 Task: Buy 3 Sleeve Stabilizers from Brake System section under best seller category for shipping address: Anna Garcia, 149 Hardman Road, Brattleboro, Vermont 05301, Cell Number 8028188313. Pay from credit card ending with 6010, CVV 682
Action: Mouse moved to (3, 97)
Screenshot: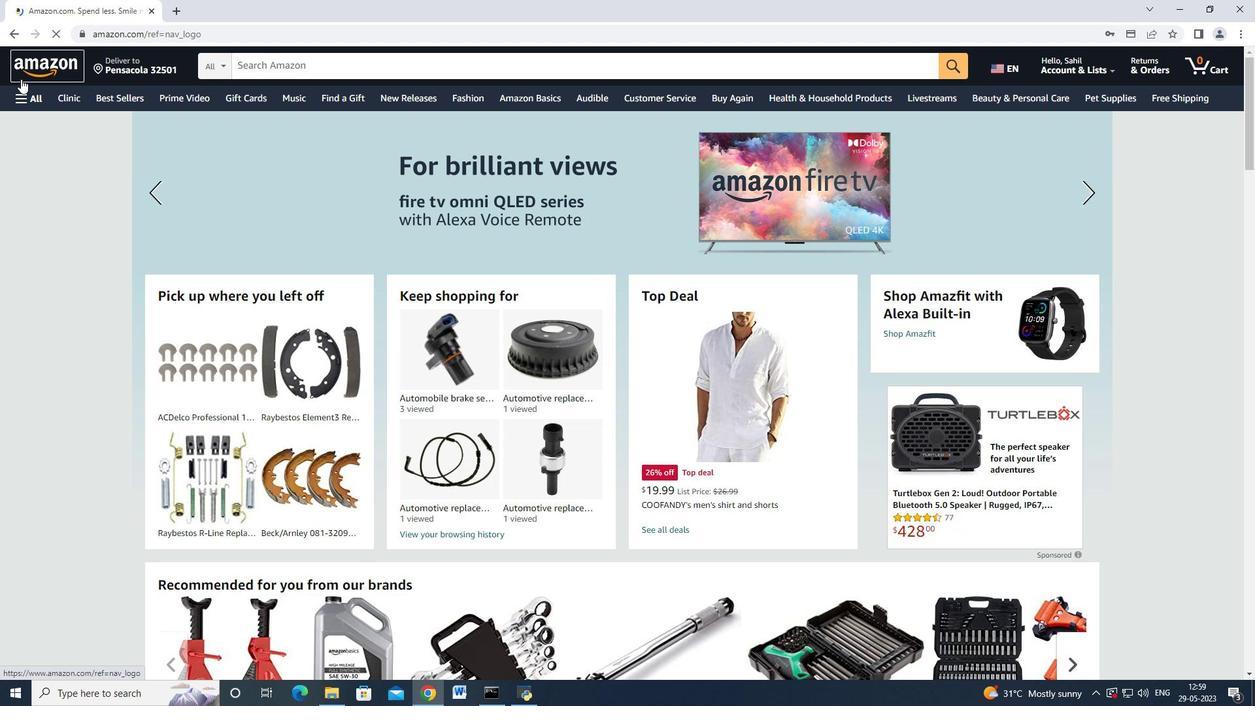 
Action: Mouse pressed left at (3, 97)
Screenshot: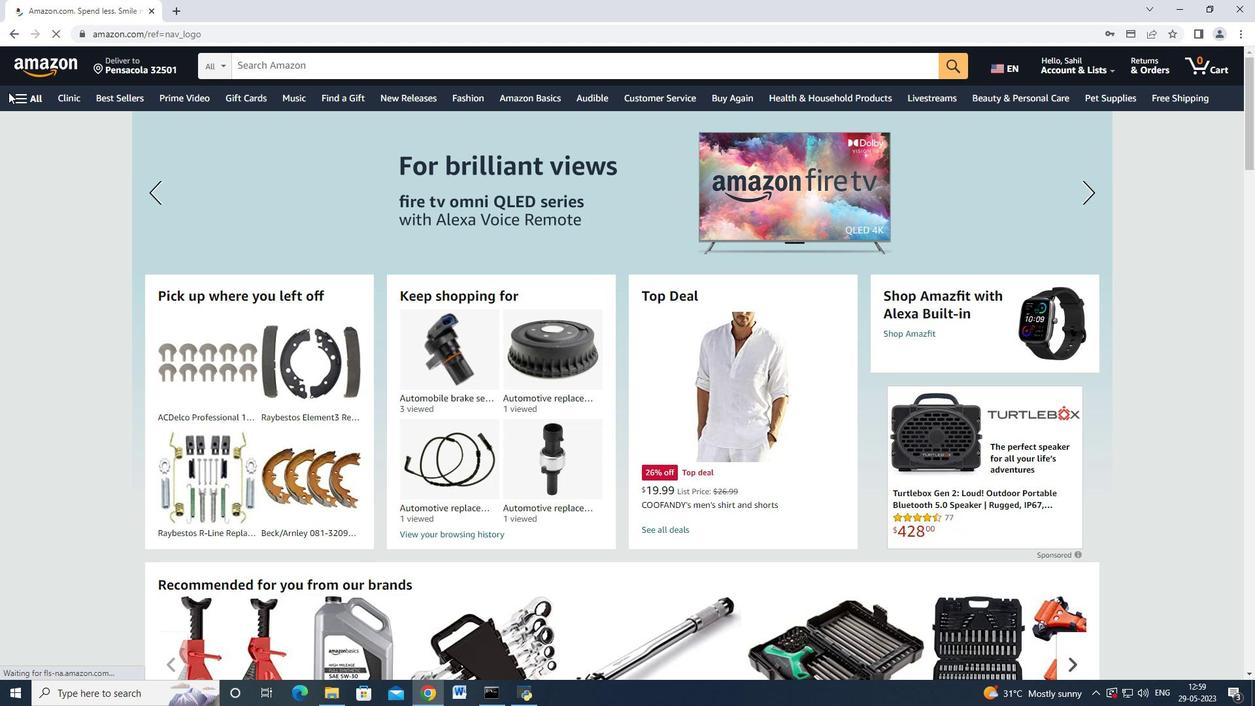 
Action: Mouse moved to (11, 96)
Screenshot: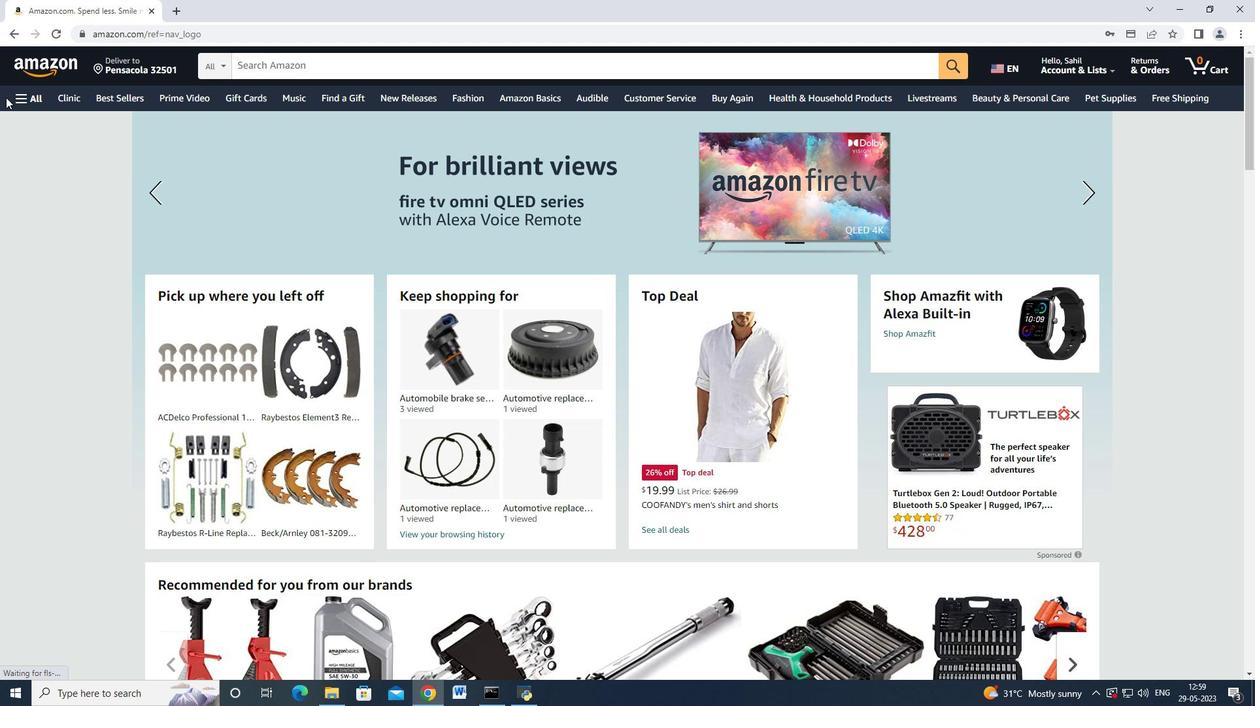 
Action: Mouse pressed left at (11, 96)
Screenshot: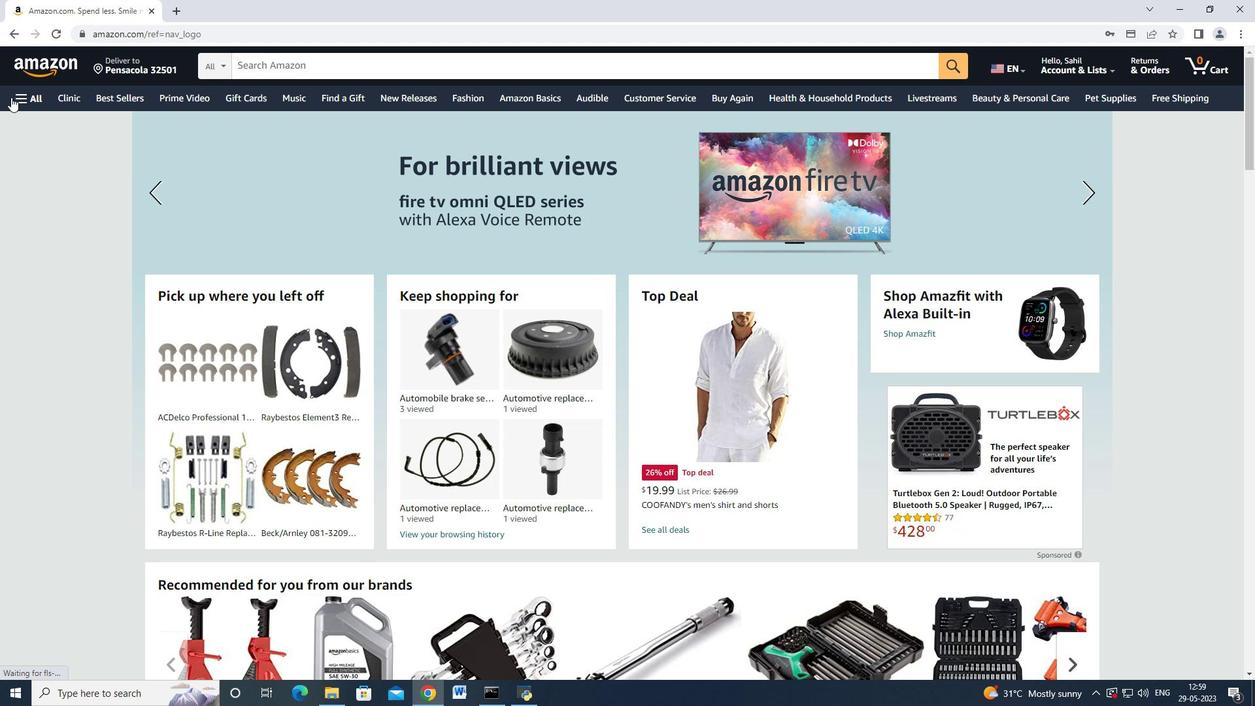 
Action: Mouse moved to (100, 274)
Screenshot: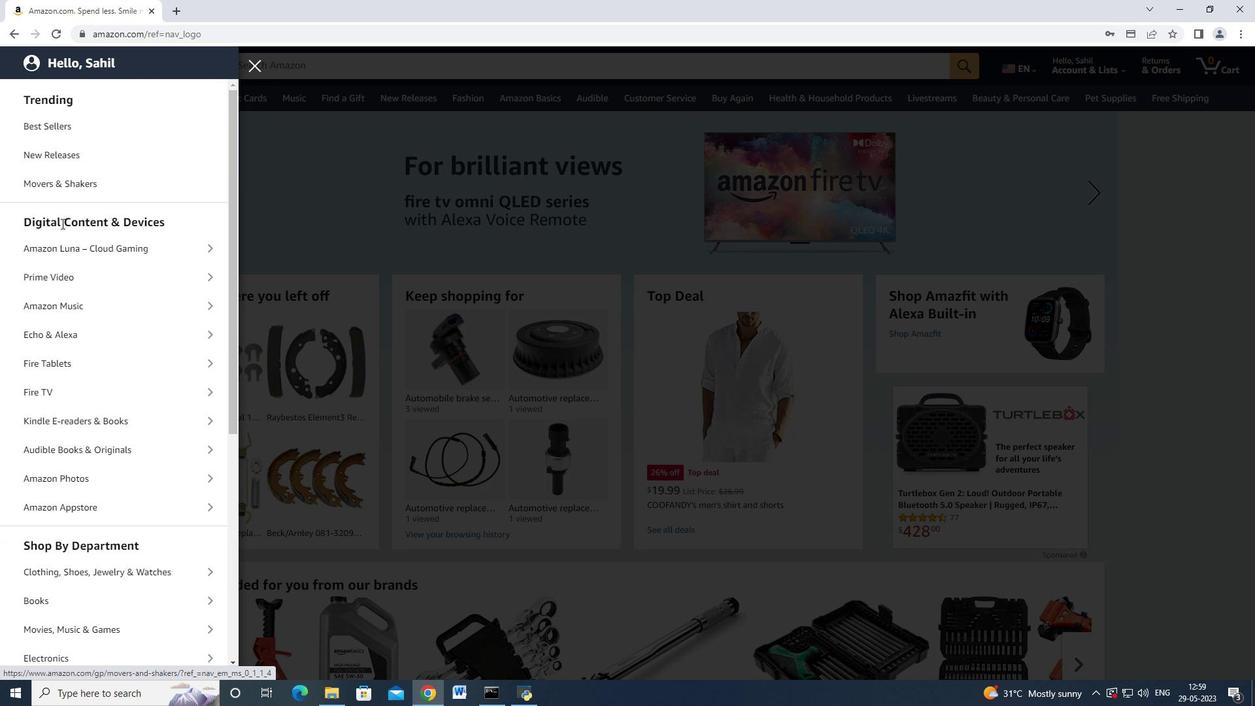 
Action: Mouse scrolled (101, 272) with delta (0, 0)
Screenshot: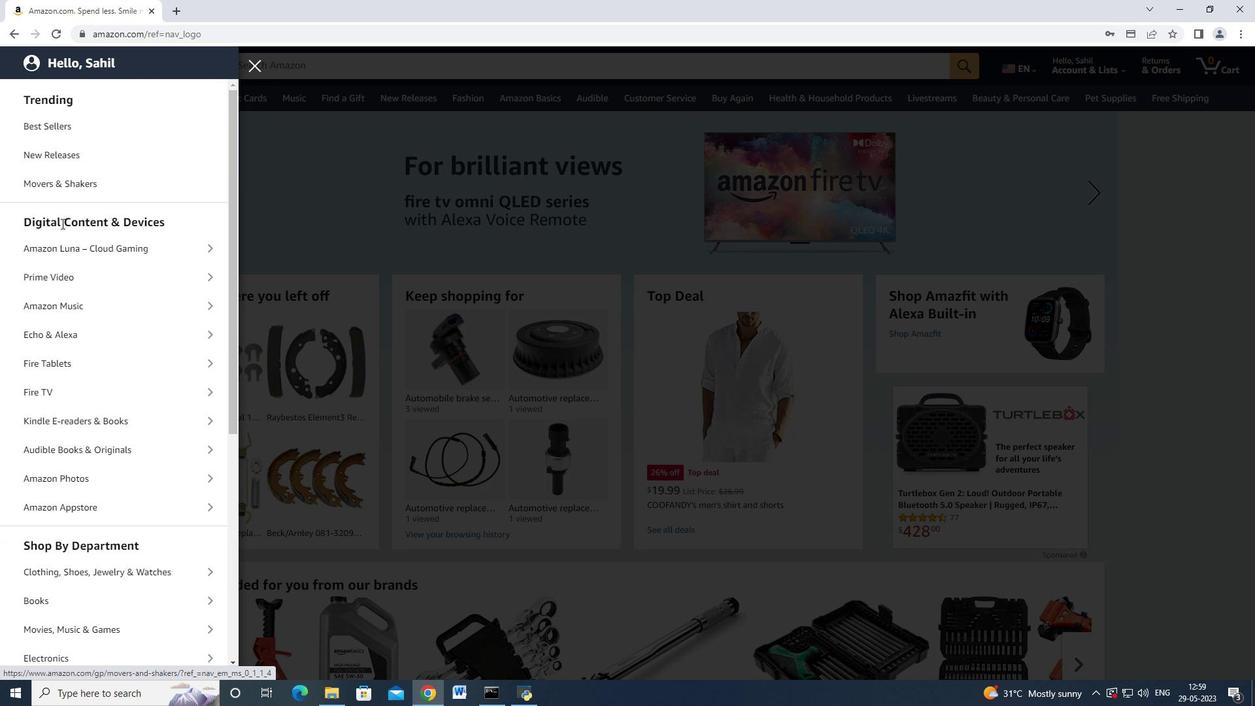 
Action: Mouse moved to (100, 274)
Screenshot: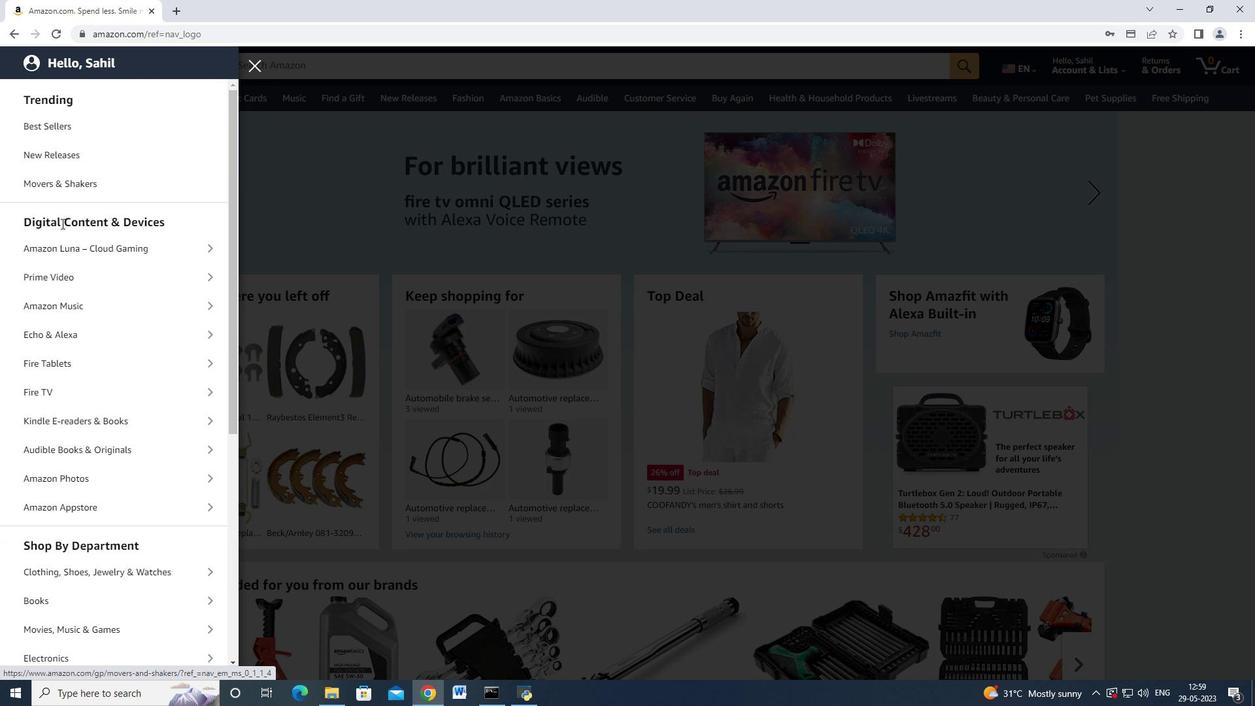 
Action: Mouse scrolled (100, 273) with delta (0, 0)
Screenshot: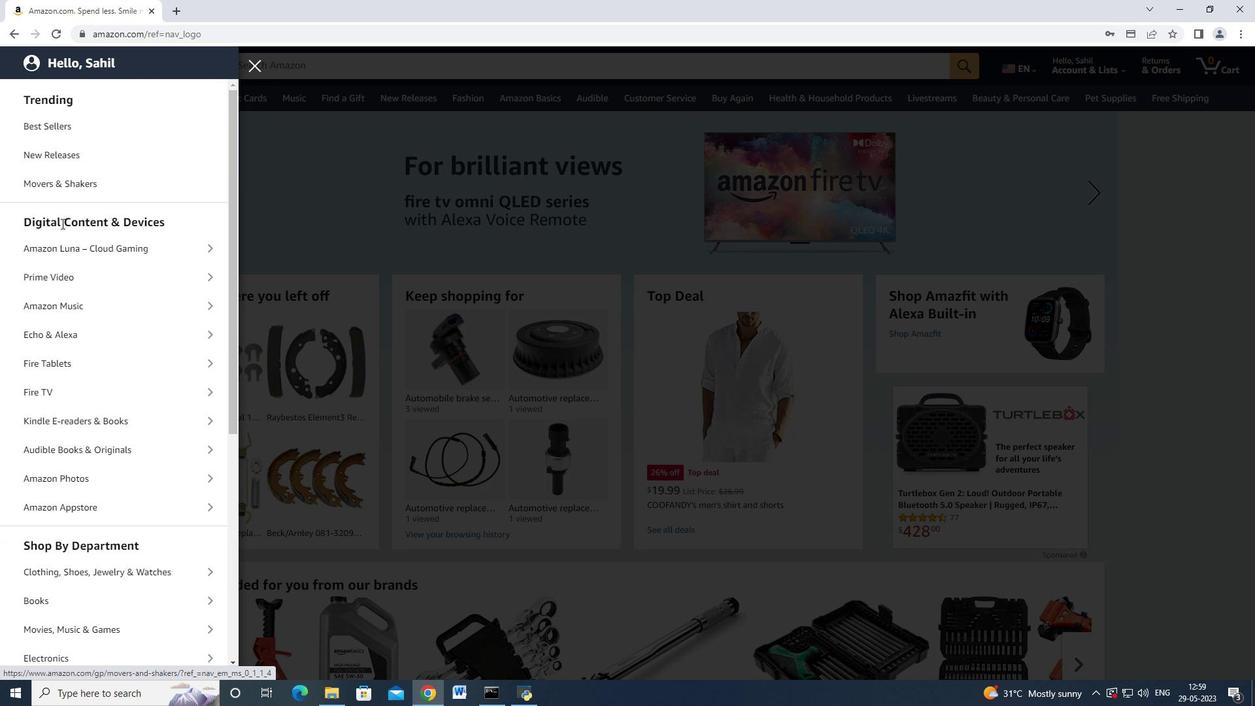 
Action: Mouse moved to (100, 275)
Screenshot: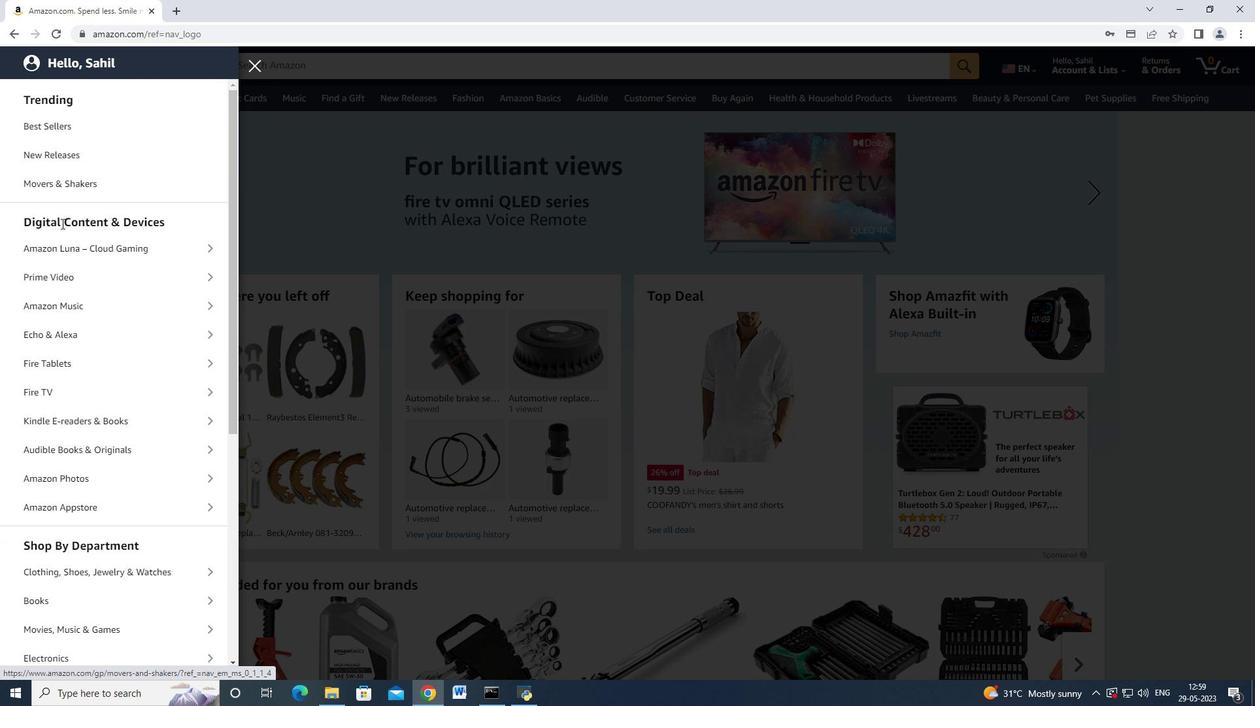 
Action: Mouse scrolled (100, 274) with delta (0, 0)
Screenshot: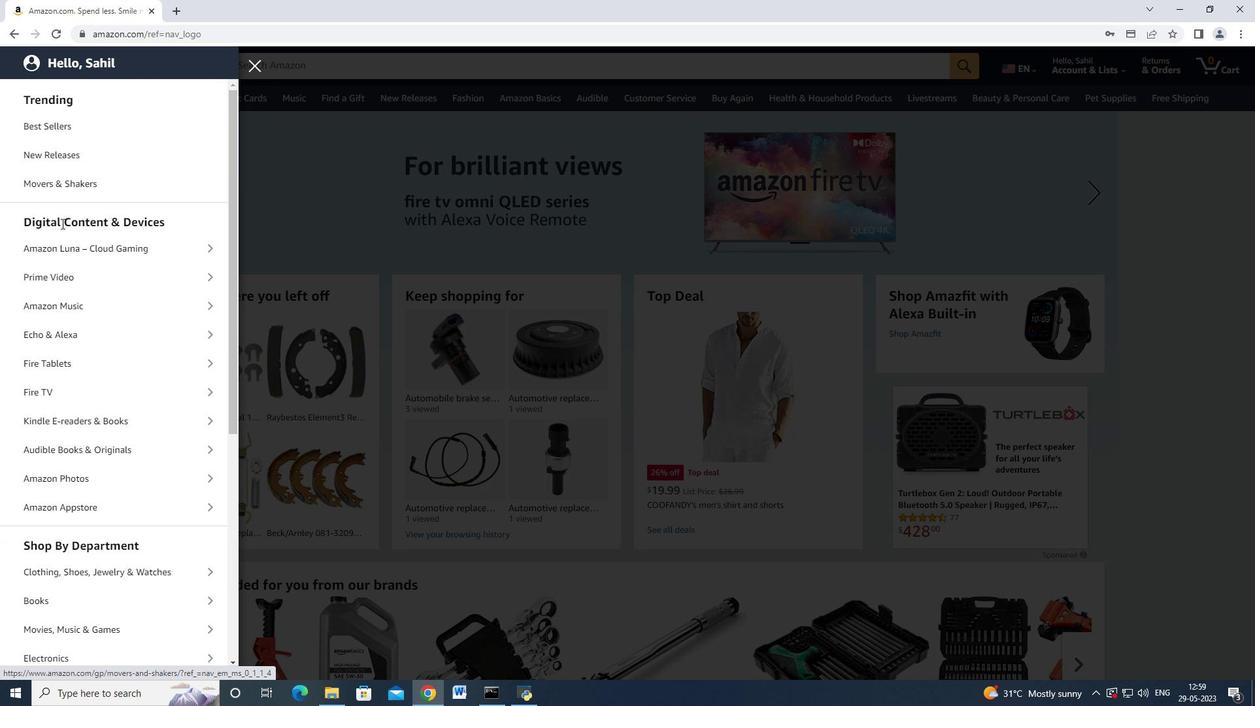 
Action: Mouse moved to (67, 332)
Screenshot: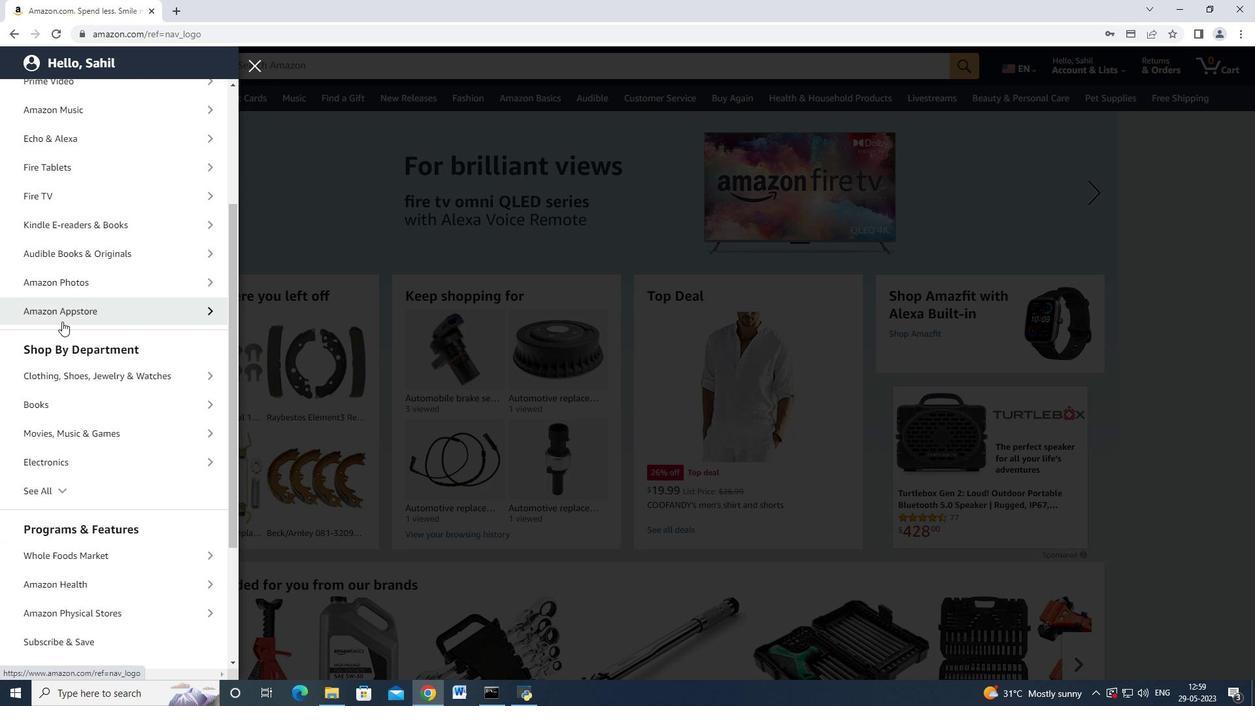 
Action: Mouse scrolled (67, 332) with delta (0, 0)
Screenshot: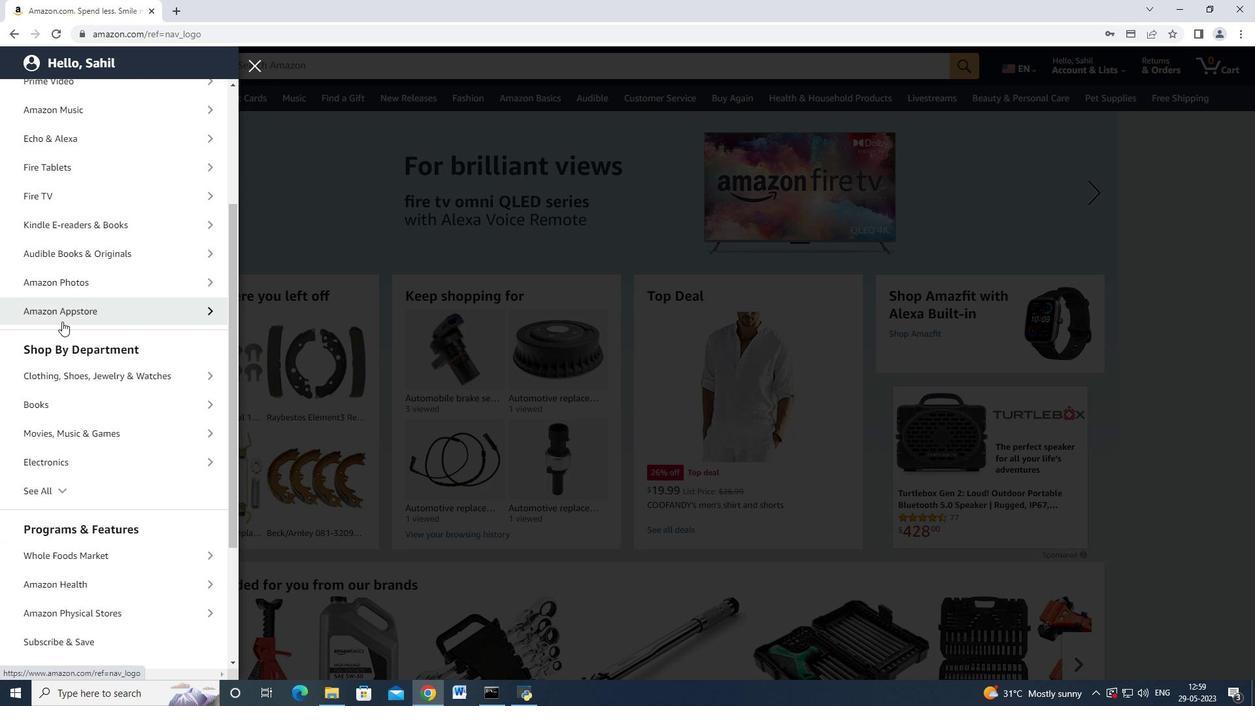 
Action: Mouse moved to (40, 431)
Screenshot: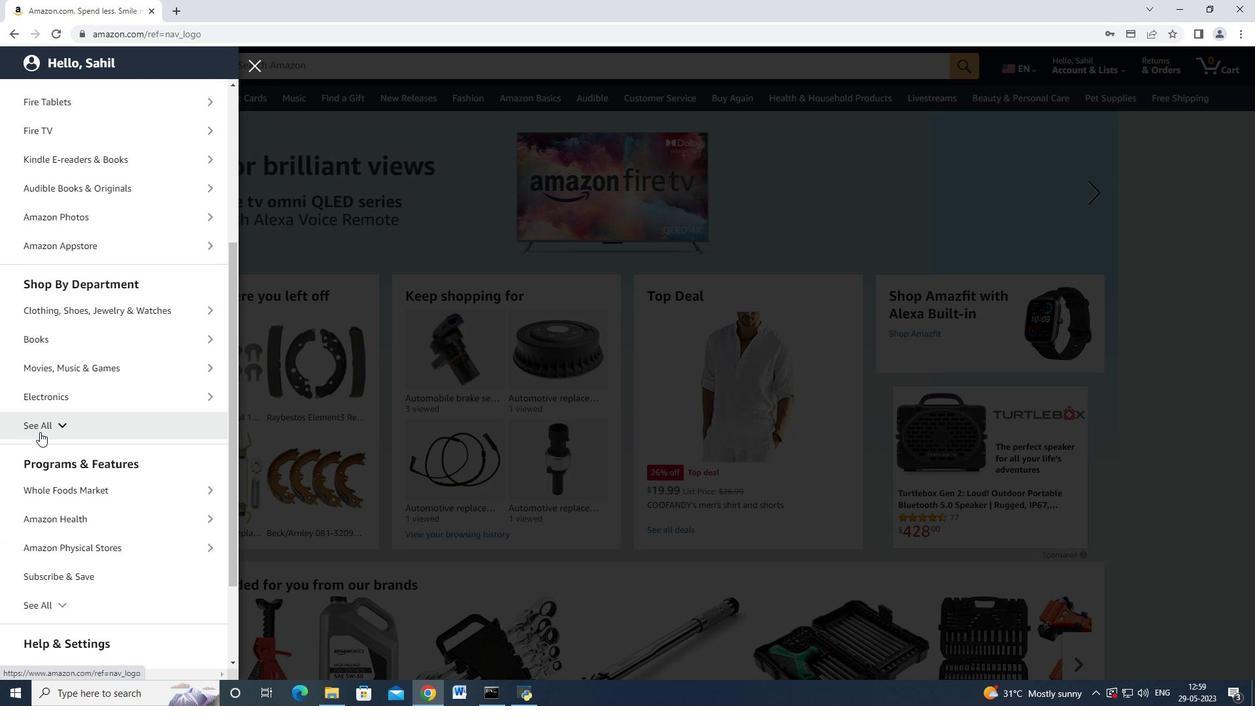 
Action: Mouse pressed left at (40, 431)
Screenshot: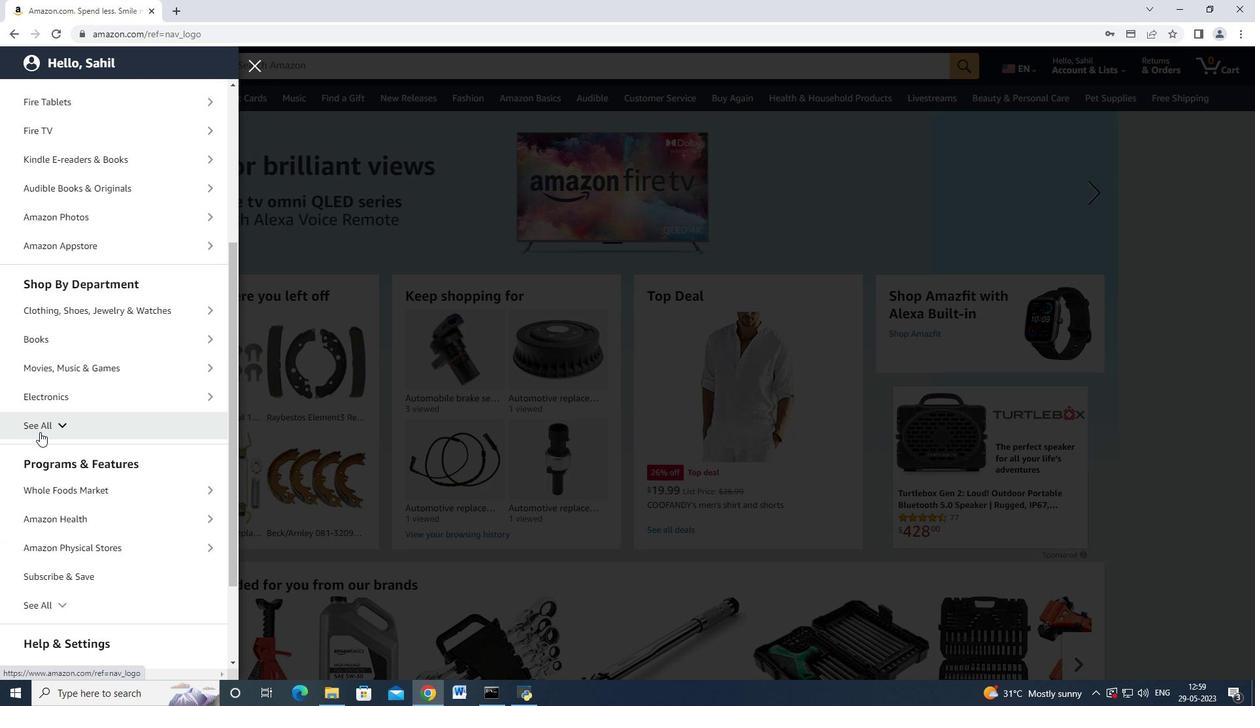 
Action: Mouse moved to (56, 423)
Screenshot: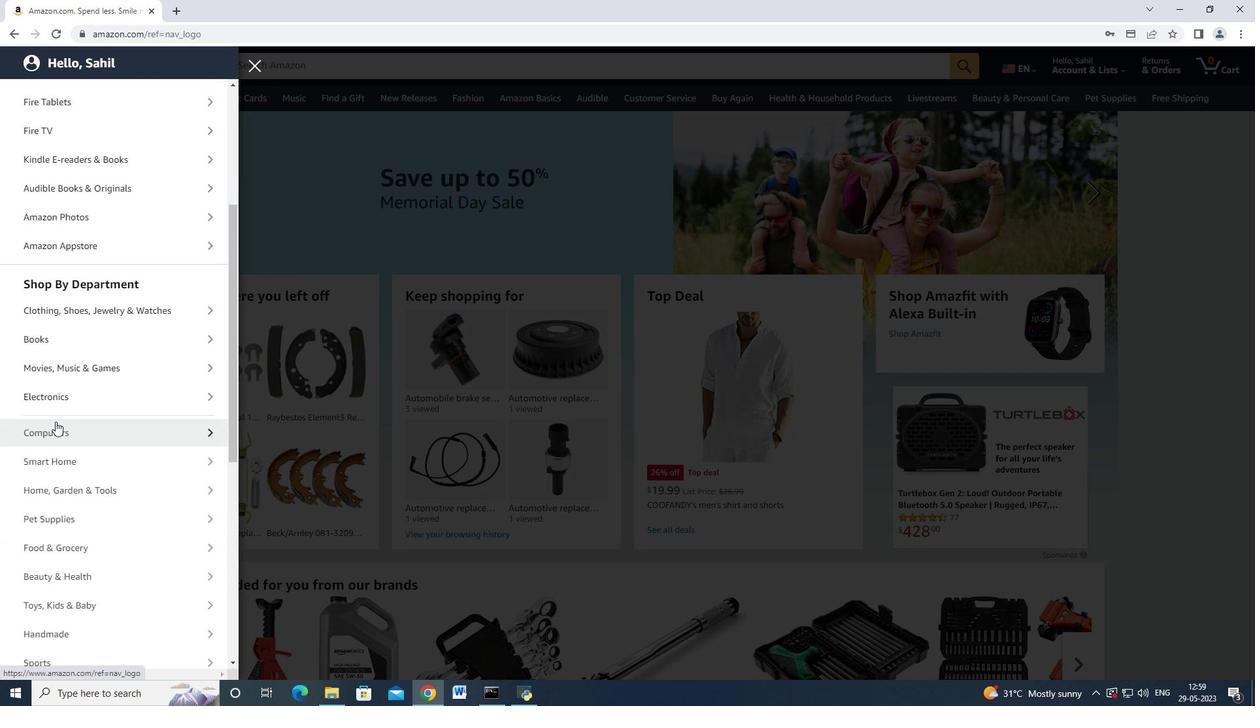 
Action: Mouse scrolled (56, 422) with delta (0, 0)
Screenshot: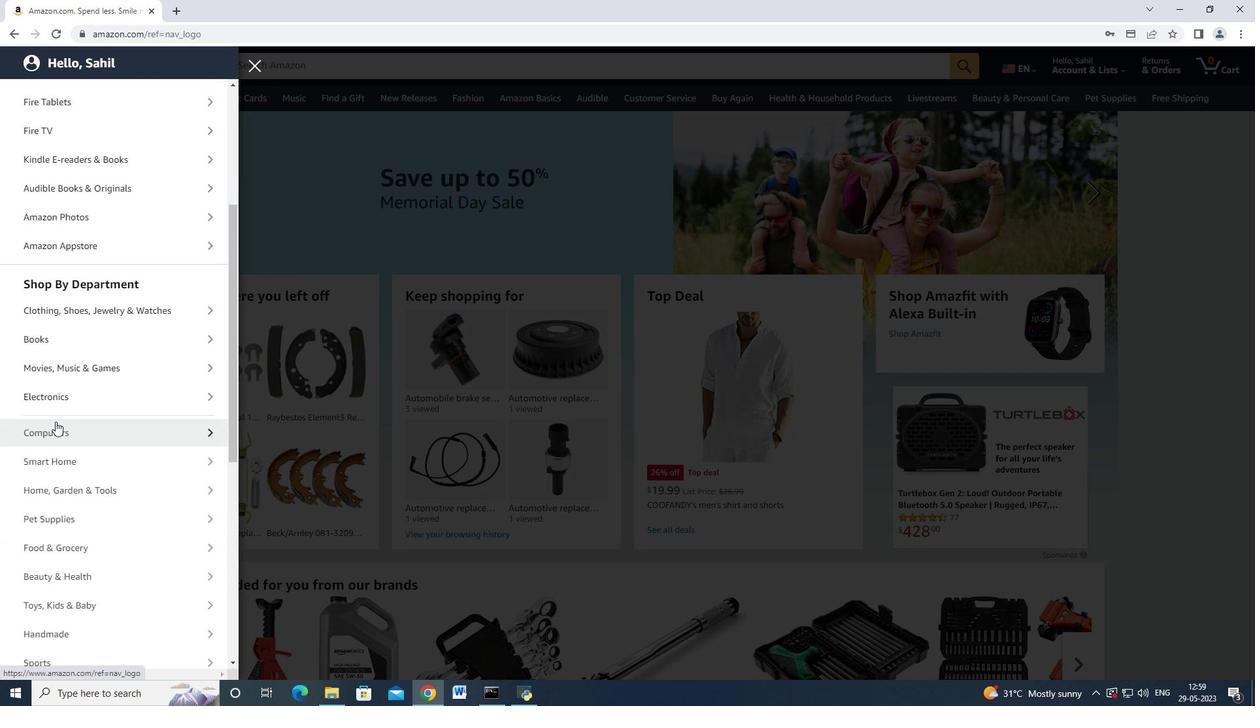 
Action: Mouse moved to (56, 424)
Screenshot: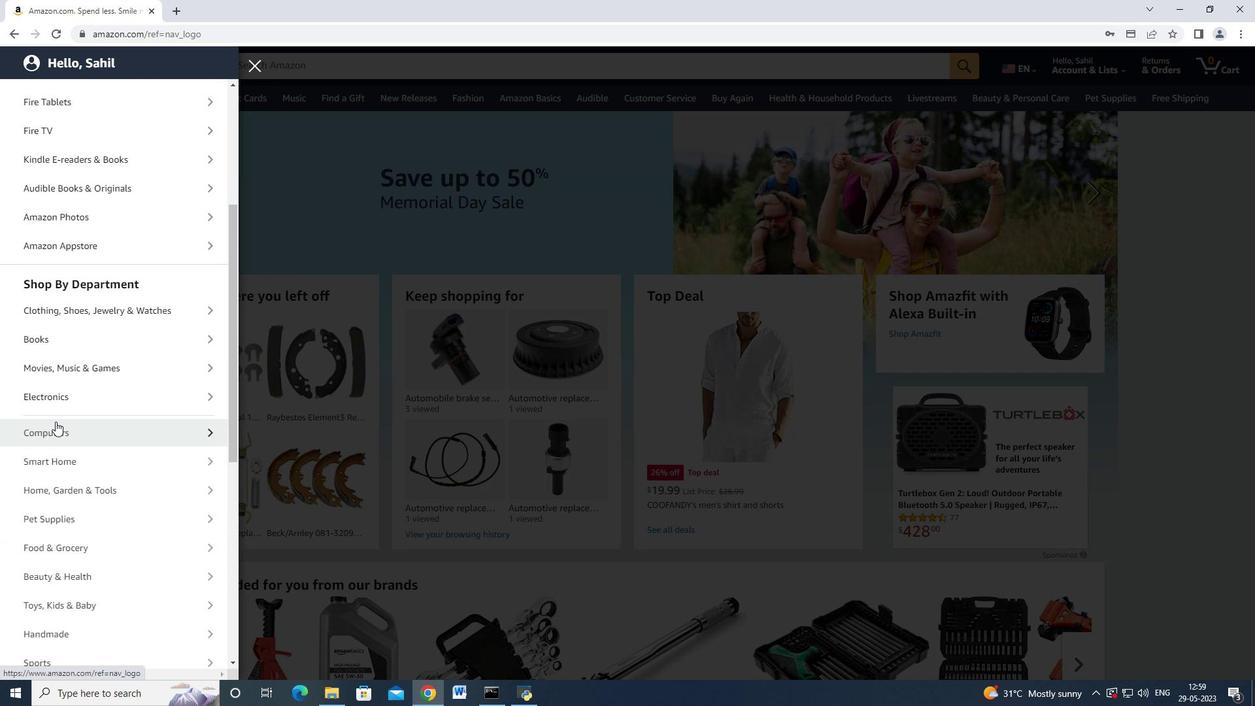 
Action: Mouse scrolled (56, 423) with delta (0, 0)
Screenshot: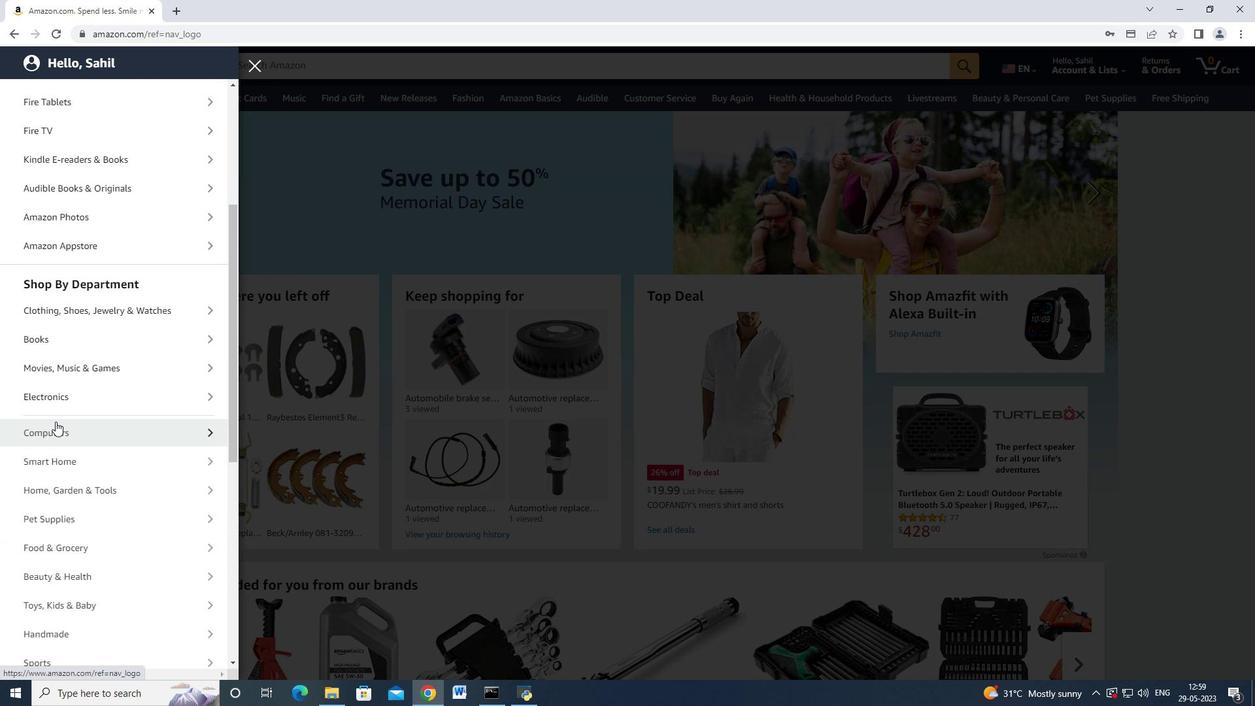 
Action: Mouse moved to (56, 425)
Screenshot: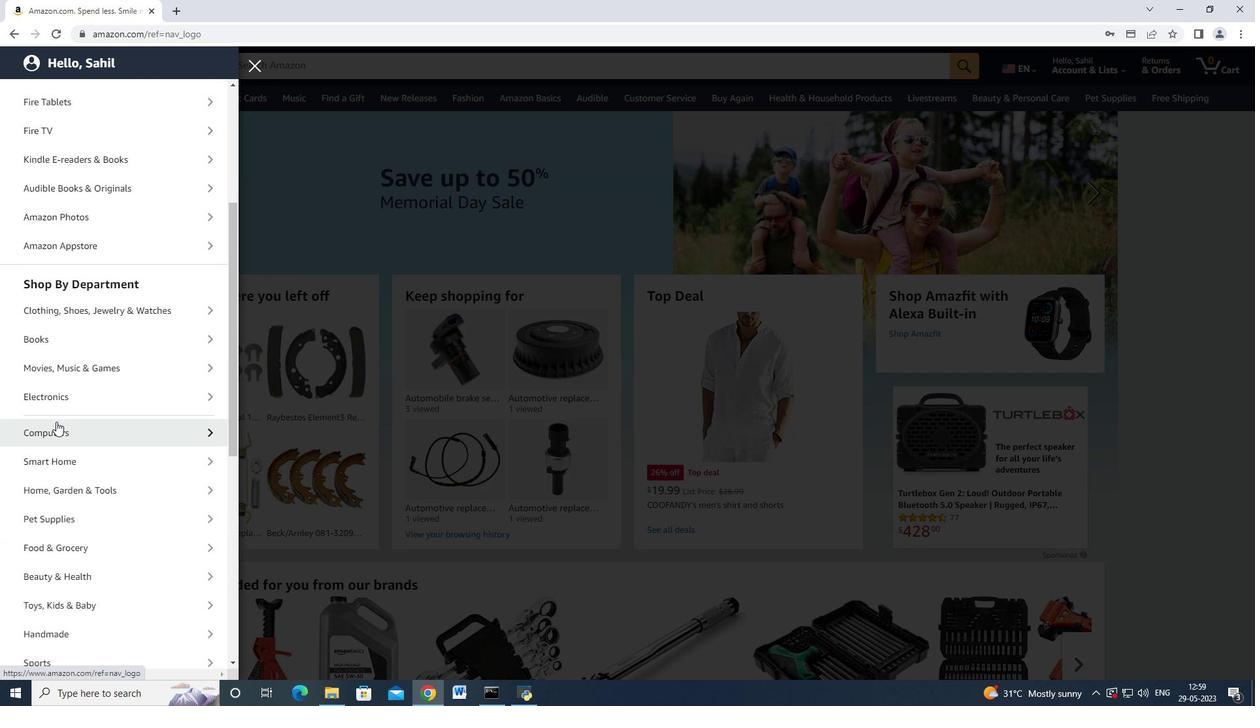 
Action: Mouse scrolled (56, 425) with delta (0, 0)
Screenshot: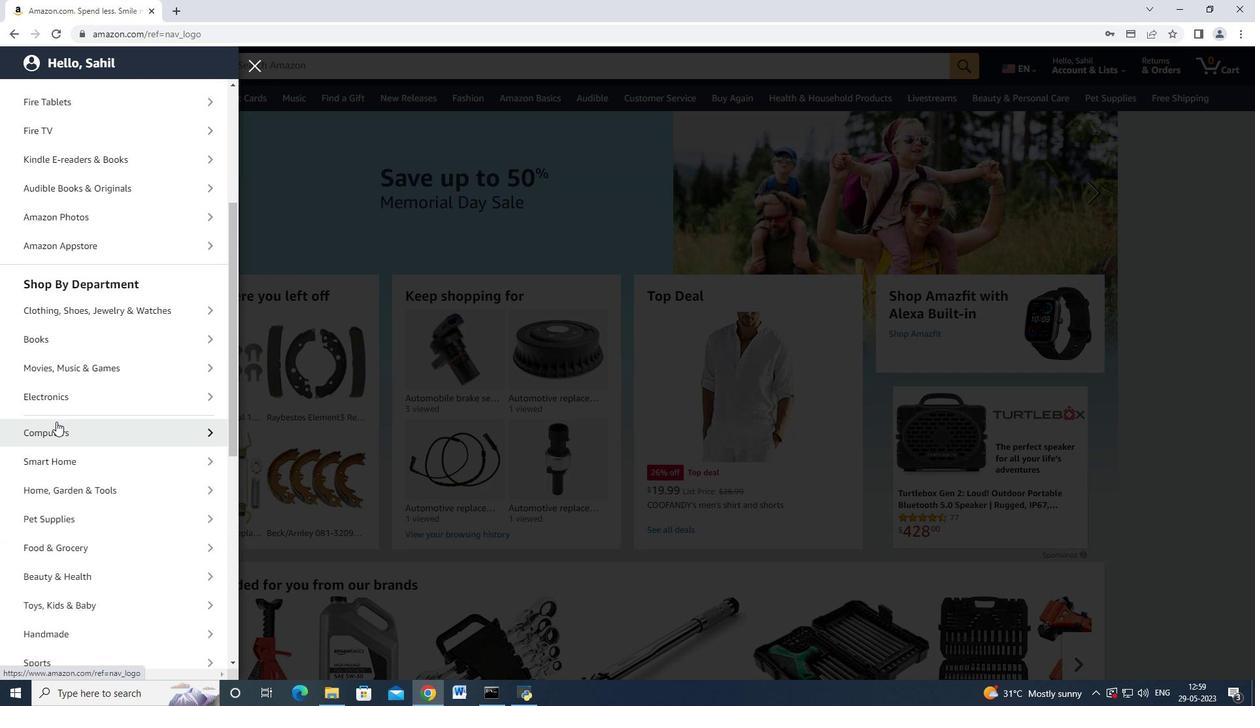
Action: Mouse moved to (57, 427)
Screenshot: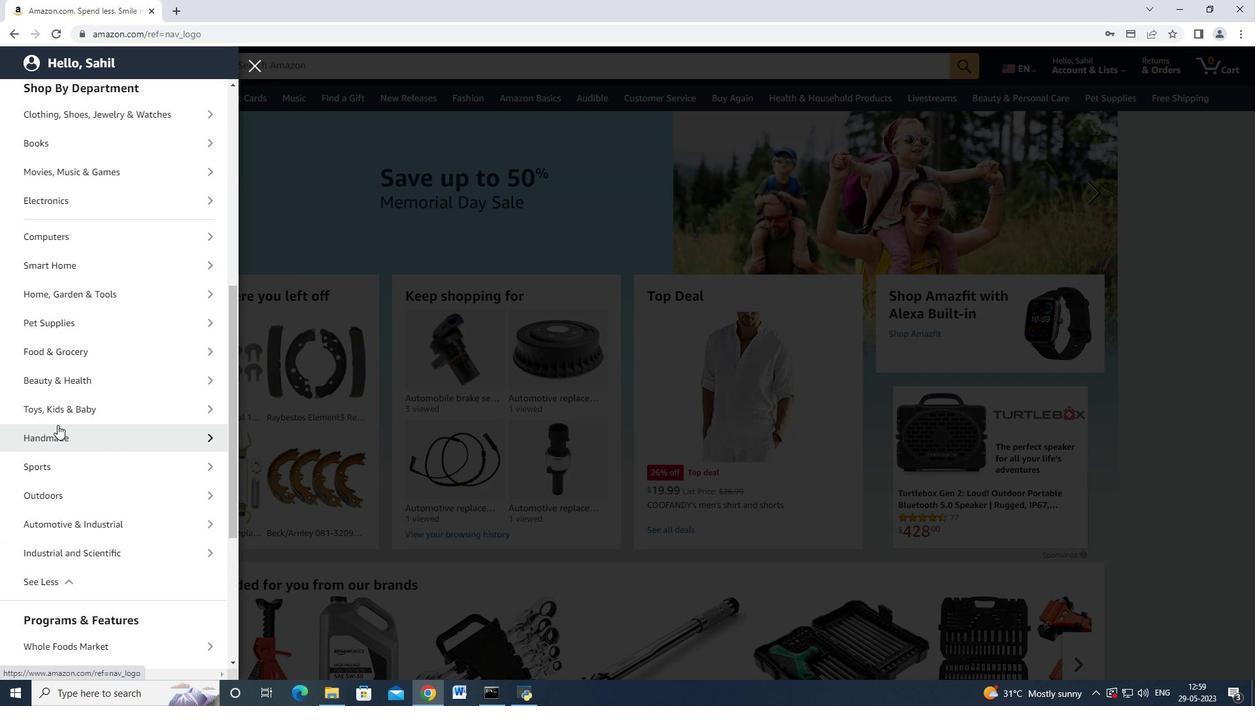 
Action: Mouse scrolled (57, 426) with delta (0, 0)
Screenshot: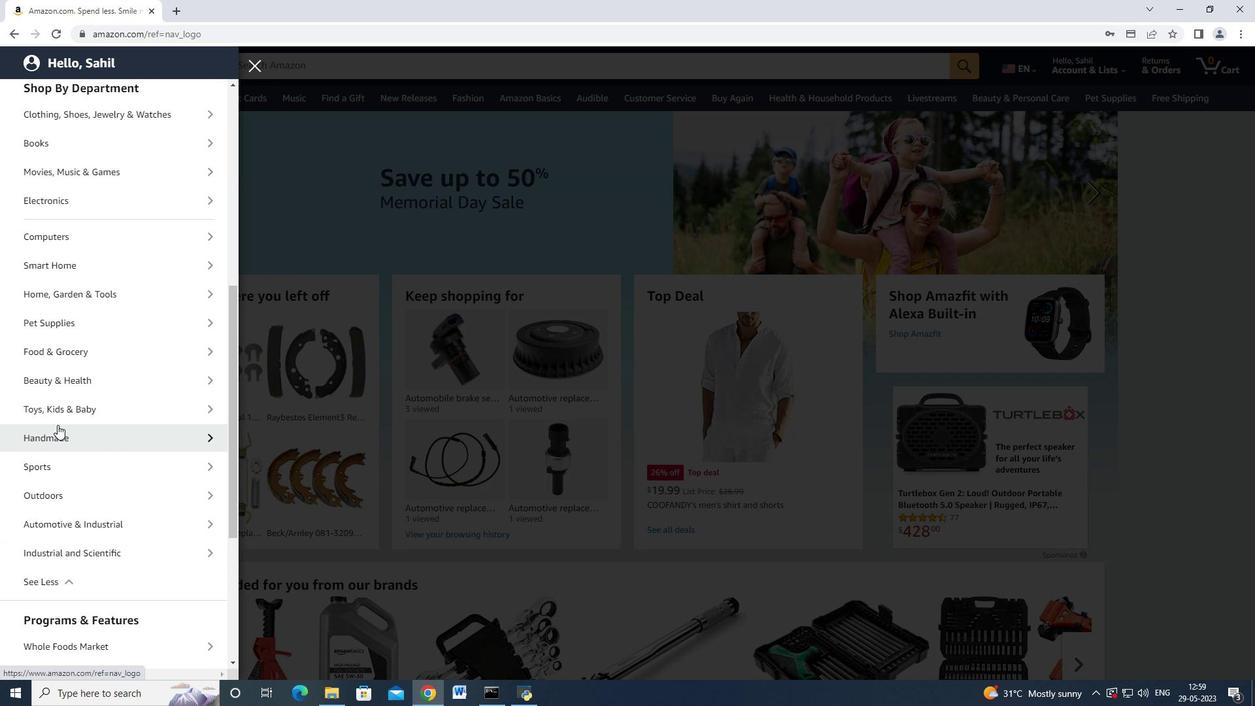 
Action: Mouse moved to (57, 427)
Screenshot: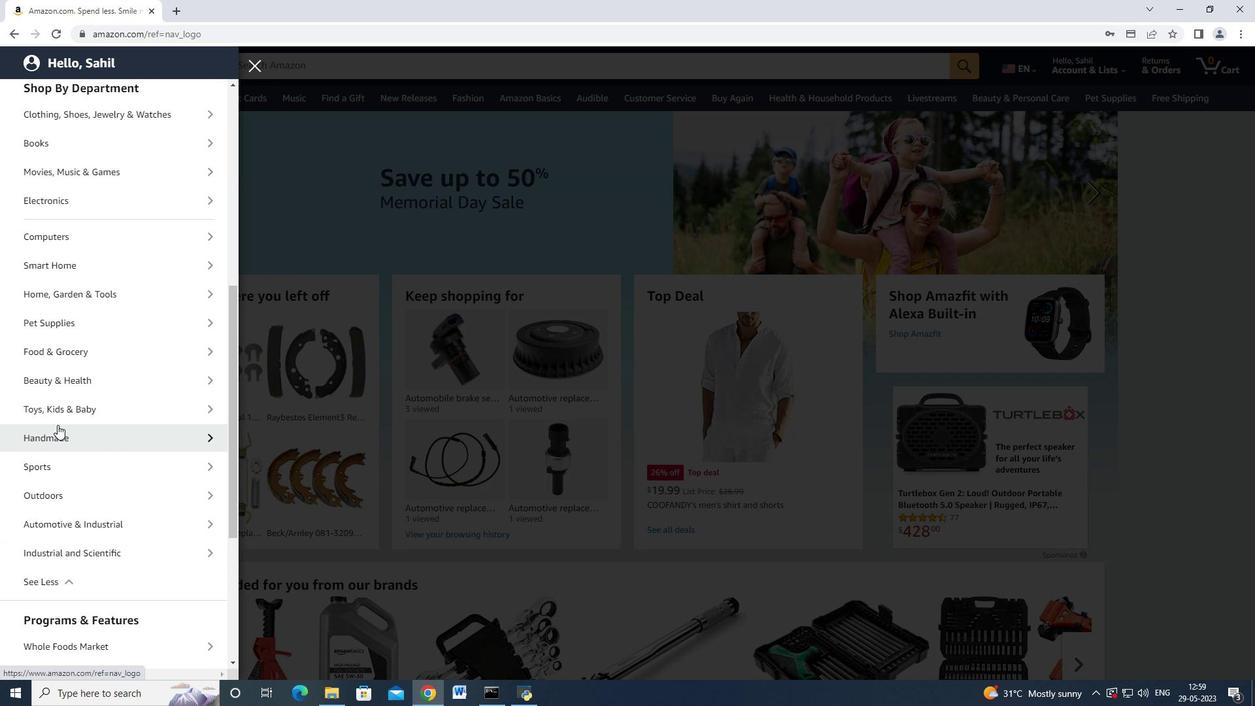 
Action: Mouse scrolled (57, 426) with delta (0, 0)
Screenshot: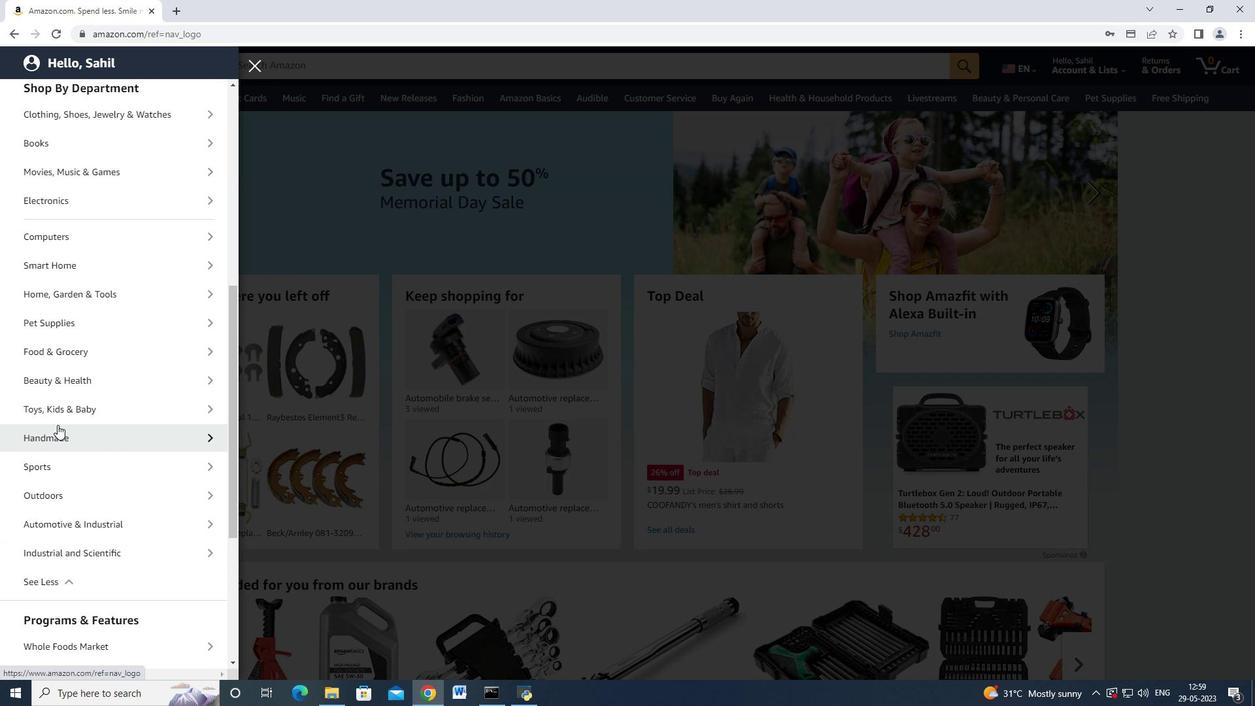 
Action: Mouse moved to (98, 396)
Screenshot: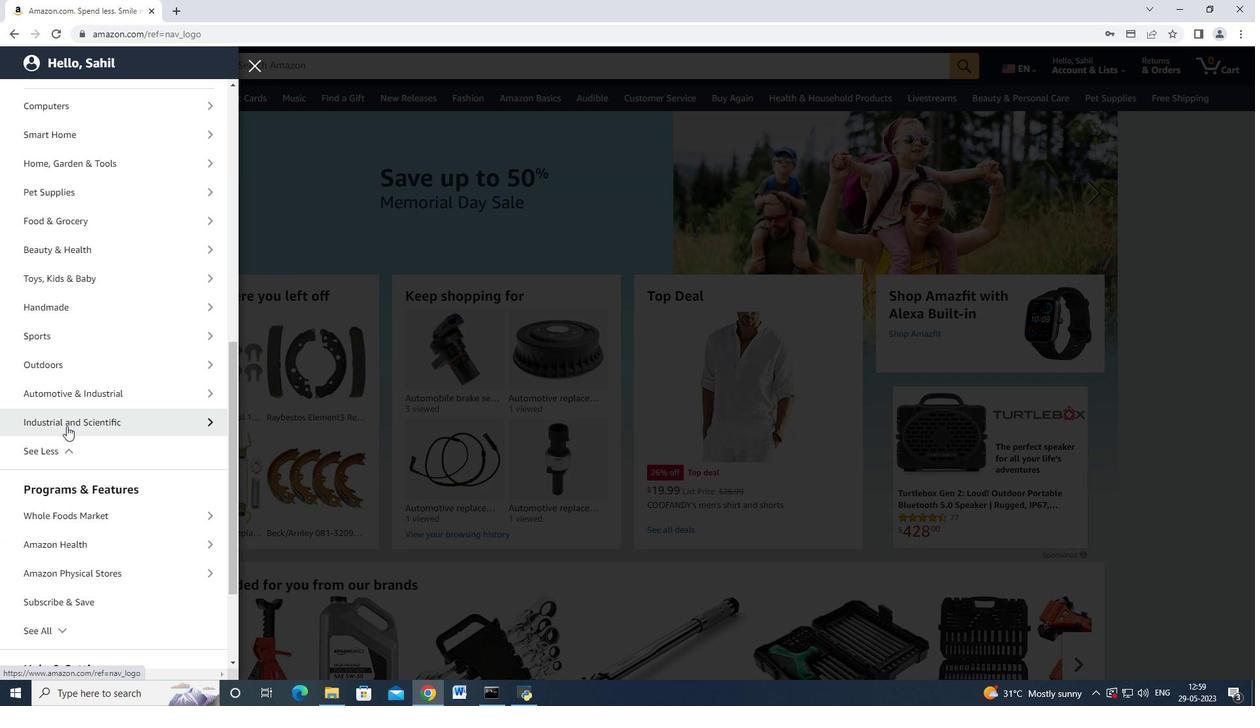 
Action: Mouse pressed left at (98, 396)
Screenshot: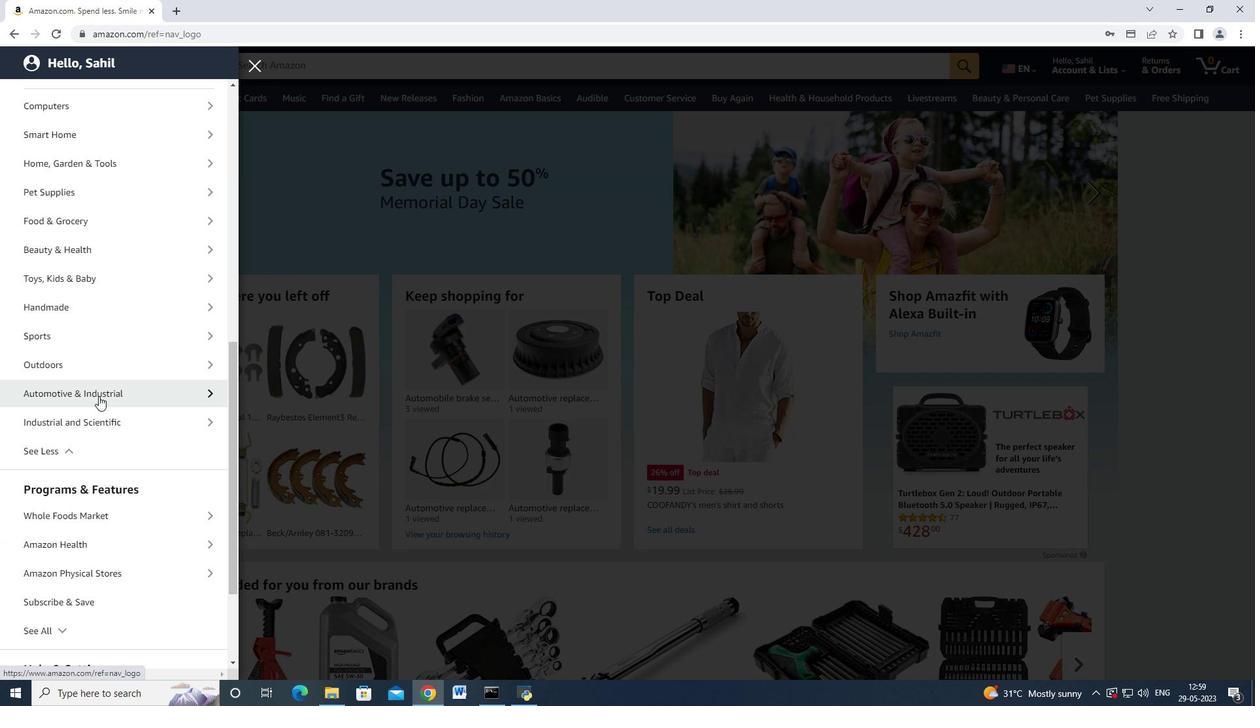 
Action: Mouse moved to (193, 368)
Screenshot: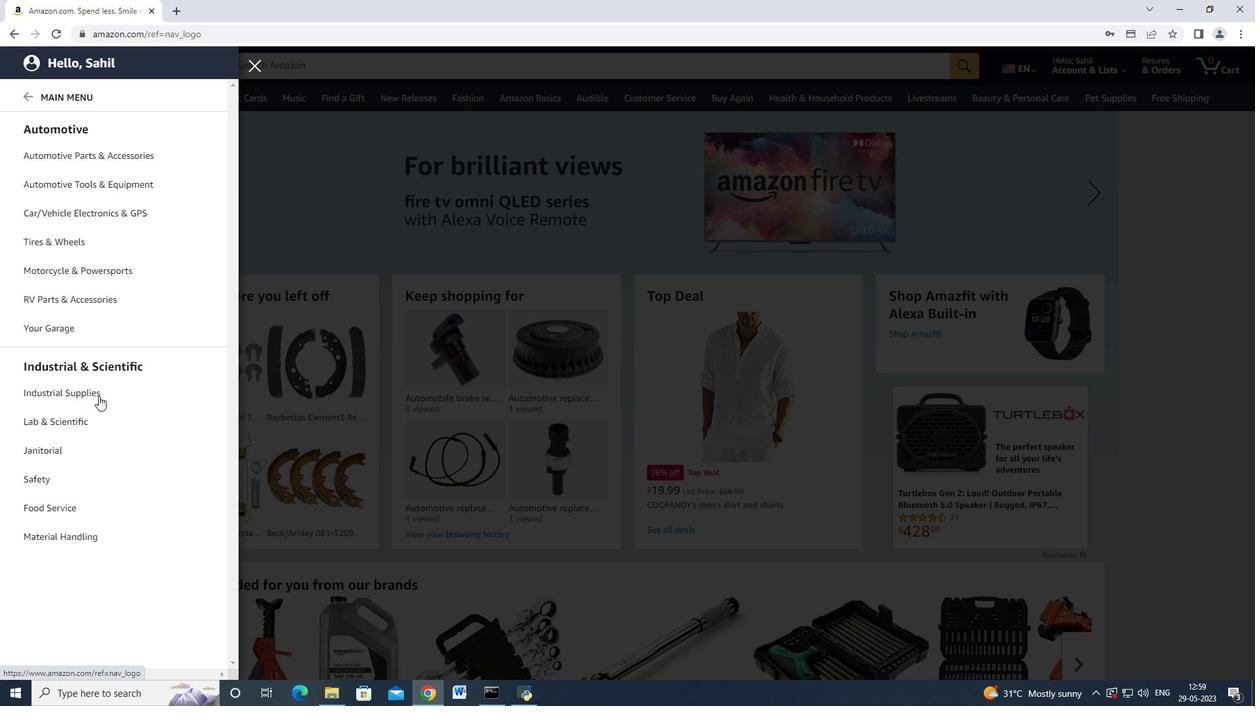 
Action: Mouse scrolled (193, 367) with delta (0, 0)
Screenshot: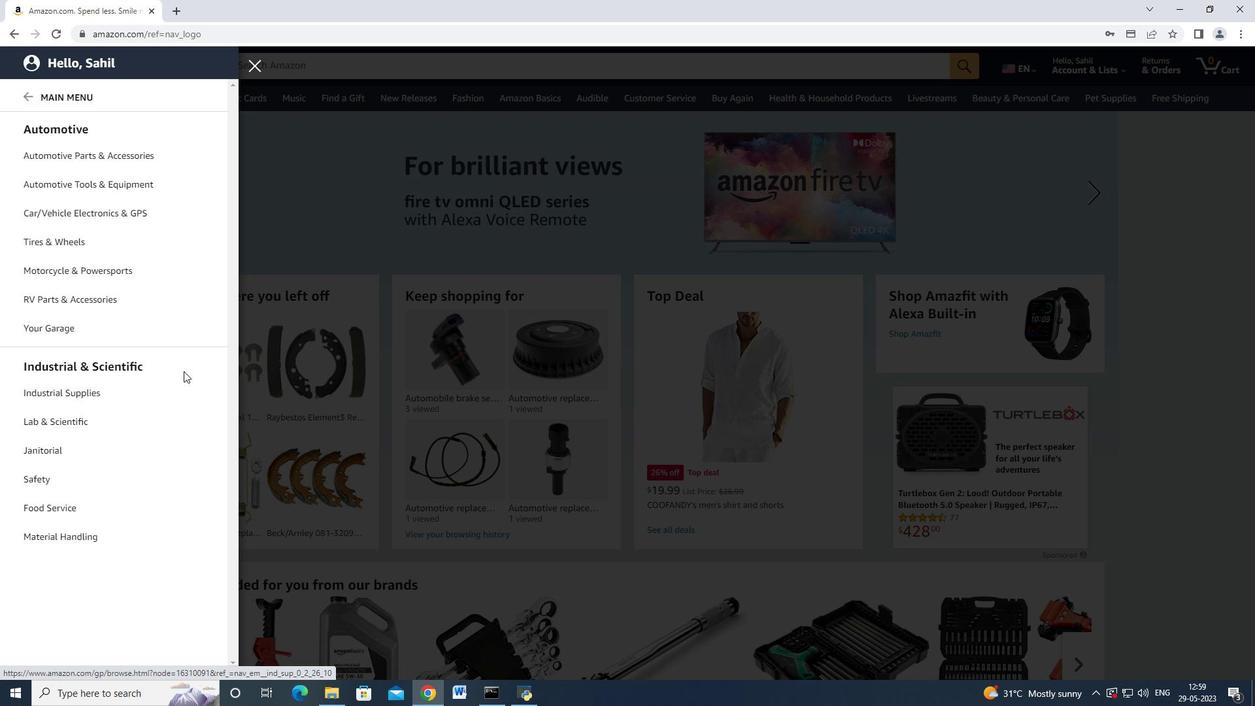 
Action: Mouse scrolled (193, 367) with delta (0, 0)
Screenshot: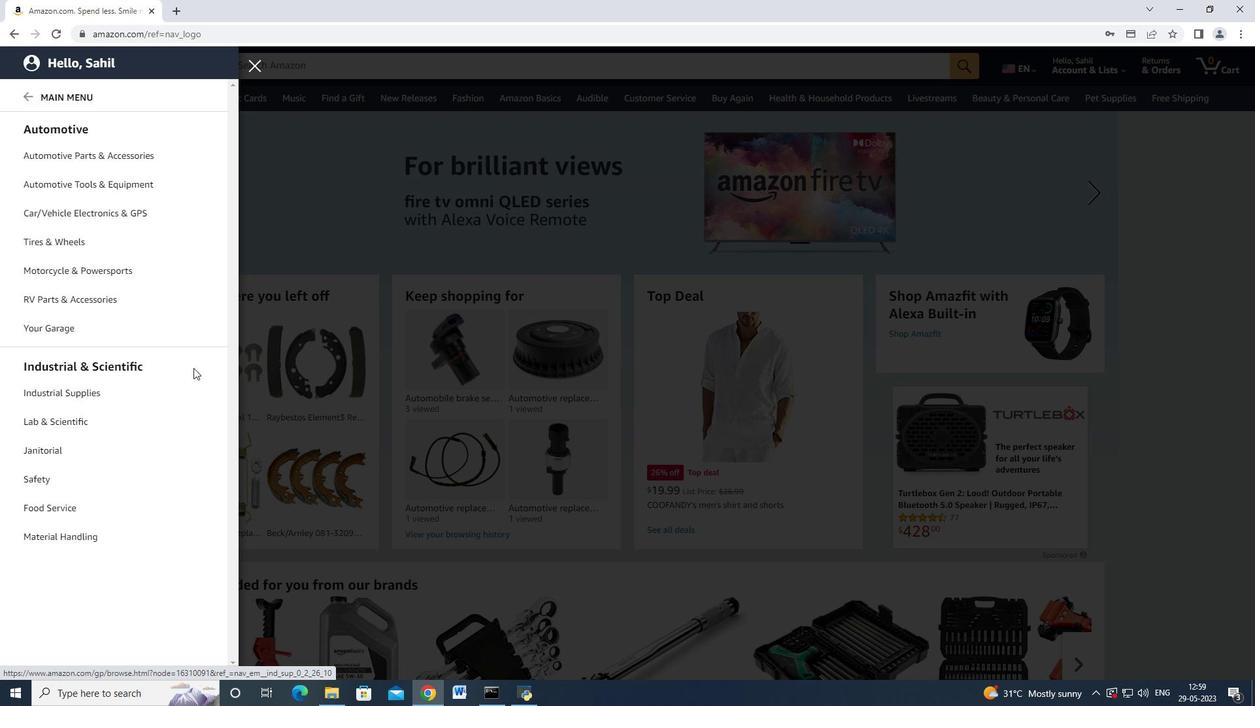 
Action: Mouse moved to (136, 357)
Screenshot: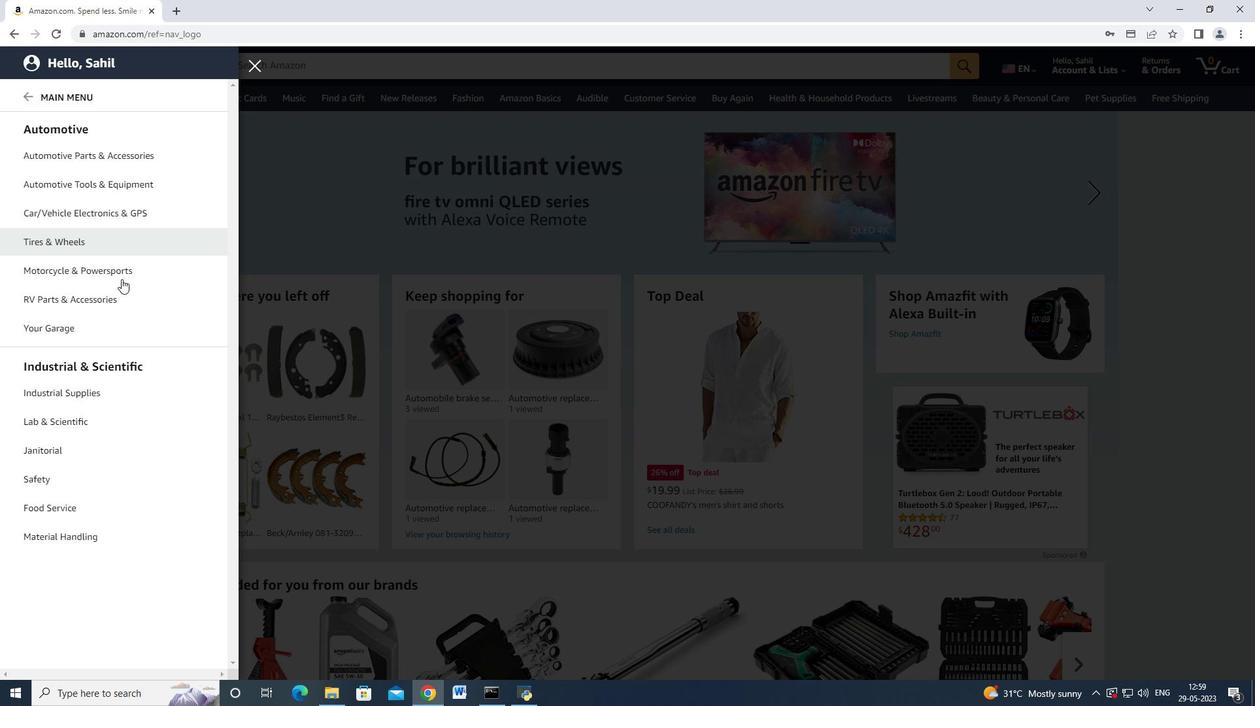 
Action: Mouse scrolled (136, 357) with delta (0, 0)
Screenshot: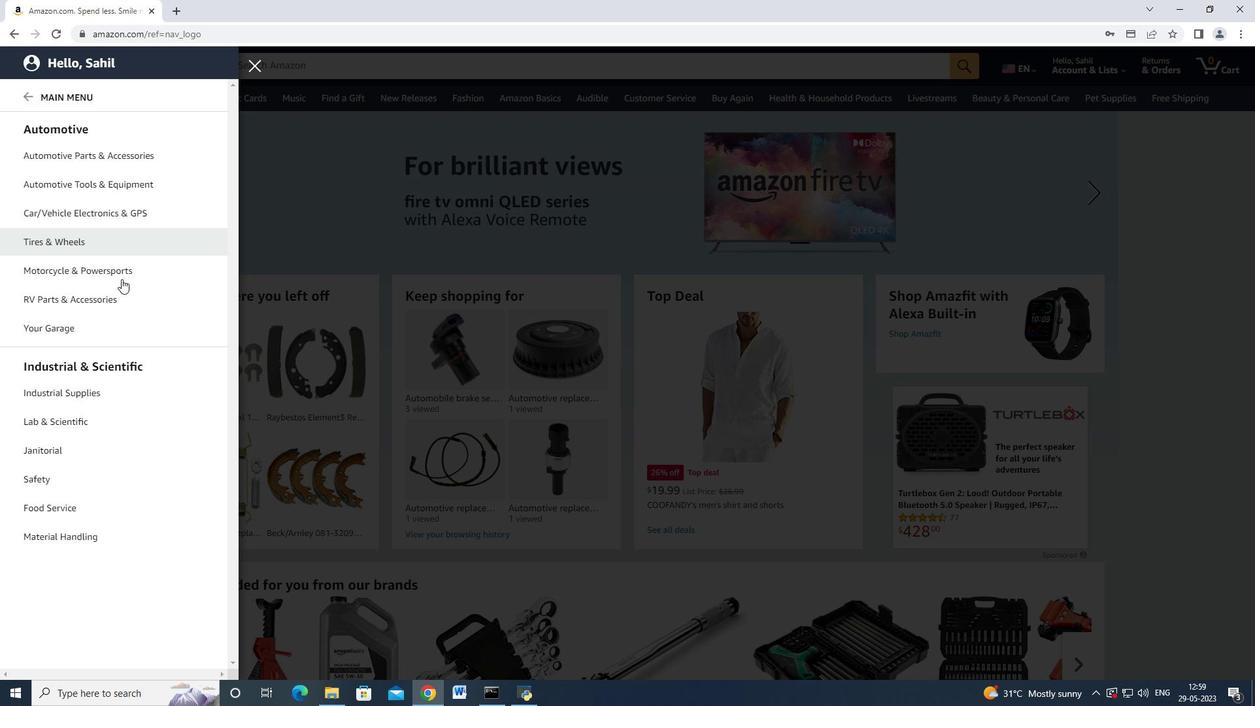 
Action: Mouse moved to (68, 153)
Screenshot: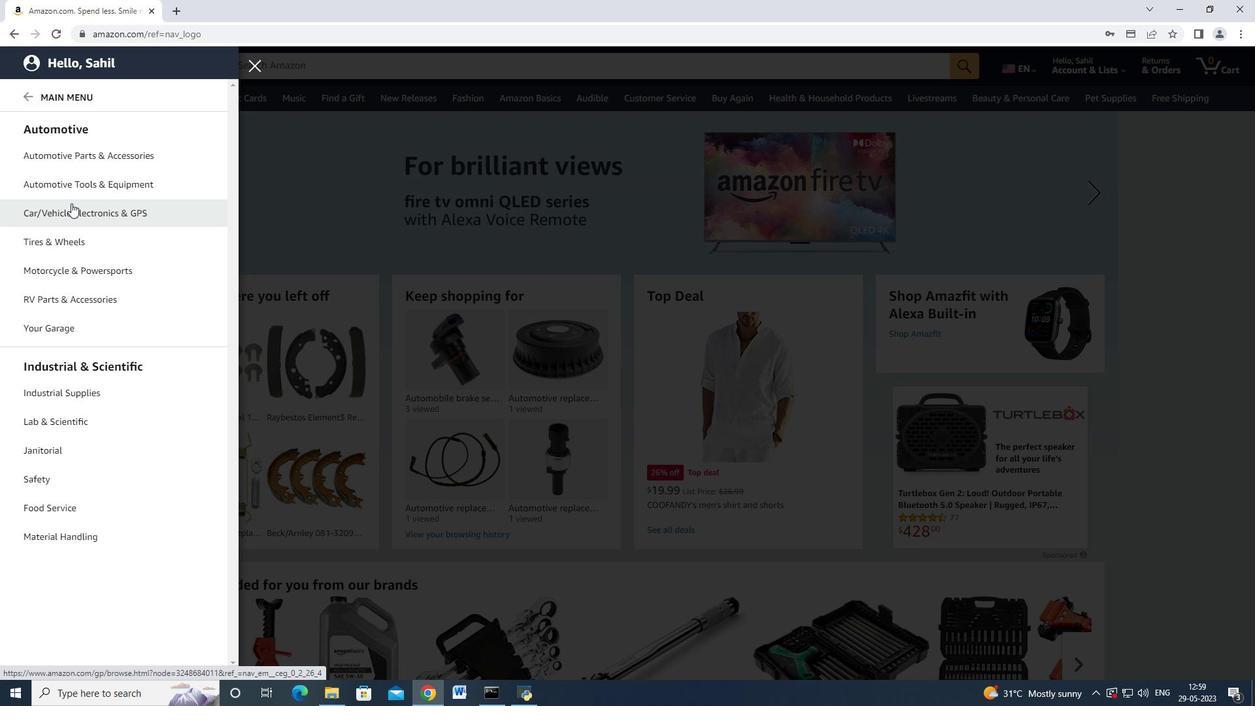 
Action: Mouse pressed left at (68, 153)
Screenshot: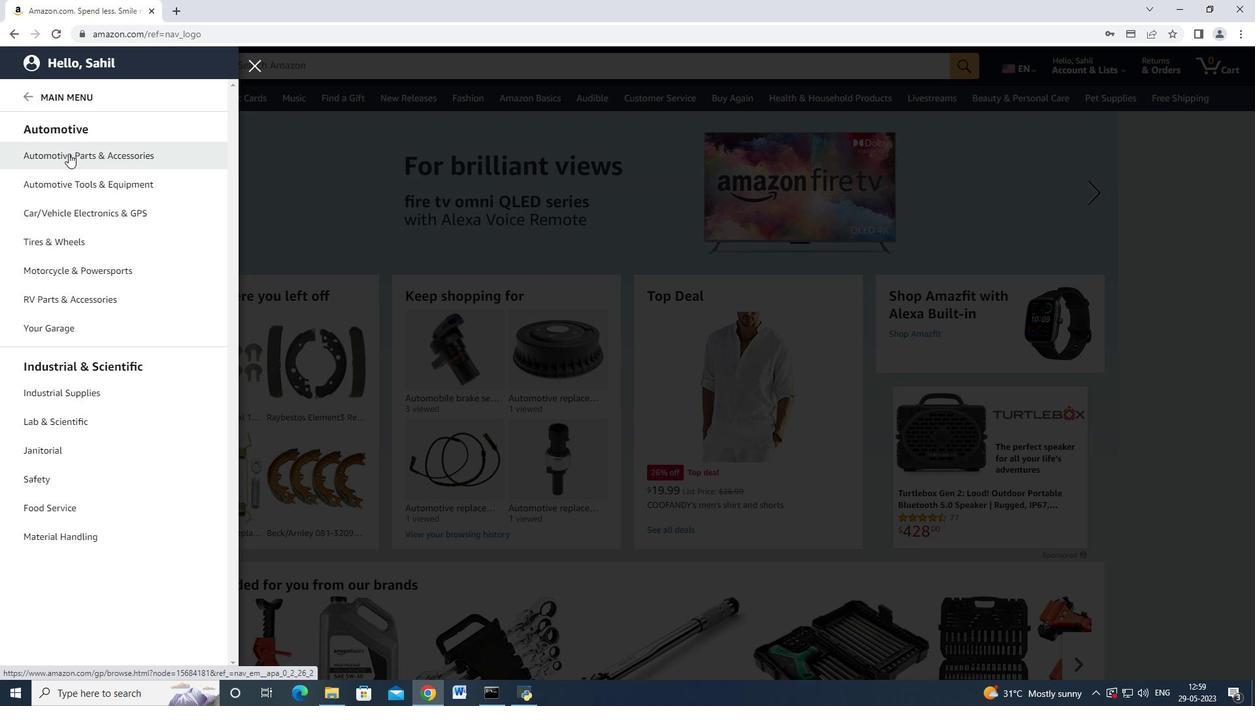 
Action: Mouse moved to (96, 143)
Screenshot: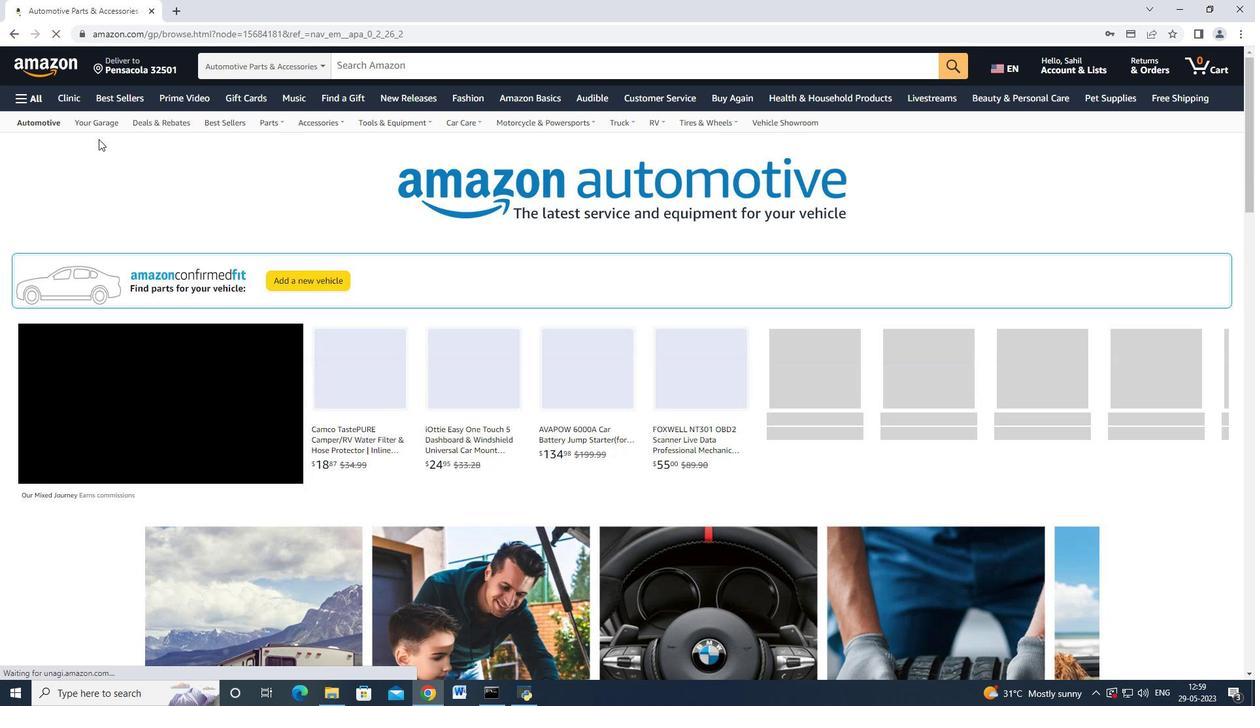 
Action: Mouse scrolled (96, 143) with delta (0, 0)
Screenshot: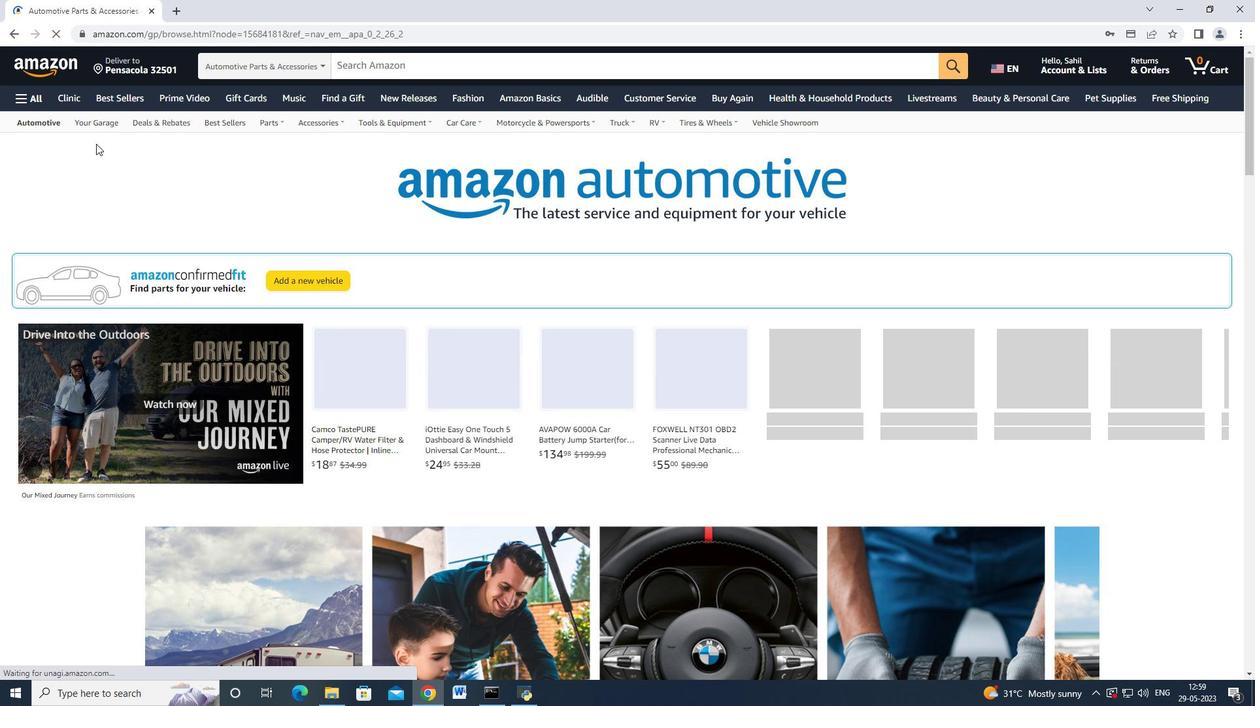 
Action: Mouse scrolled (96, 143) with delta (0, 0)
Screenshot: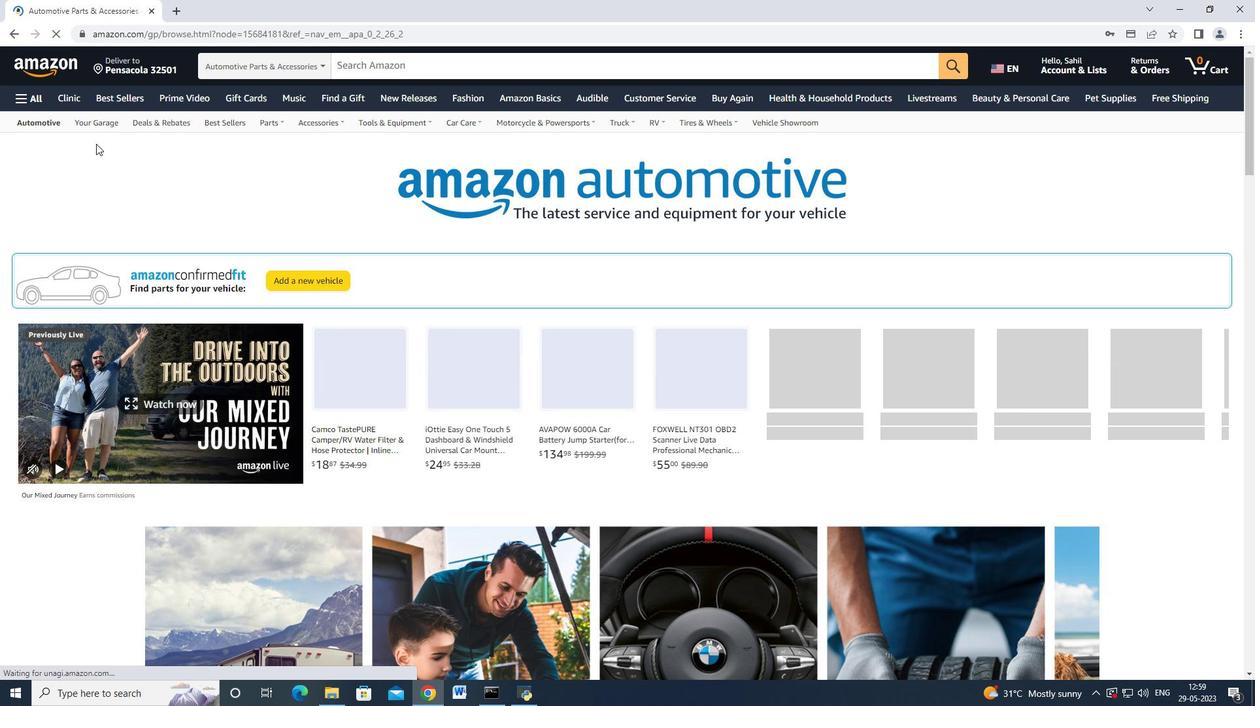 
Action: Mouse moved to (96, 143)
Screenshot: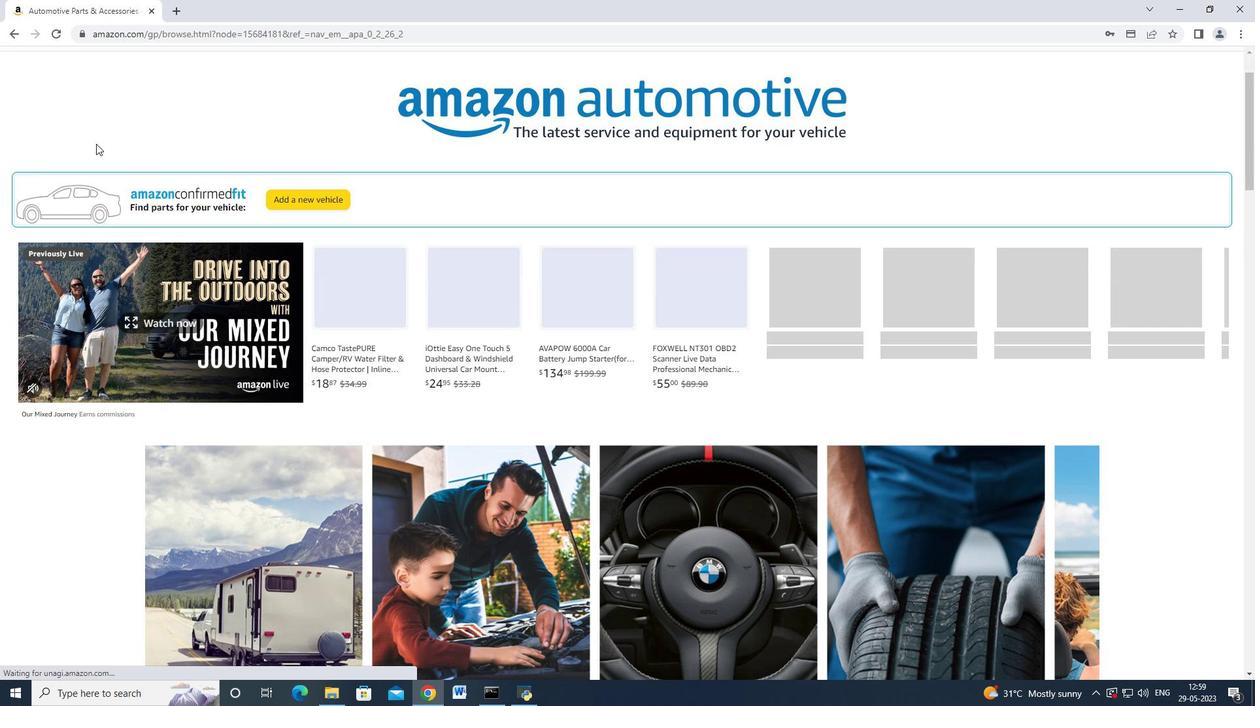 
Action: Mouse scrolled (96, 144) with delta (0, 0)
Screenshot: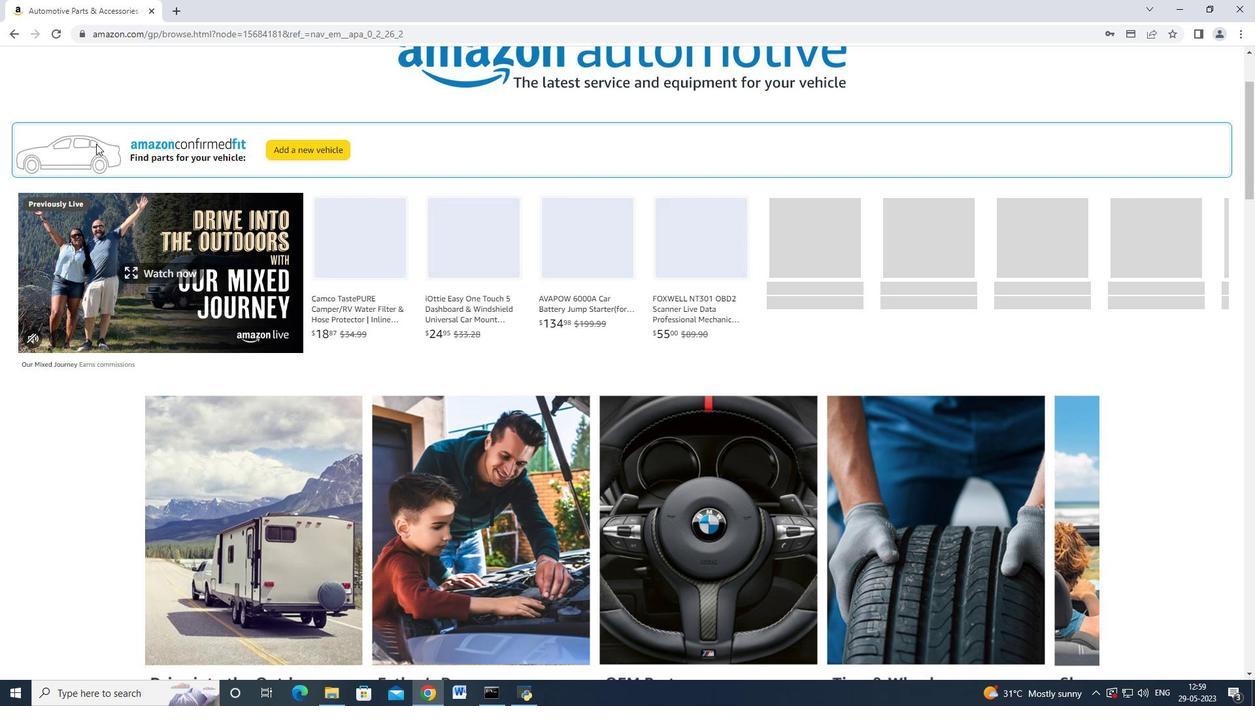 
Action: Mouse scrolled (96, 144) with delta (0, 0)
Screenshot: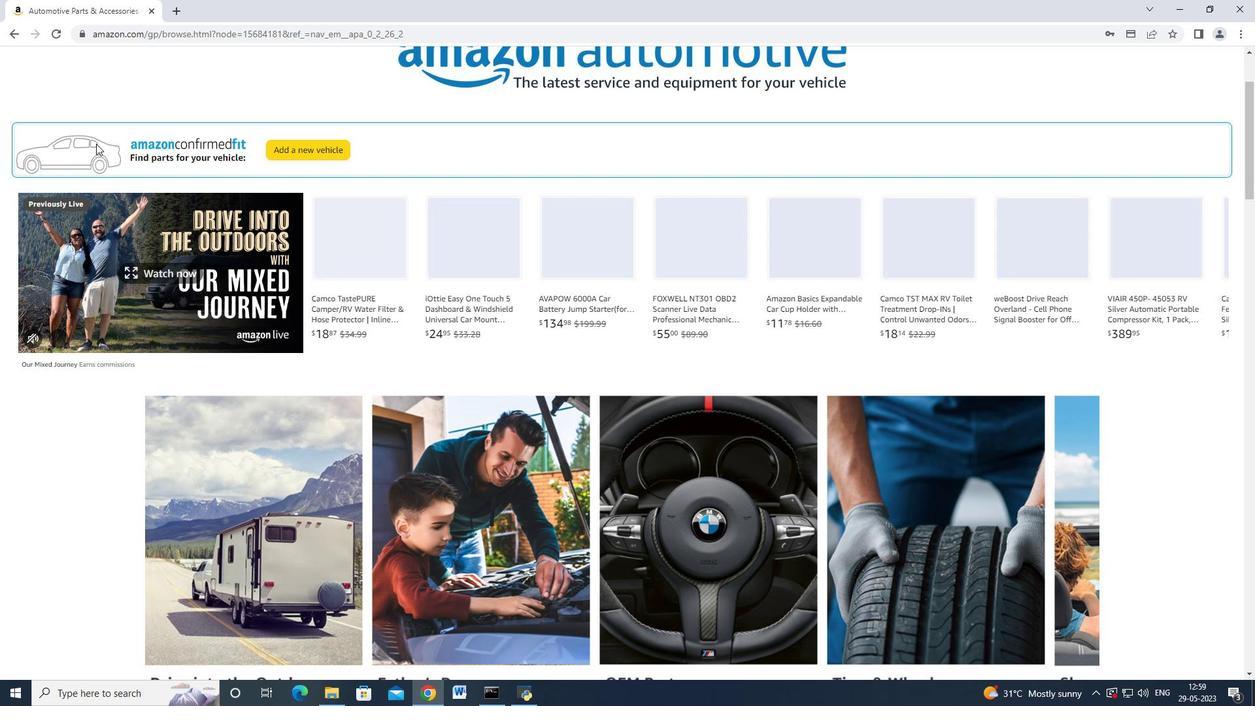 
Action: Mouse scrolled (96, 144) with delta (0, 0)
Screenshot: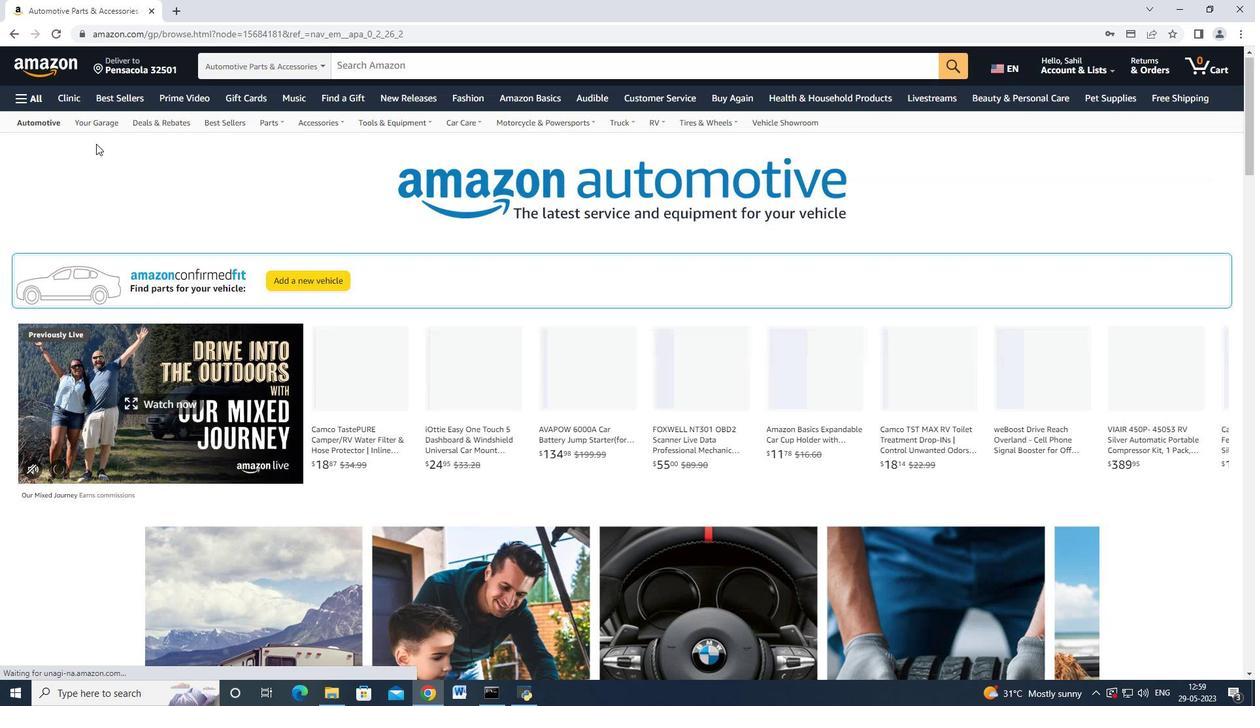 
Action: Mouse moved to (224, 124)
Screenshot: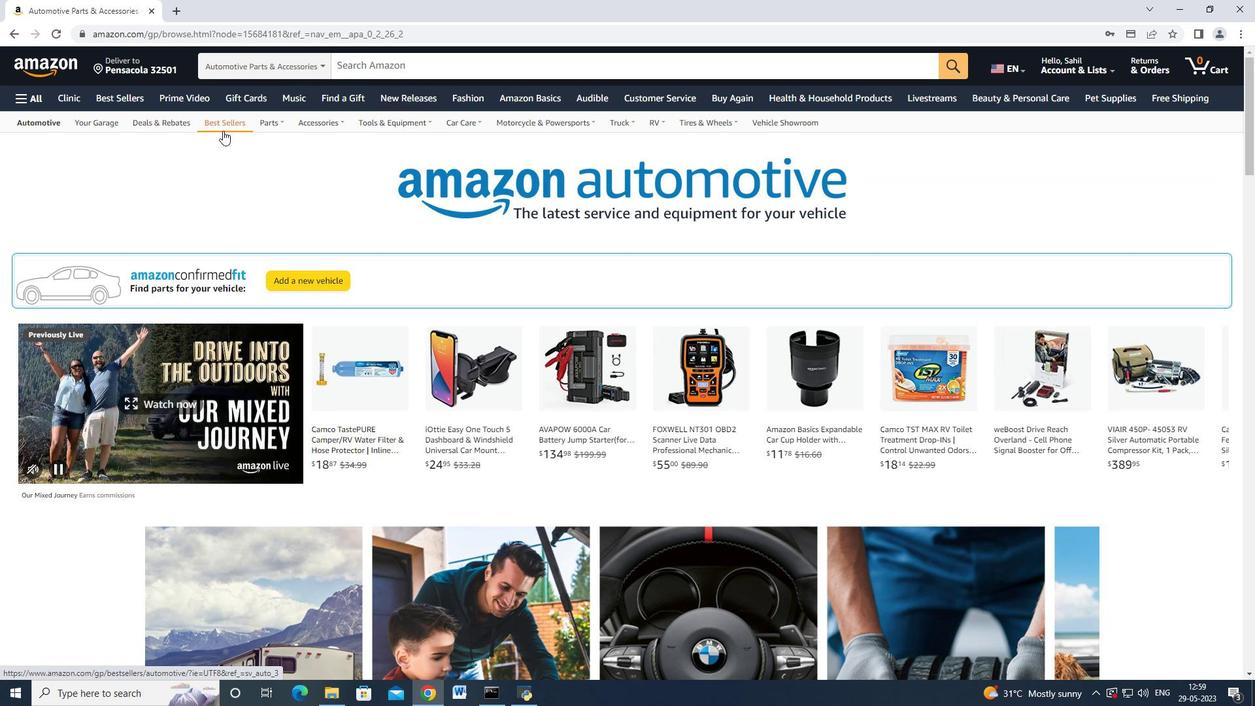 
Action: Mouse pressed left at (224, 124)
Screenshot: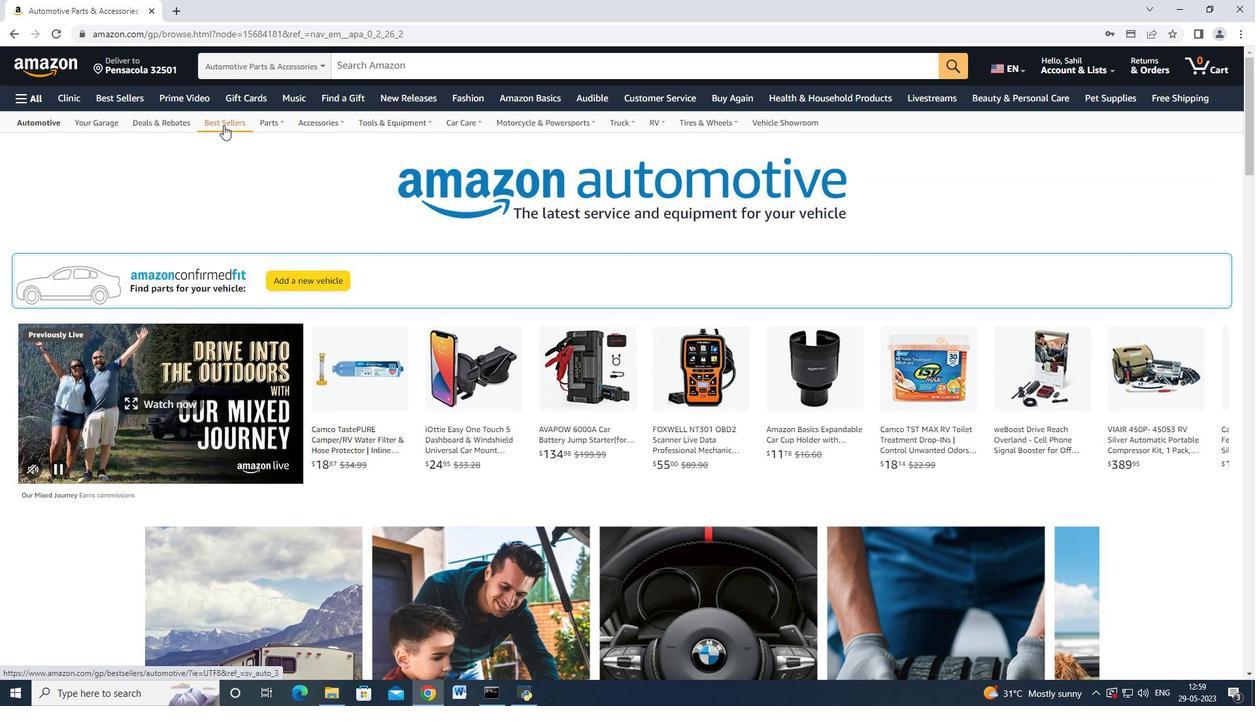 
Action: Mouse scrolled (224, 123) with delta (0, 0)
Screenshot: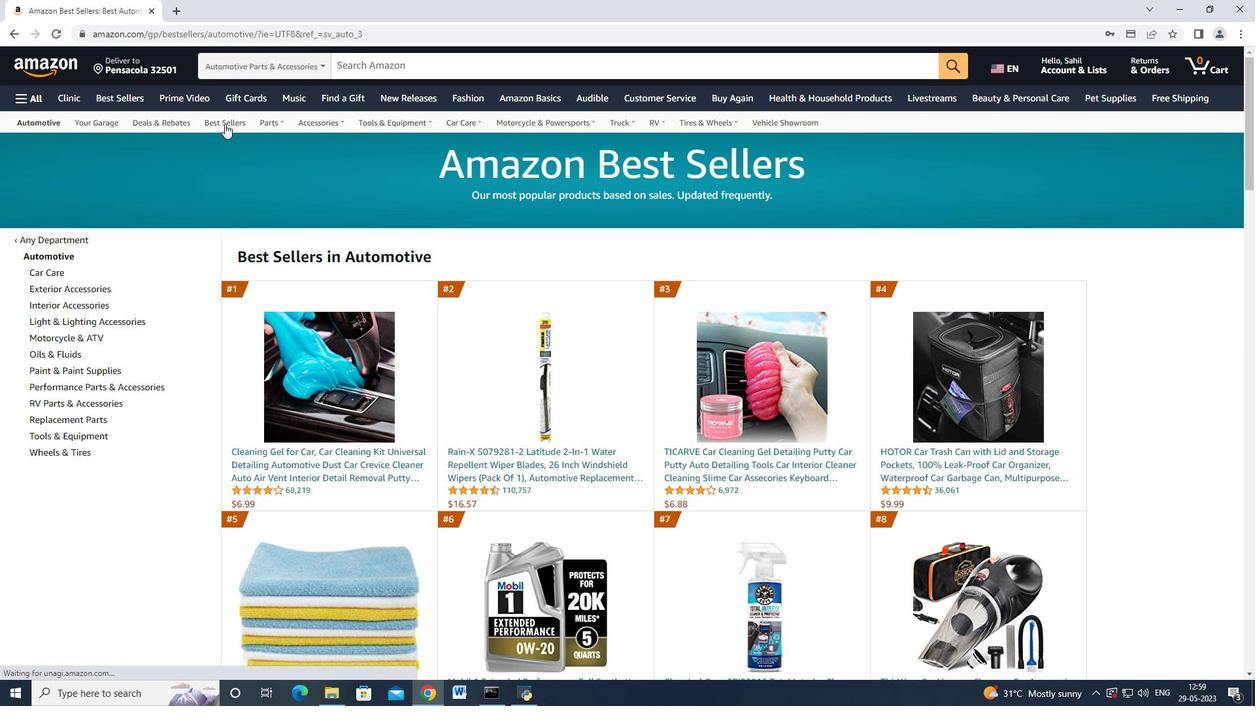 
Action: Mouse moved to (224, 127)
Screenshot: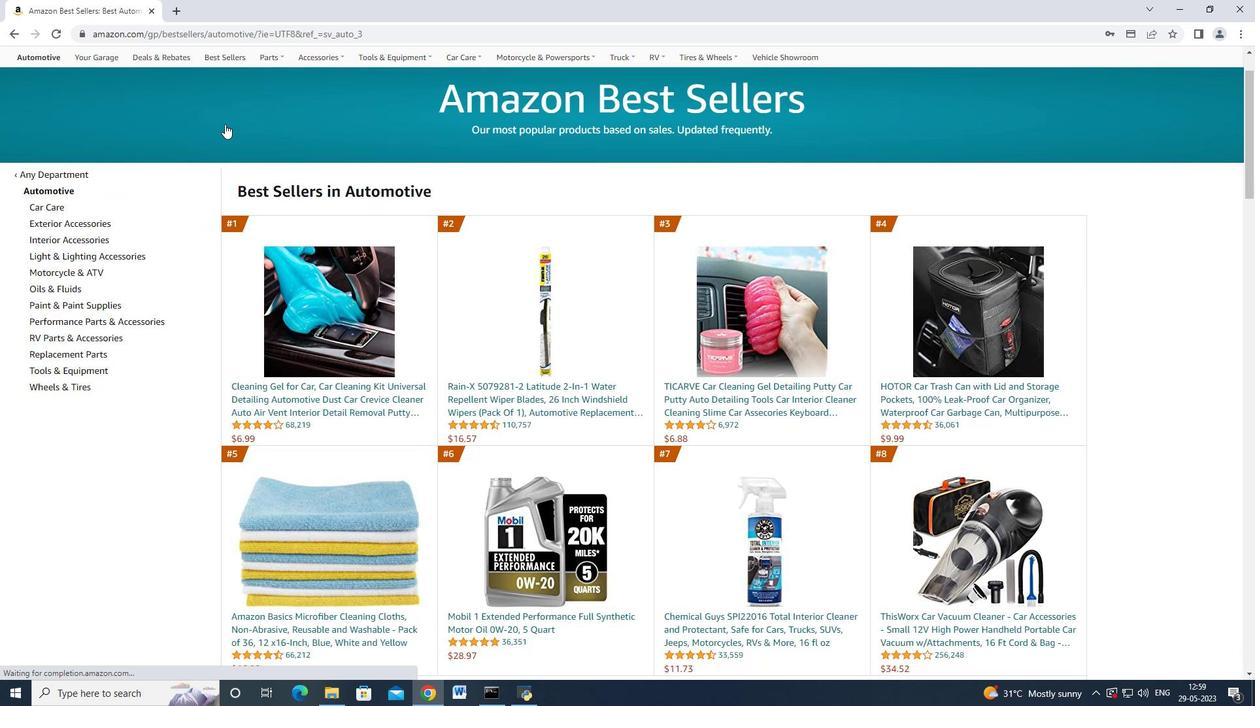 
Action: Mouse scrolled (224, 124) with delta (0, 0)
Screenshot: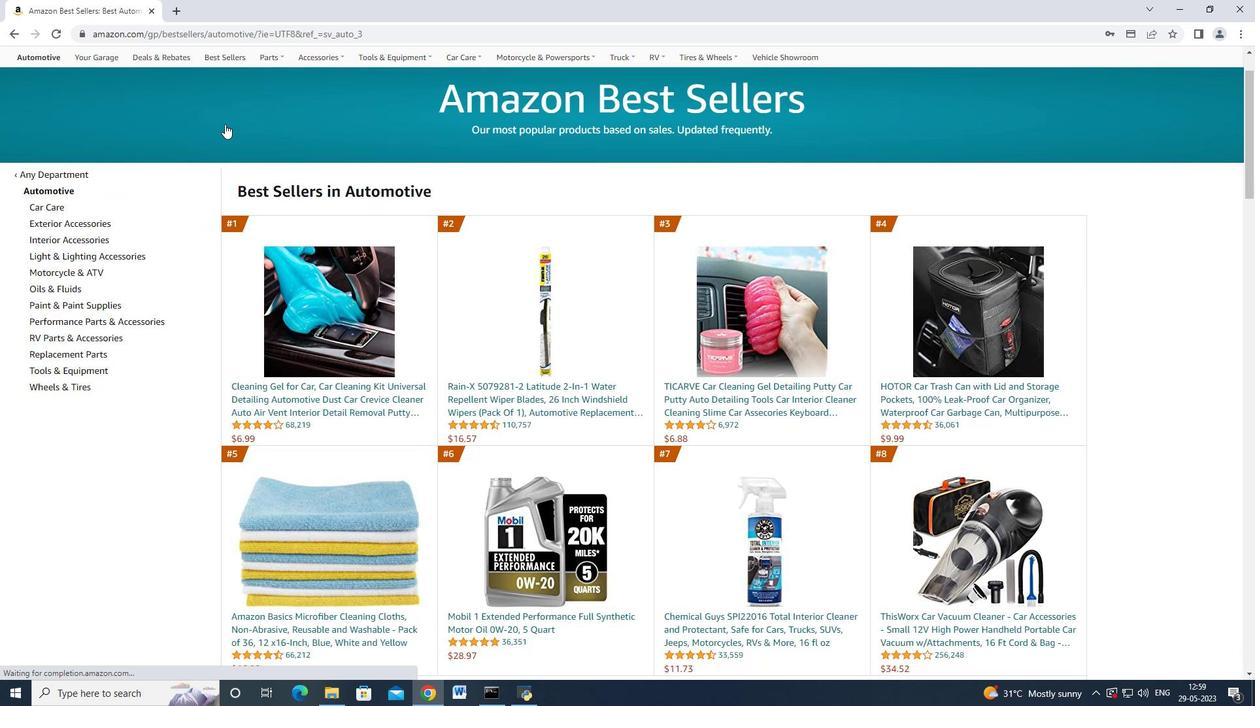 
Action: Mouse moved to (70, 287)
Screenshot: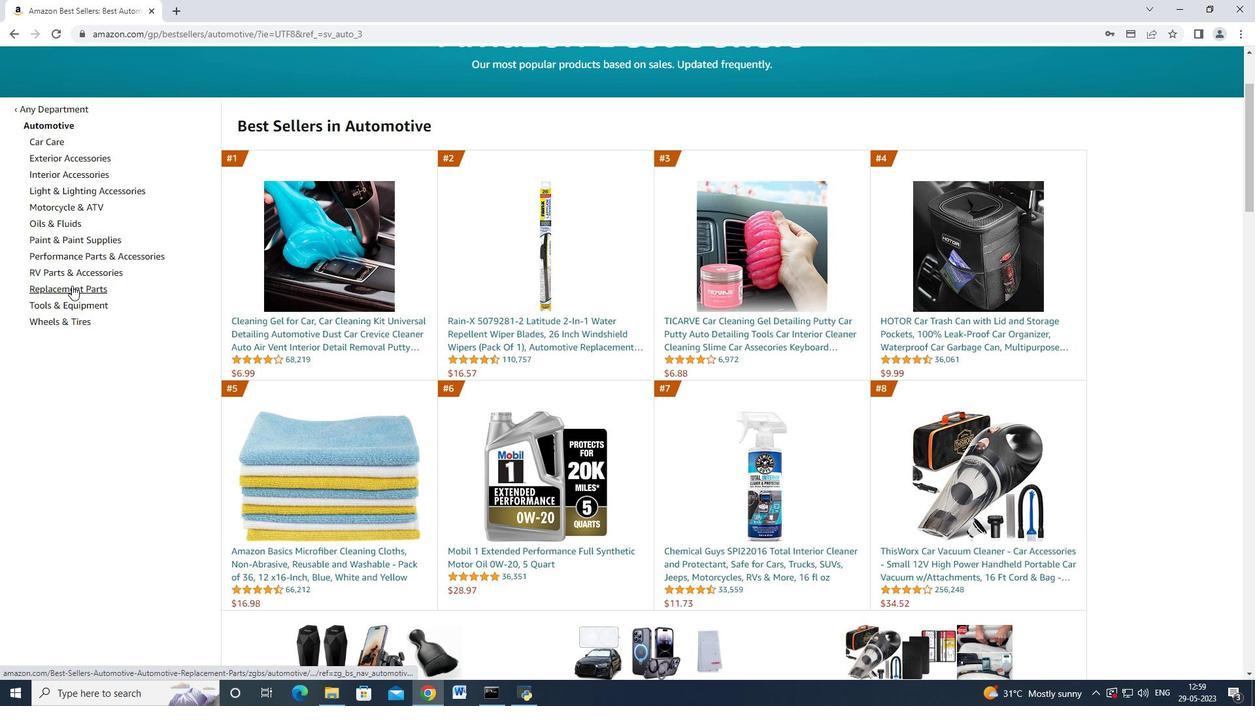 
Action: Mouse pressed left at (70, 287)
Screenshot: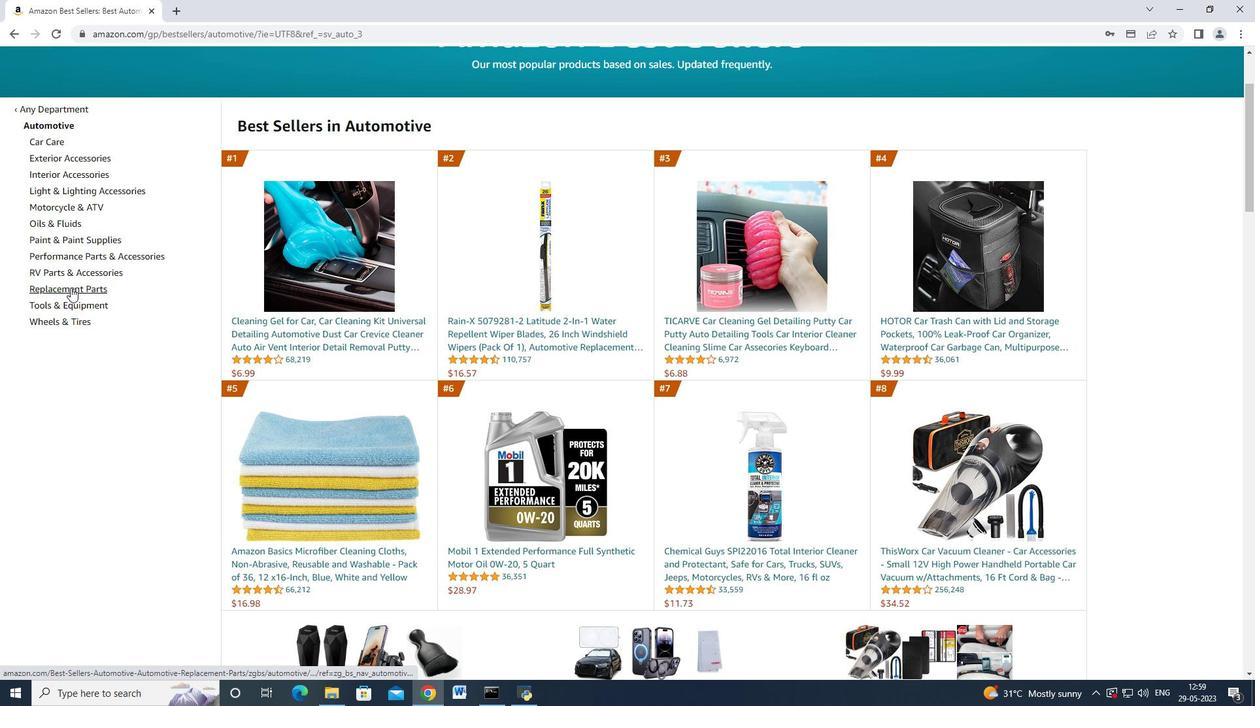 
Action: Mouse moved to (220, 251)
Screenshot: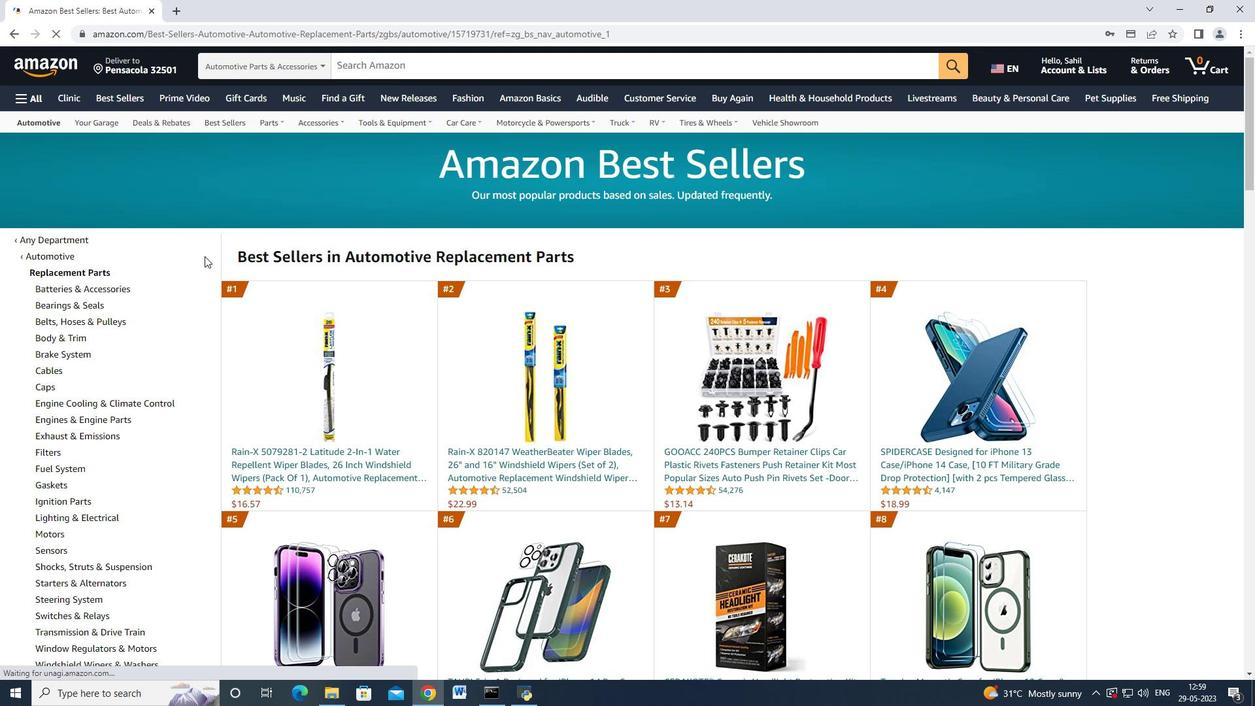 
Action: Mouse scrolled (220, 250) with delta (0, 0)
Screenshot: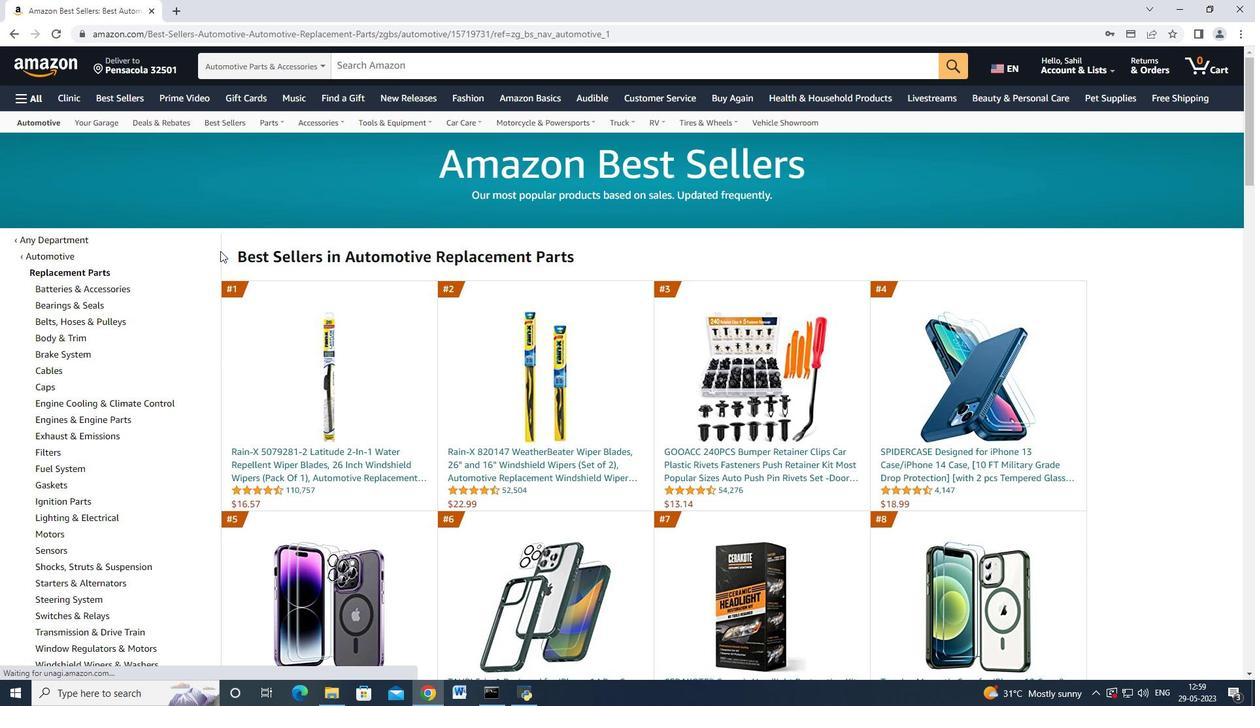 
Action: Mouse scrolled (220, 250) with delta (0, 0)
Screenshot: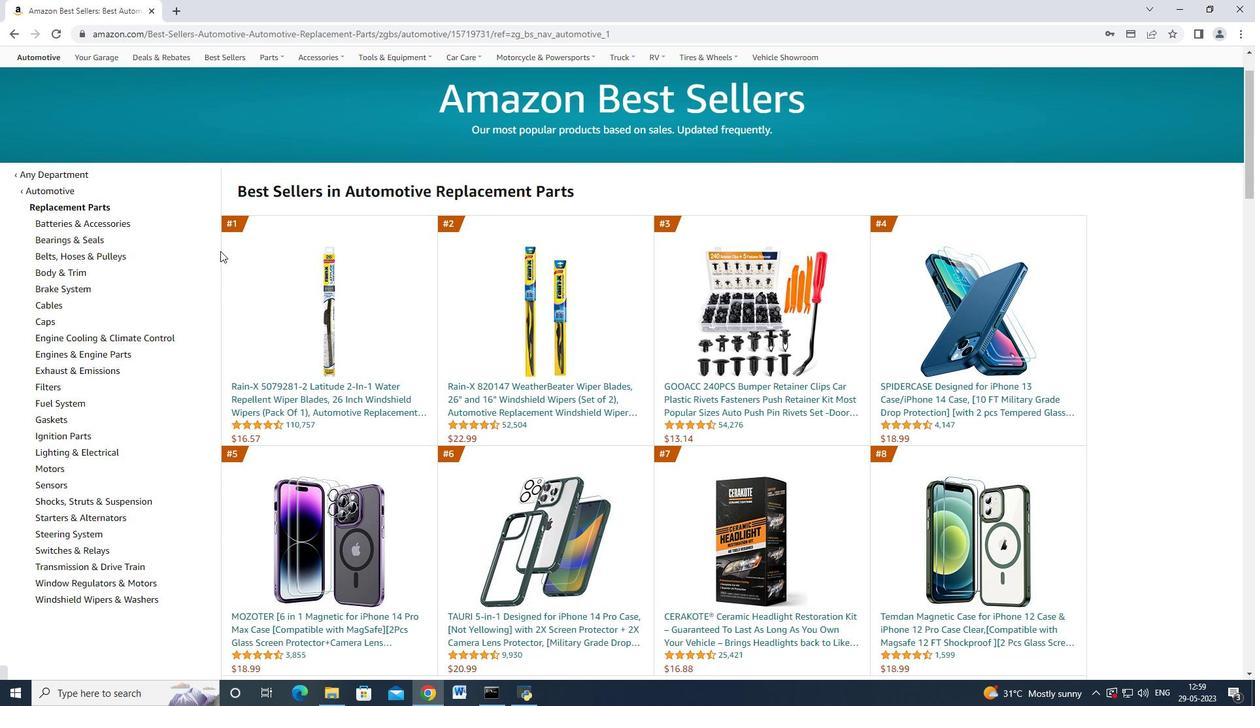 
Action: Mouse scrolled (220, 250) with delta (0, 0)
Screenshot: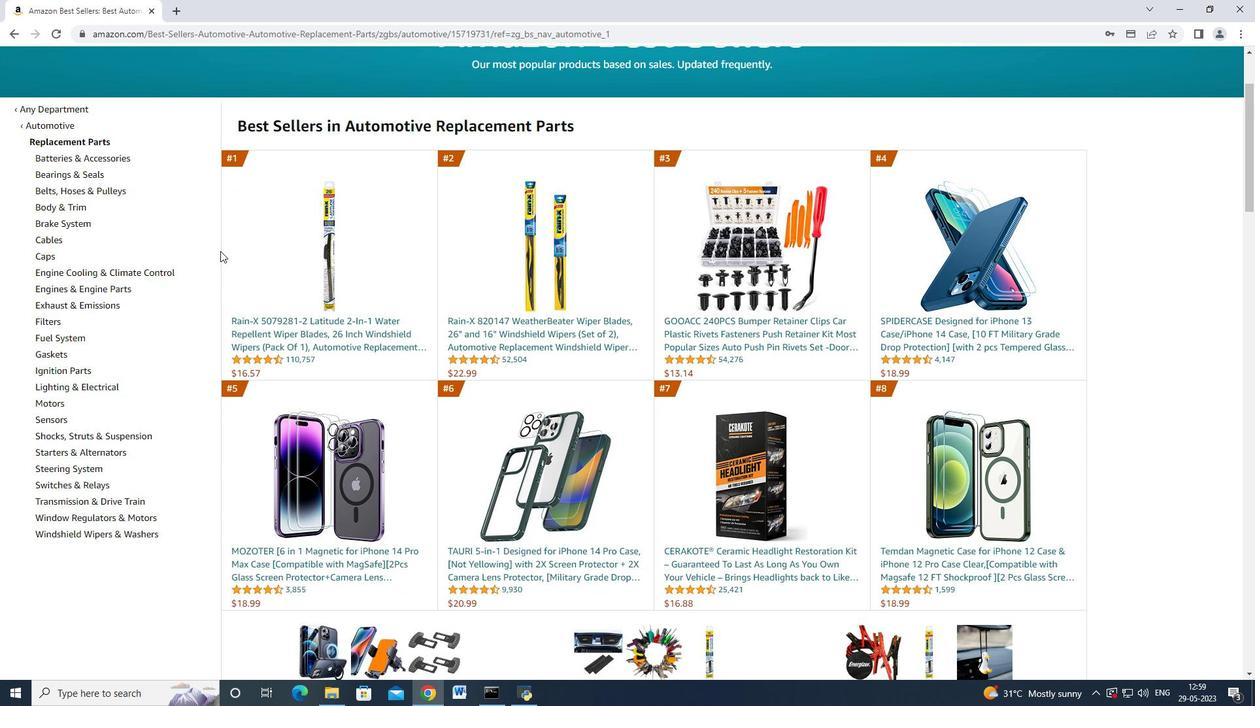 
Action: Mouse scrolled (220, 251) with delta (0, 0)
Screenshot: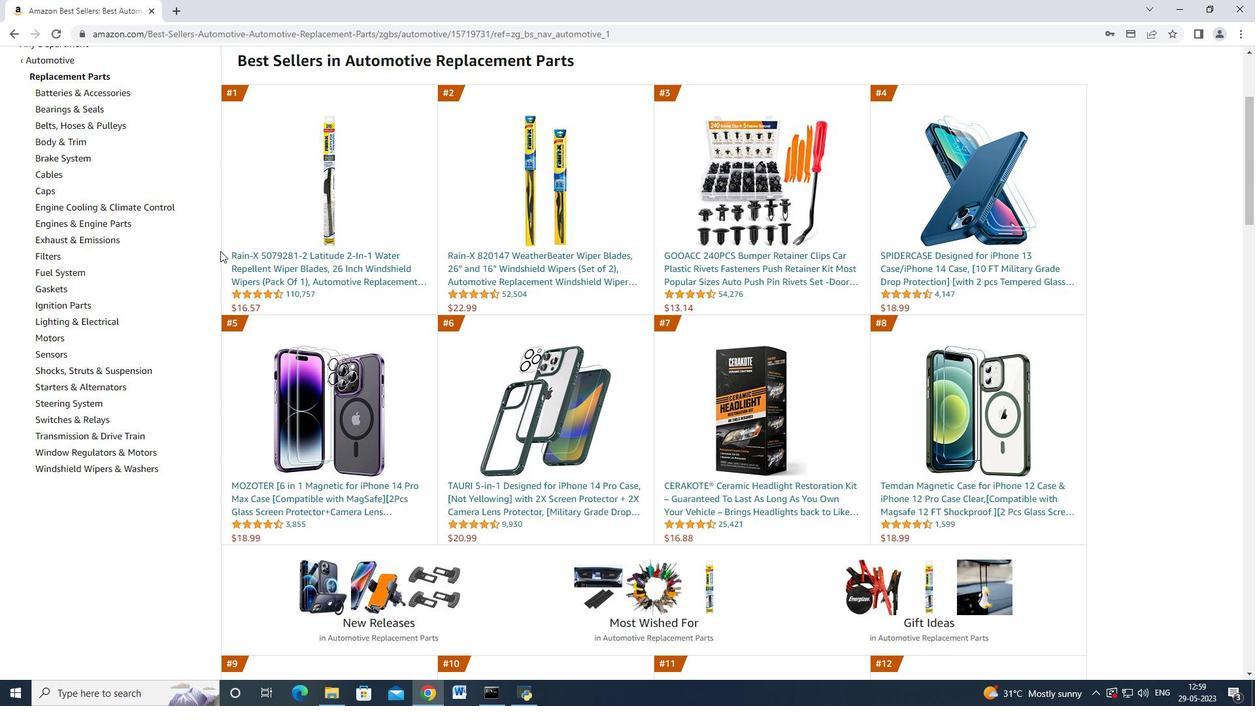
Action: Mouse scrolled (220, 251) with delta (0, 0)
Screenshot: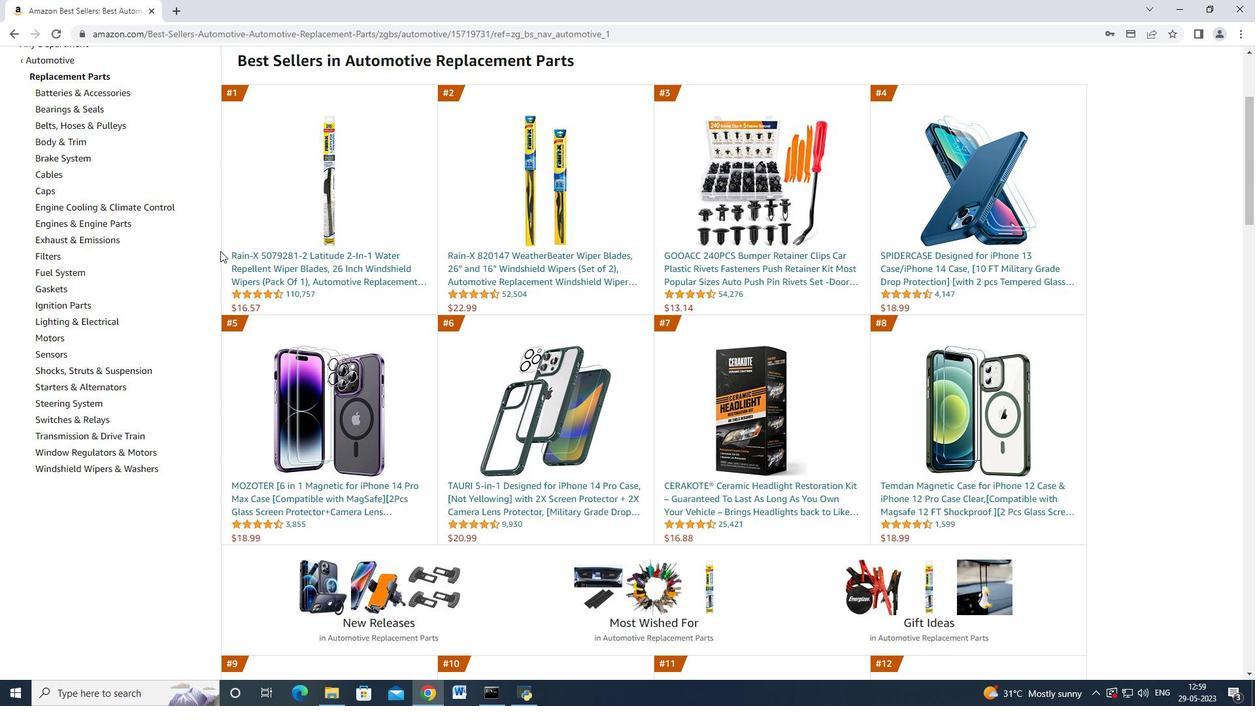 
Action: Mouse moved to (149, 245)
Screenshot: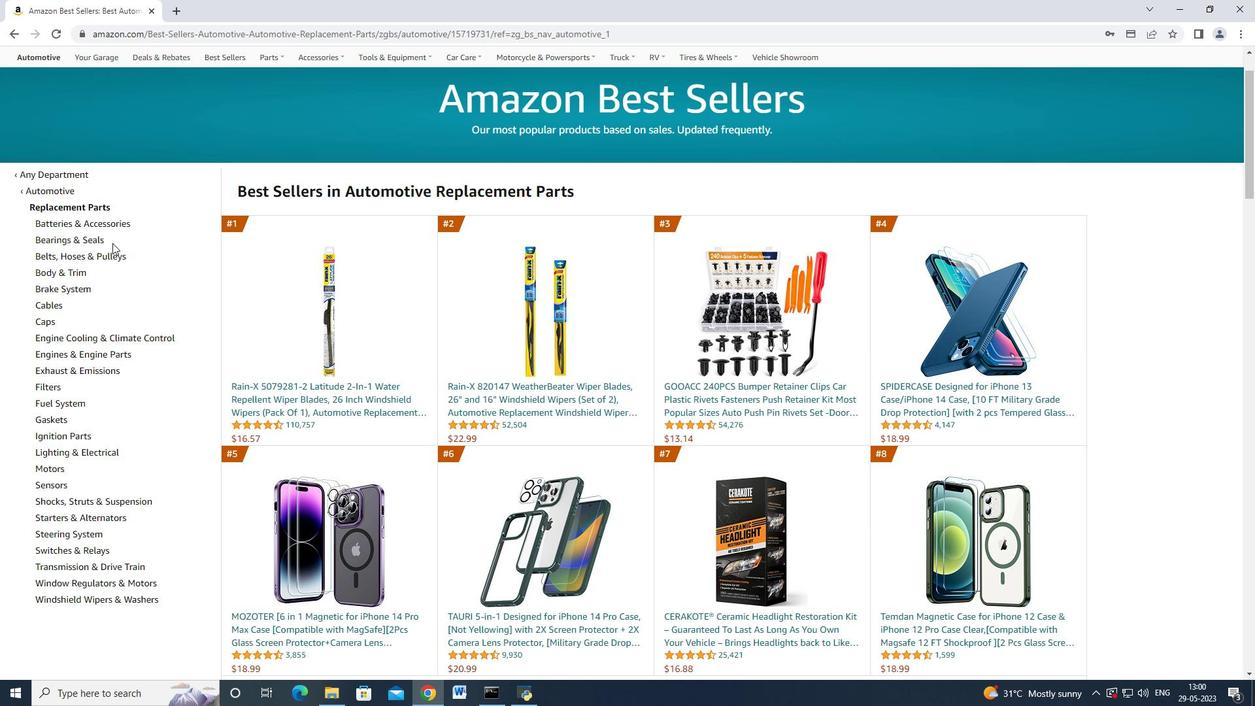 
Action: Mouse scrolled (149, 244) with delta (0, 0)
Screenshot: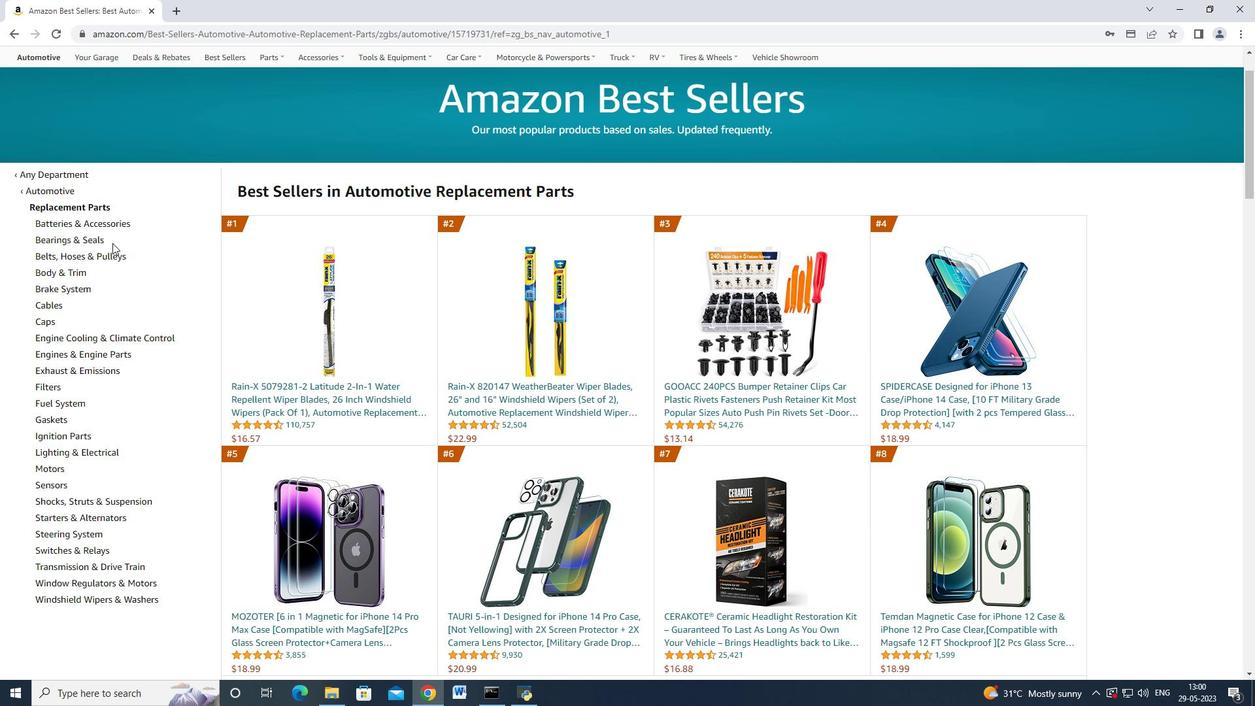 
Action: Mouse moved to (155, 247)
Screenshot: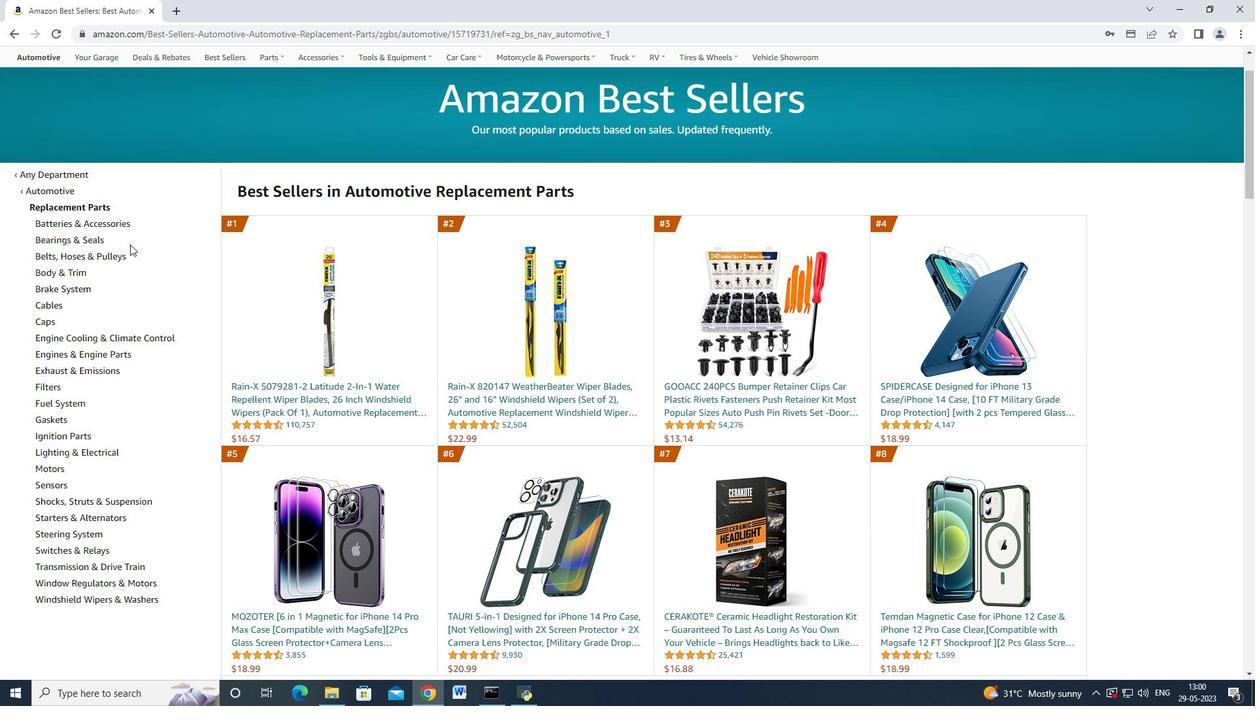 
Action: Mouse scrolled (155, 246) with delta (0, 0)
Screenshot: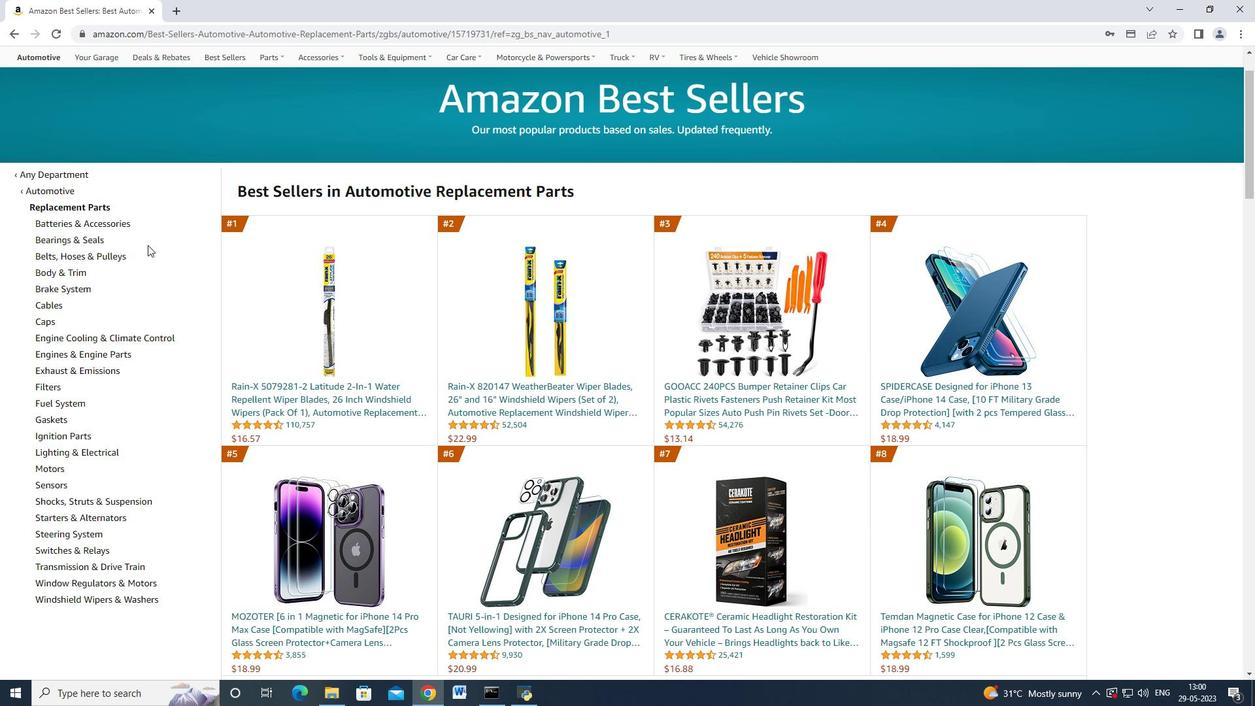 
Action: Mouse scrolled (155, 246) with delta (0, 0)
Screenshot: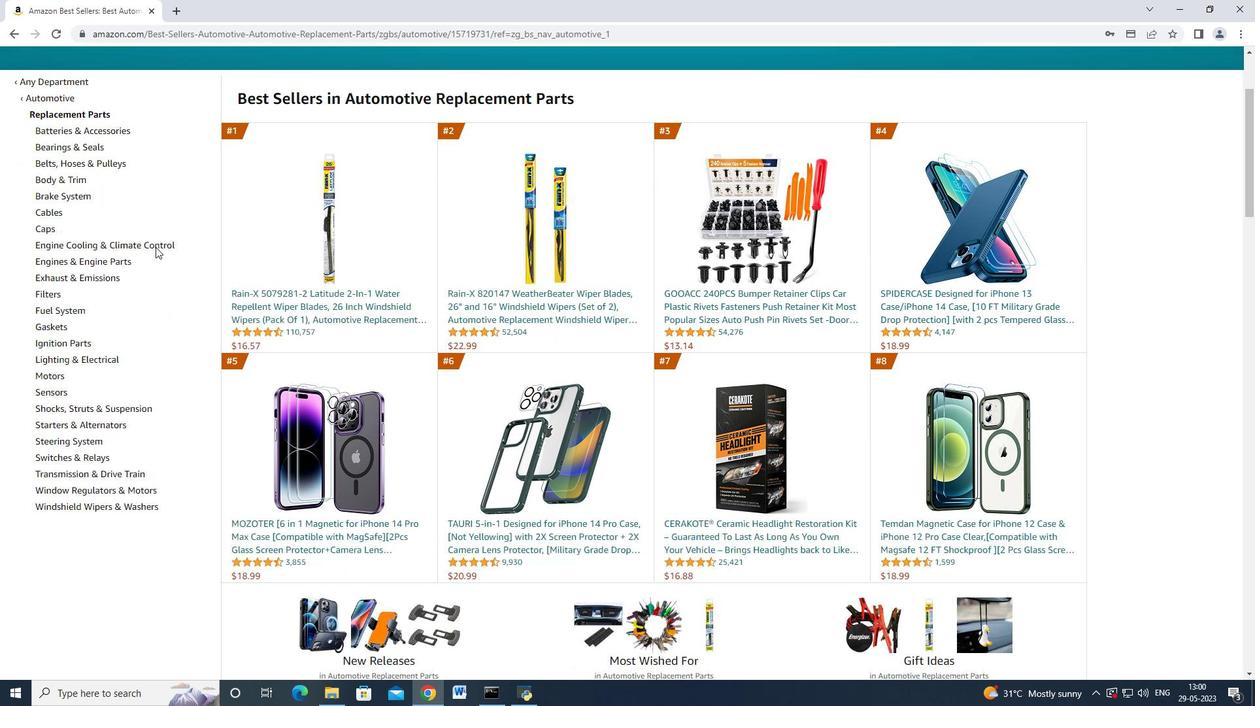 
Action: Mouse scrolled (155, 247) with delta (0, 0)
Screenshot: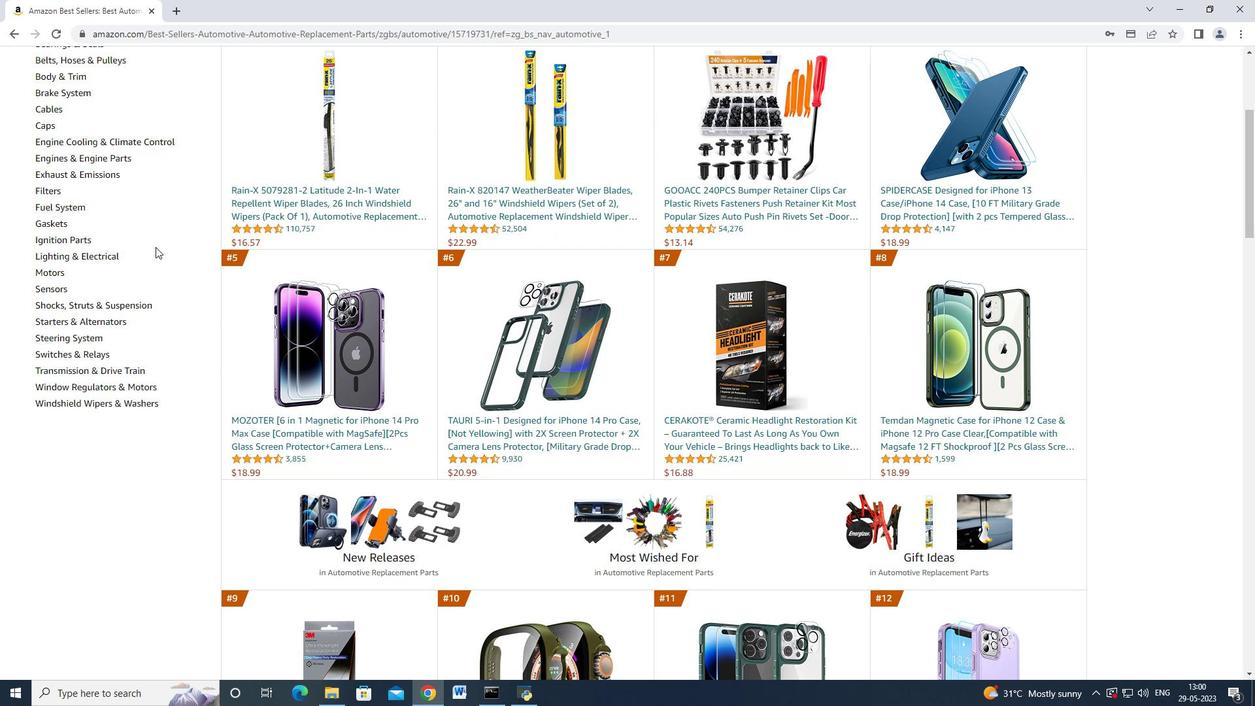 
Action: Mouse moved to (82, 168)
Screenshot: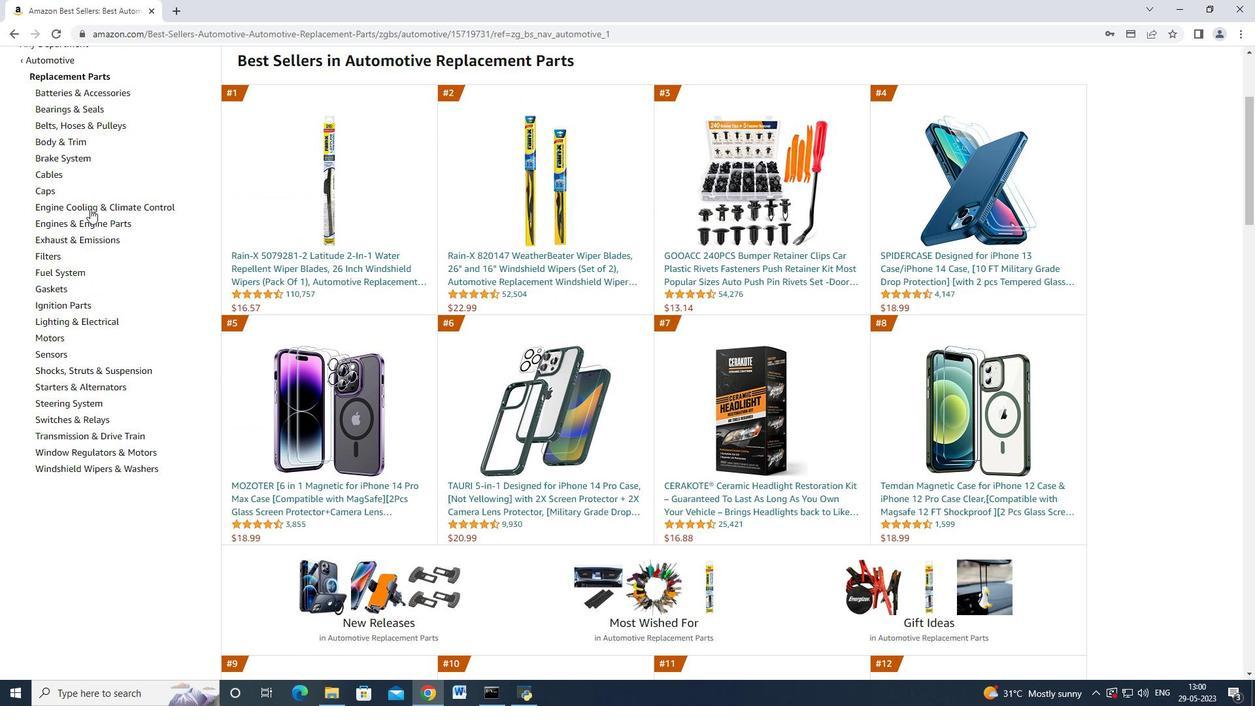 
Action: Mouse scrolled (82, 168) with delta (0, 0)
Screenshot: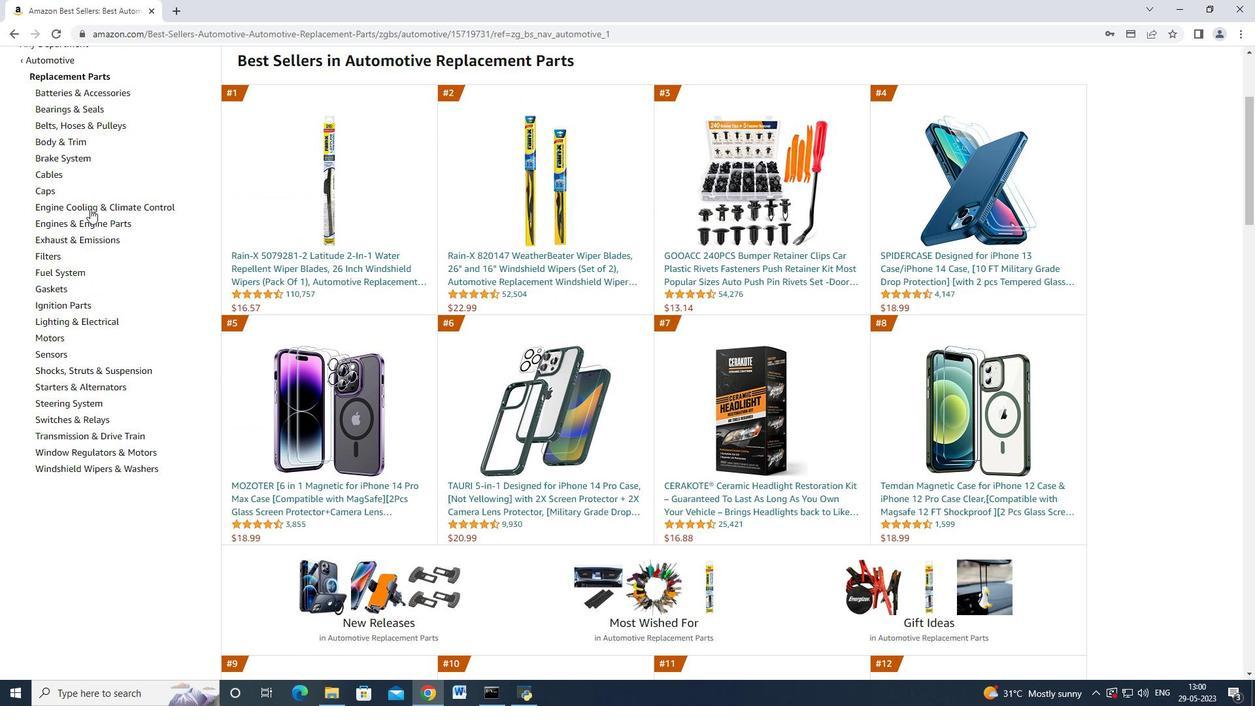 
Action: Mouse moved to (49, 228)
Screenshot: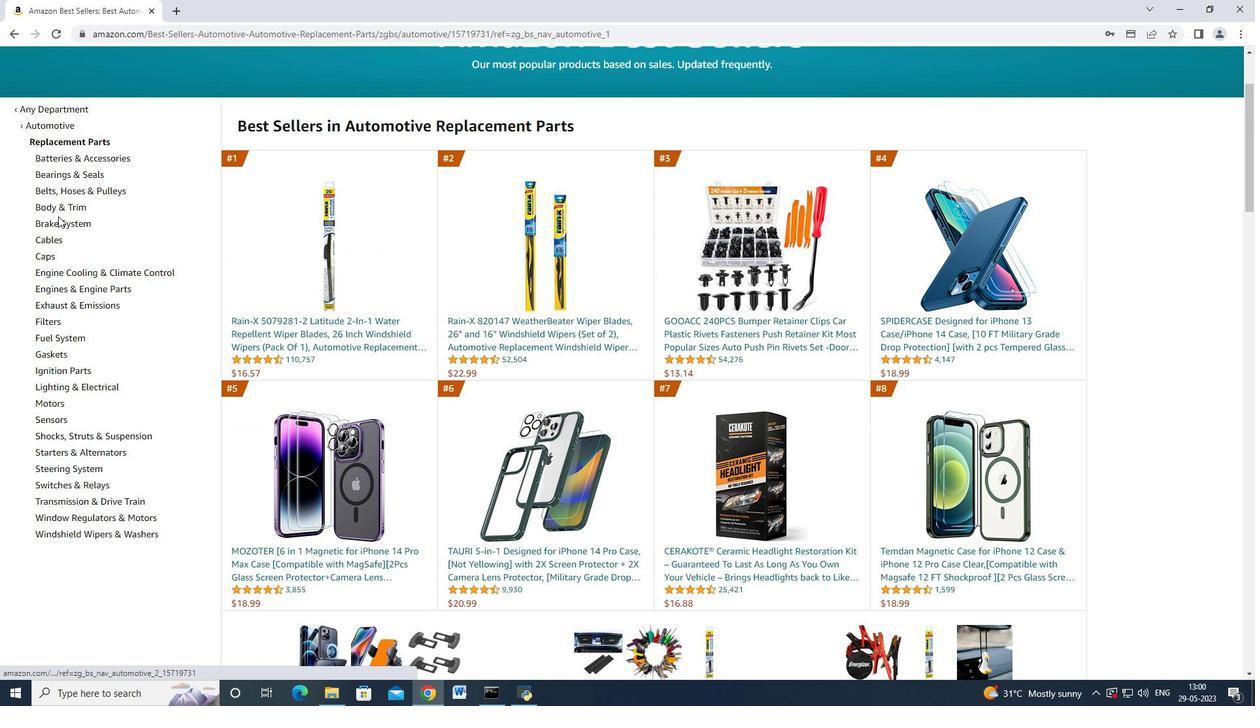 
Action: Mouse pressed left at (49, 228)
Screenshot: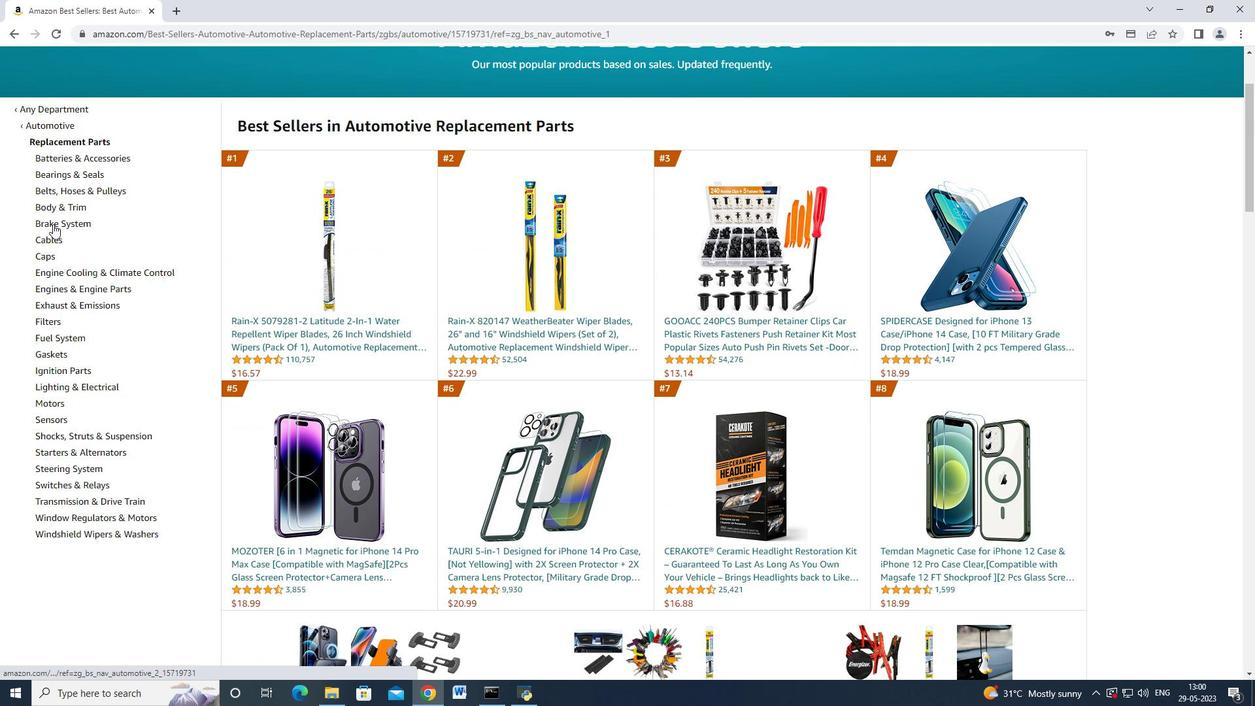 
Action: Mouse moved to (163, 238)
Screenshot: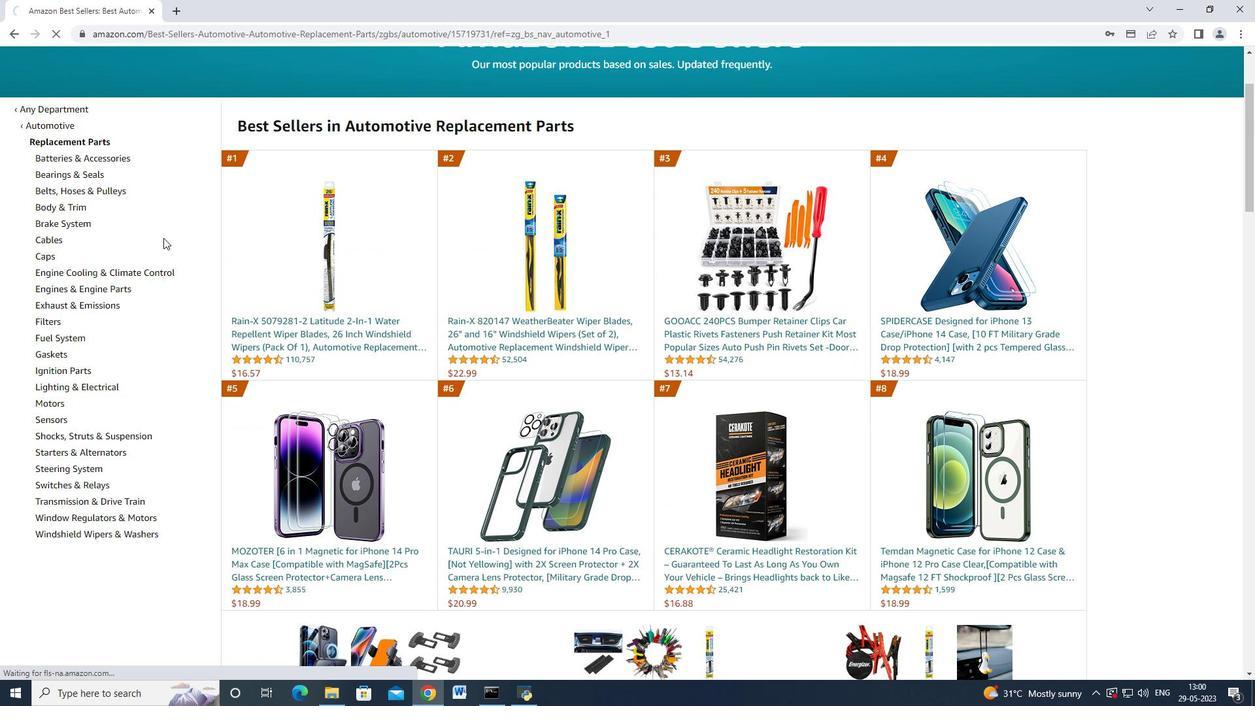 
Action: Mouse scrolled (163, 237) with delta (0, 0)
Screenshot: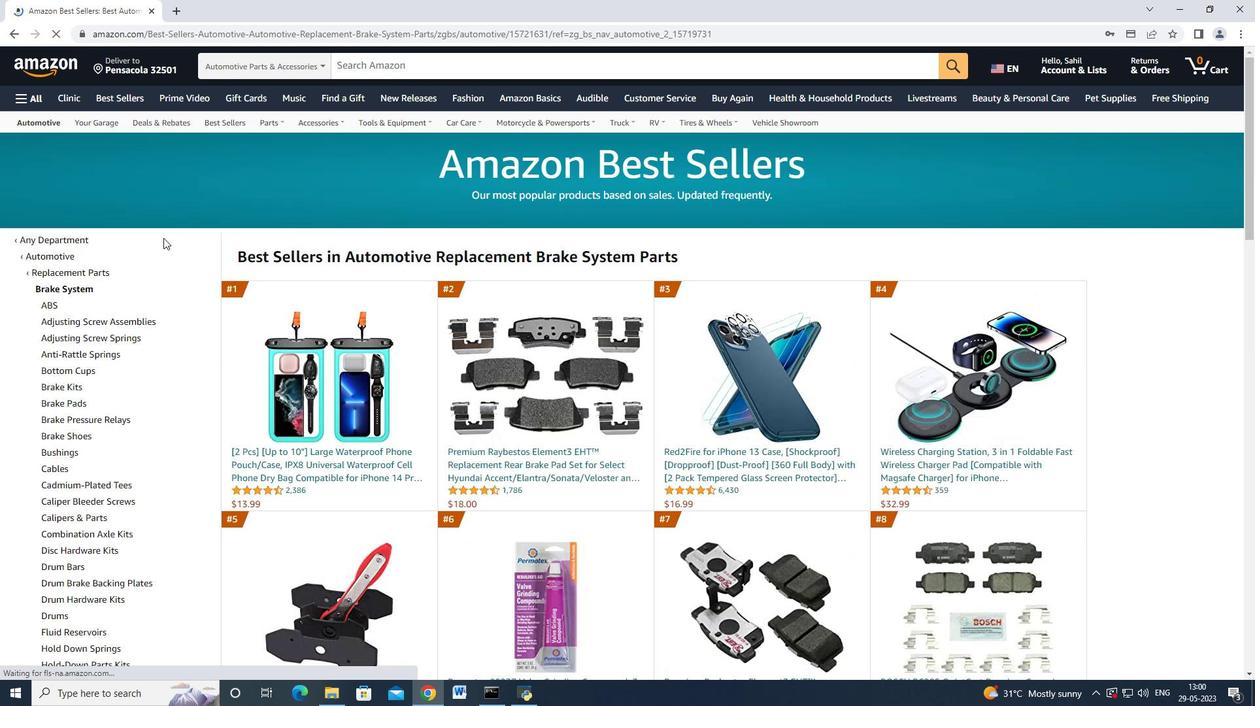 
Action: Mouse scrolled (163, 237) with delta (0, 0)
Screenshot: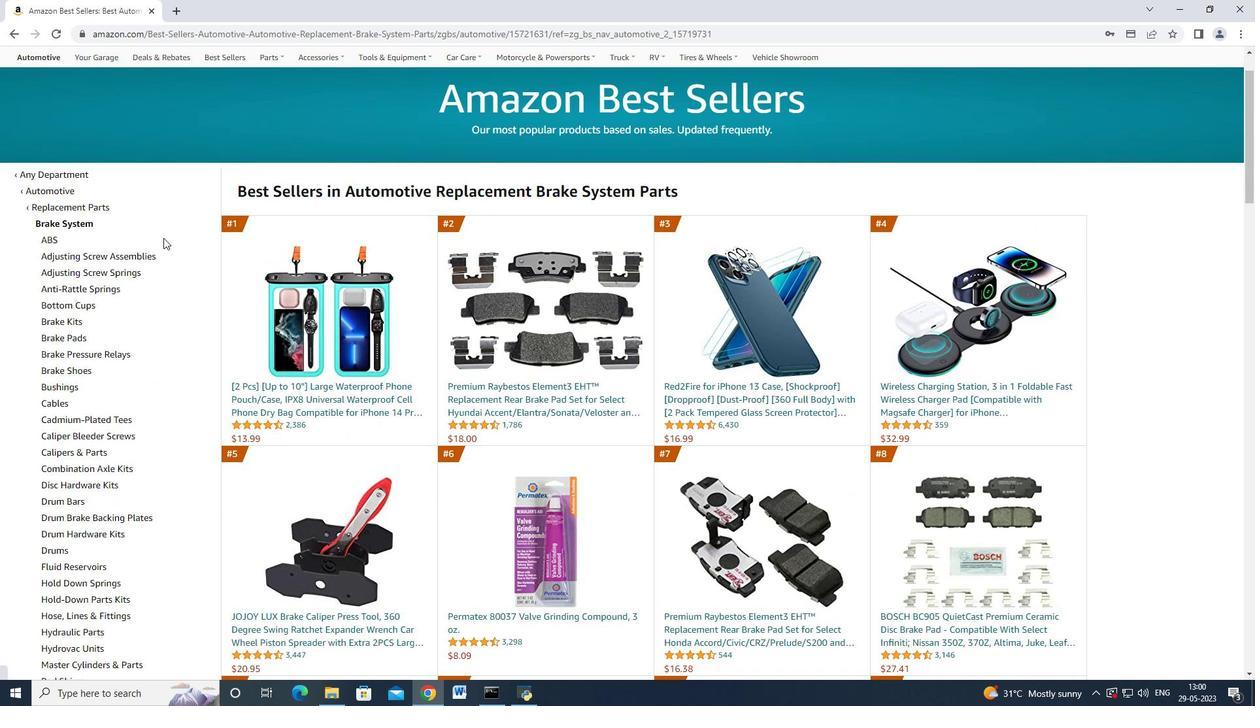 
Action: Mouse scrolled (163, 237) with delta (0, 0)
Screenshot: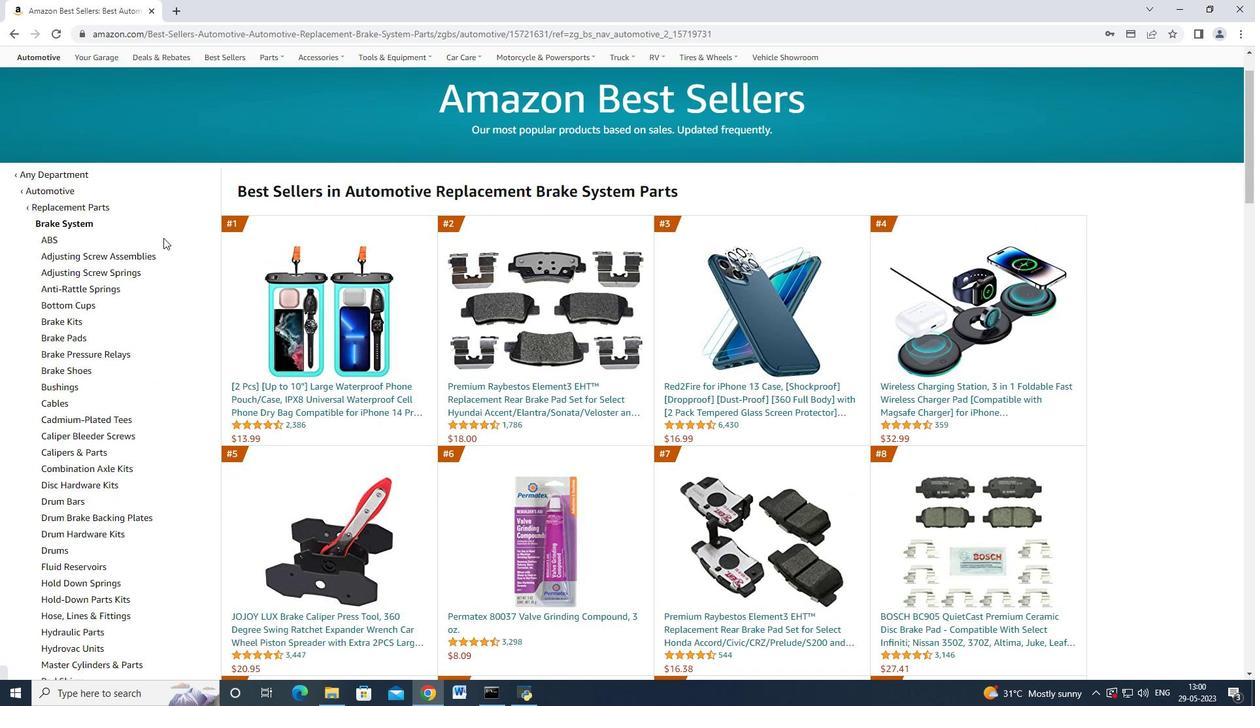 
Action: Mouse moved to (120, 244)
Screenshot: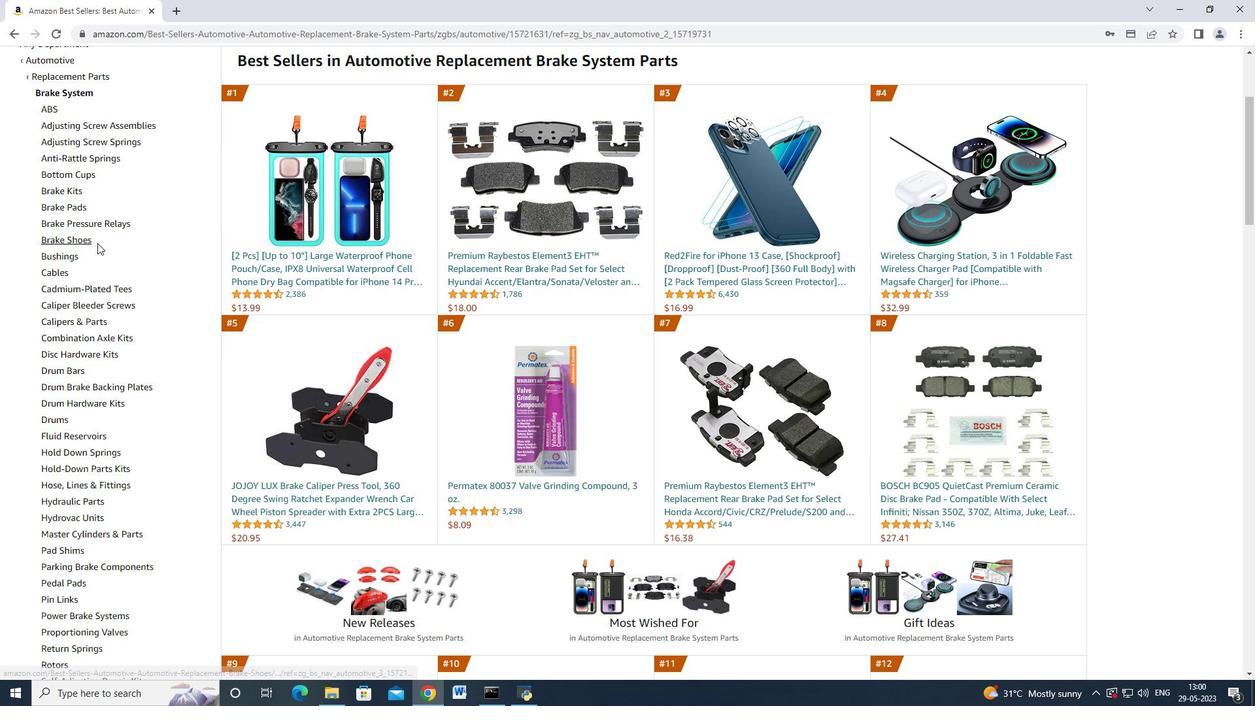 
Action: Mouse scrolled (120, 243) with delta (0, 0)
Screenshot: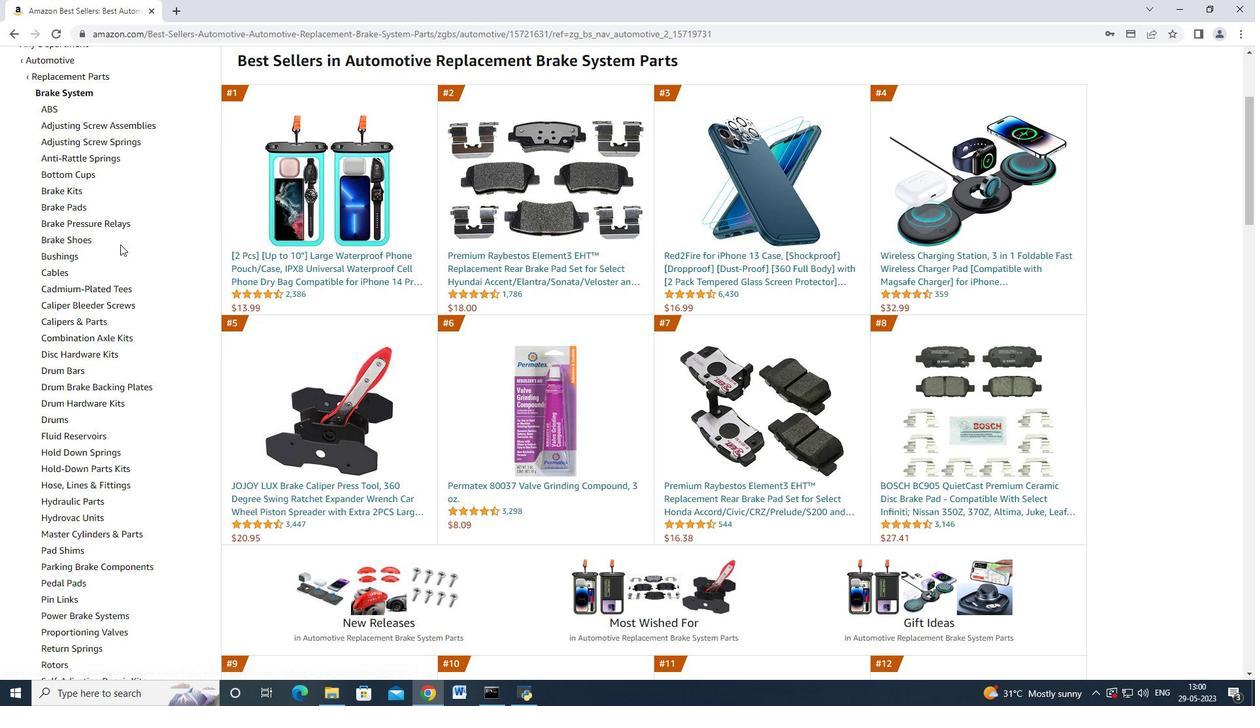 
Action: Mouse scrolled (120, 243) with delta (0, 0)
Screenshot: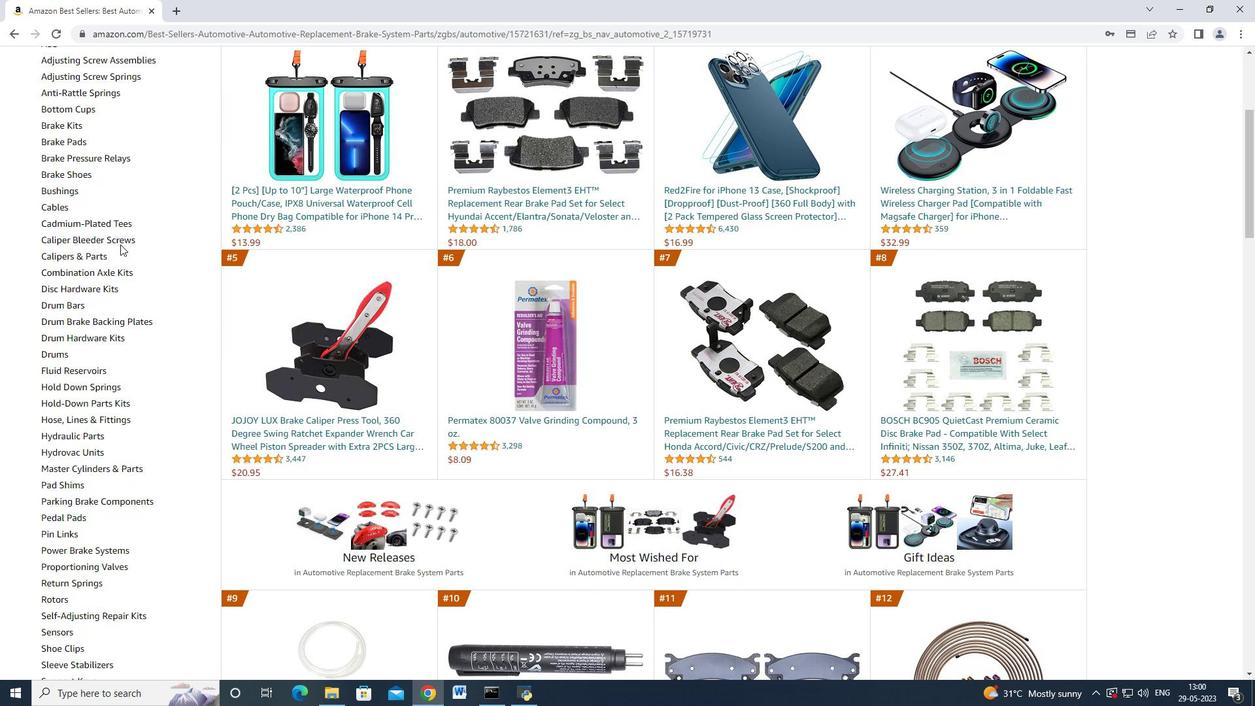 
Action: Mouse moved to (120, 244)
Screenshot: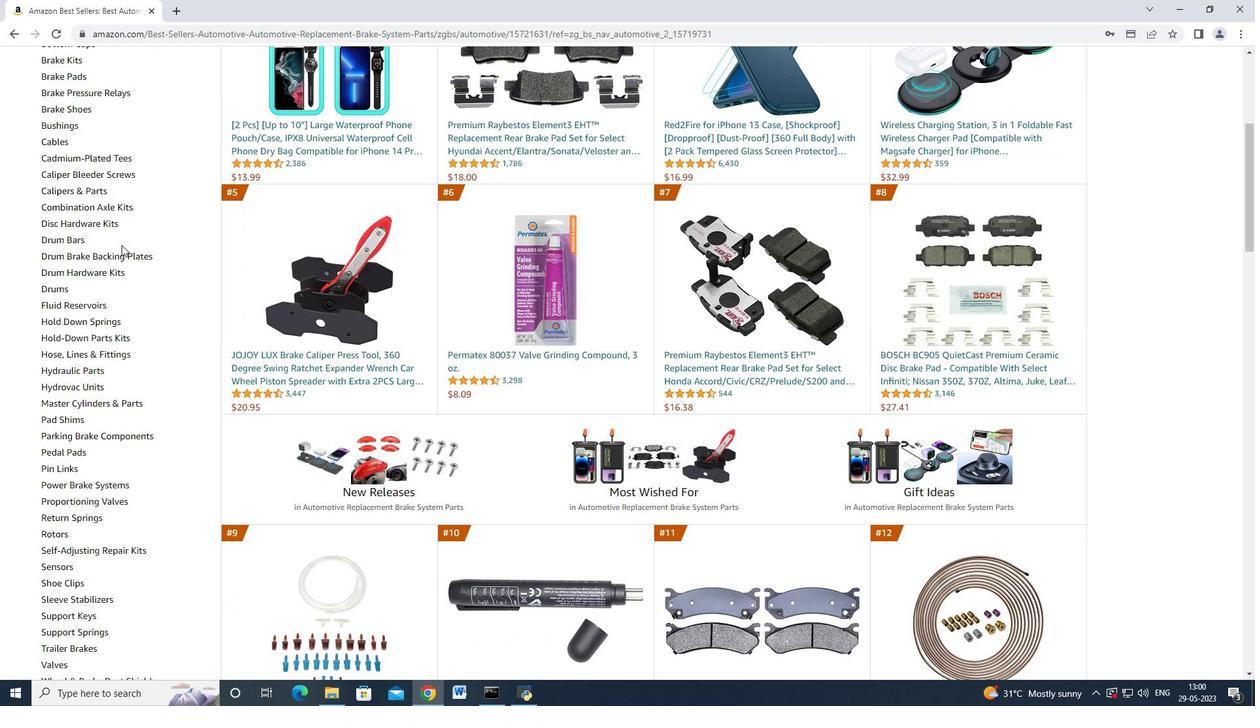 
Action: Mouse scrolled (120, 243) with delta (0, 0)
Screenshot: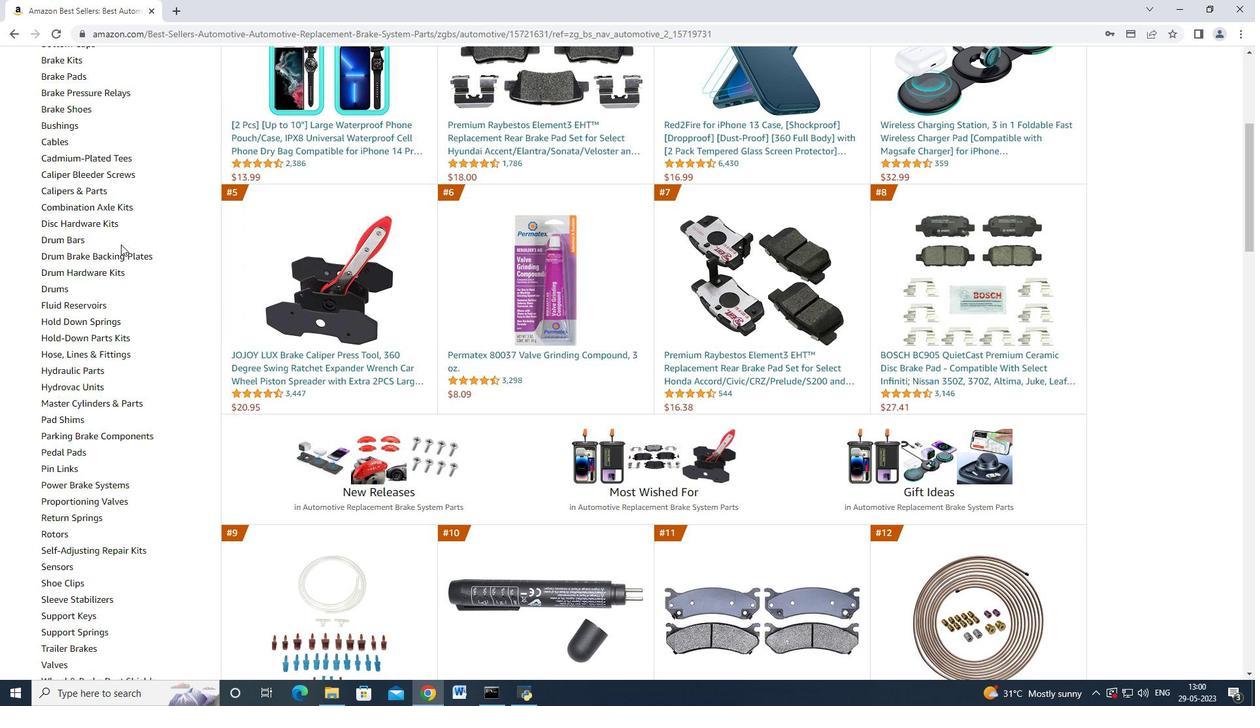 
Action: Mouse moved to (119, 245)
Screenshot: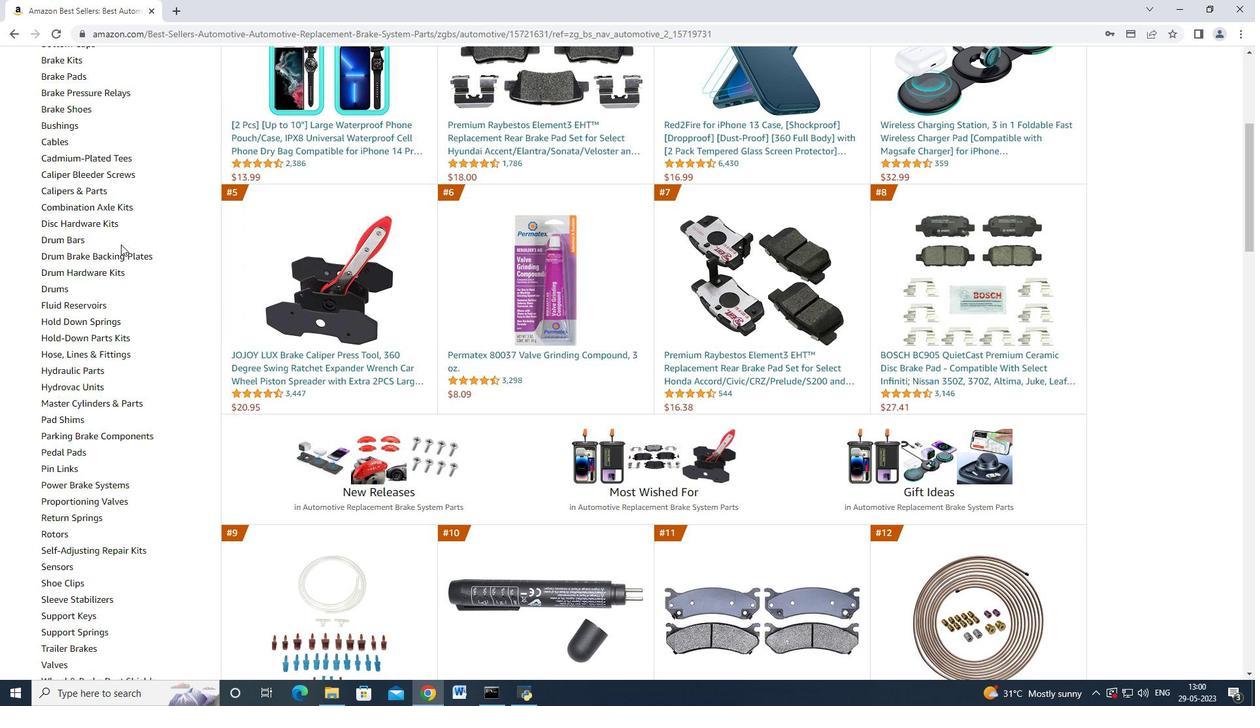 
Action: Mouse scrolled (119, 245) with delta (0, 0)
Screenshot: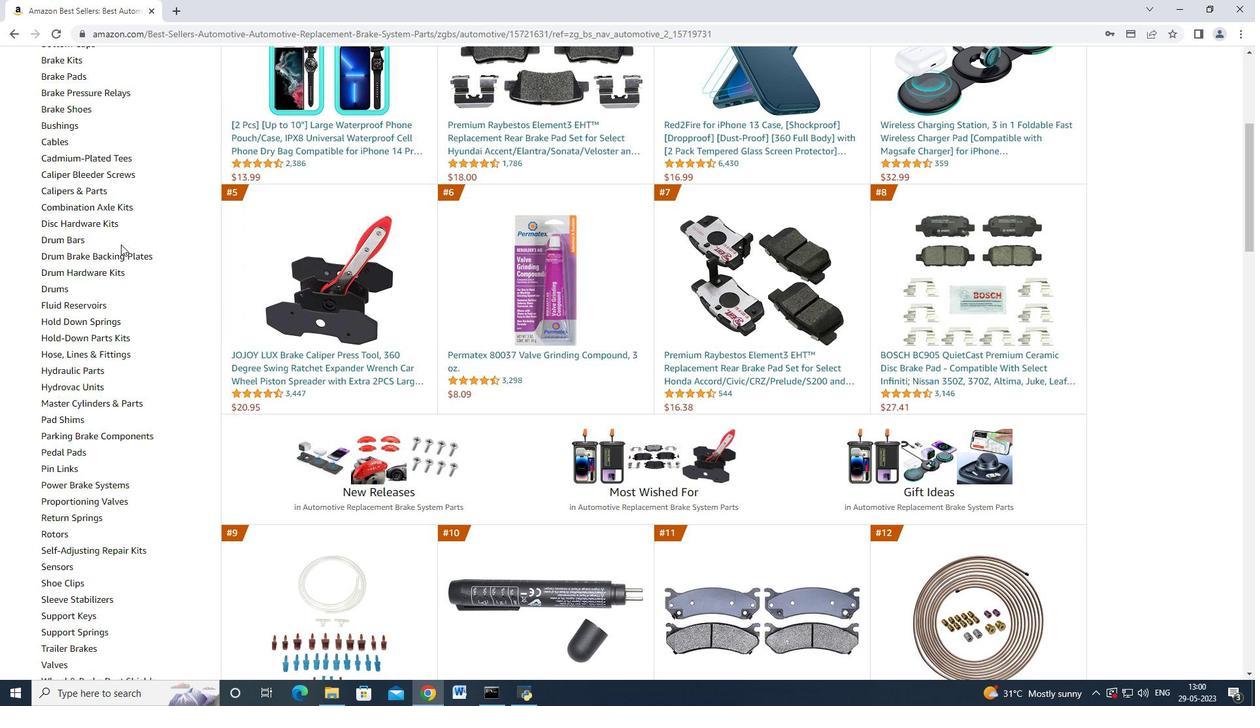 
Action: Mouse moved to (109, 467)
Screenshot: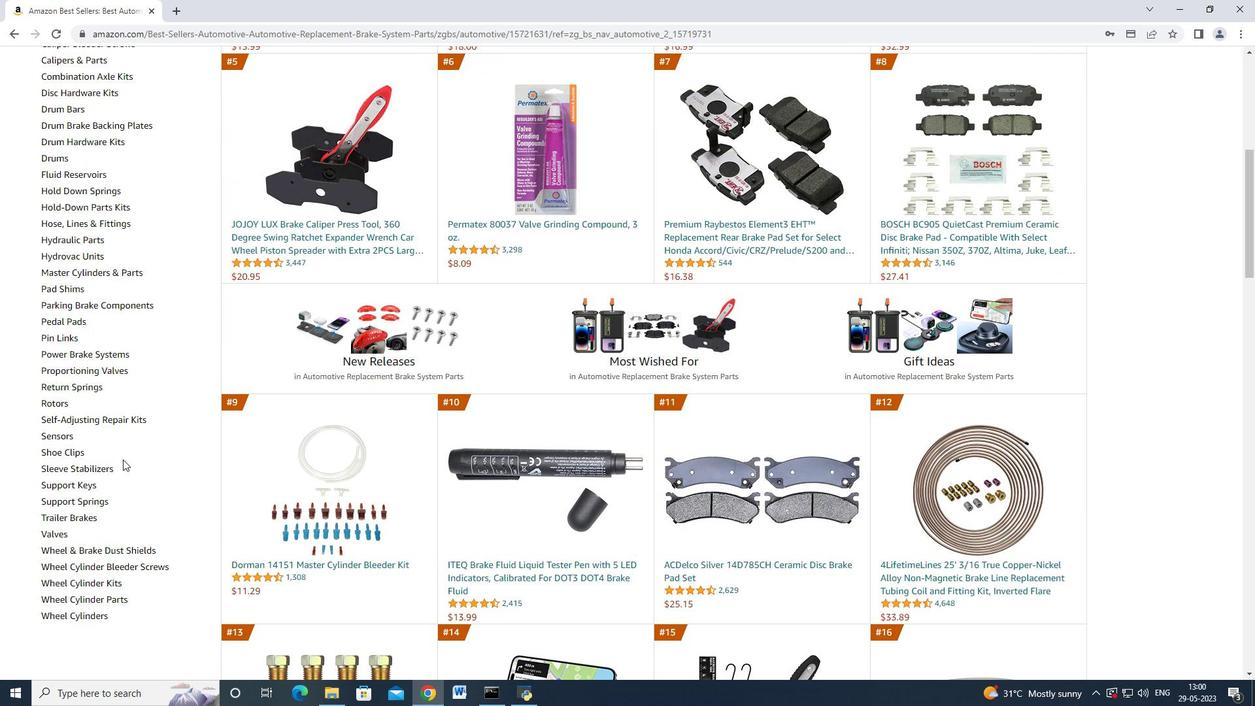 
Action: Mouse pressed left at (109, 467)
Screenshot: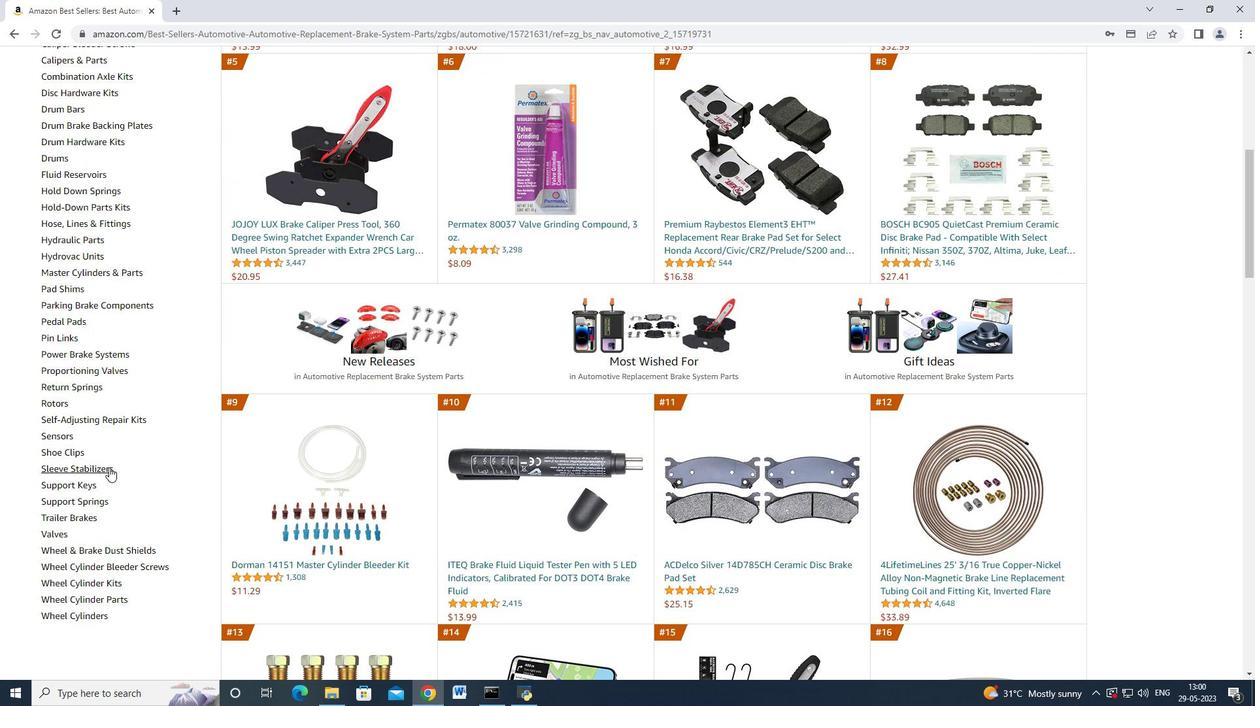 
Action: Mouse moved to (338, 449)
Screenshot: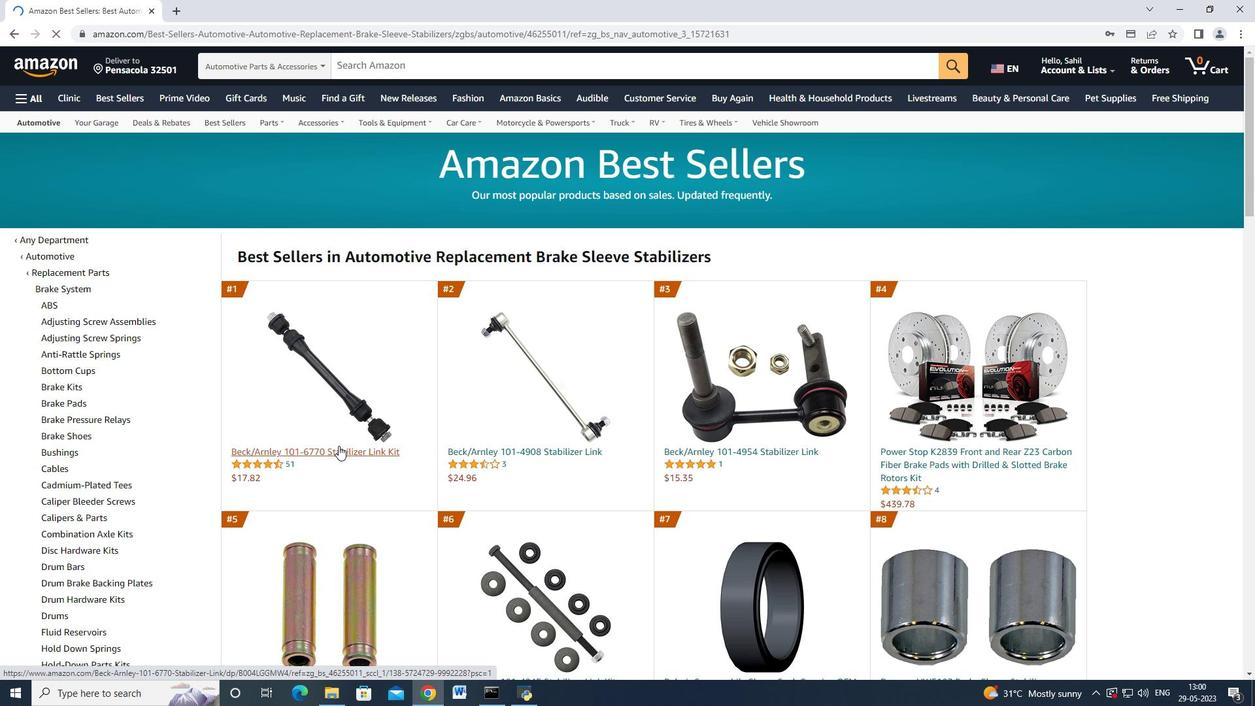 
Action: Mouse pressed left at (338, 449)
Screenshot: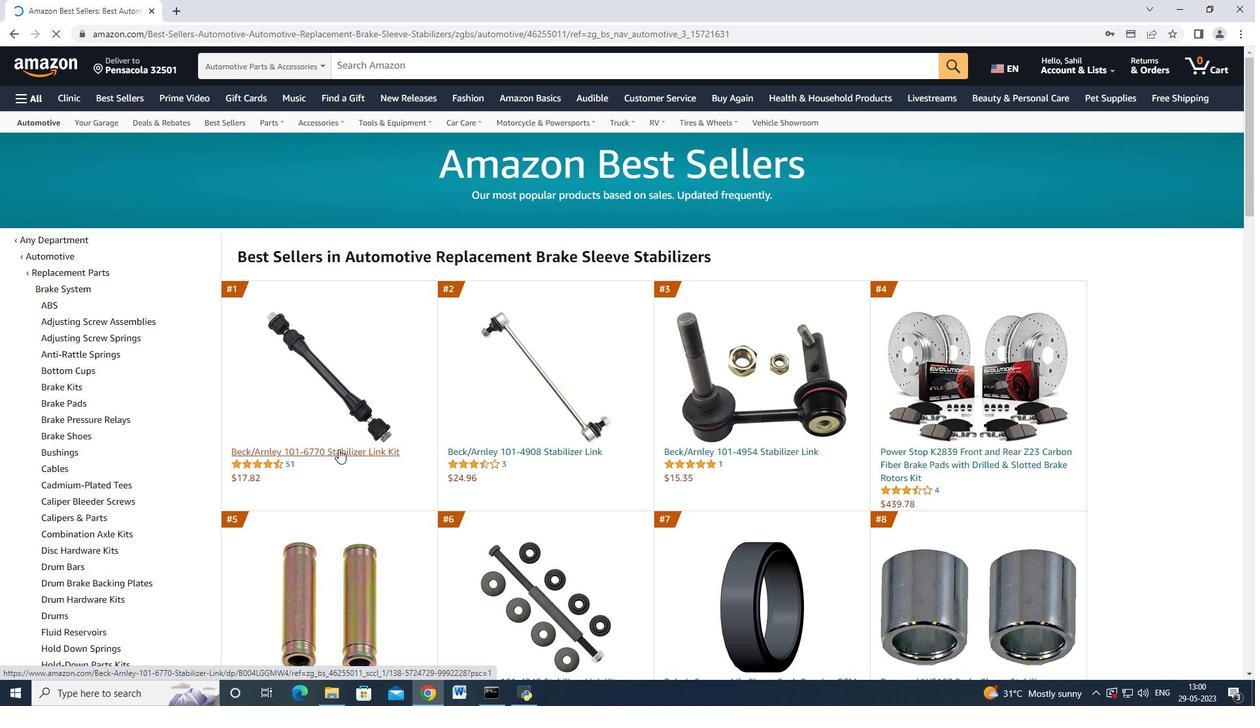 
Action: Mouse moved to (606, 415)
Screenshot: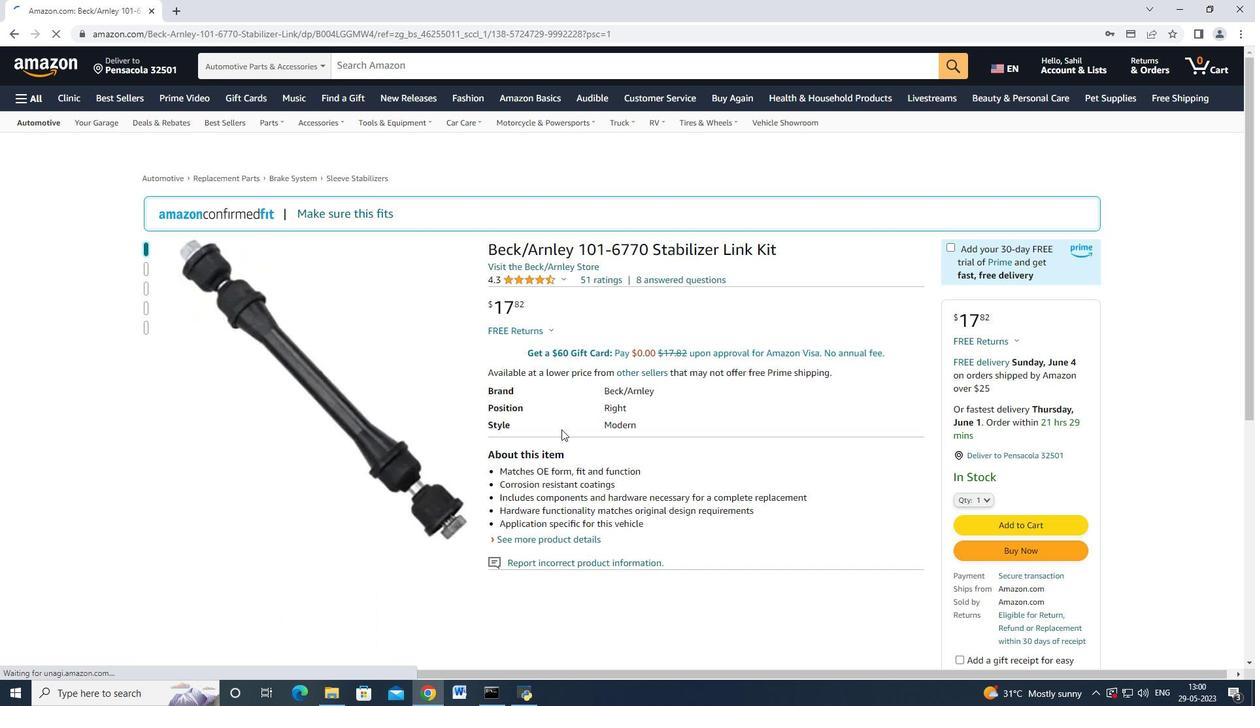 
Action: Mouse scrolled (606, 414) with delta (0, 0)
Screenshot: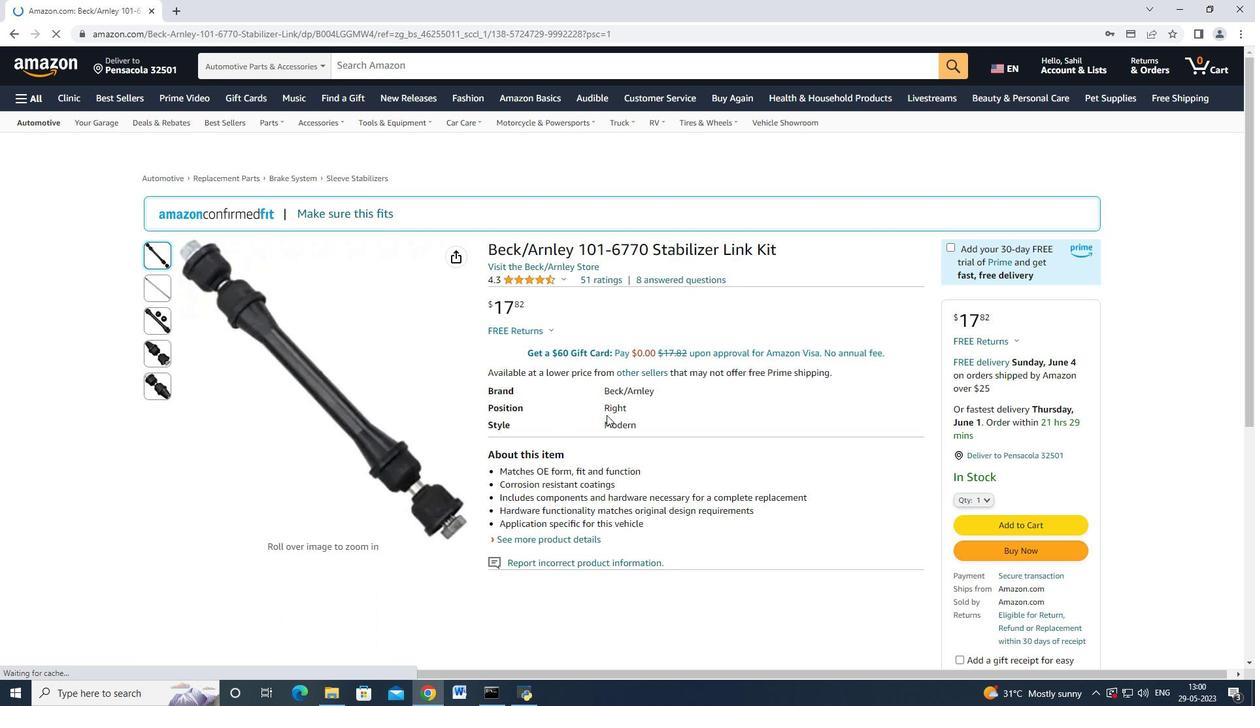 
Action: Mouse scrolled (606, 414) with delta (0, 0)
Screenshot: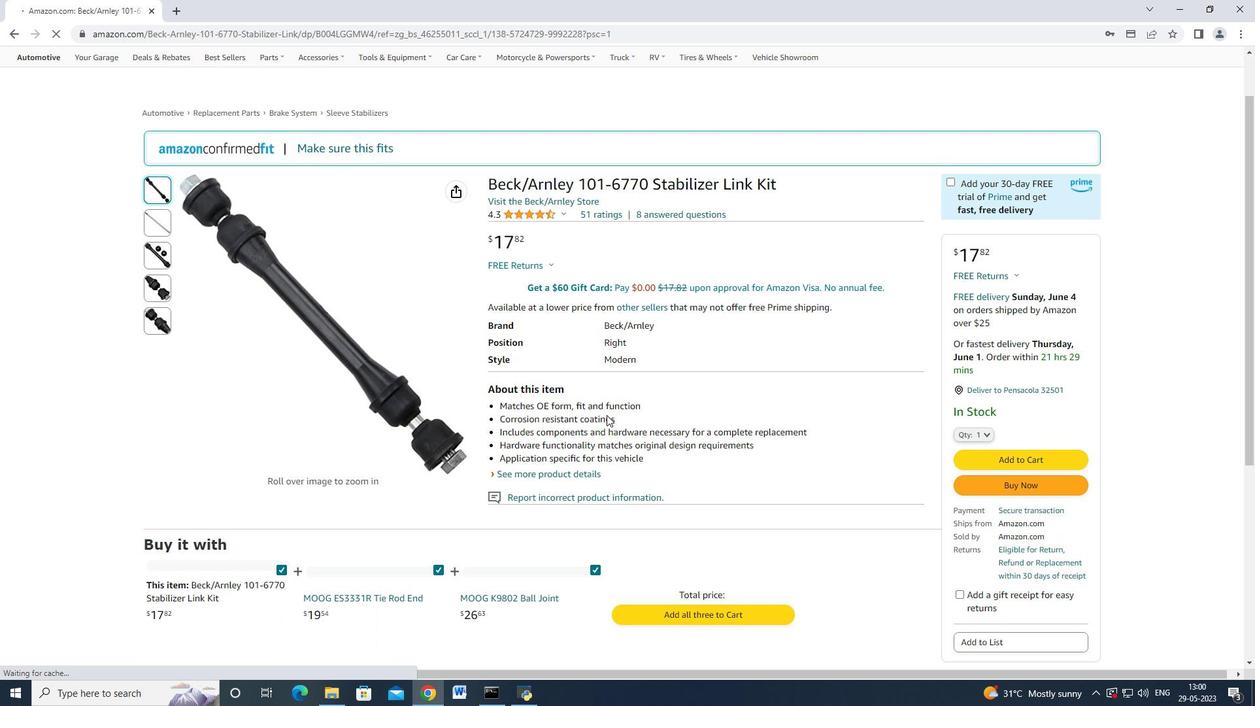
Action: Mouse scrolled (606, 414) with delta (0, 0)
Screenshot: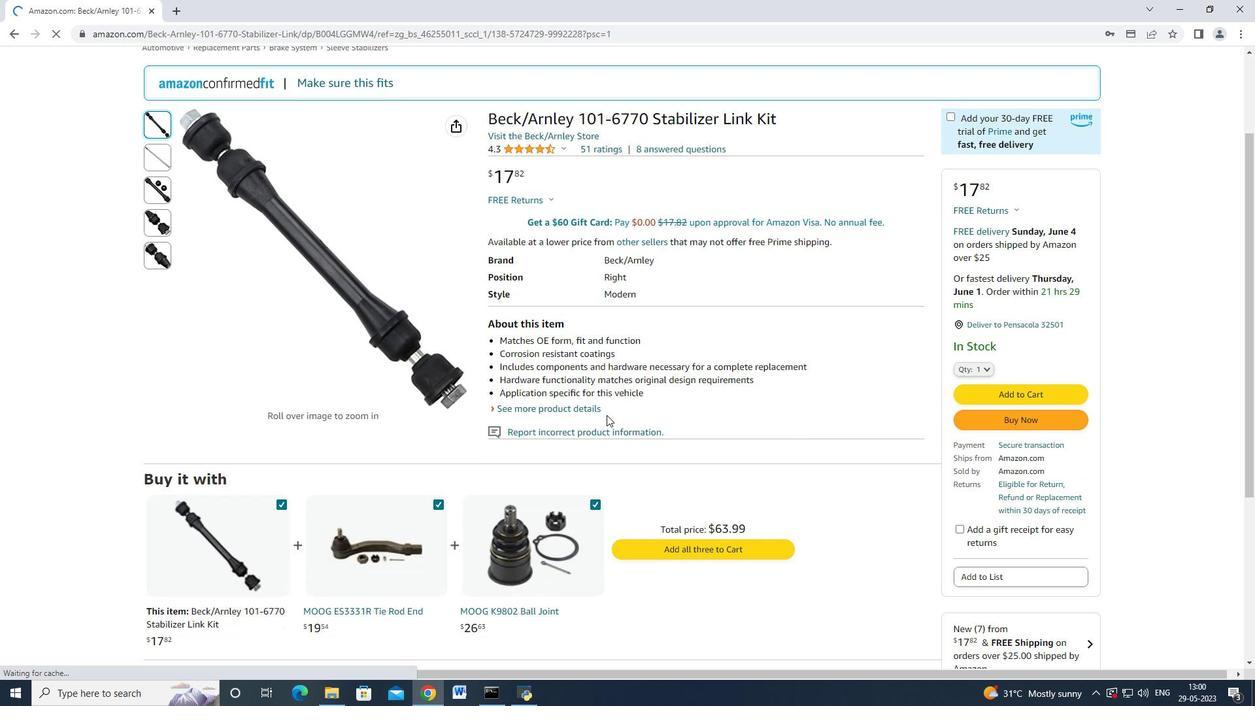 
Action: Mouse scrolled (606, 414) with delta (0, 0)
Screenshot: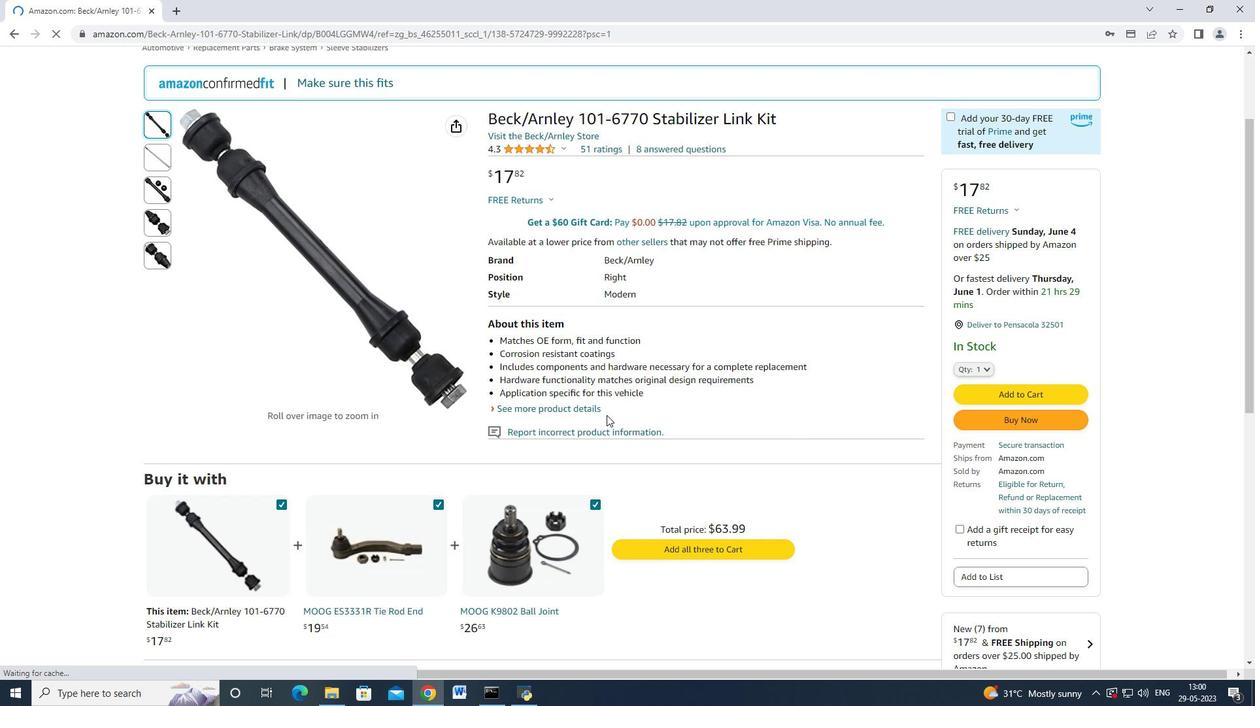 
Action: Mouse scrolled (606, 414) with delta (0, 0)
Screenshot: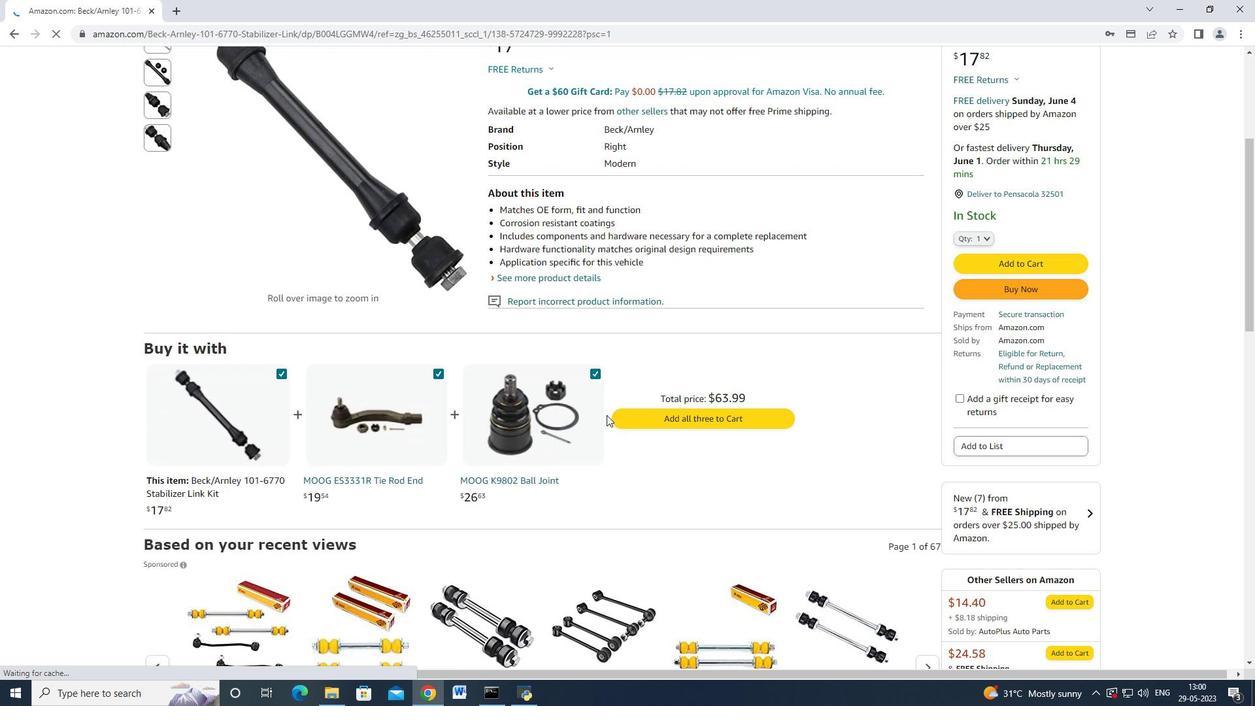 
Action: Mouse scrolled (606, 414) with delta (0, 0)
Screenshot: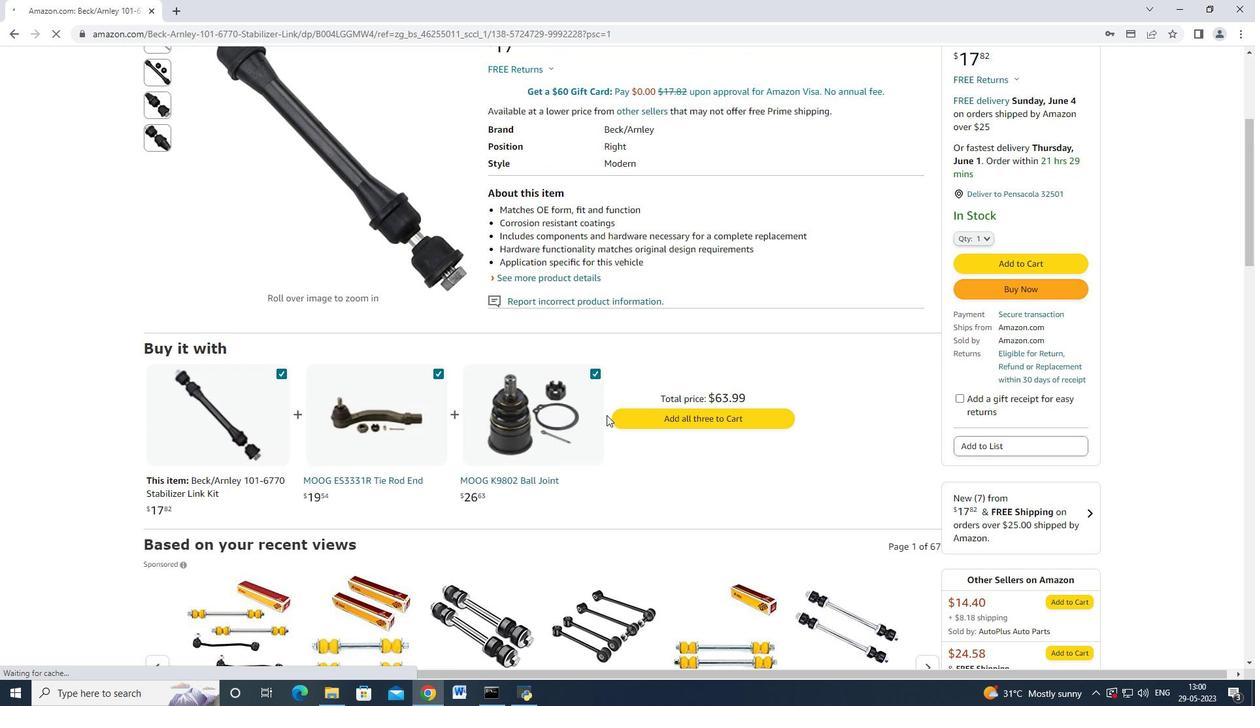 
Action: Mouse scrolled (606, 414) with delta (0, 0)
Screenshot: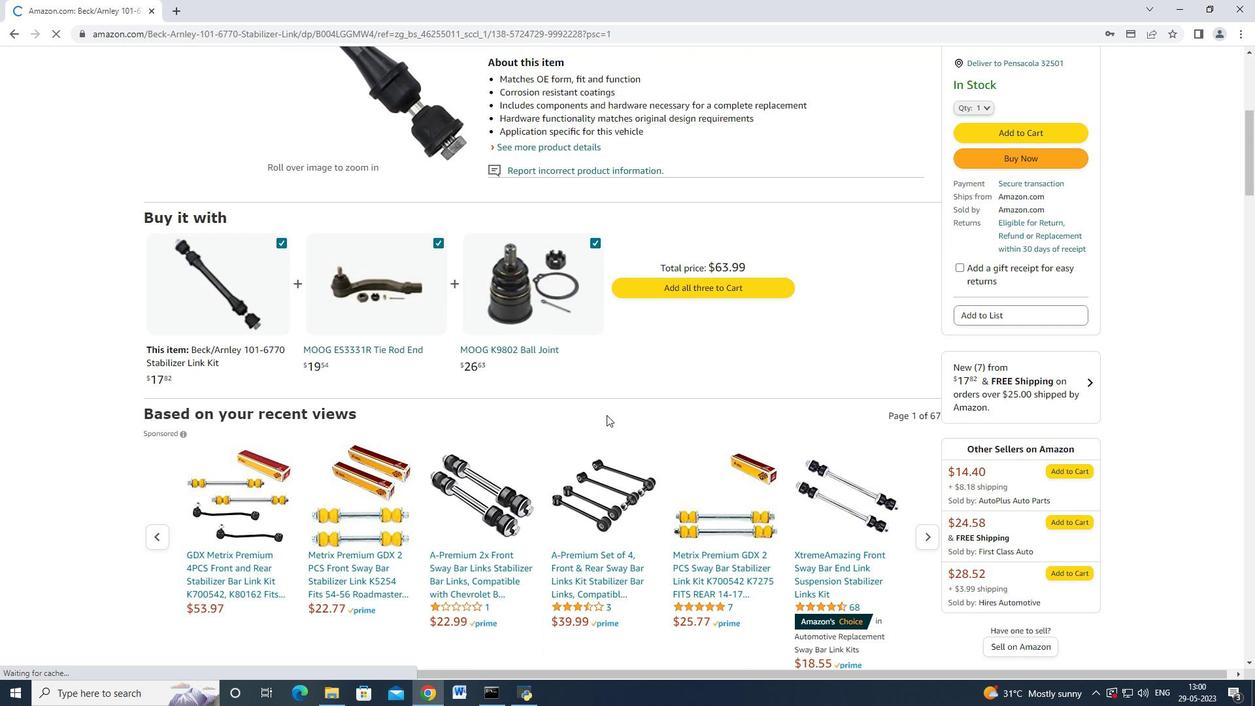 
Action: Mouse scrolled (606, 414) with delta (0, 0)
Screenshot: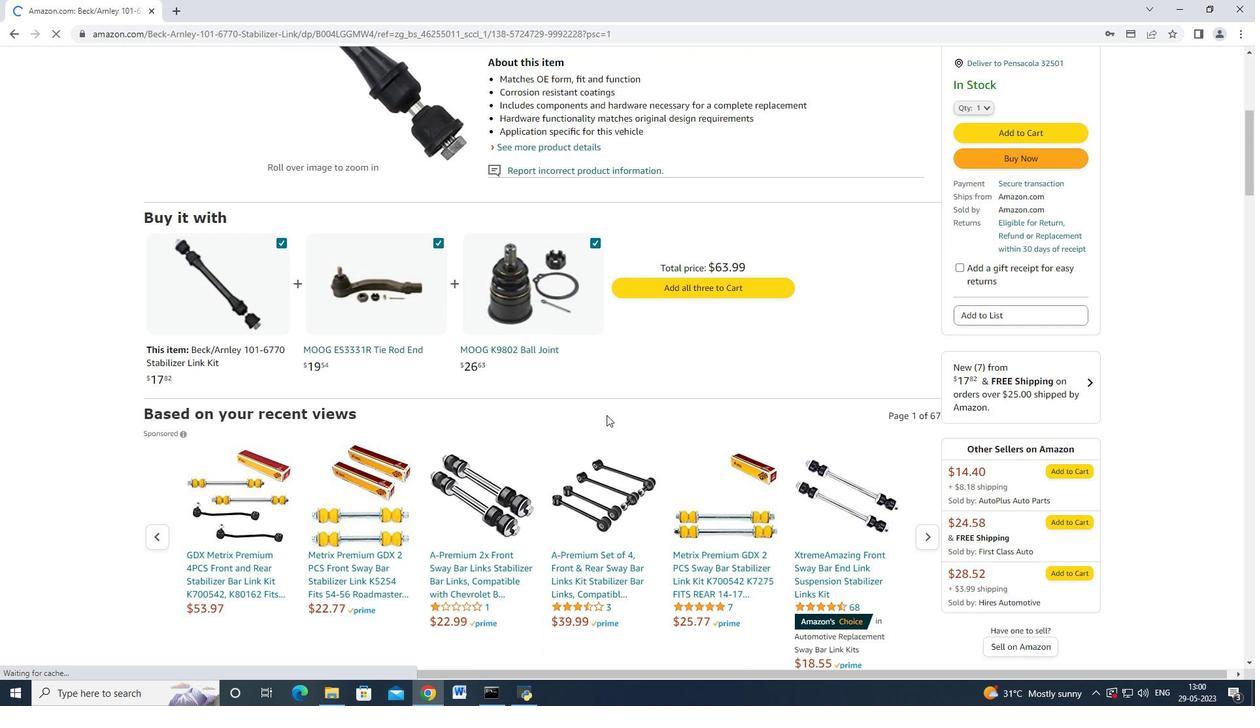 
Action: Mouse scrolled (606, 414) with delta (0, 0)
Screenshot: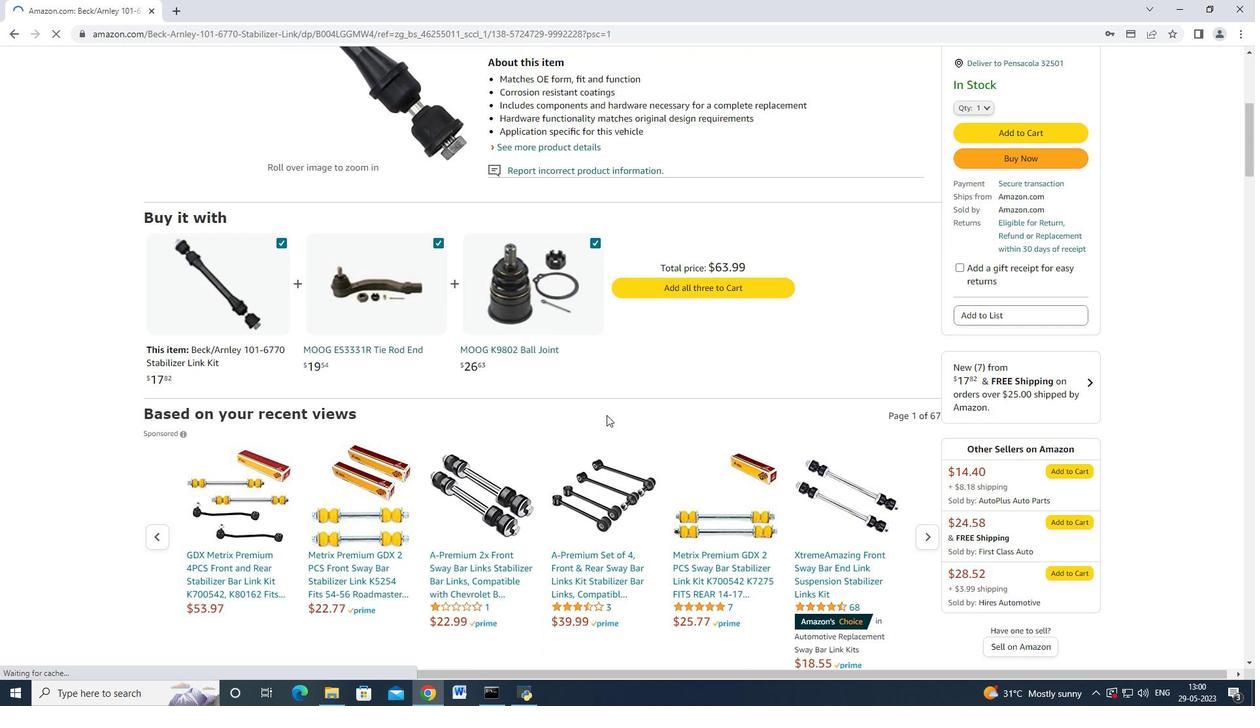 
Action: Mouse scrolled (606, 414) with delta (0, 0)
Screenshot: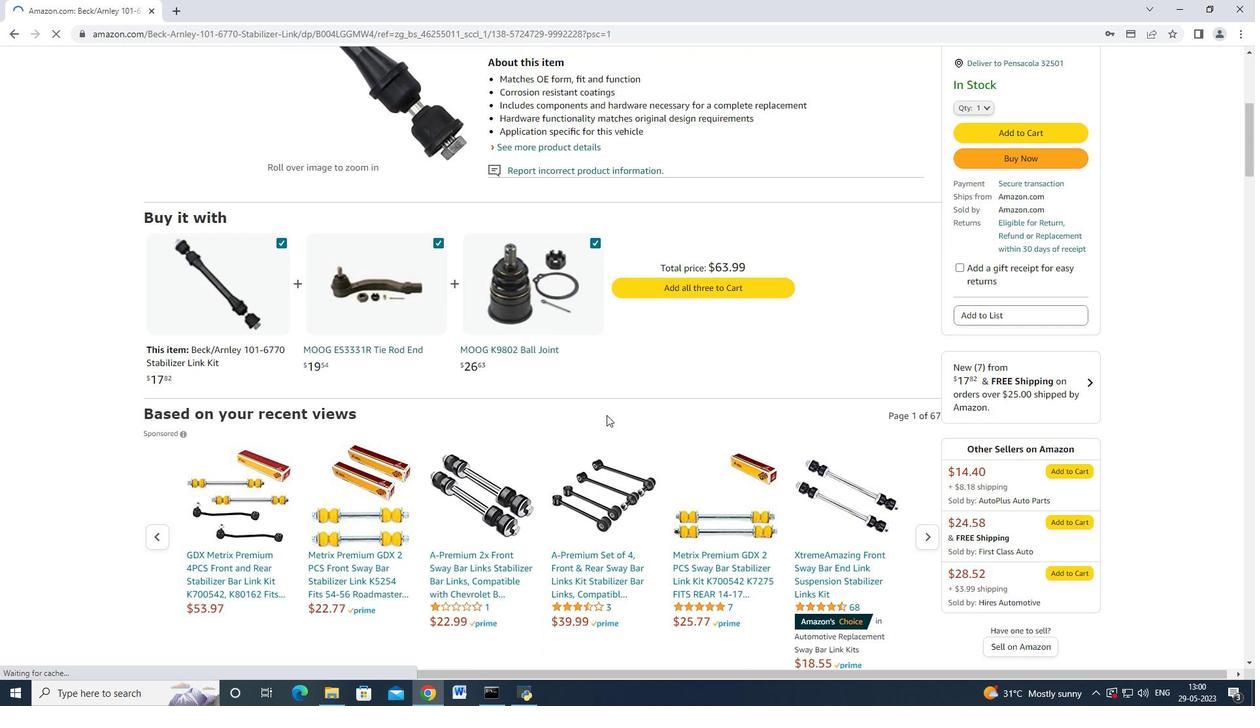 
Action: Mouse scrolled (606, 414) with delta (0, 0)
Screenshot: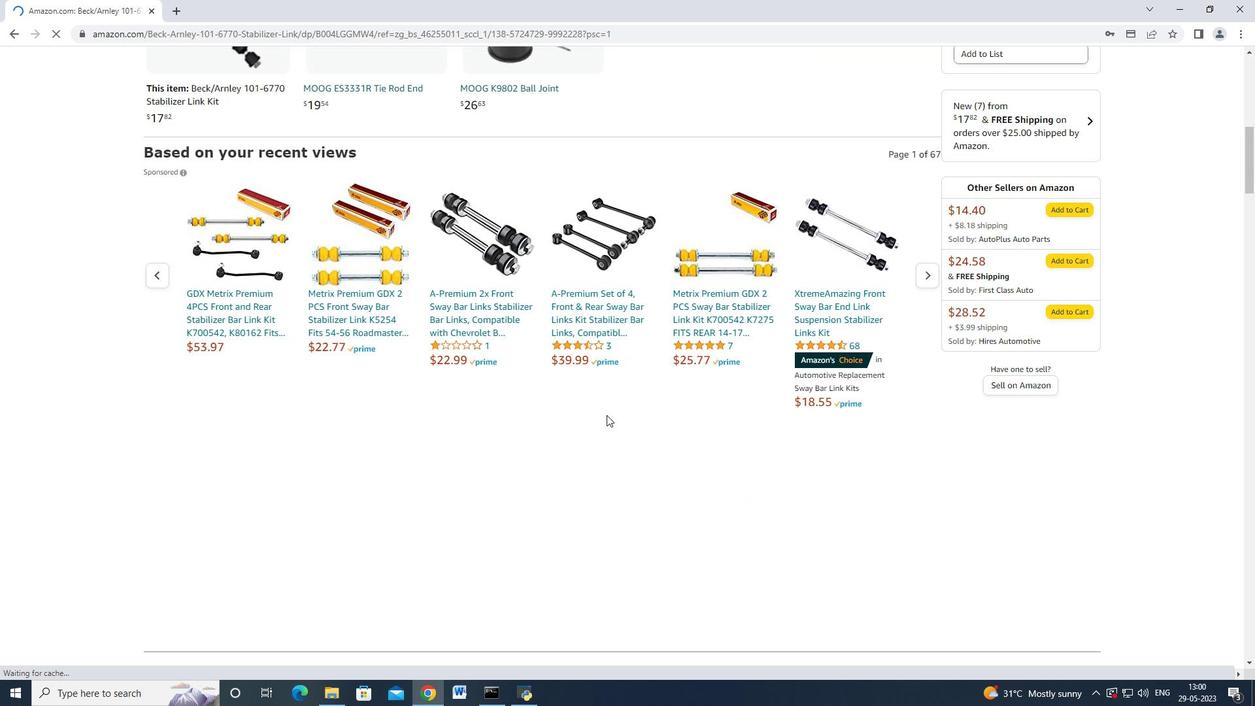 
Action: Mouse scrolled (606, 414) with delta (0, 0)
Screenshot: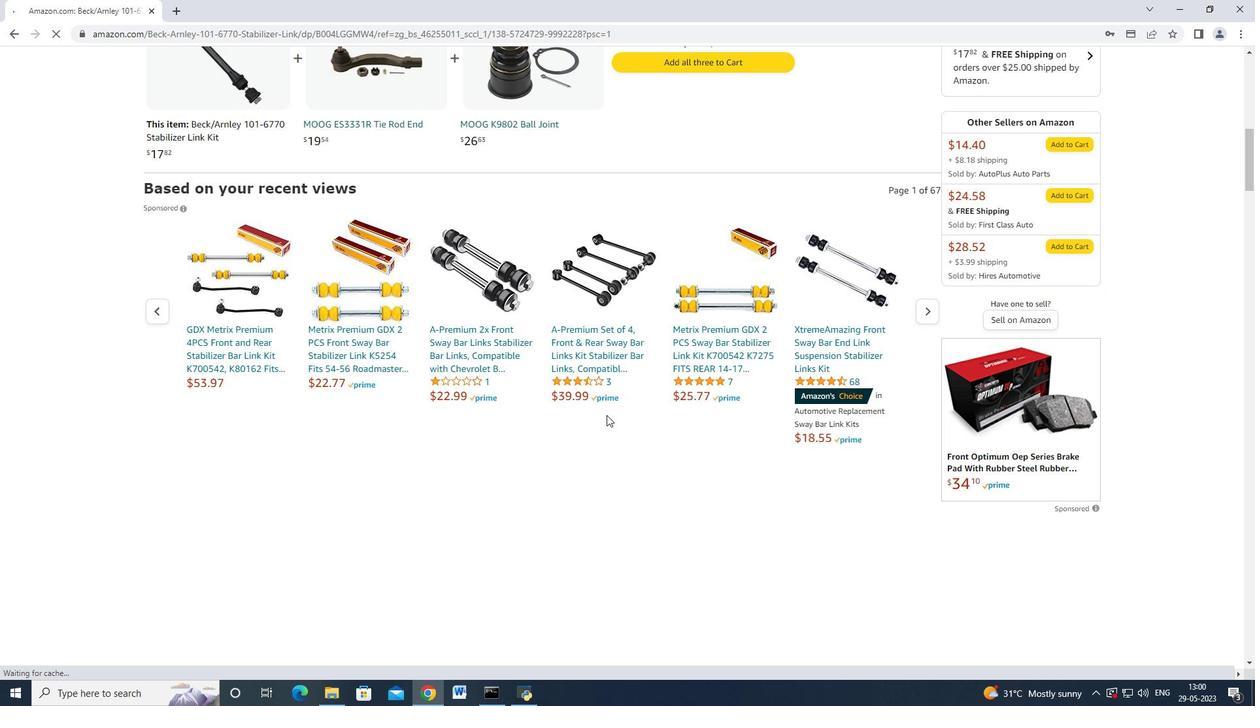 
Action: Mouse scrolled (606, 414) with delta (0, 0)
Screenshot: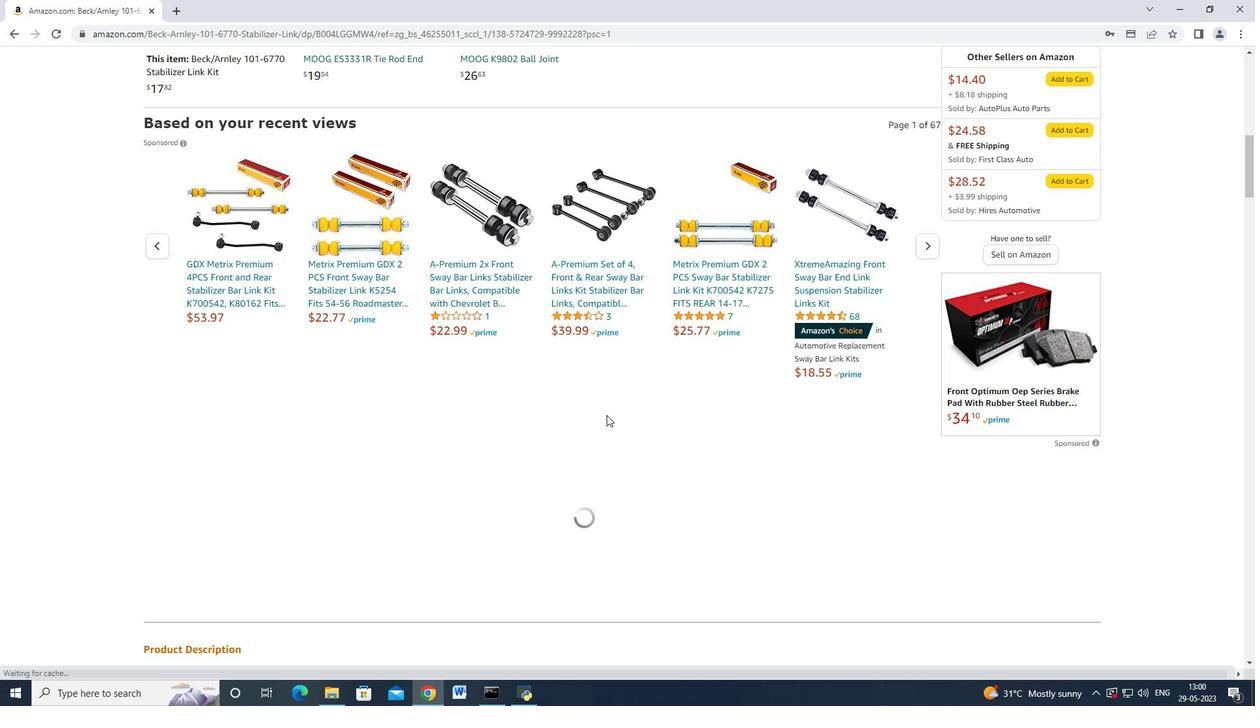 
Action: Mouse scrolled (606, 414) with delta (0, 0)
Screenshot: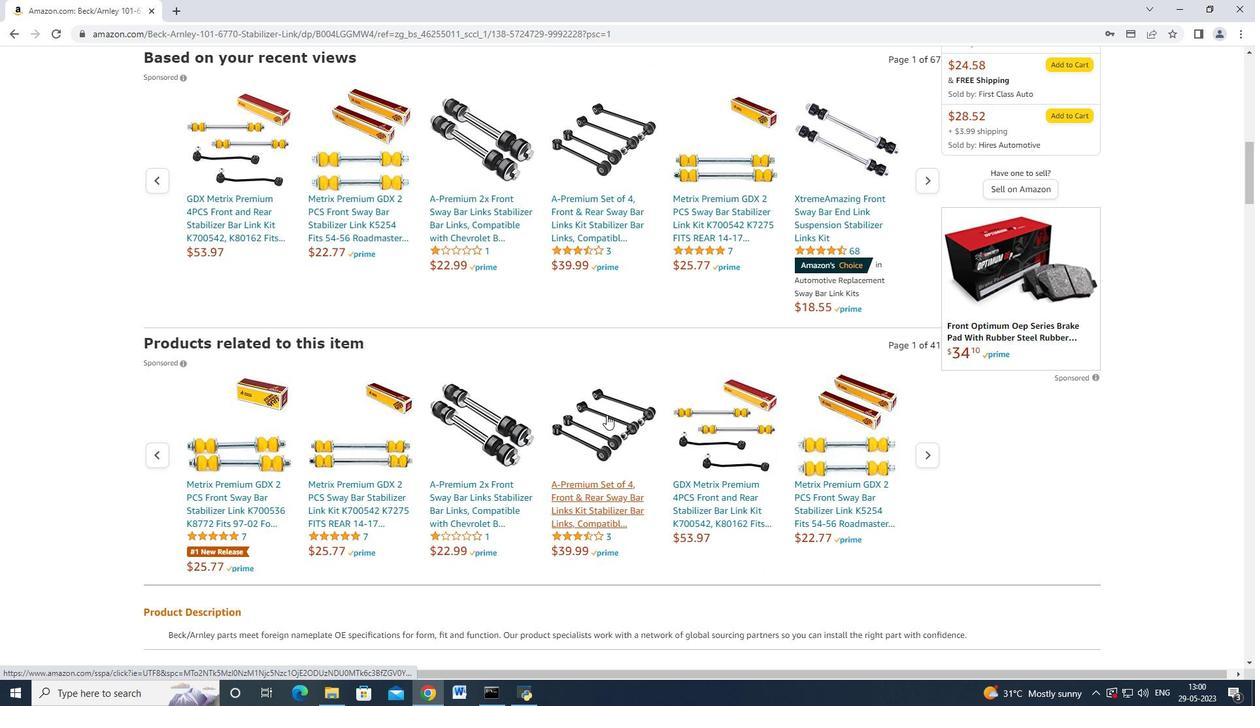 
Action: Mouse scrolled (606, 414) with delta (0, 0)
Screenshot: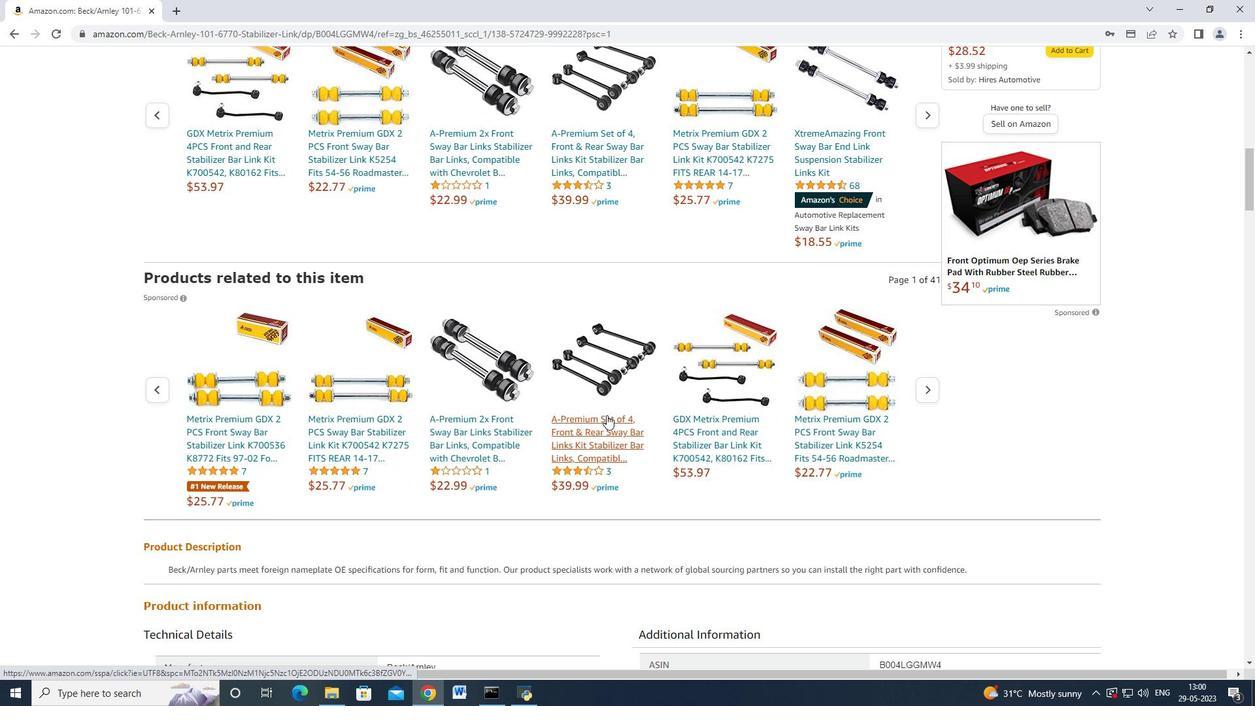 
Action: Mouse scrolled (606, 414) with delta (0, 0)
Screenshot: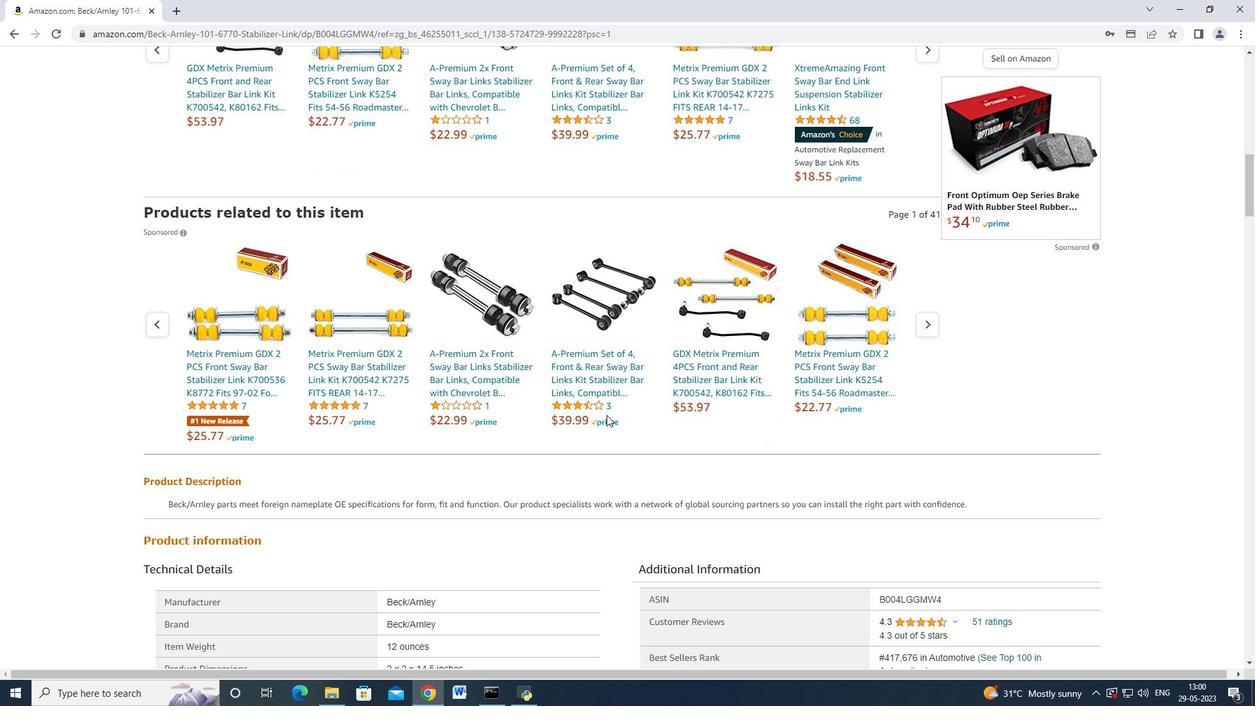 
Action: Mouse moved to (595, 387)
Screenshot: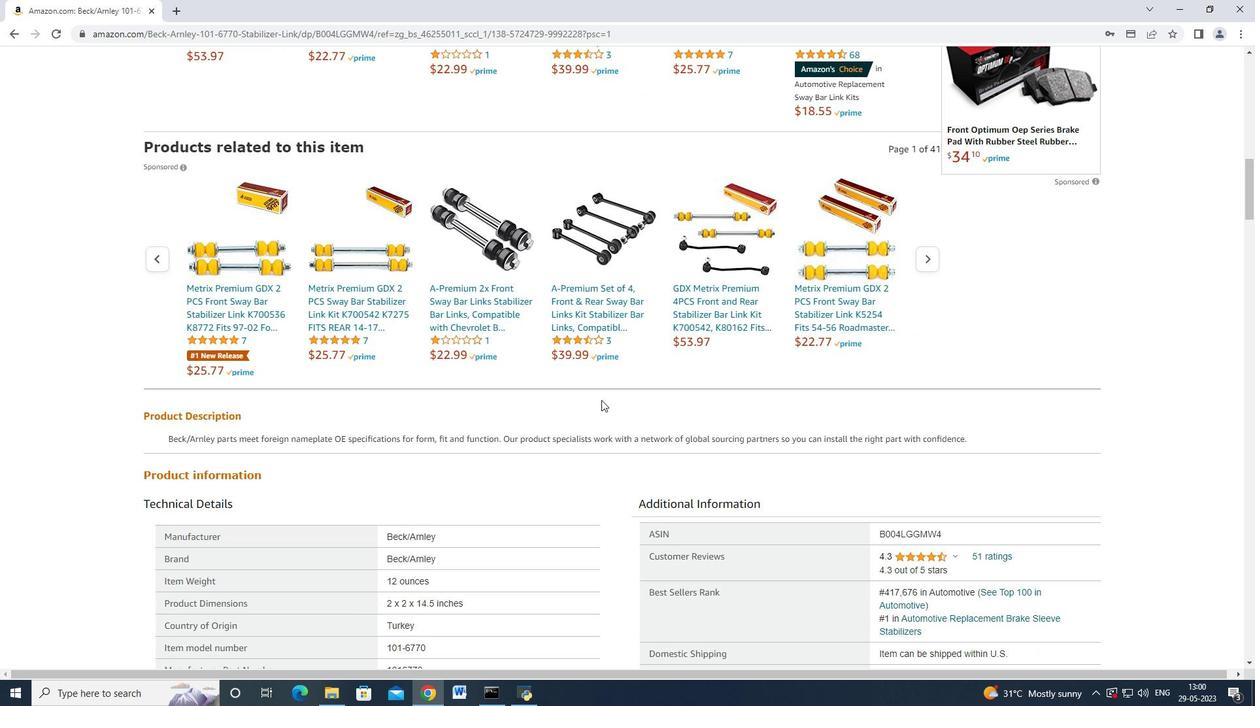 
Action: Mouse scrolled (595, 387) with delta (0, 0)
Screenshot: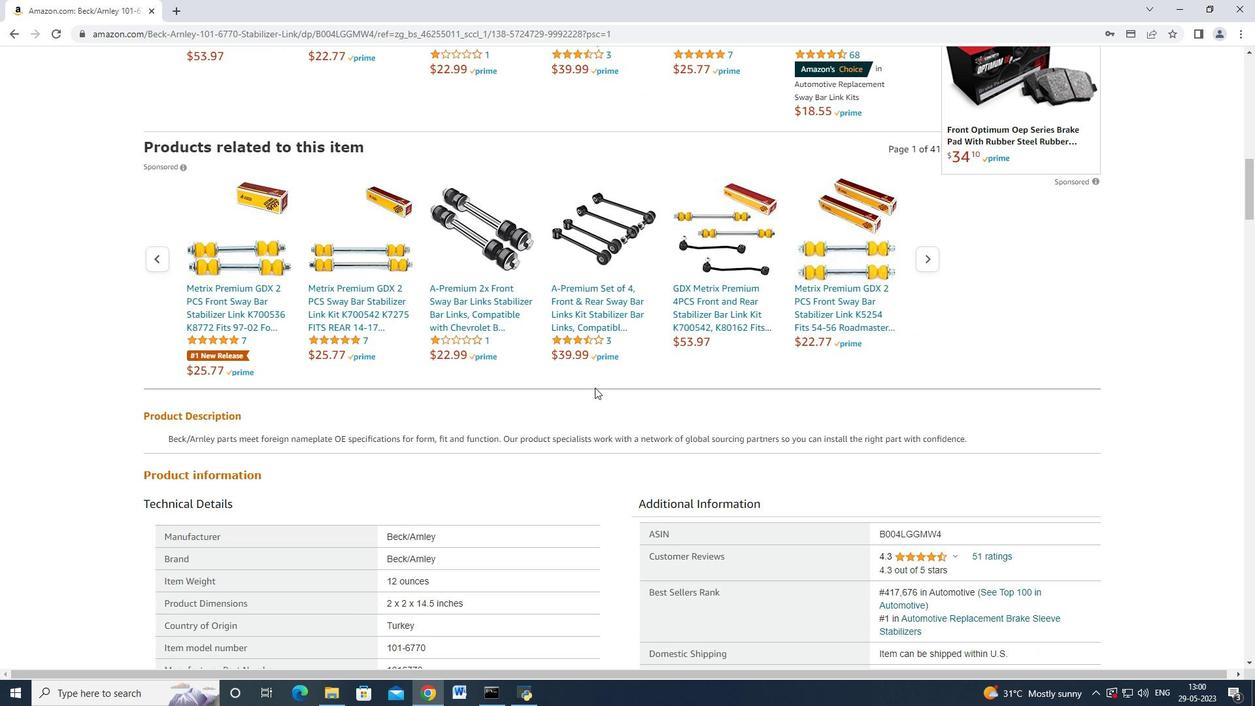 
Action: Mouse scrolled (595, 387) with delta (0, 0)
Screenshot: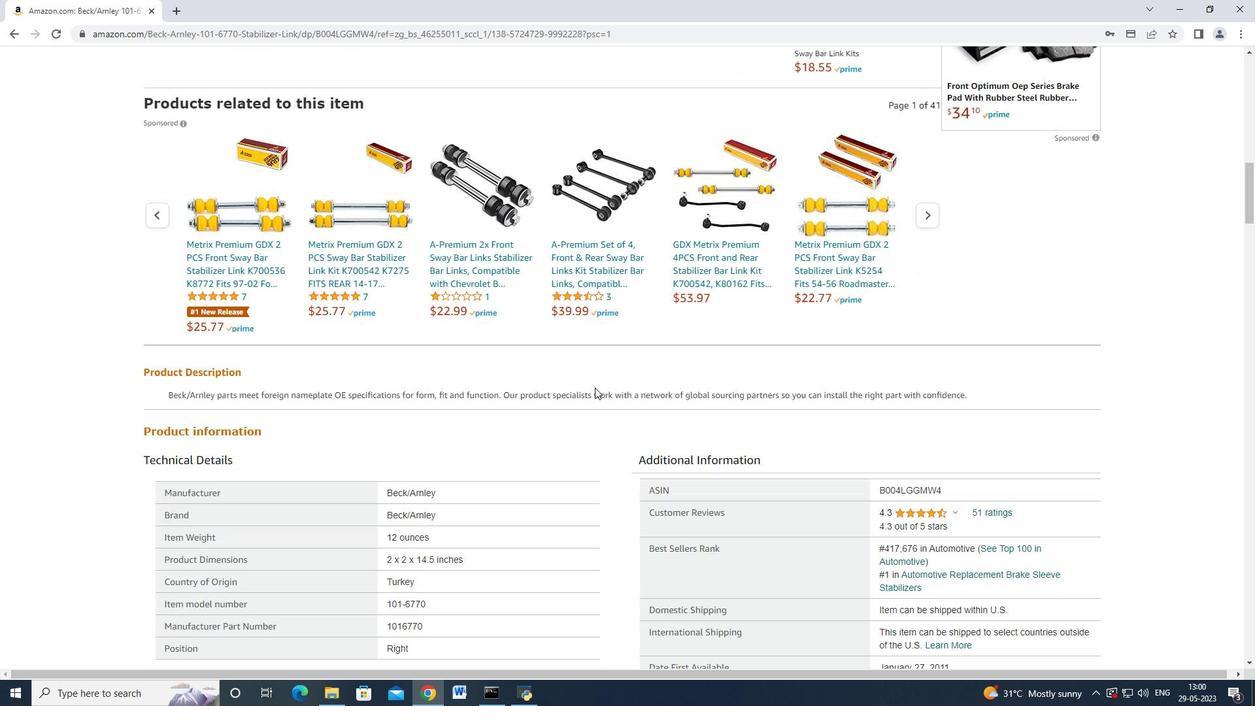 
Action: Mouse scrolled (595, 387) with delta (0, 0)
Screenshot: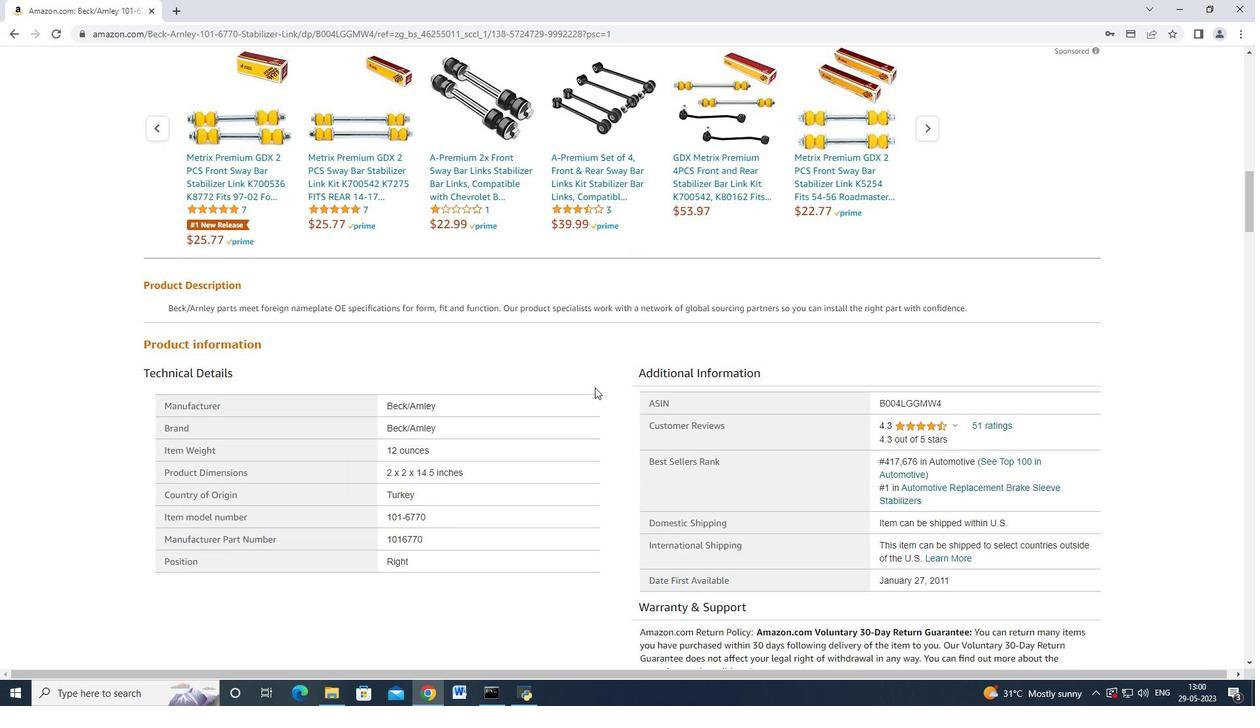 
Action: Mouse scrolled (595, 387) with delta (0, 0)
Screenshot: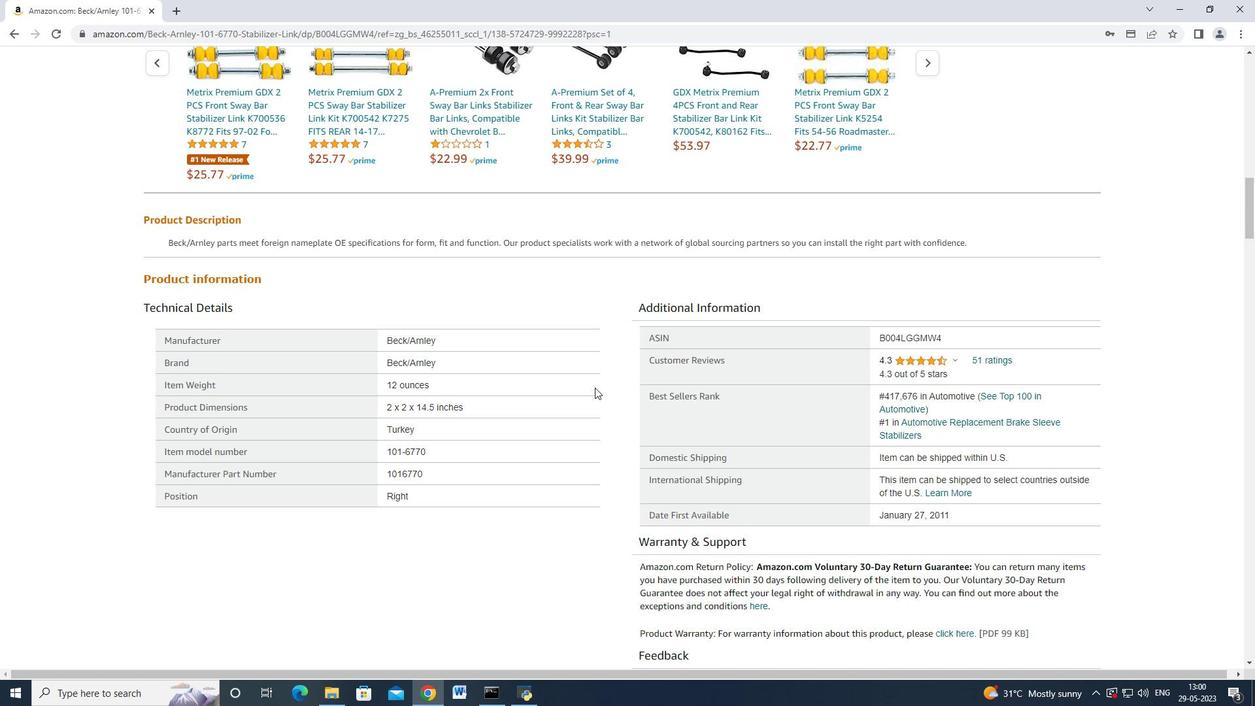 
Action: Mouse scrolled (595, 387) with delta (0, 0)
Screenshot: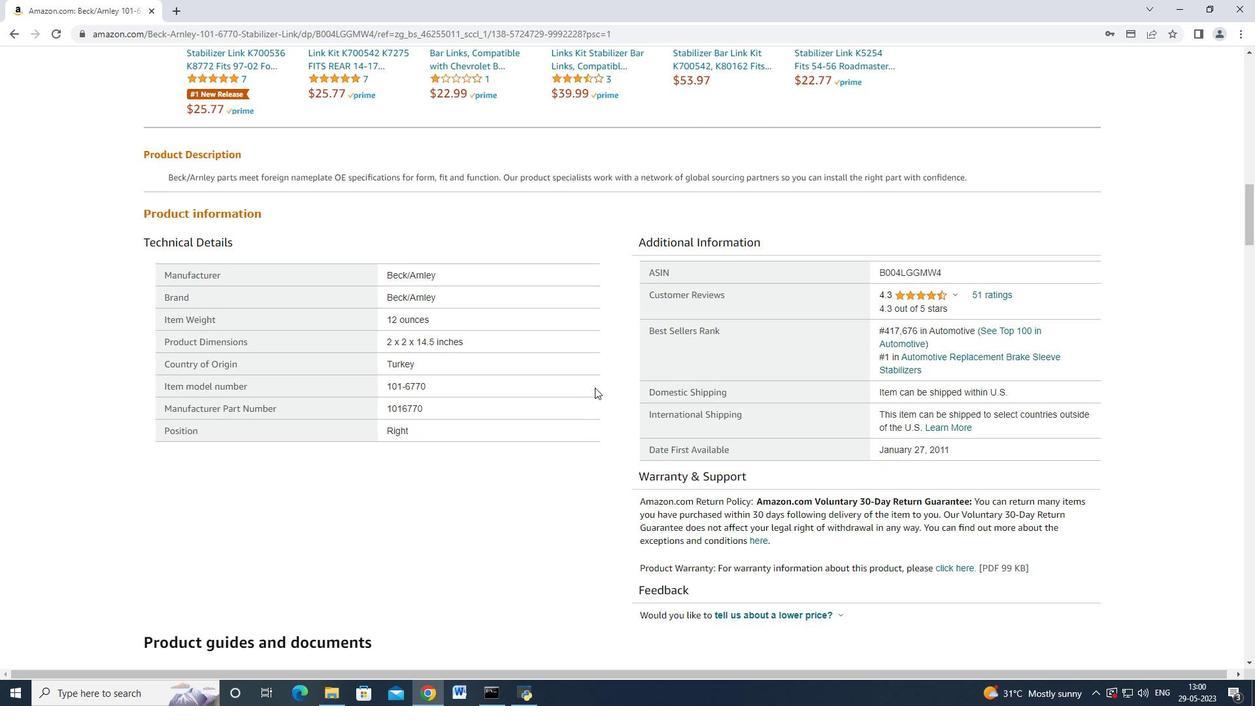 
Action: Mouse scrolled (595, 388) with delta (0, 0)
Screenshot: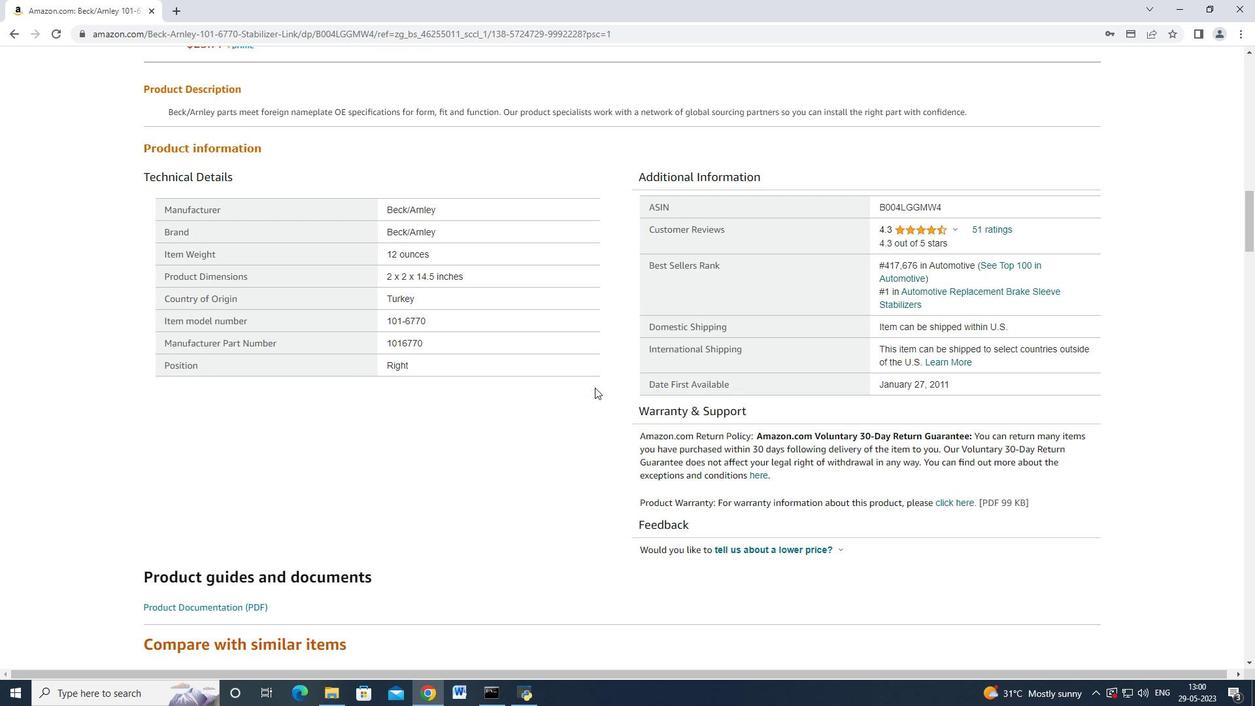 
Action: Mouse scrolled (595, 388) with delta (0, 0)
Screenshot: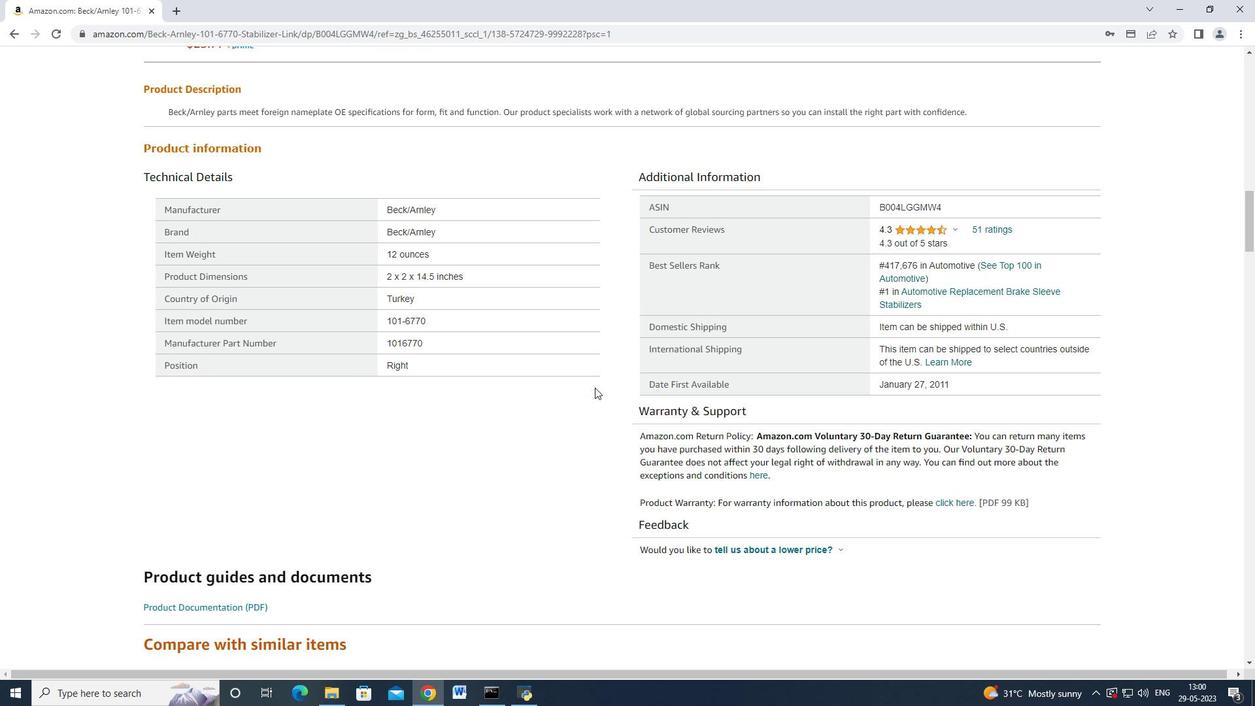
Action: Mouse scrolled (595, 388) with delta (0, 0)
Screenshot: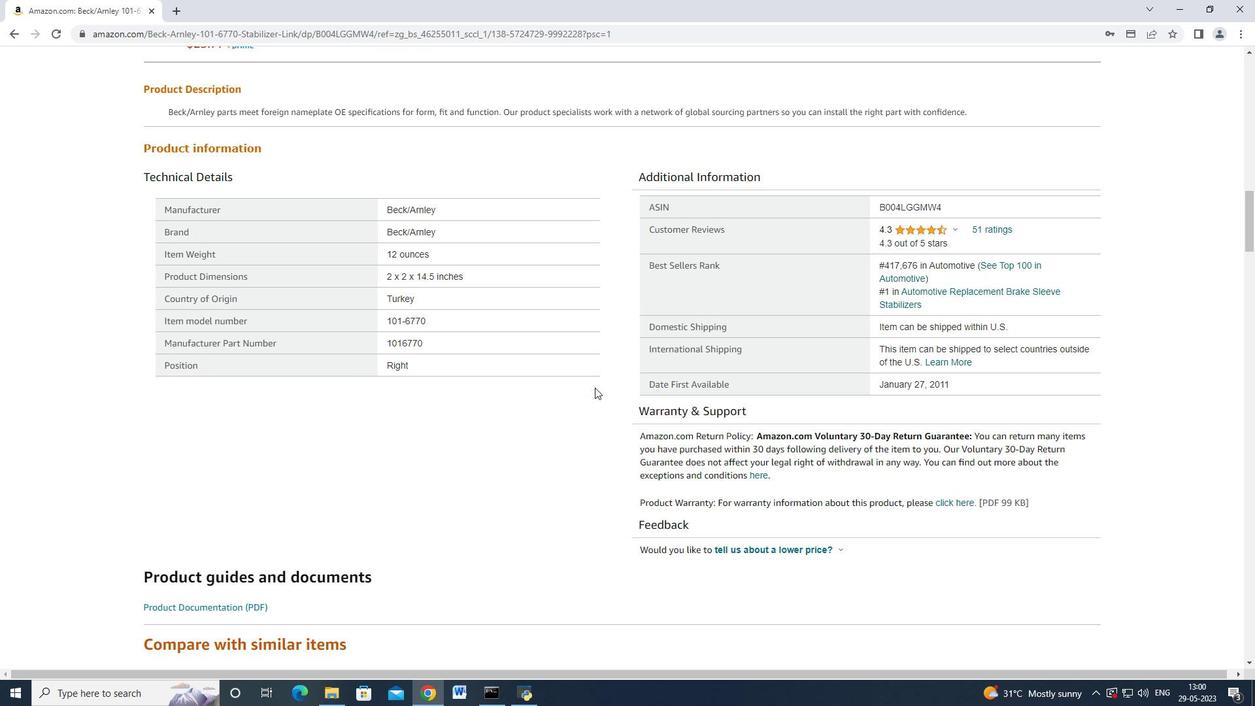 
Action: Mouse scrolled (595, 388) with delta (0, 0)
Screenshot: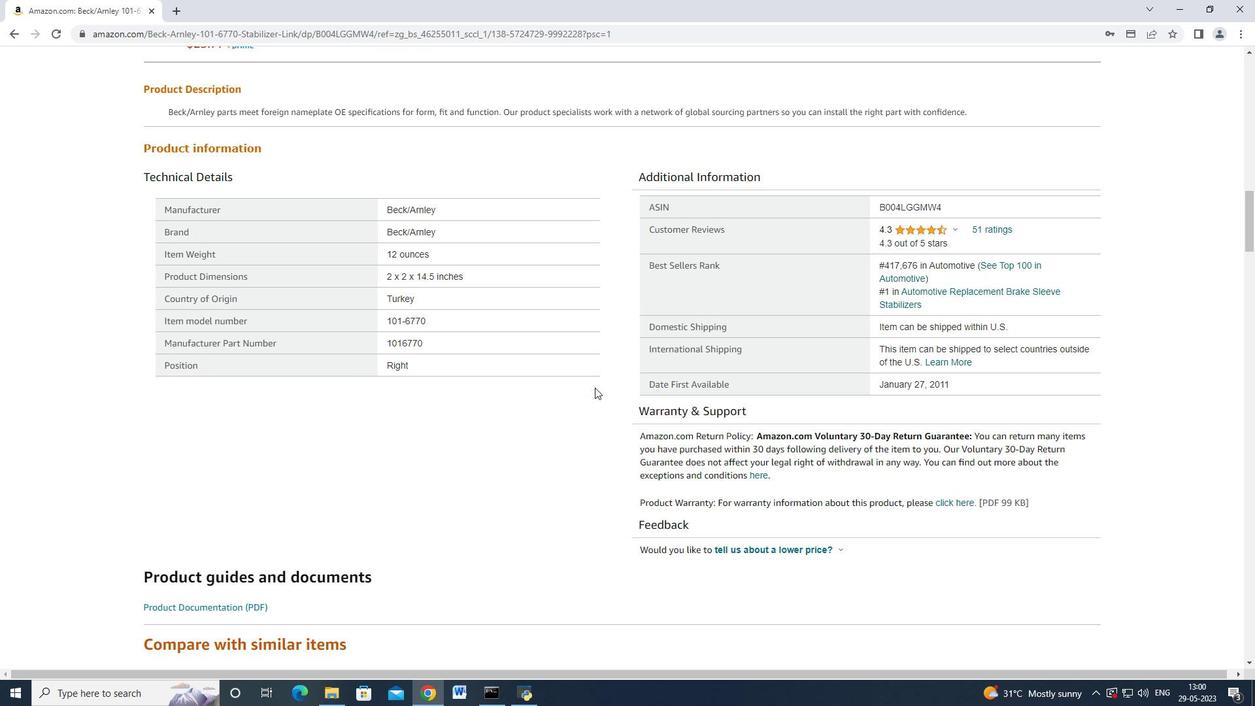 
Action: Mouse scrolled (595, 388) with delta (0, 0)
Screenshot: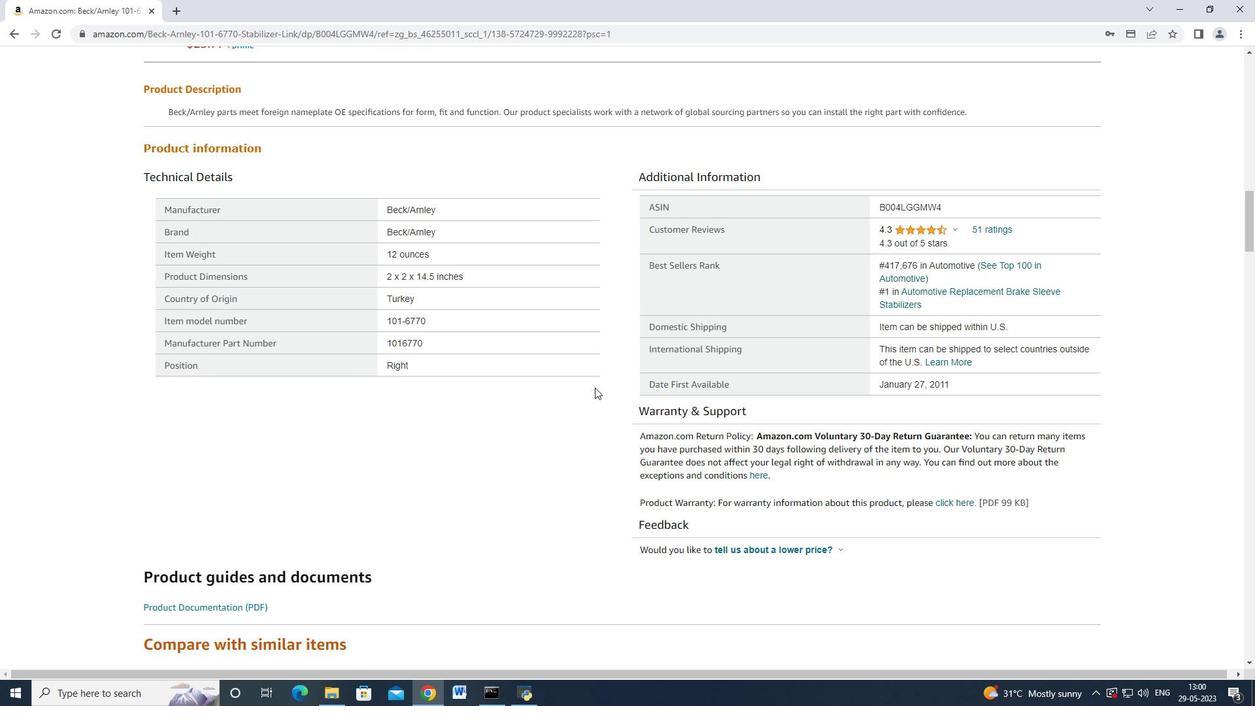 
Action: Mouse scrolled (595, 388) with delta (0, 0)
Screenshot: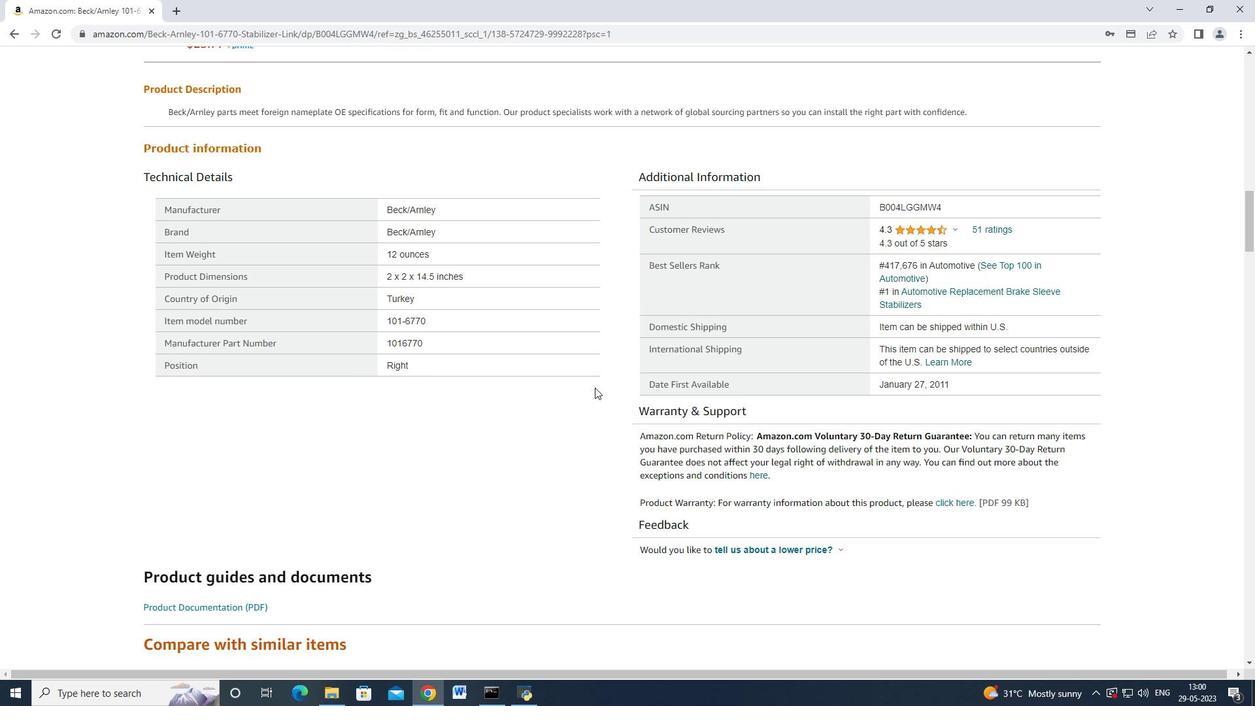 
Action: Mouse scrolled (595, 388) with delta (0, 0)
Screenshot: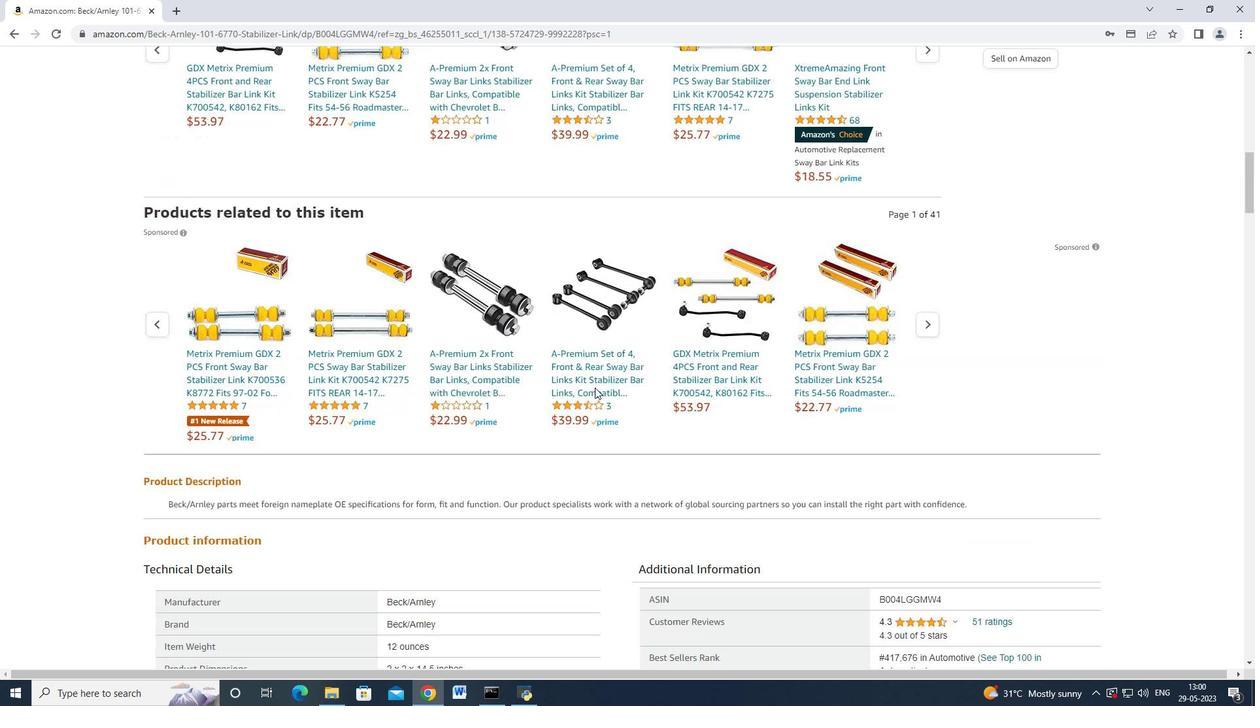 
Action: Mouse scrolled (595, 388) with delta (0, 0)
Screenshot: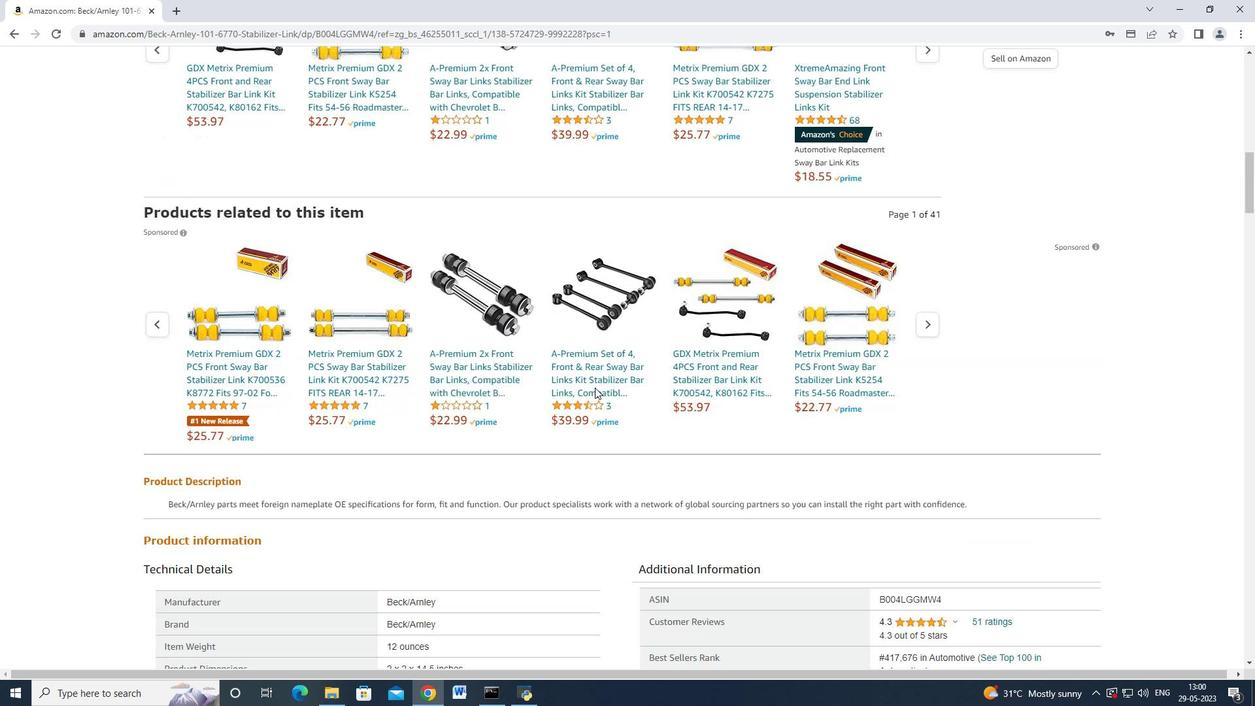 
Action: Mouse scrolled (595, 388) with delta (0, 0)
Screenshot: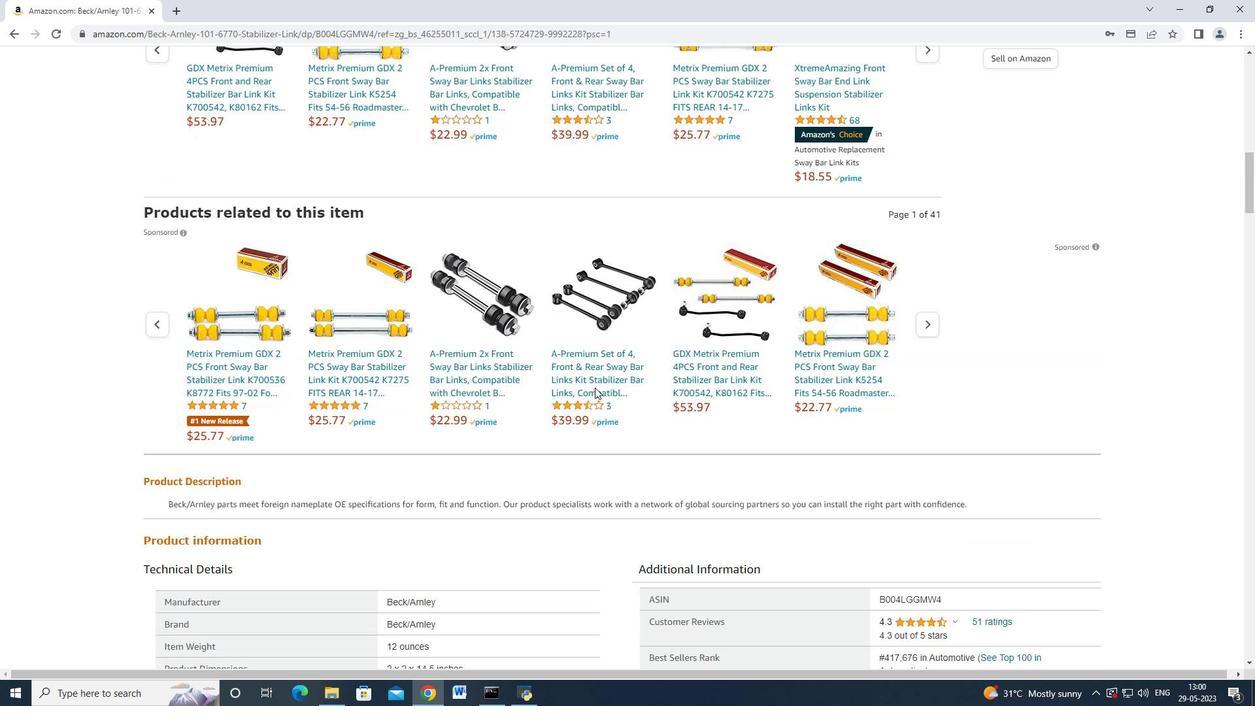 
Action: Mouse scrolled (595, 388) with delta (0, 0)
Screenshot: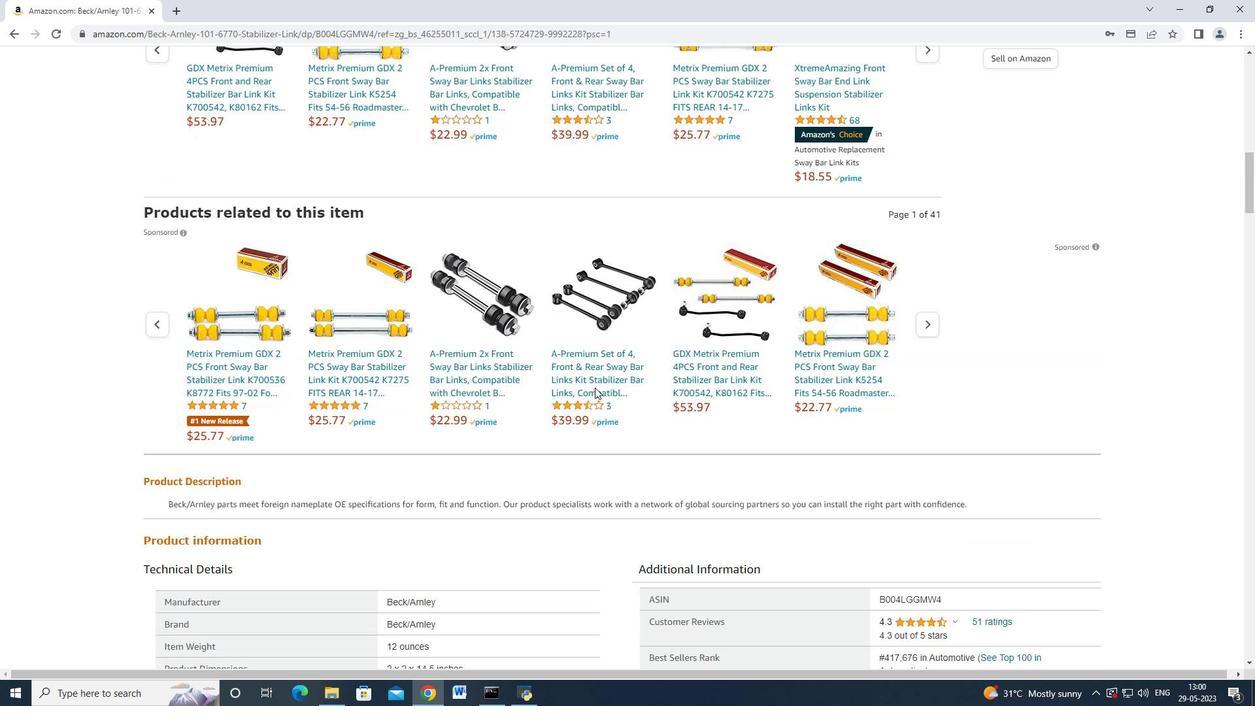 
Action: Mouse scrolled (595, 388) with delta (0, 0)
Screenshot: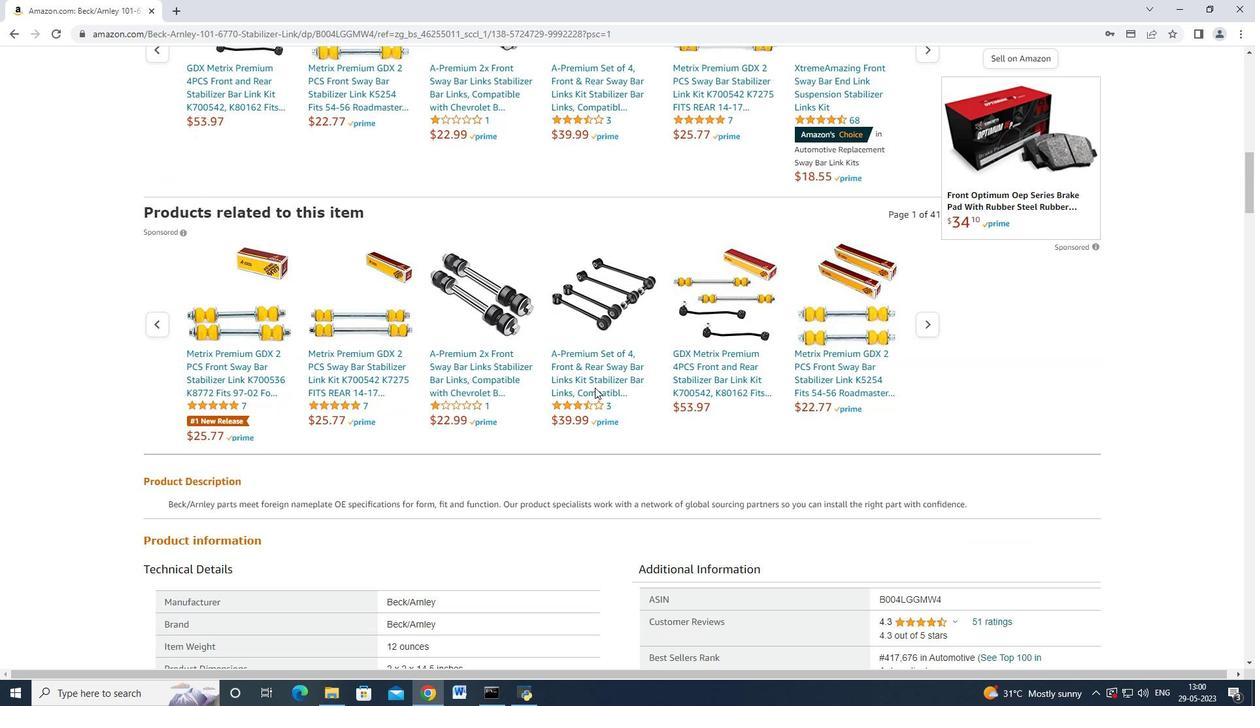 
Action: Mouse scrolled (595, 388) with delta (0, 0)
Screenshot: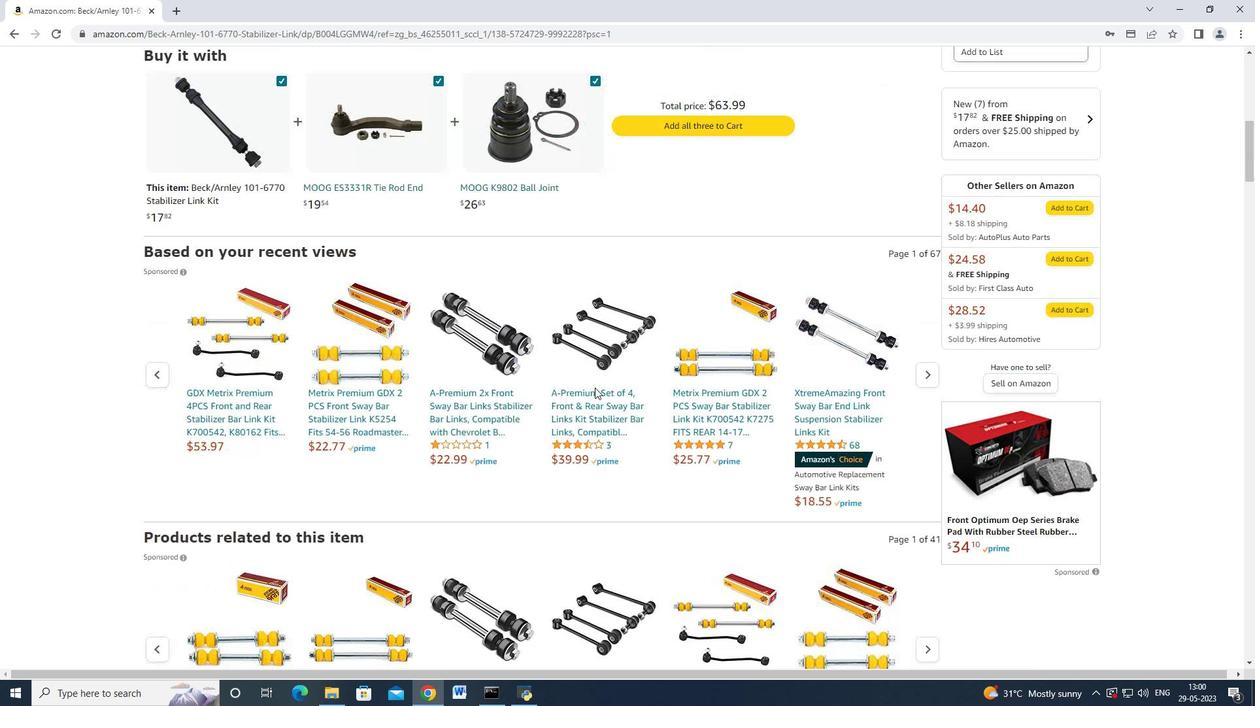
Action: Mouse scrolled (595, 388) with delta (0, 0)
Screenshot: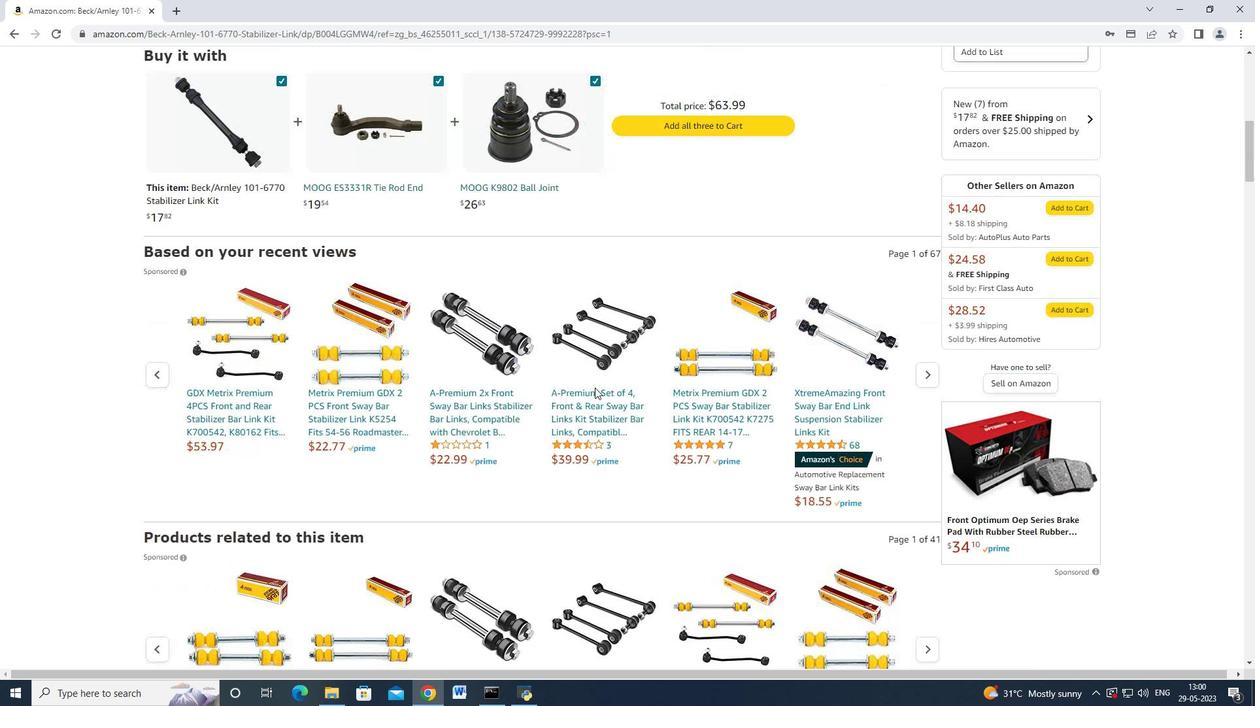 
Action: Mouse scrolled (595, 388) with delta (0, 0)
Screenshot: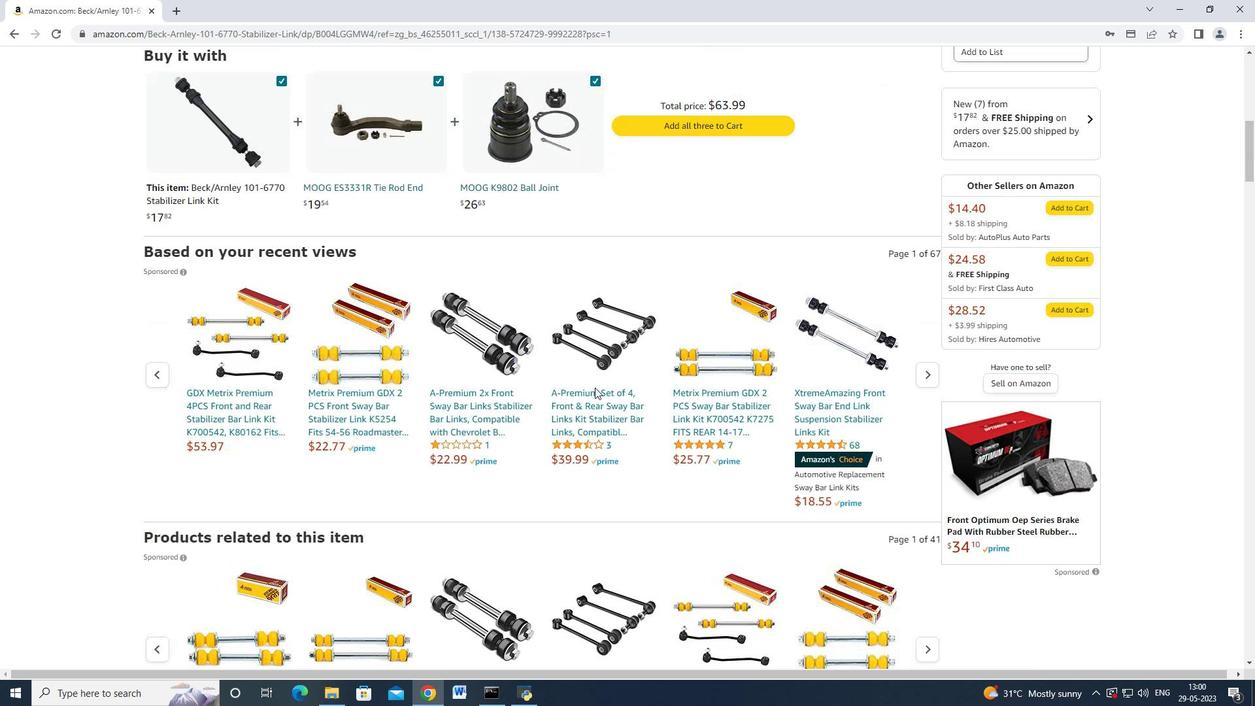 
Action: Mouse scrolled (595, 388) with delta (0, 0)
Screenshot: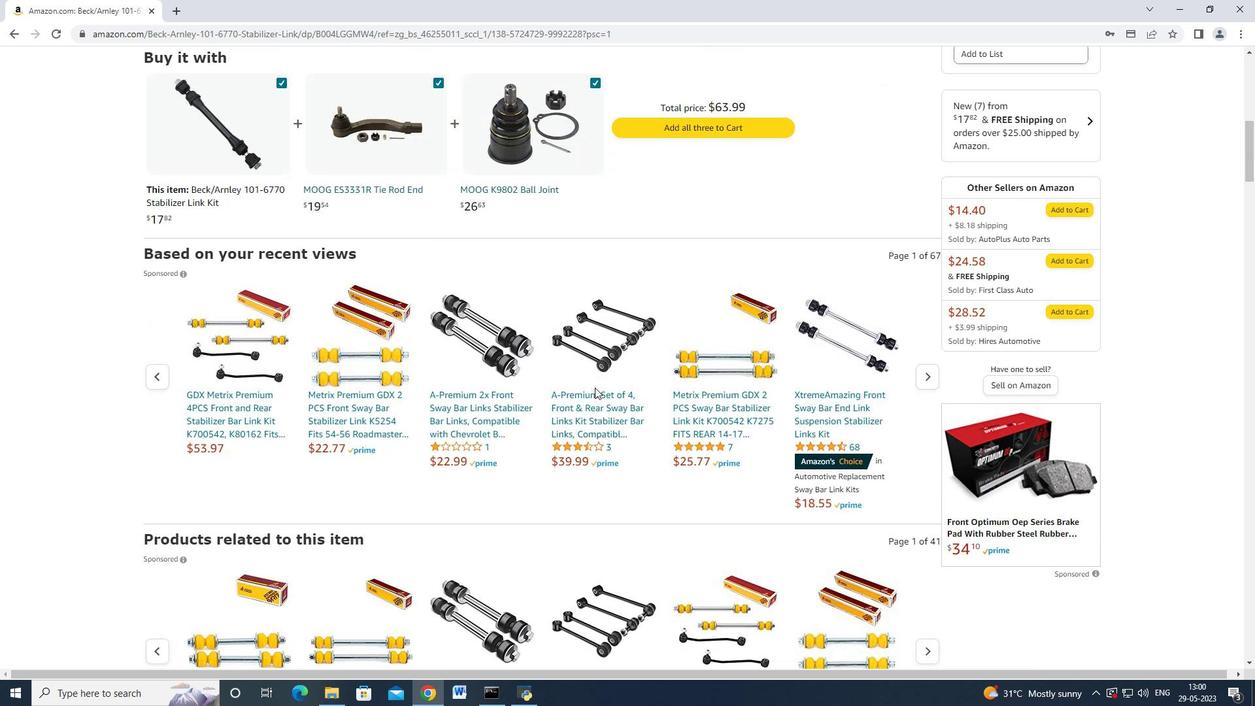 
Action: Mouse scrolled (595, 388) with delta (0, 0)
Screenshot: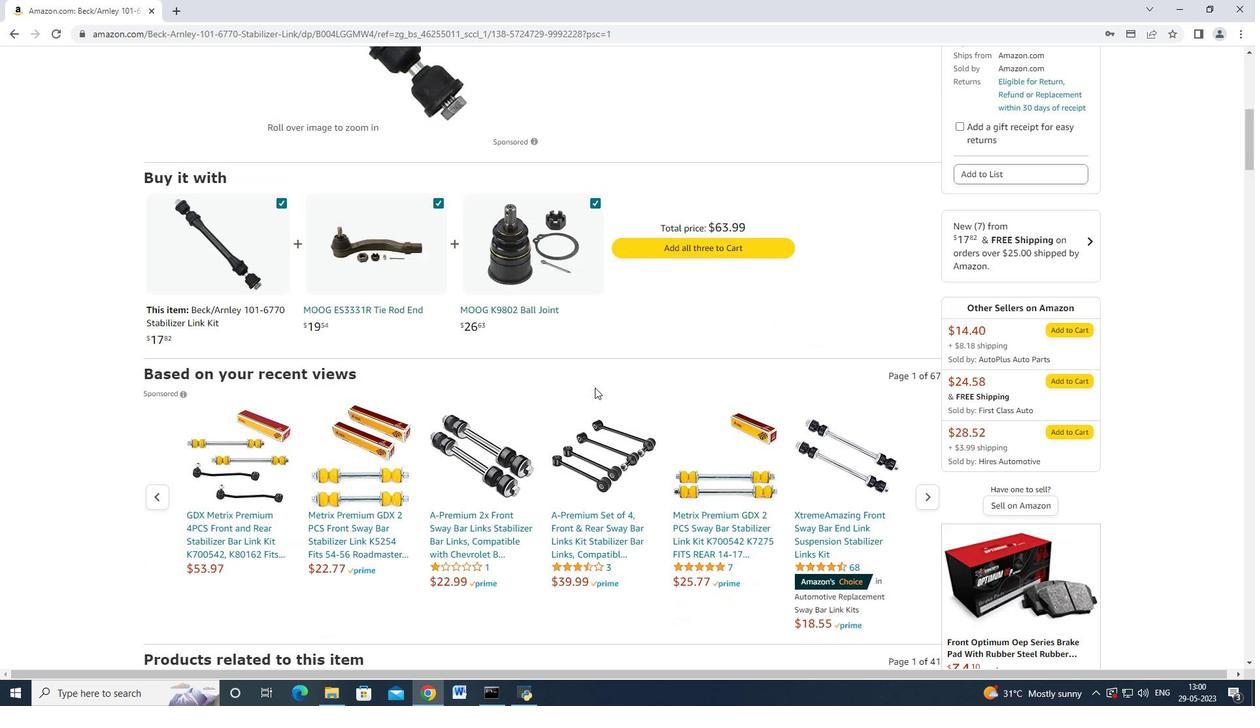 
Action: Mouse scrolled (595, 388) with delta (0, 0)
Screenshot: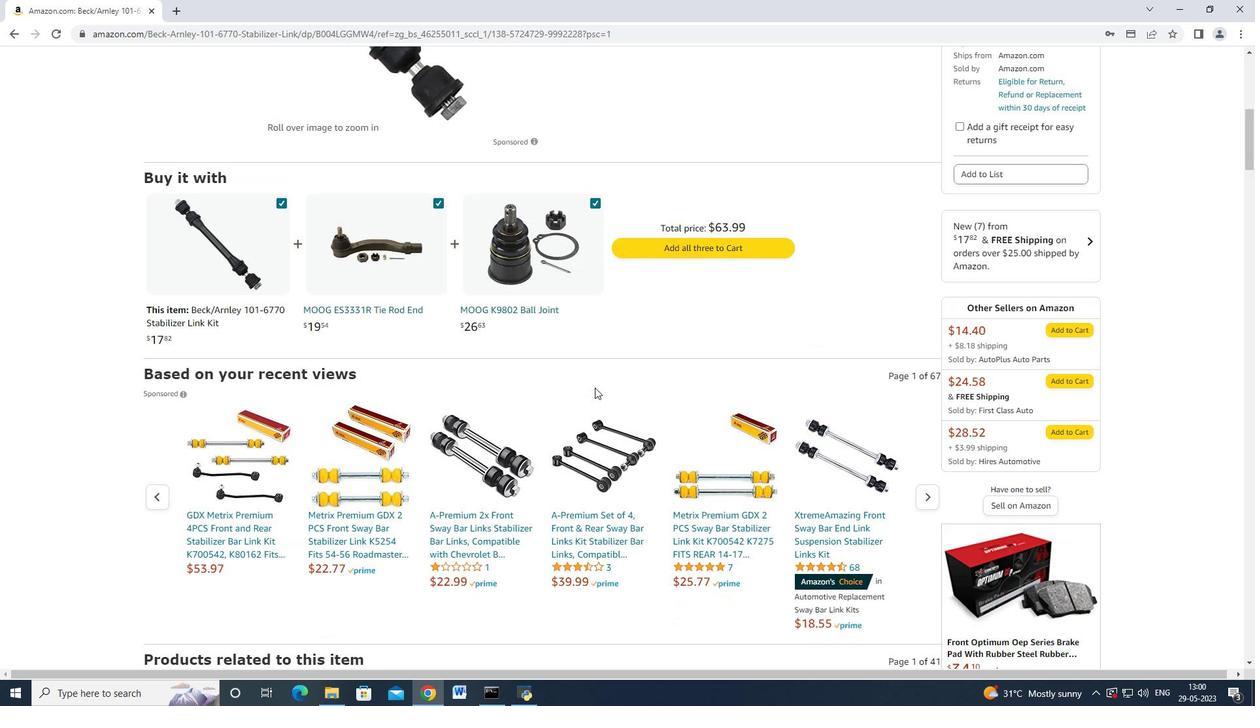 
Action: Mouse scrolled (595, 388) with delta (0, 0)
Screenshot: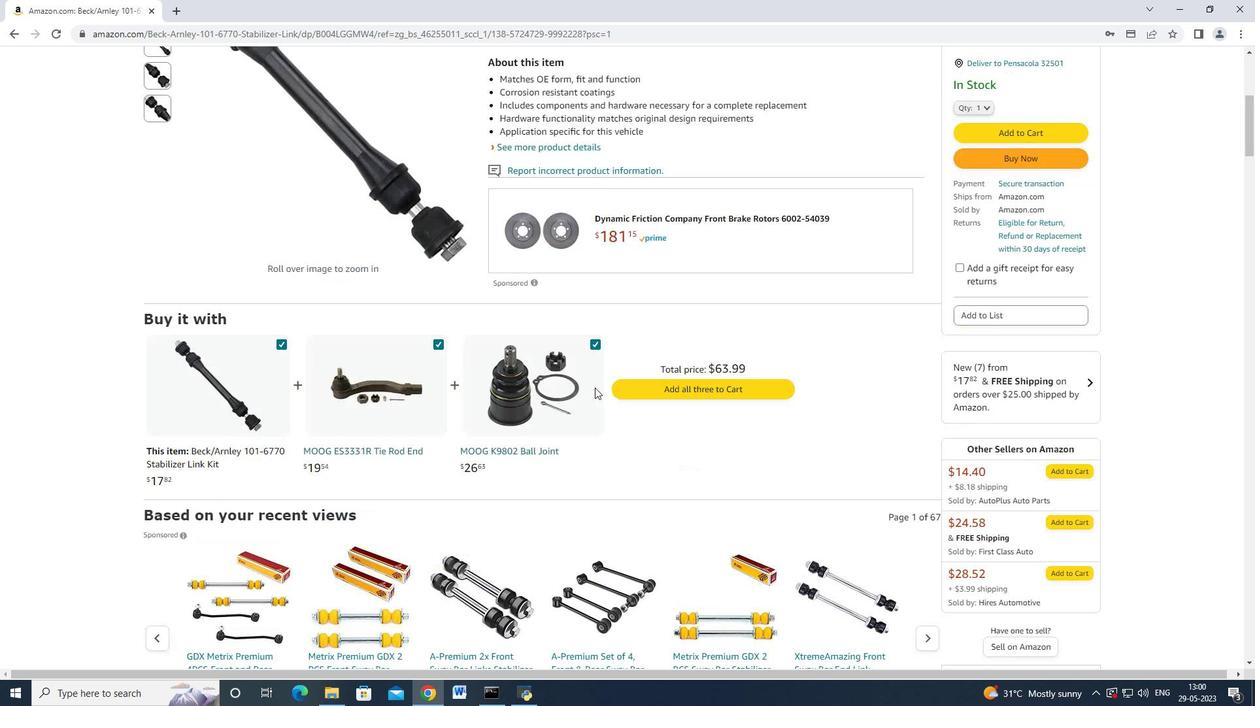 
Action: Mouse moved to (1025, 323)
Screenshot: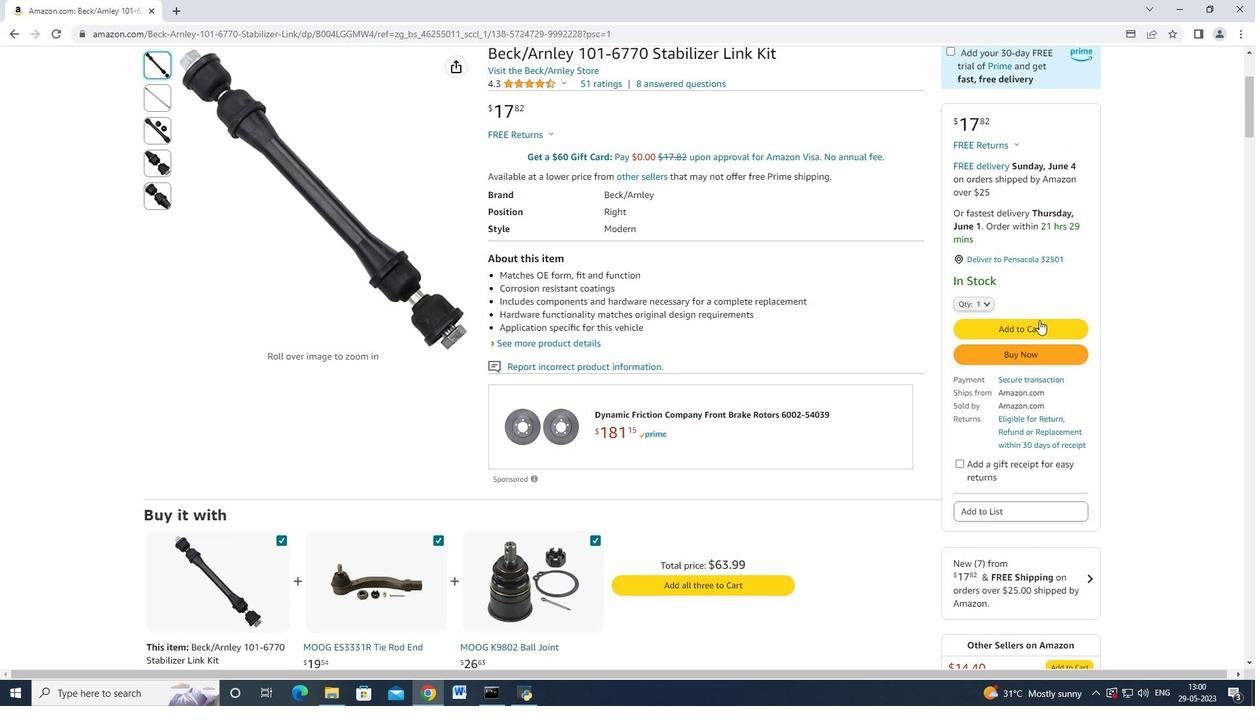 
Action: Mouse pressed left at (1025, 323)
Screenshot: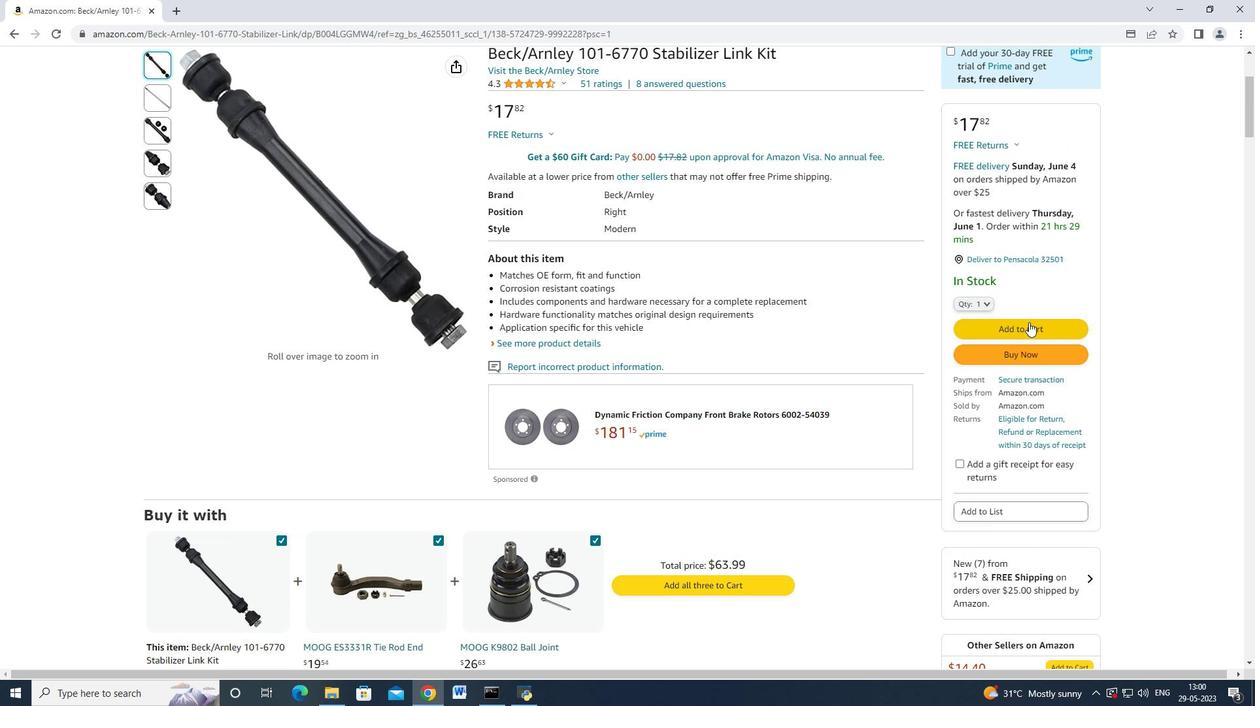 
Action: Mouse moved to (10, 29)
Screenshot: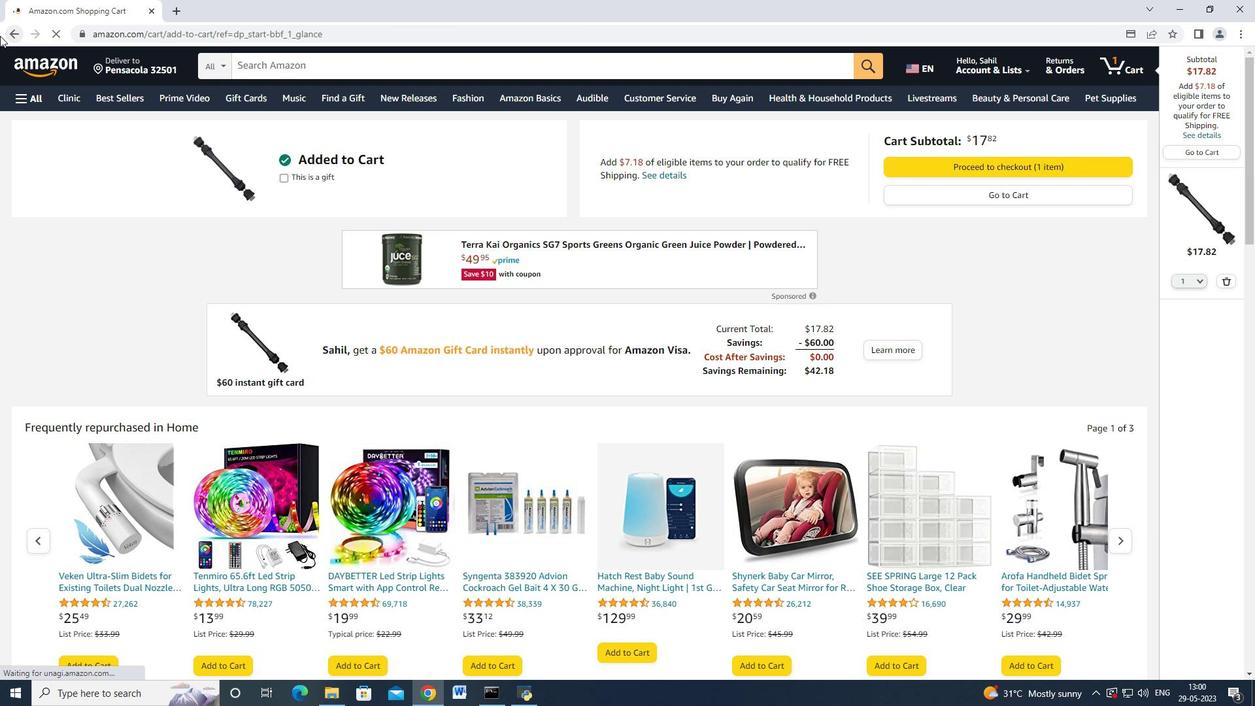 
Action: Mouse pressed left at (10, 29)
Screenshot: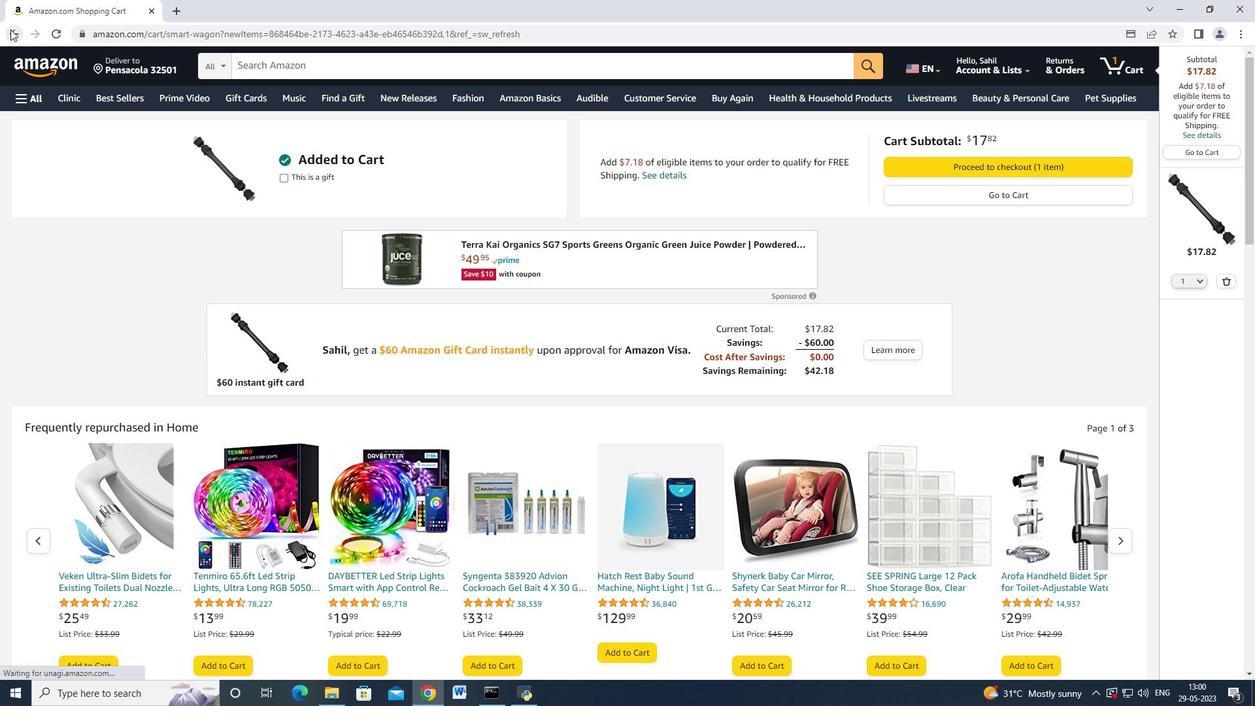 
Action: Mouse moved to (12, 31)
Screenshot: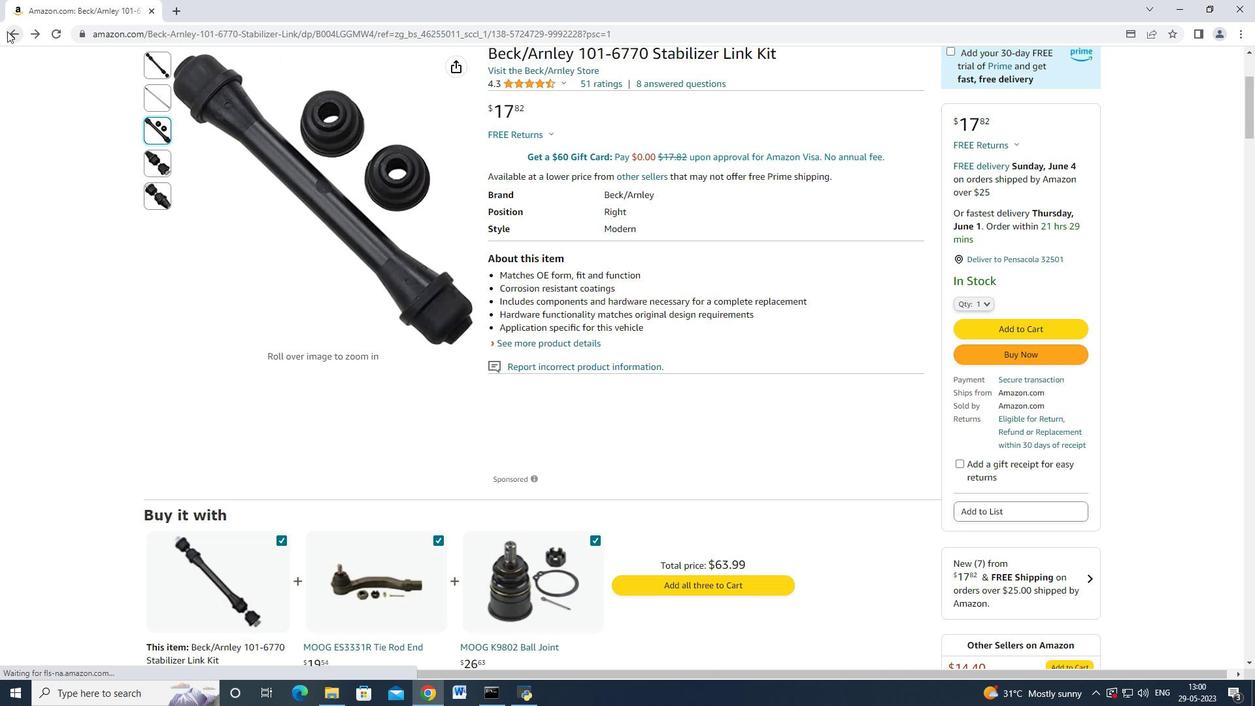 
Action: Mouse pressed left at (12, 31)
Screenshot: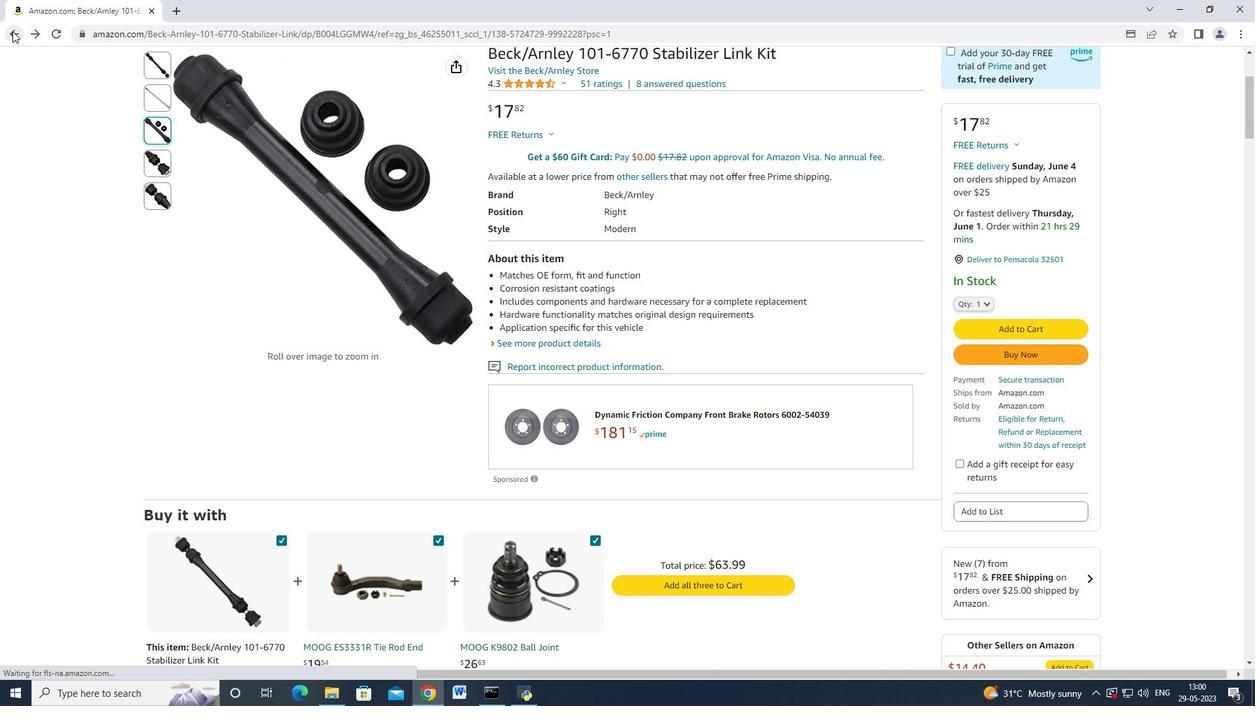 
Action: Mouse moved to (628, 370)
Screenshot: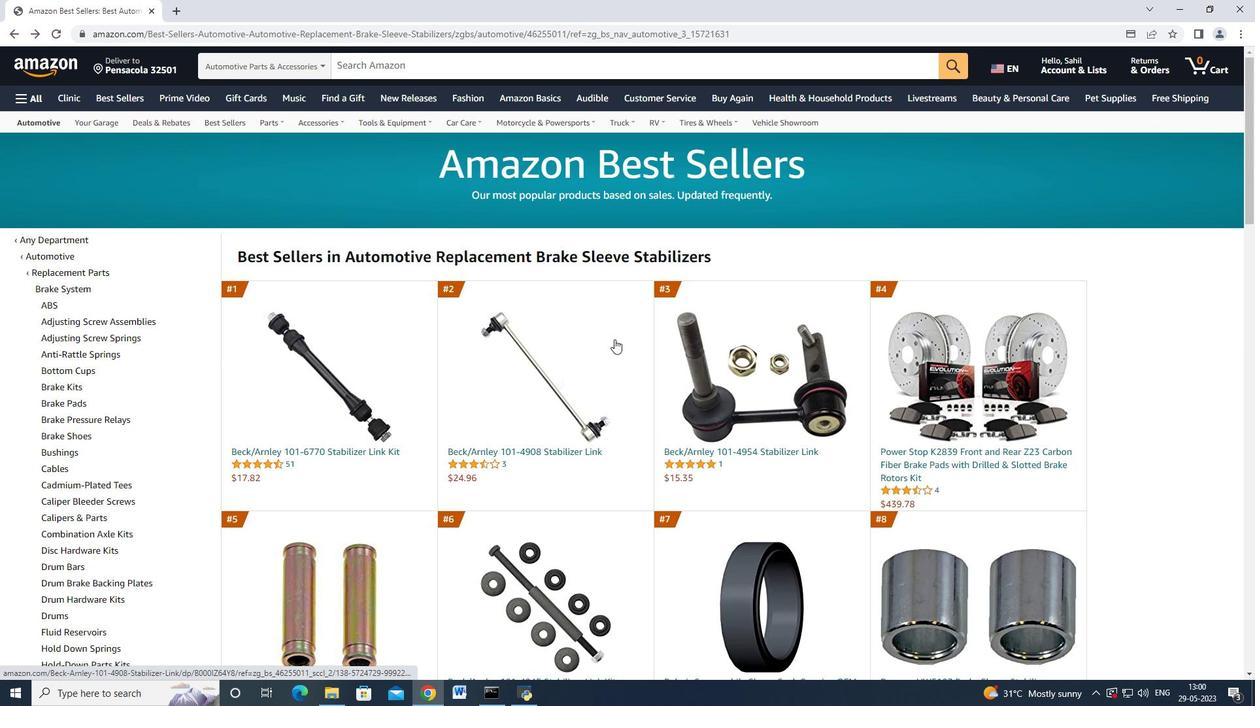 
Action: Mouse scrolled (628, 370) with delta (0, 0)
Screenshot: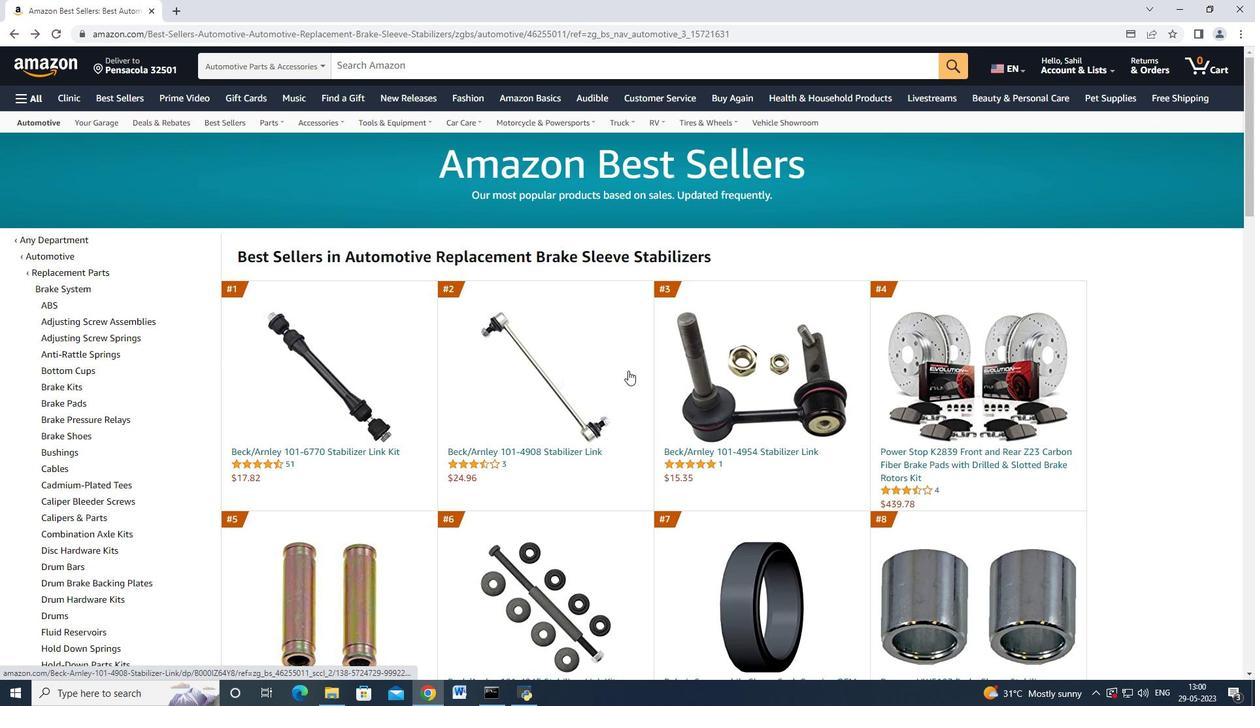 
Action: Mouse moved to (559, 385)
Screenshot: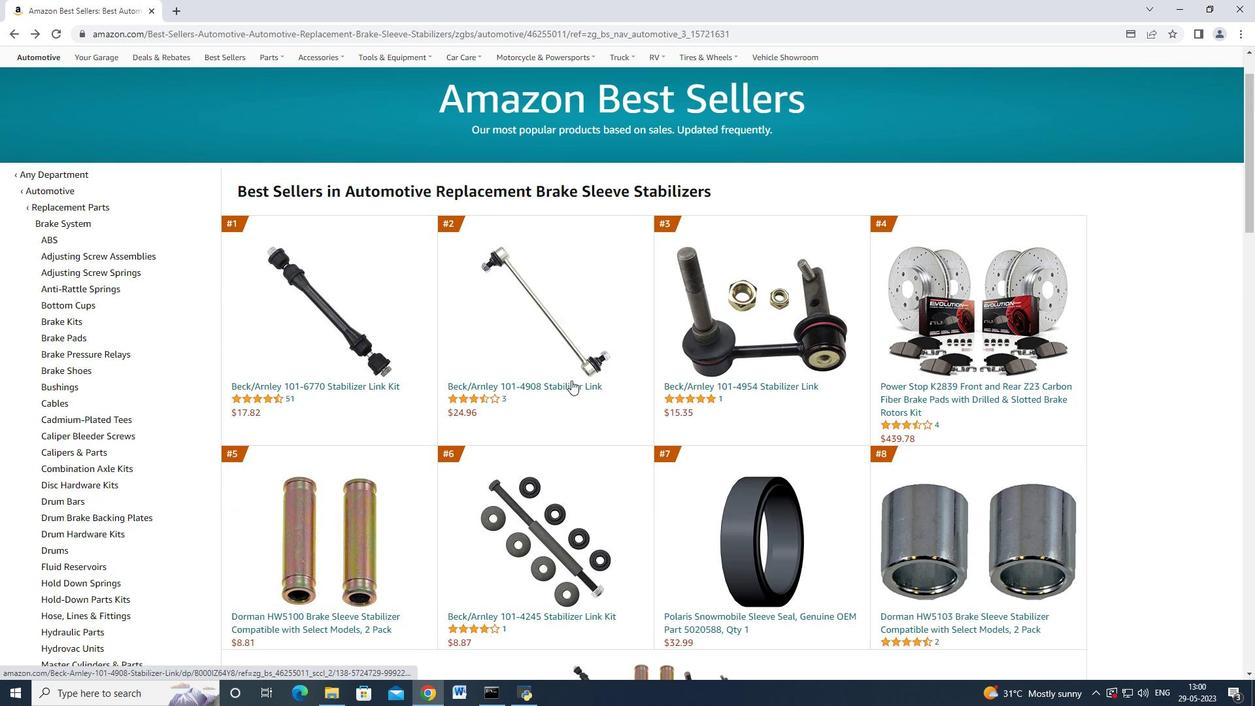 
Action: Mouse pressed left at (559, 385)
Screenshot: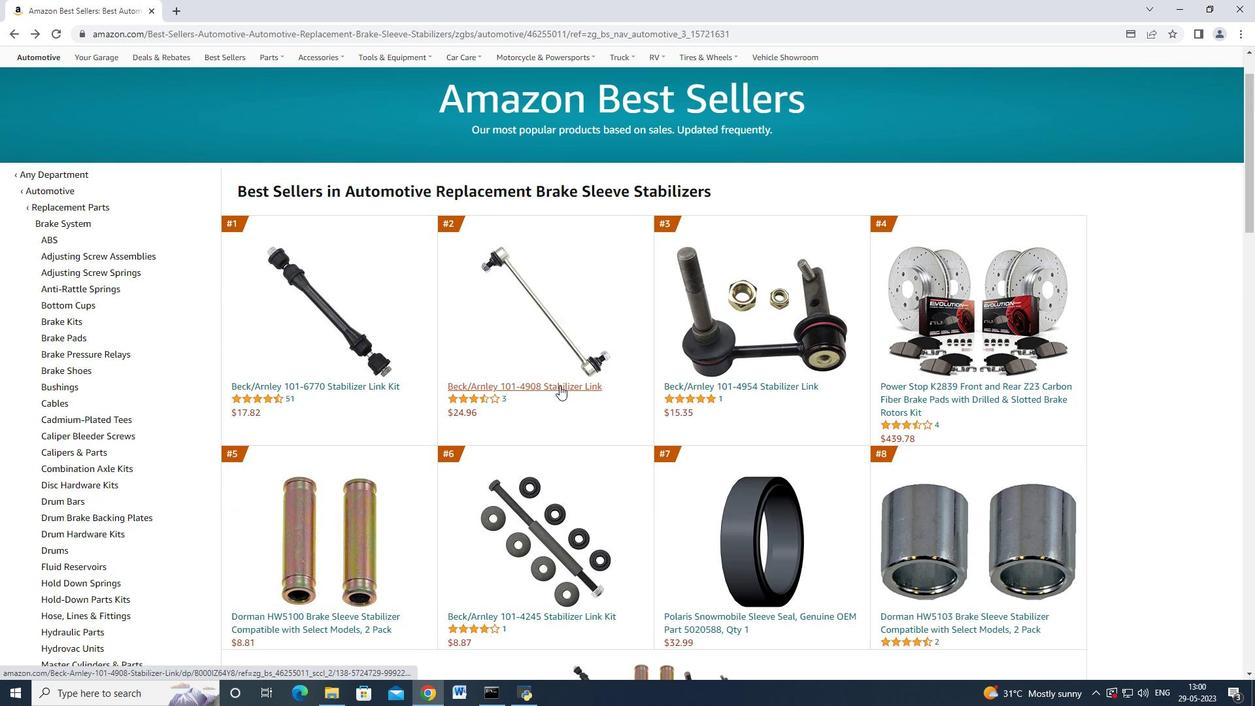 
Action: Mouse moved to (933, 508)
Screenshot: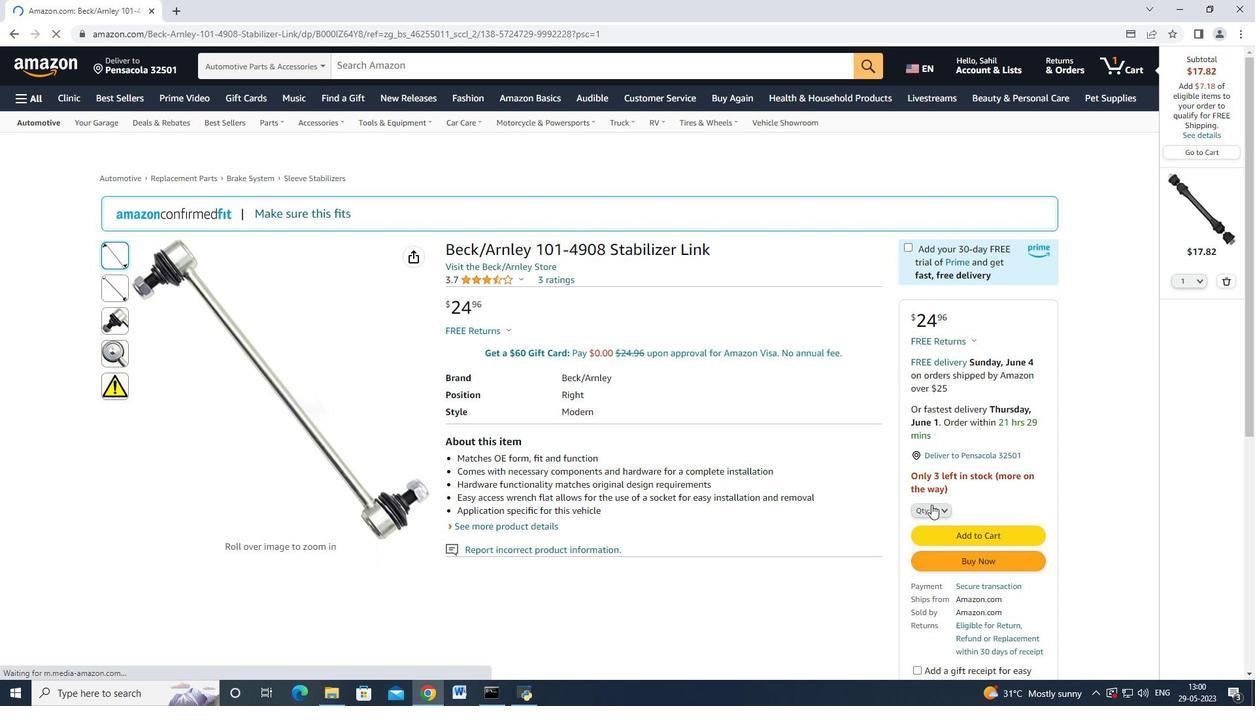 
Action: Mouse pressed left at (933, 508)
Screenshot: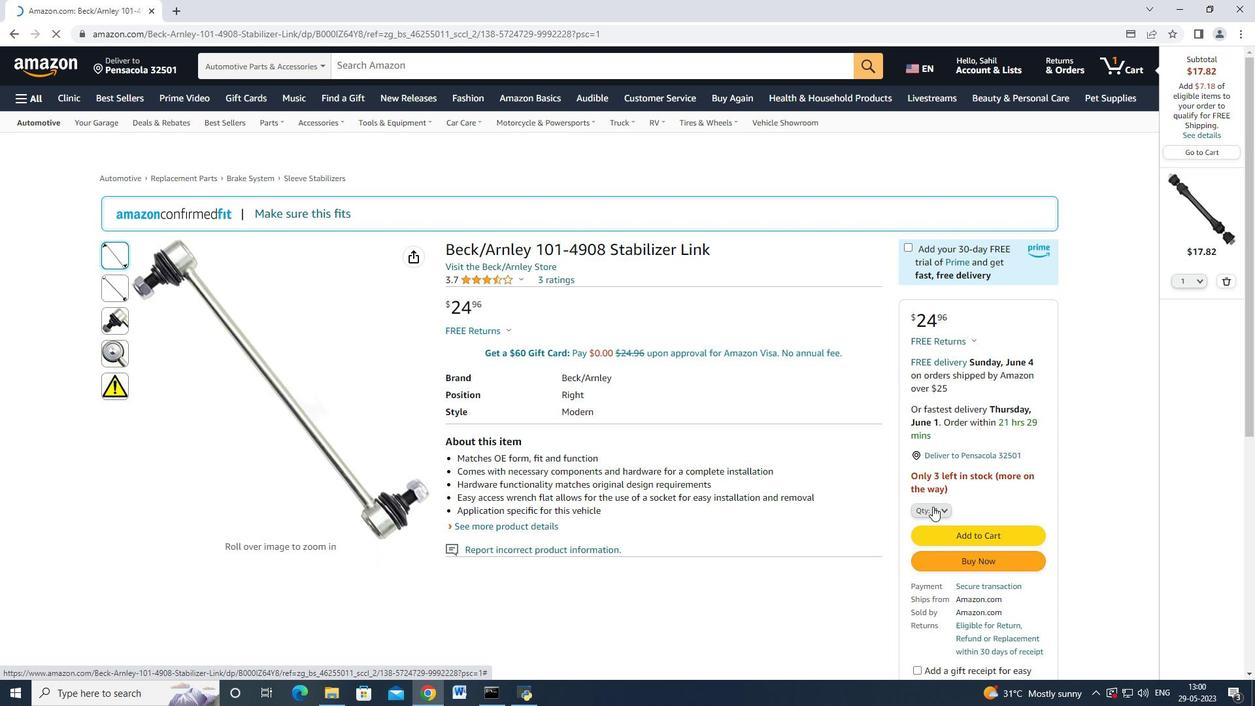 
Action: Mouse moved to (931, 534)
Screenshot: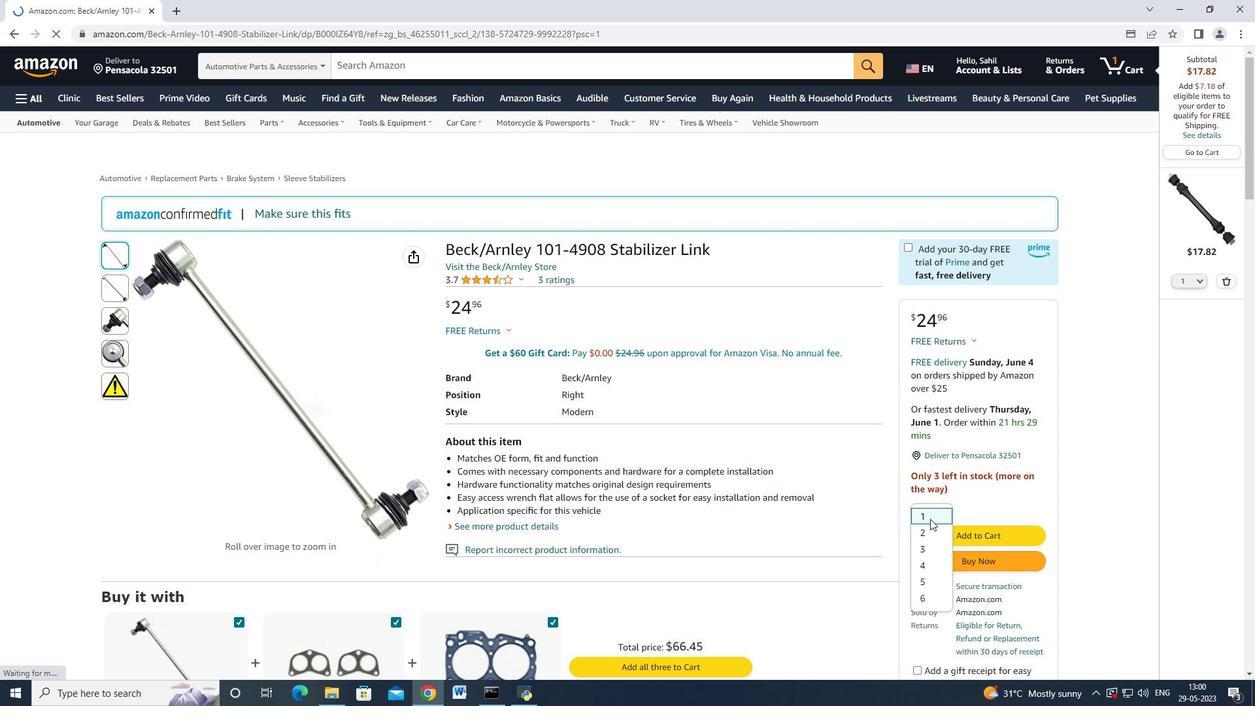 
Action: Mouse pressed left at (931, 534)
Screenshot: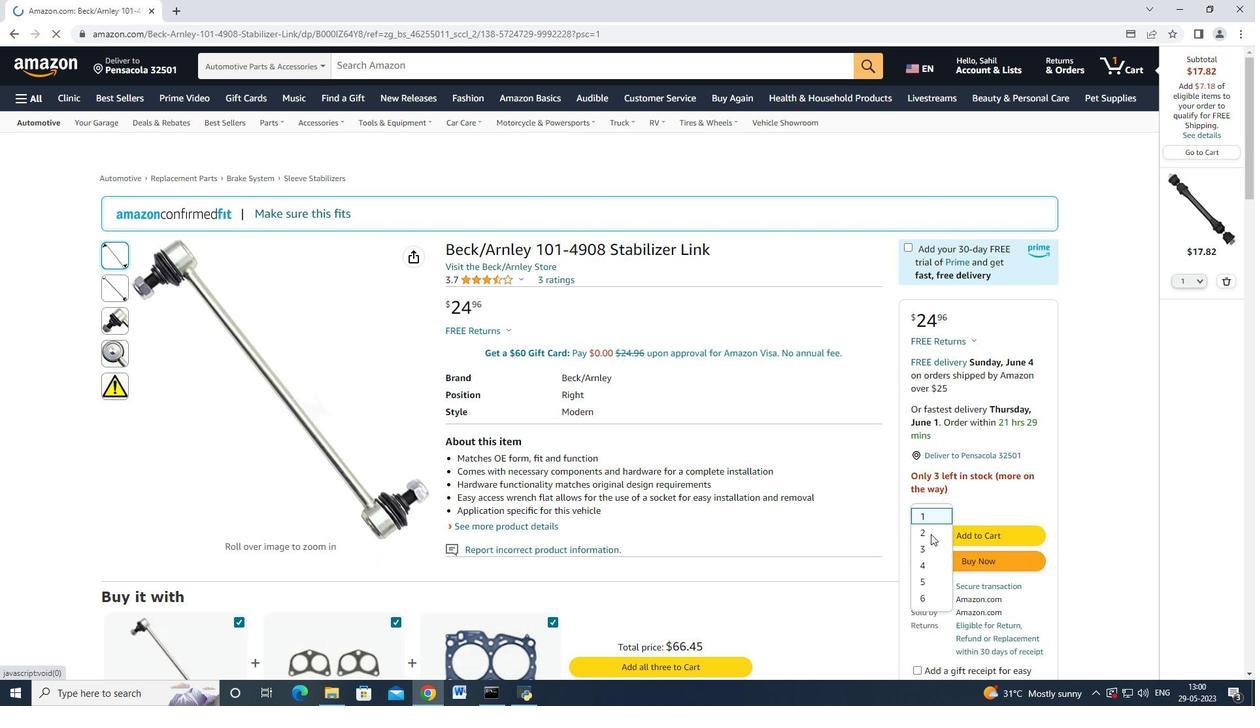 
Action: Mouse moved to (955, 513)
Screenshot: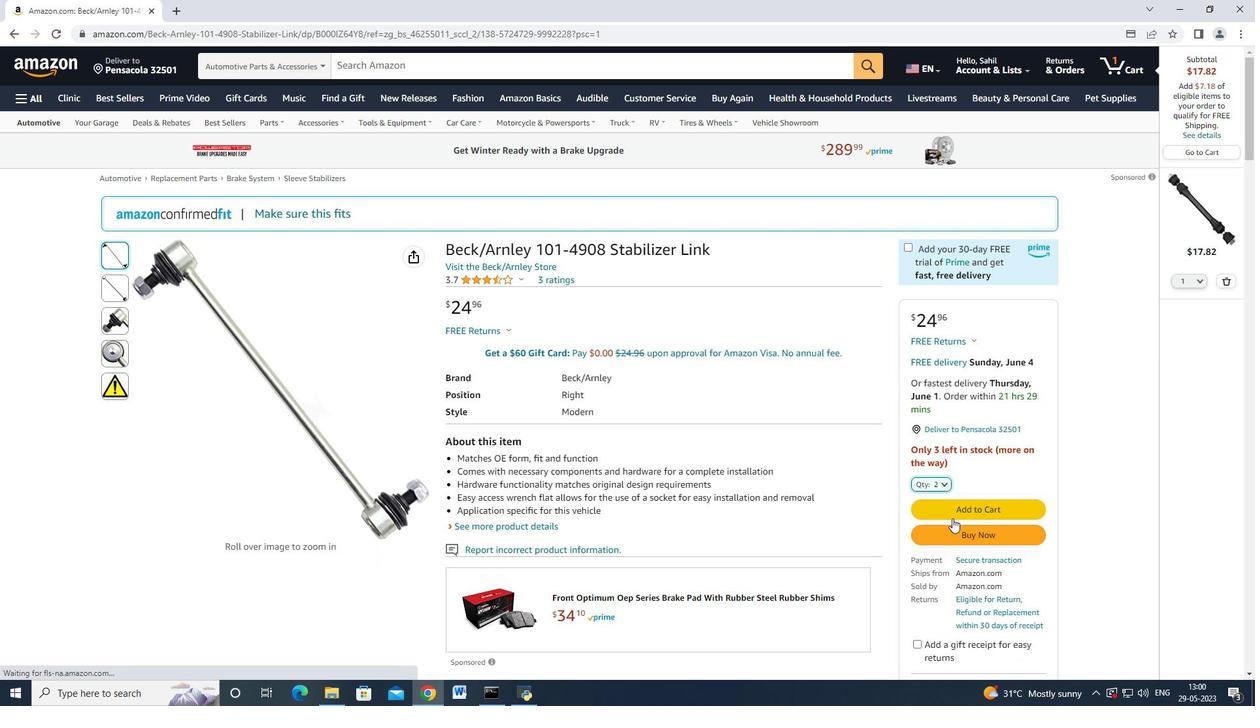 
Action: Mouse pressed left at (955, 513)
Screenshot: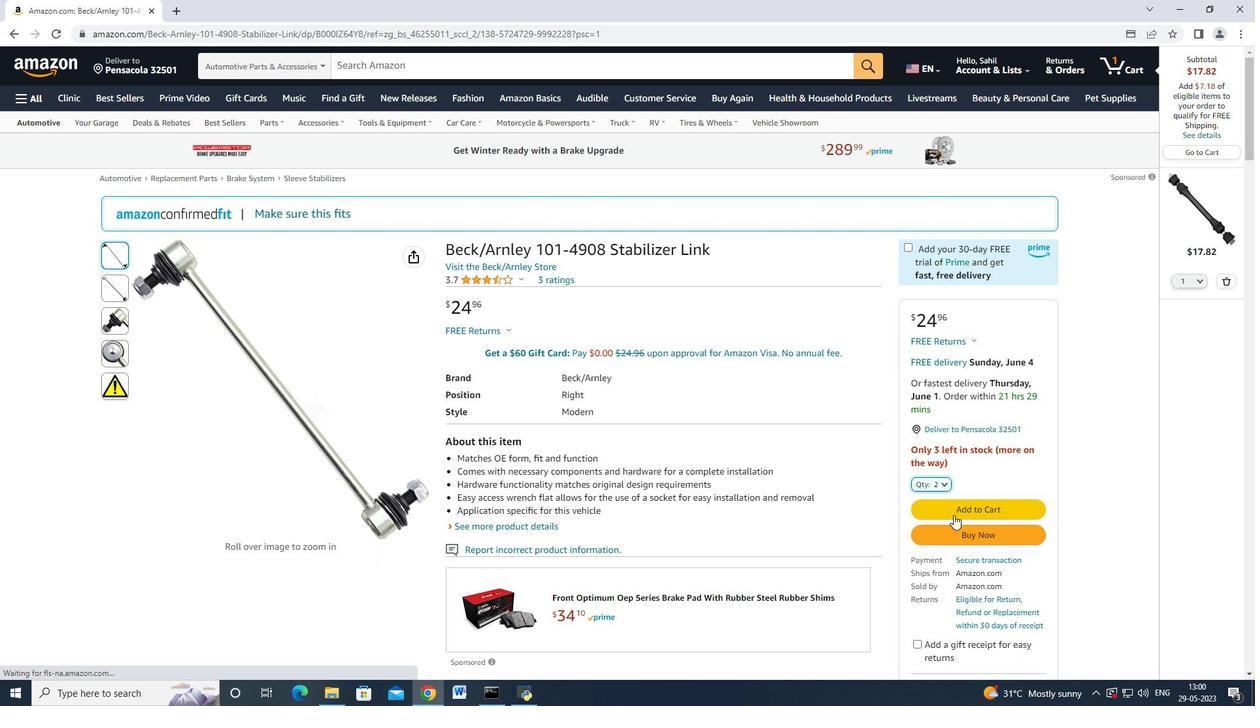 
Action: Mouse moved to (1204, 424)
Screenshot: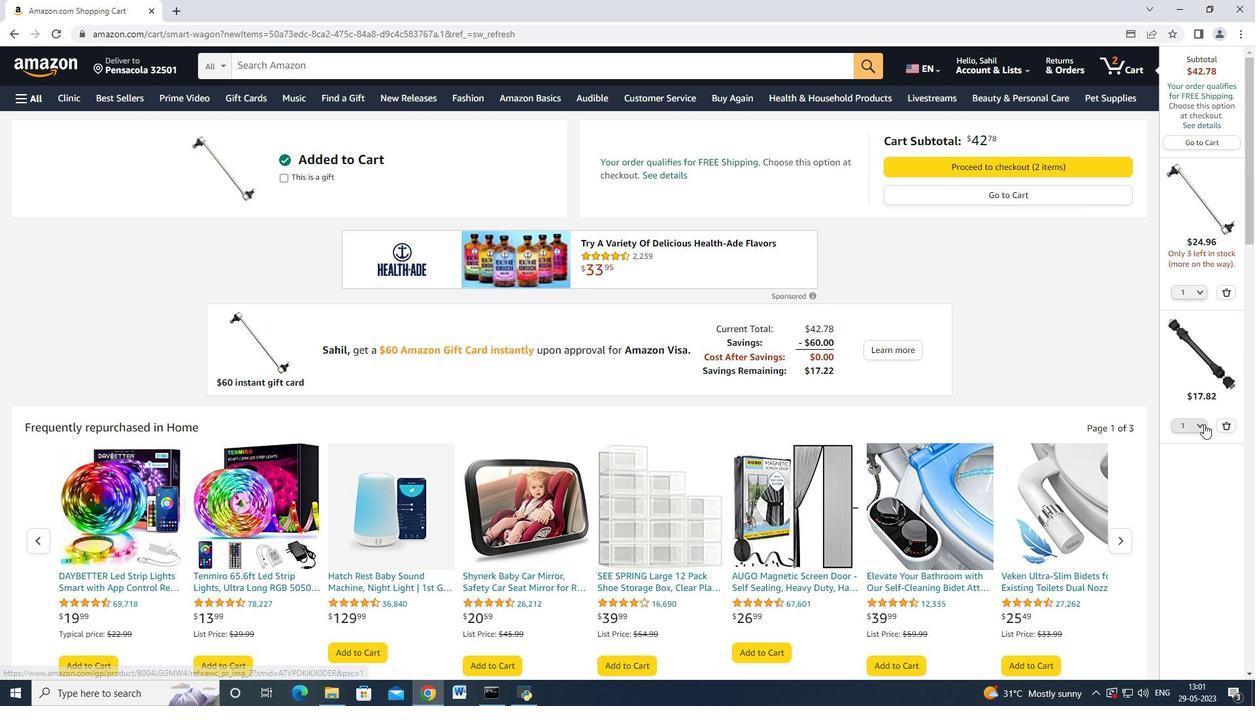 
Action: Mouse pressed left at (1204, 424)
Screenshot: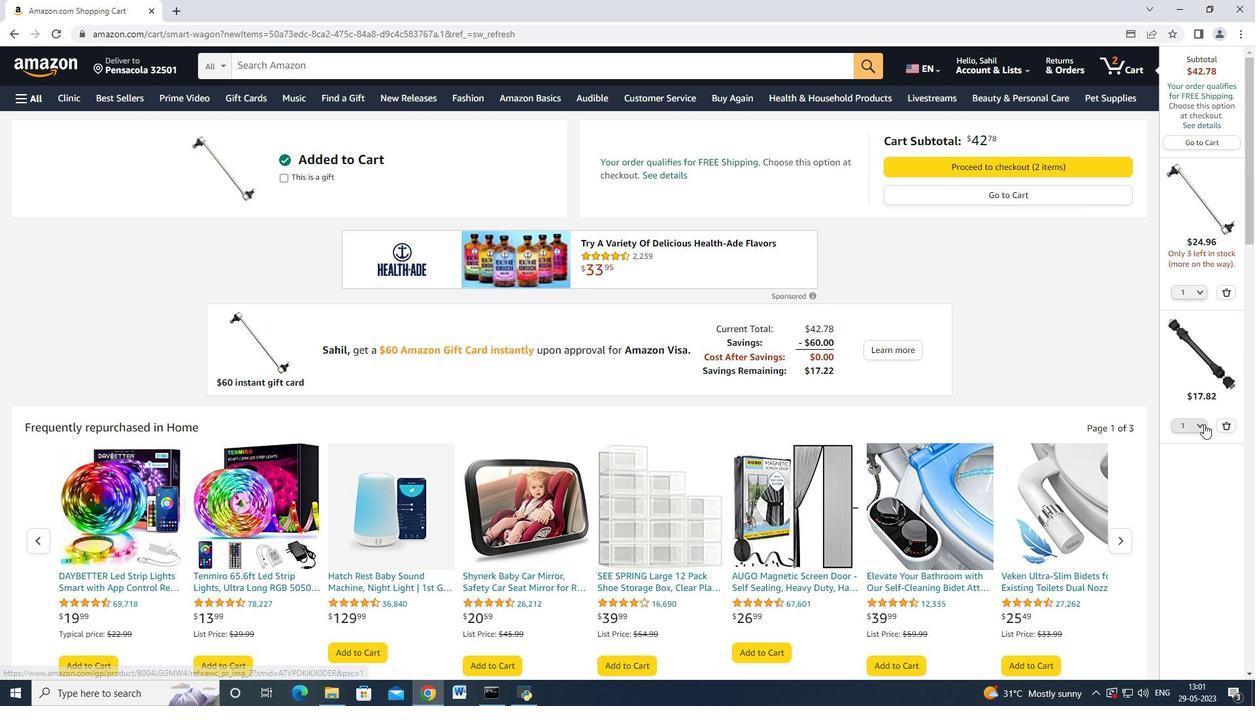 
Action: Mouse moved to (1169, 468)
Screenshot: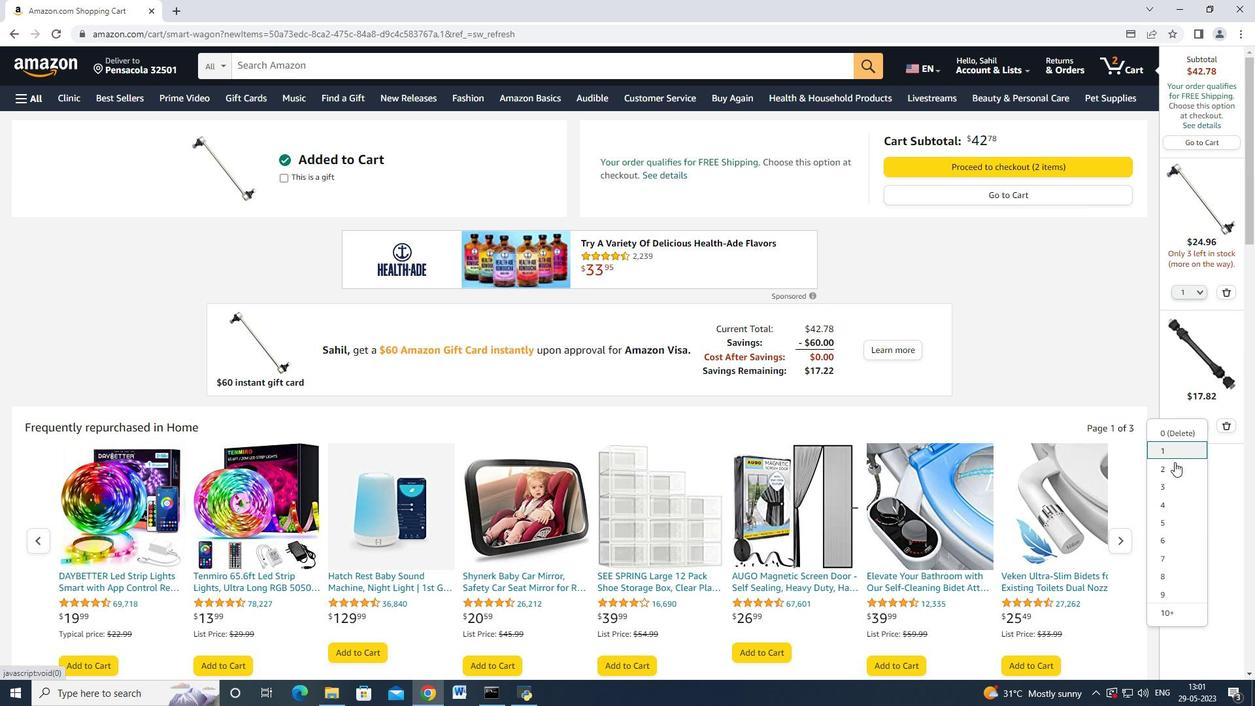 
Action: Mouse pressed left at (1169, 468)
Screenshot: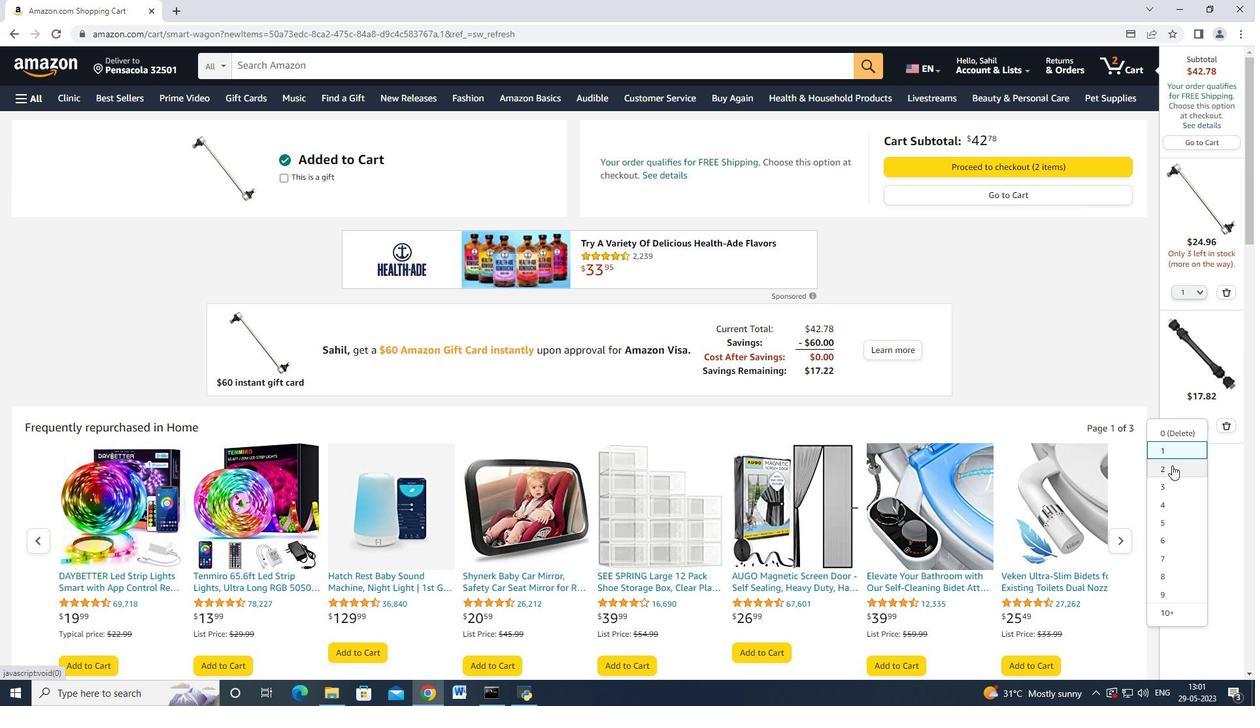 
Action: Mouse moved to (1159, 142)
Screenshot: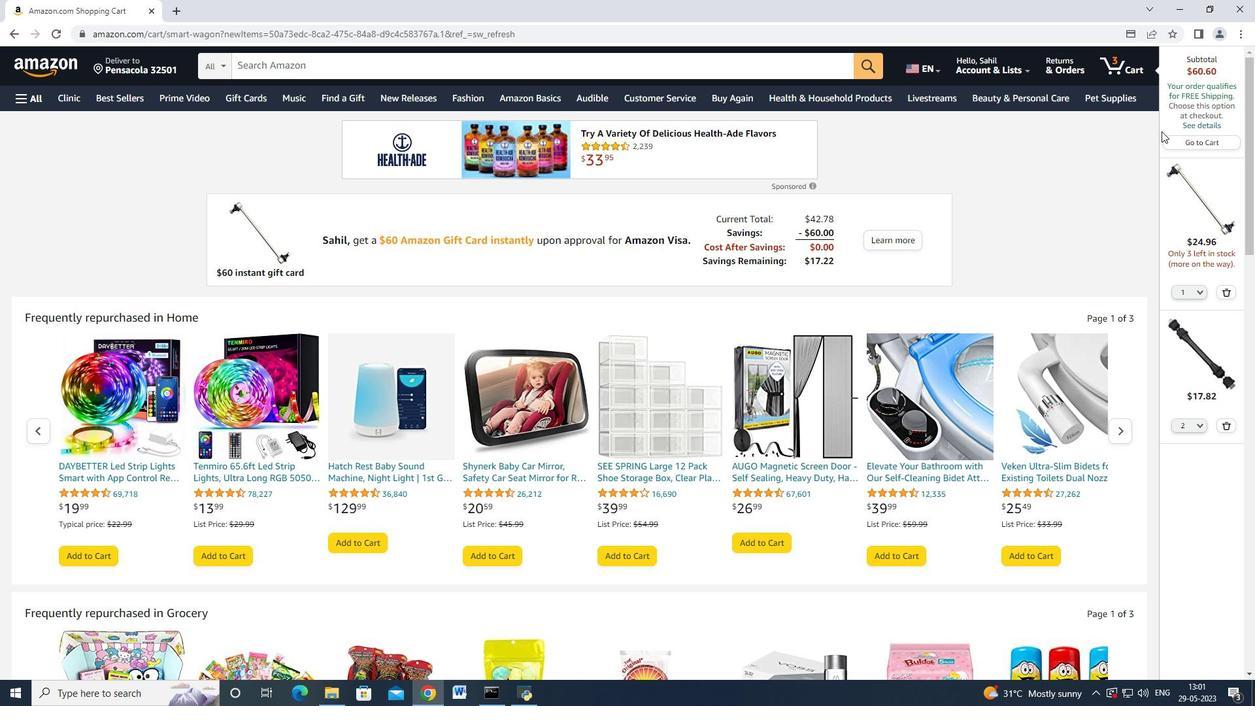 
Action: Mouse scrolled (1159, 143) with delta (0, 0)
Screenshot: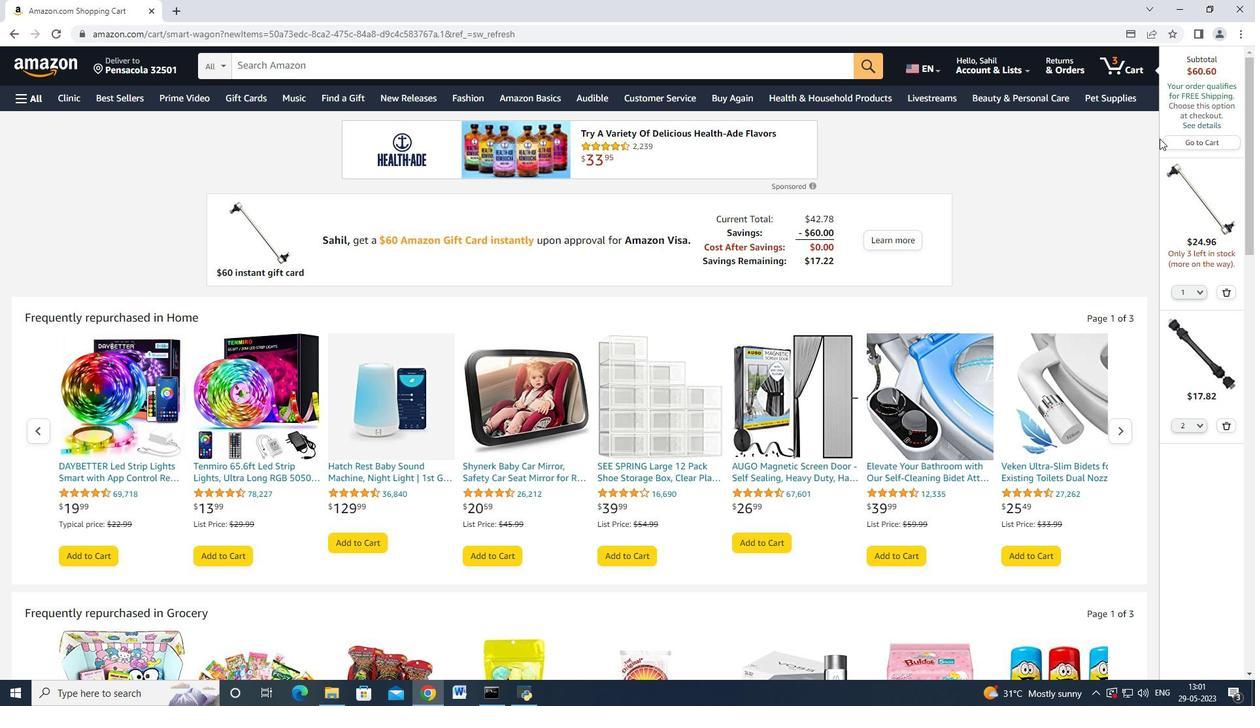 
Action: Mouse moved to (1159, 143)
Screenshot: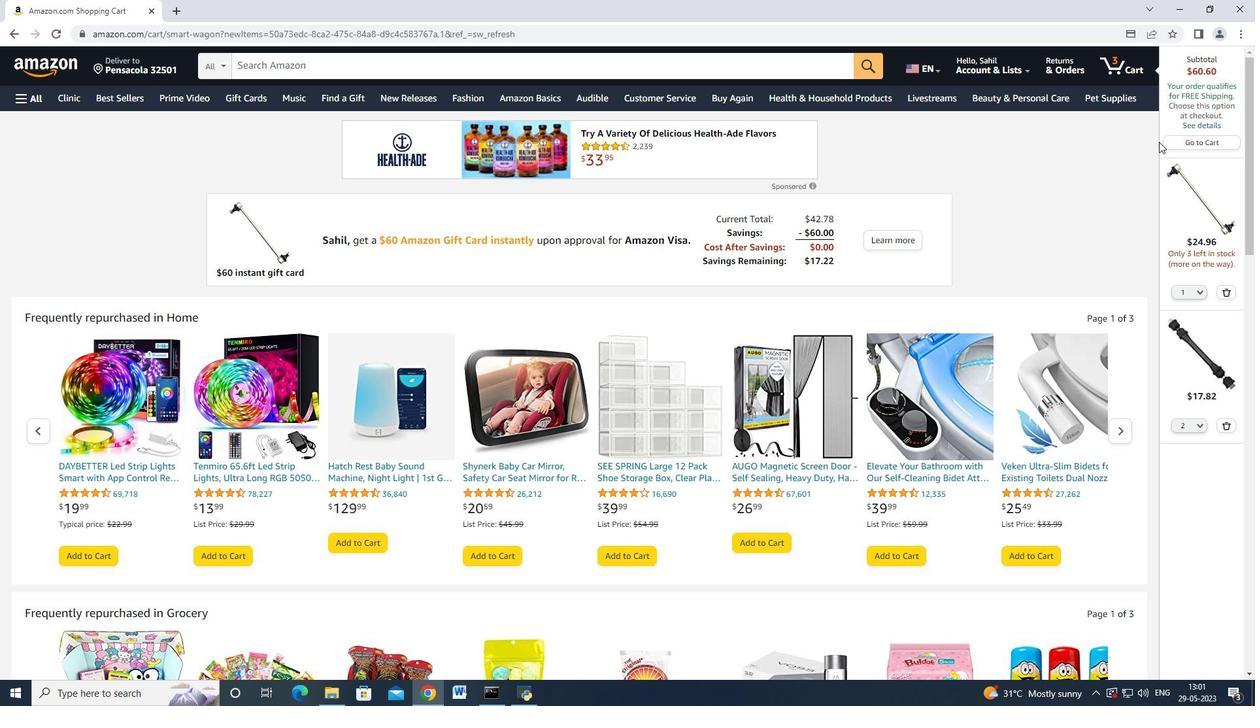 
Action: Mouse scrolled (1159, 143) with delta (0, 0)
Screenshot: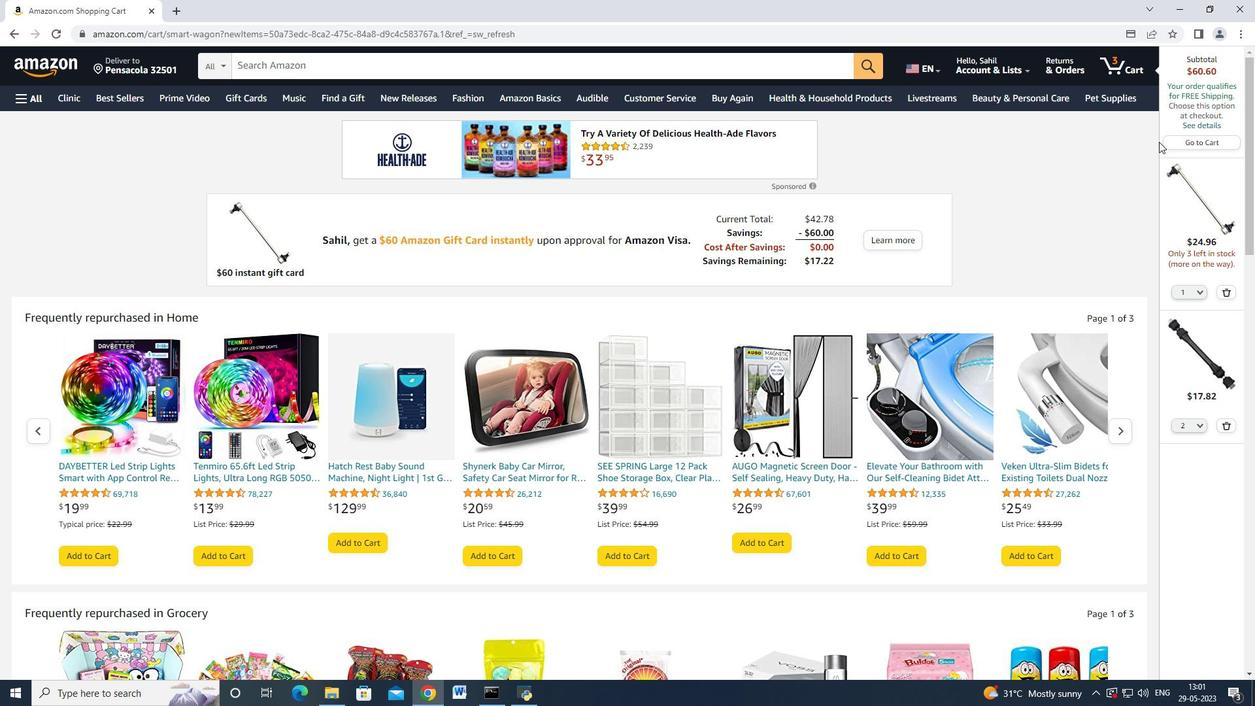 
Action: Mouse moved to (1192, 143)
Screenshot: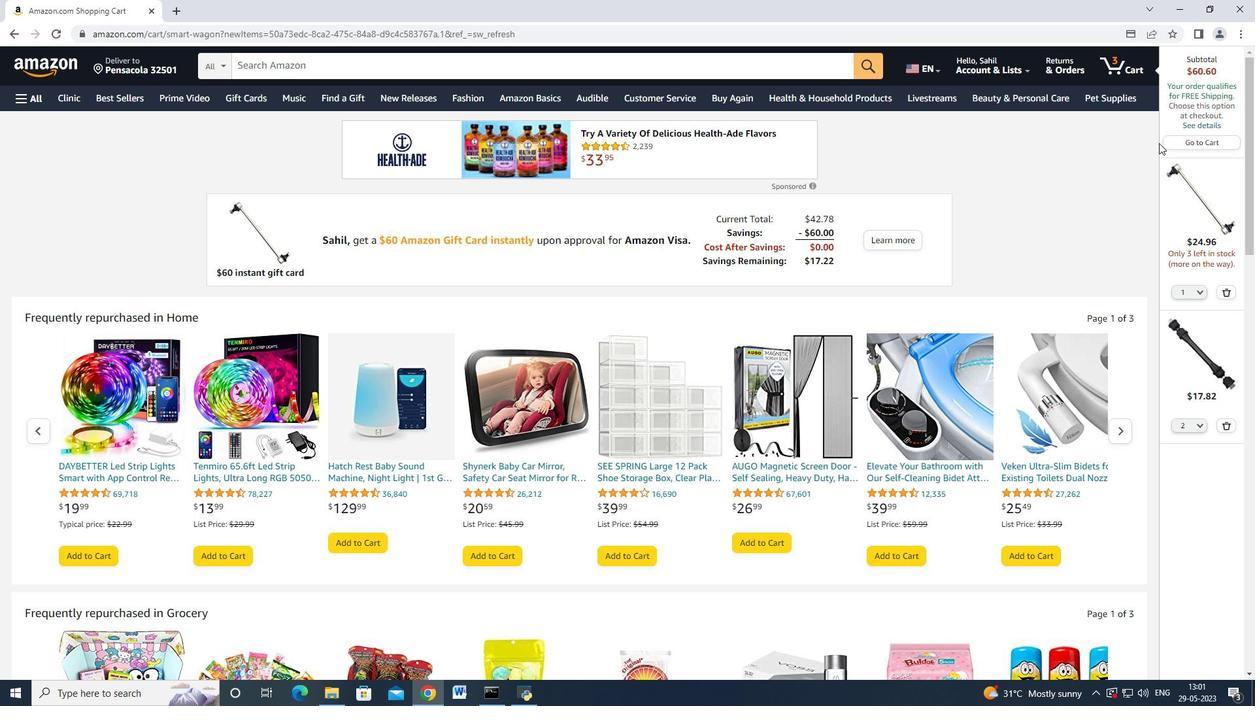 
Action: Mouse pressed left at (1192, 143)
Screenshot: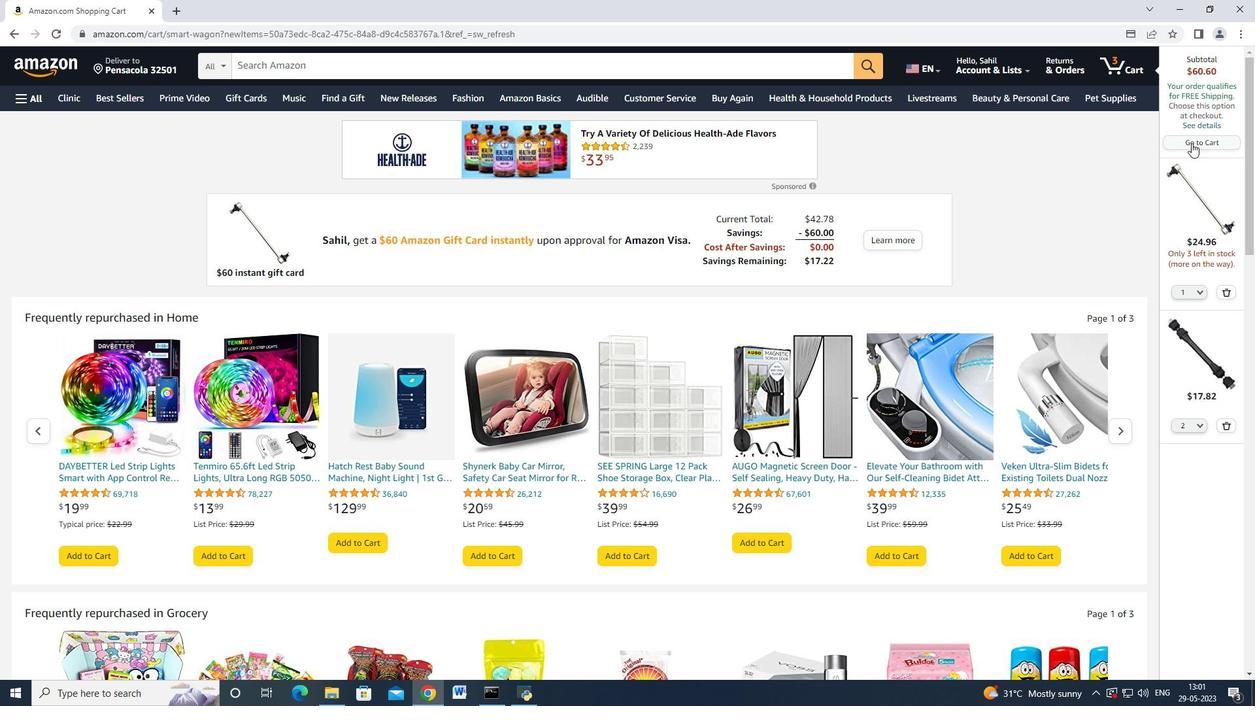
Action: Mouse moved to (967, 311)
Screenshot: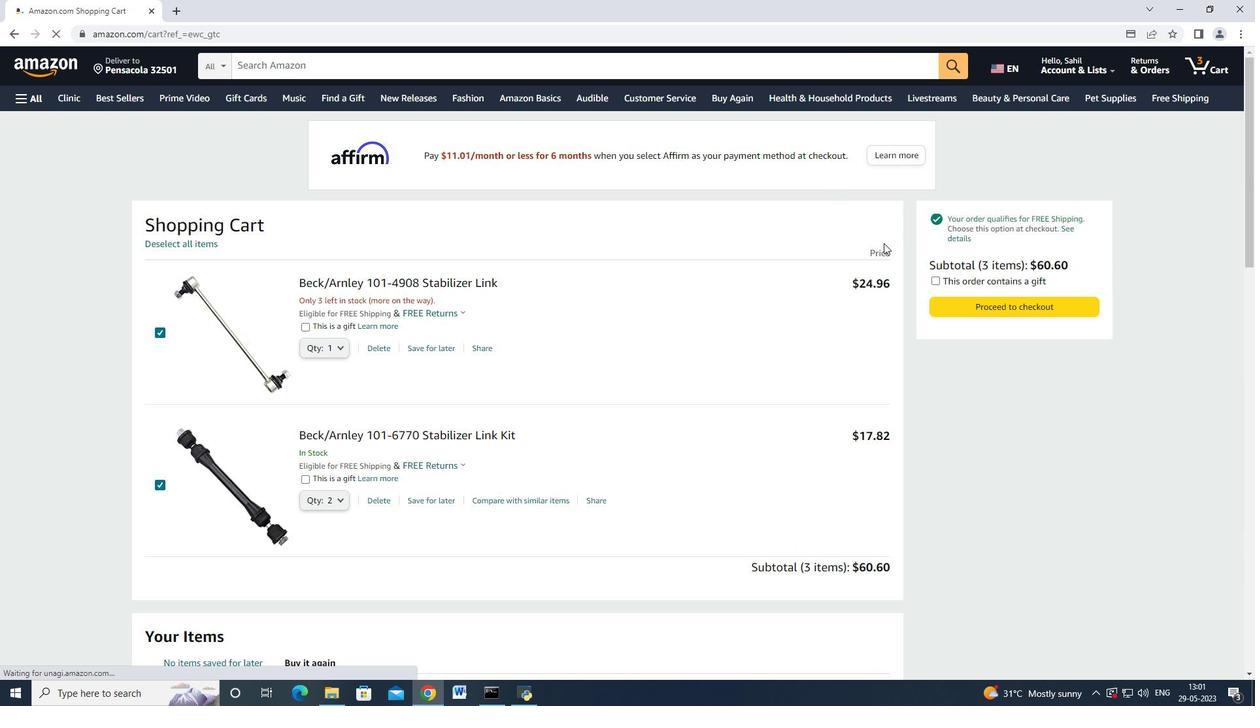 
Action: Mouse pressed left at (967, 311)
Screenshot: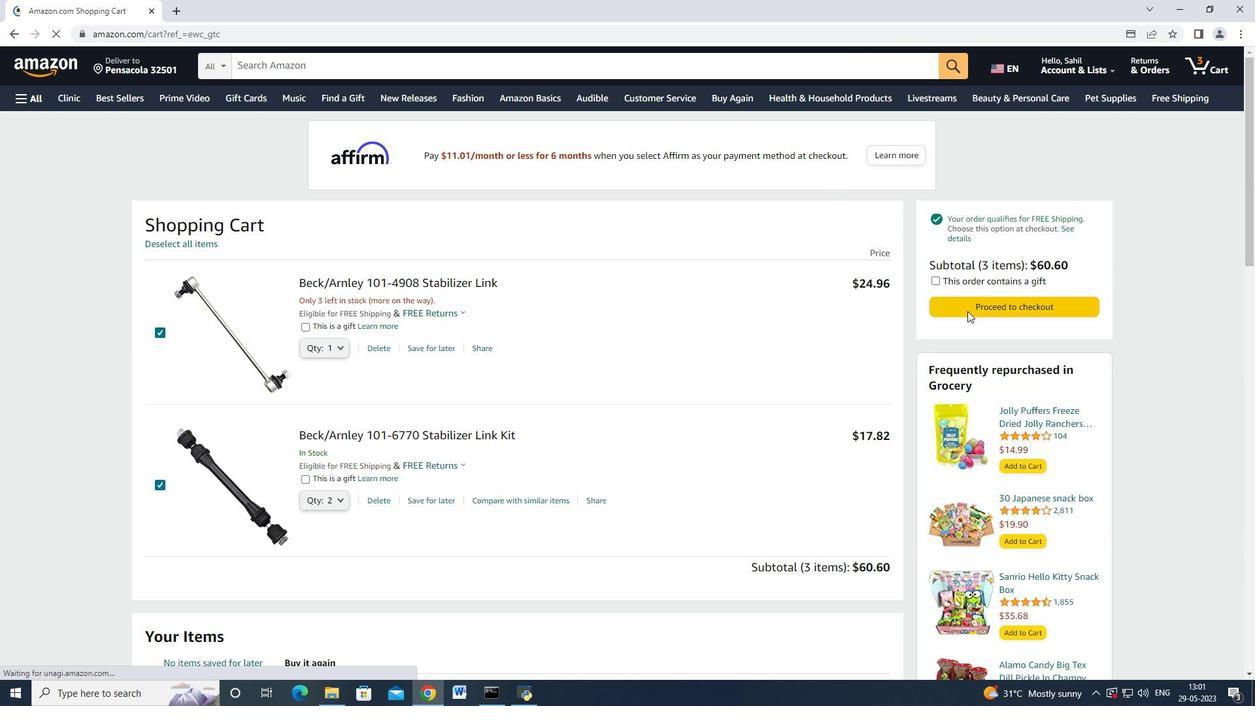 
Action: Mouse moved to (642, 270)
Screenshot: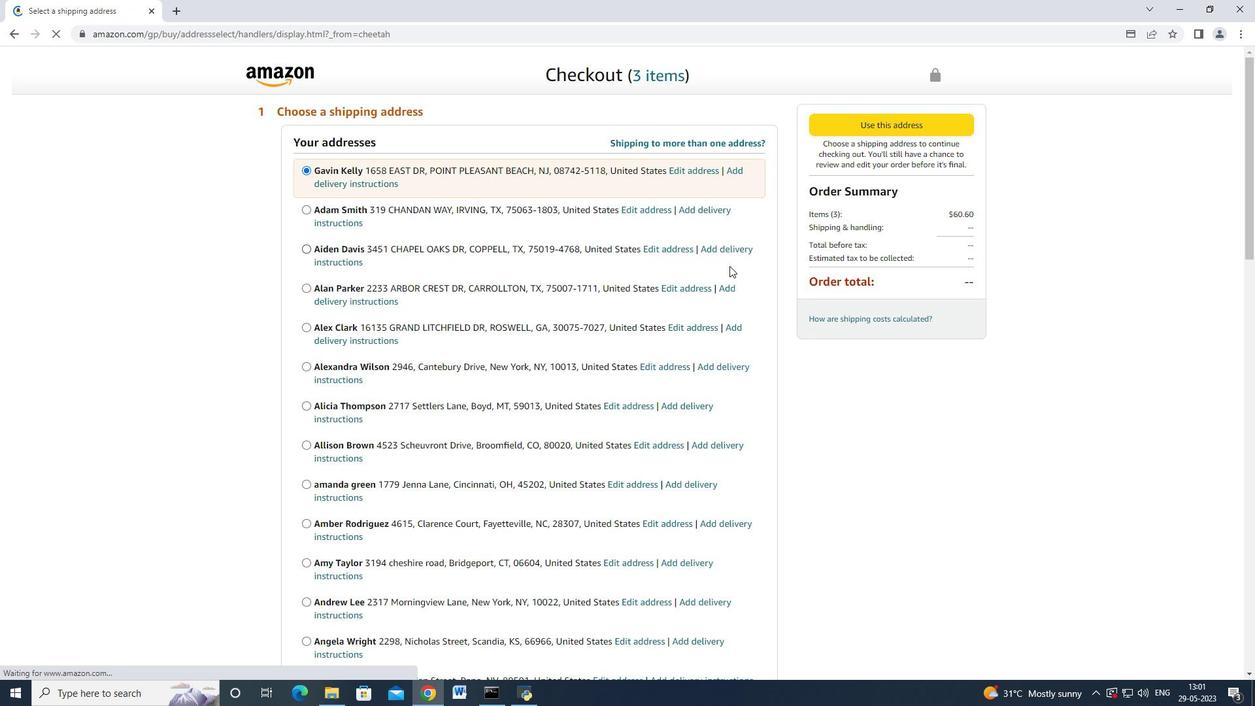 
Action: Mouse scrolled (642, 270) with delta (0, 0)
Screenshot: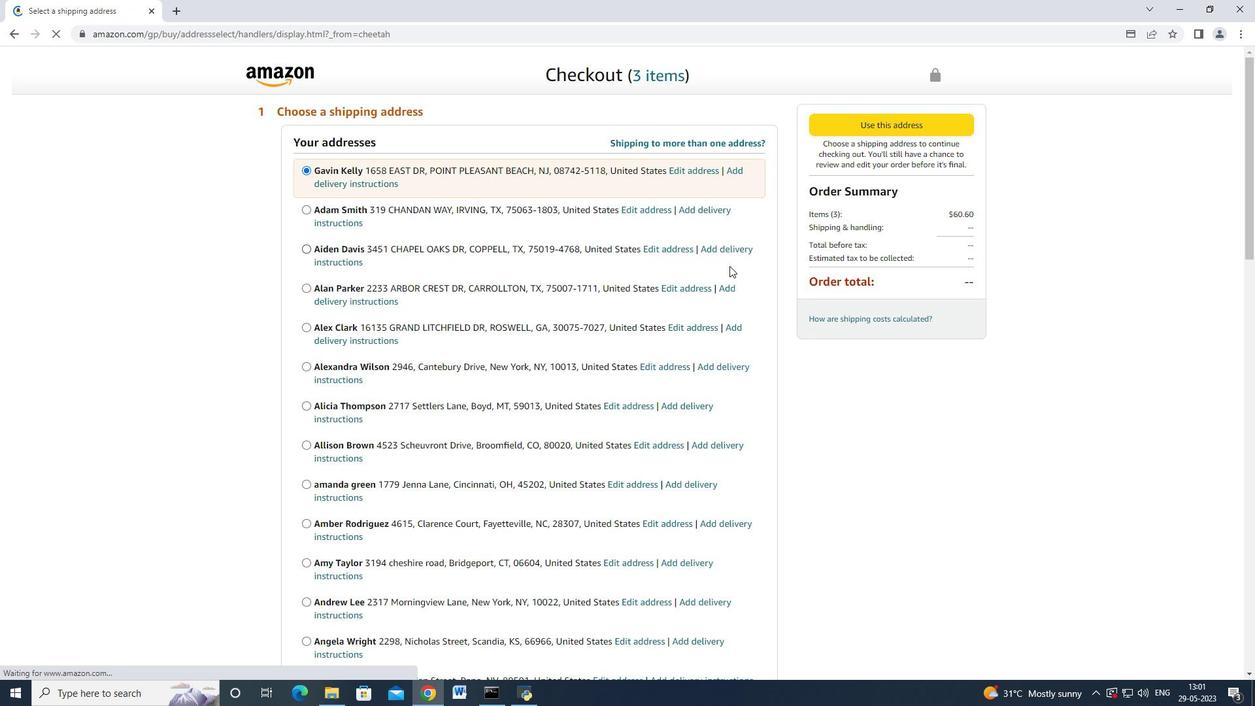 
Action: Mouse moved to (621, 274)
Screenshot: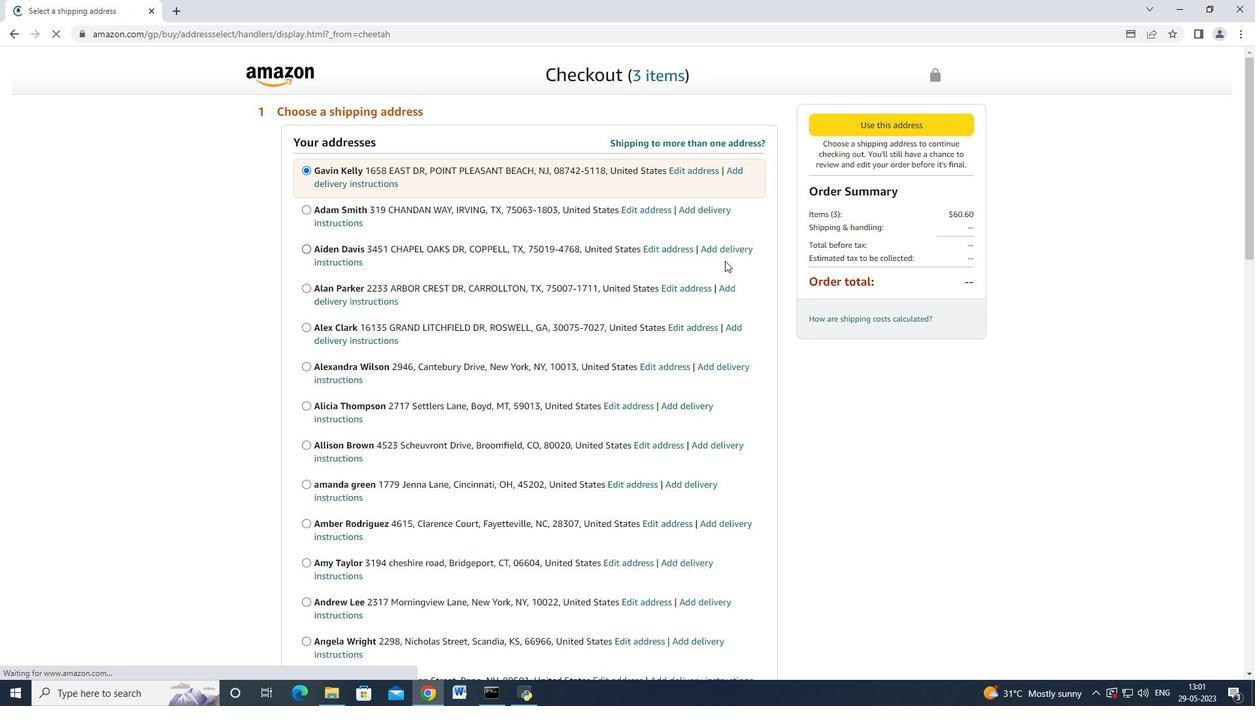 
Action: Mouse scrolled (621, 273) with delta (0, 0)
Screenshot: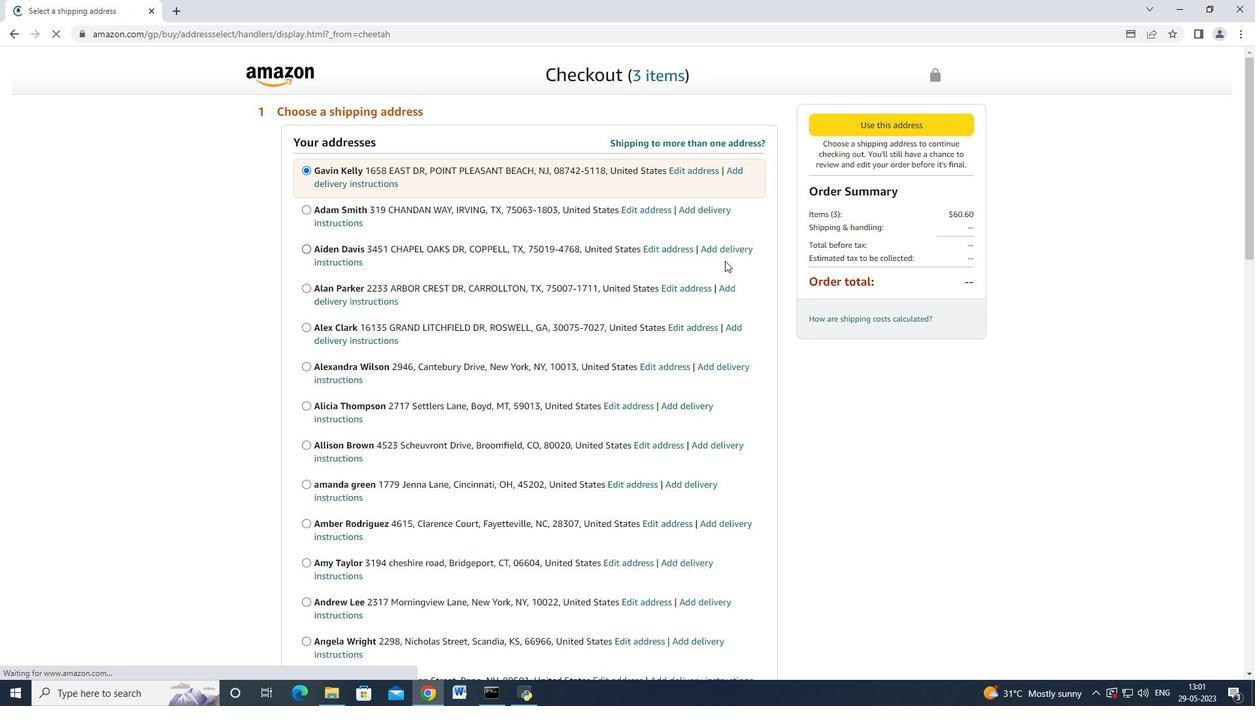 
Action: Mouse moved to (604, 276)
Screenshot: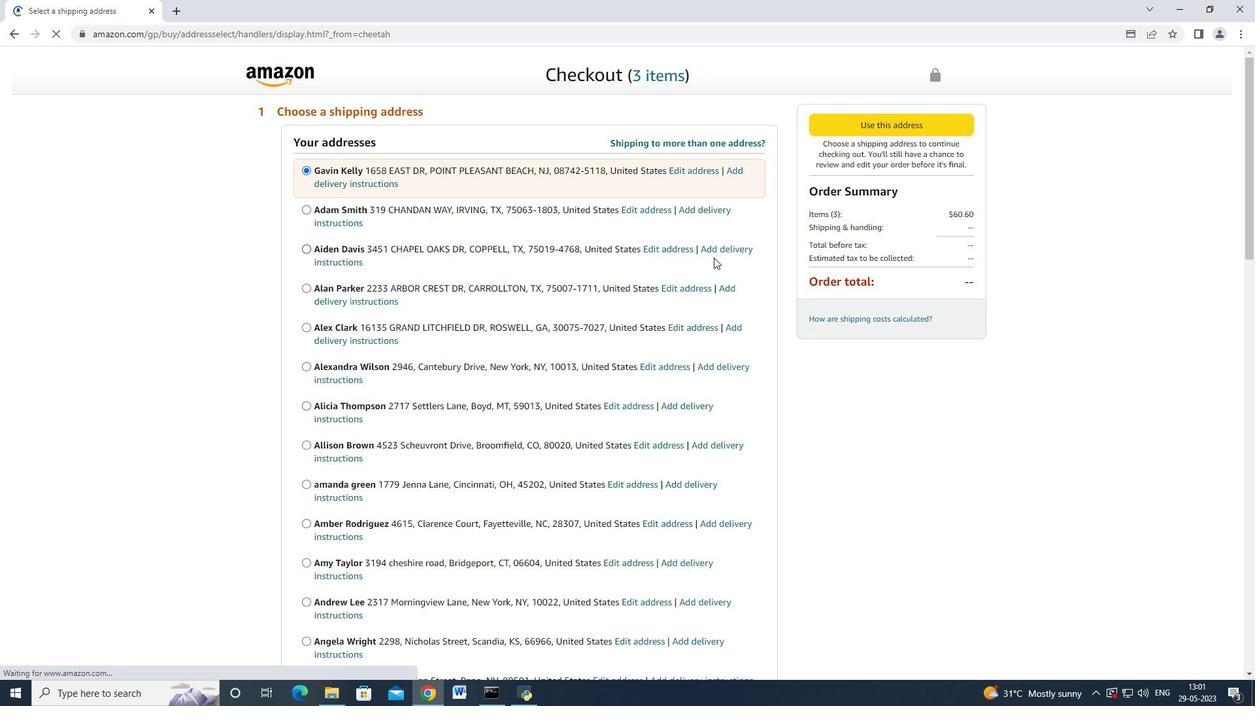 
Action: Mouse scrolled (608, 275) with delta (0, 0)
Screenshot: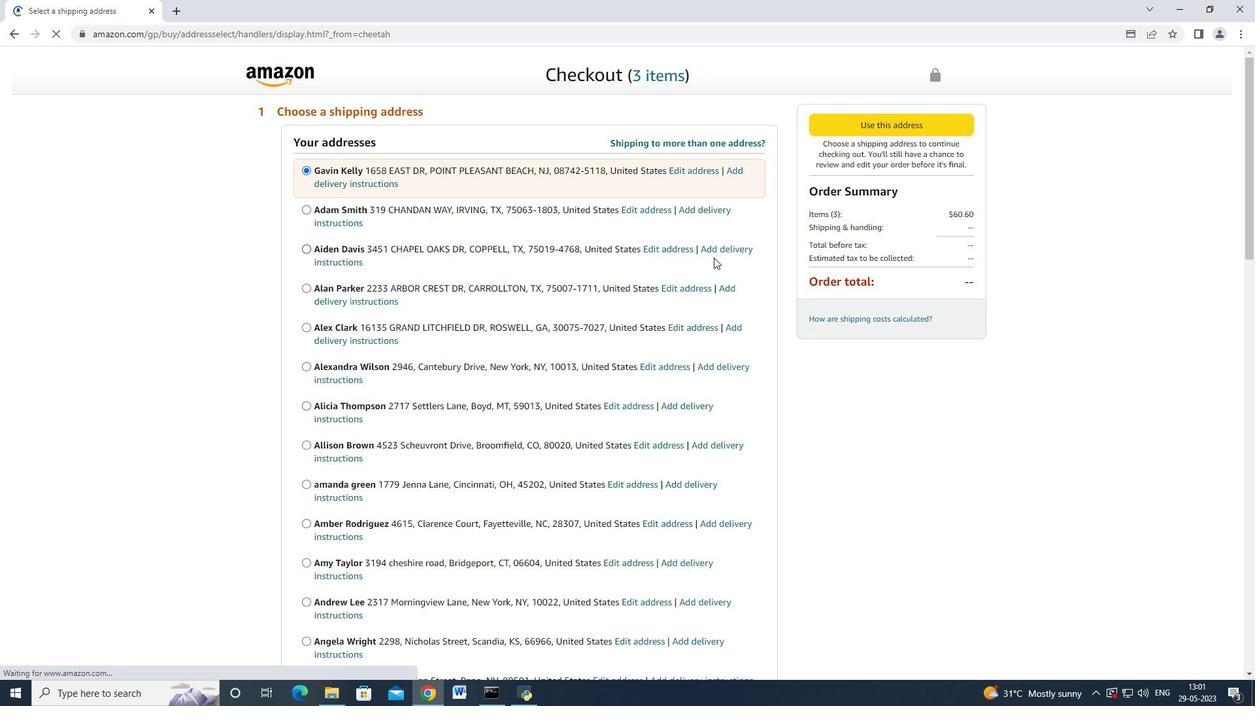 
Action: Mouse moved to (591, 278)
Screenshot: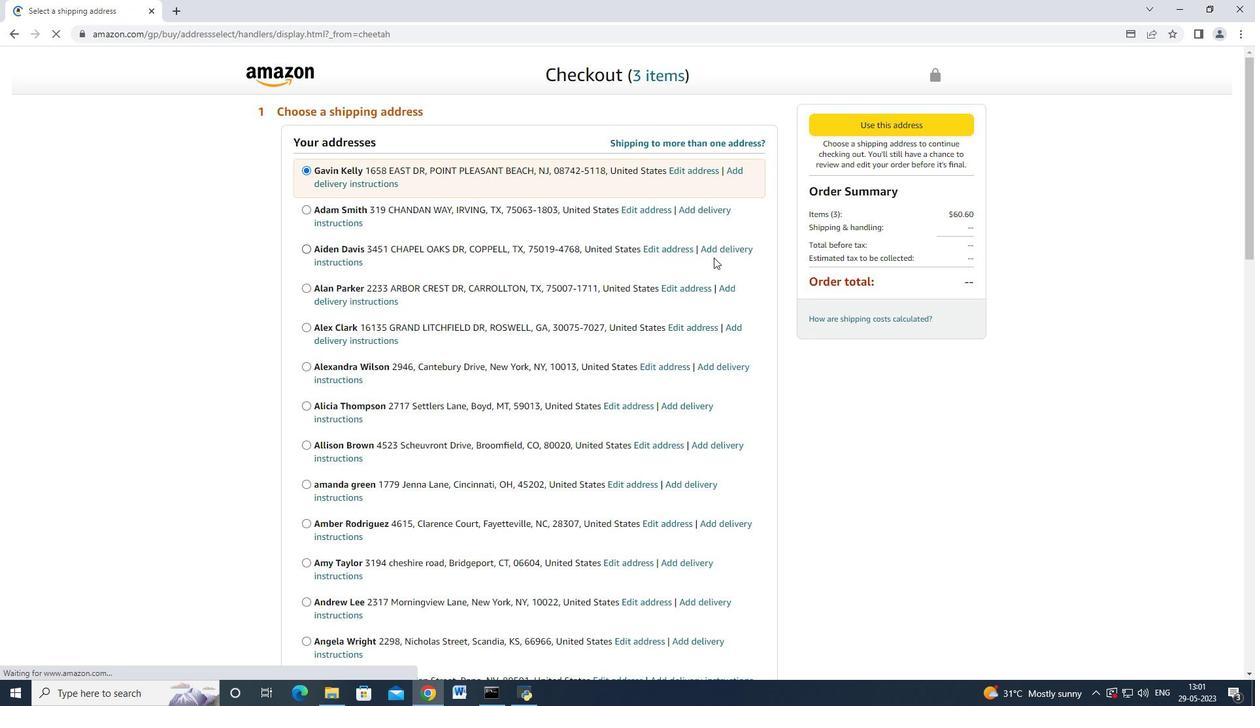 
Action: Mouse scrolled (597, 276) with delta (0, 0)
Screenshot: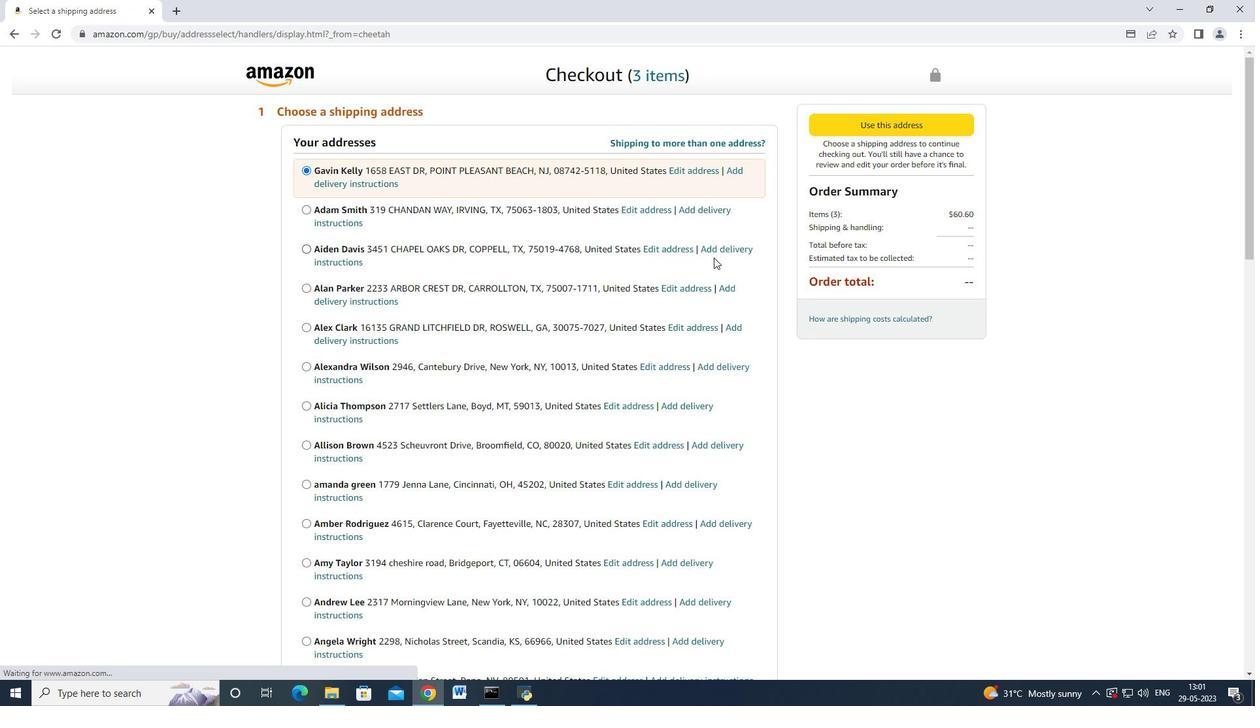 
Action: Mouse moved to (587, 279)
Screenshot: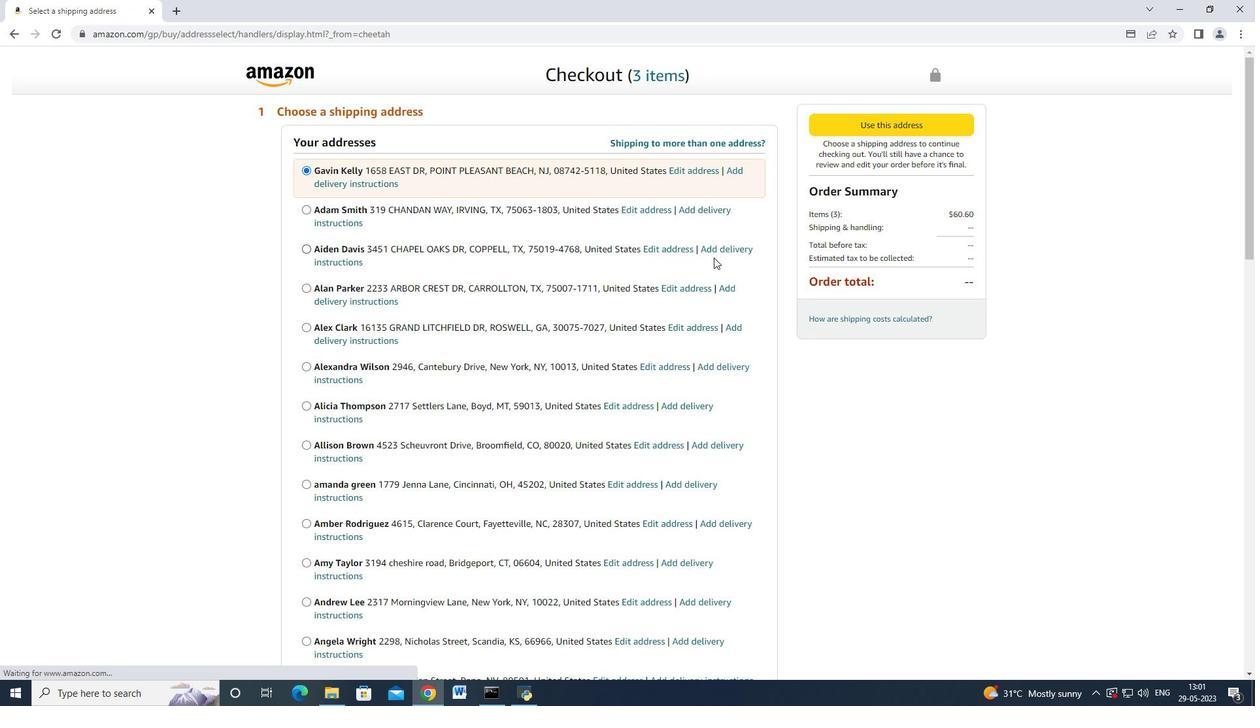 
Action: Mouse scrolled (590, 277) with delta (0, 0)
Screenshot: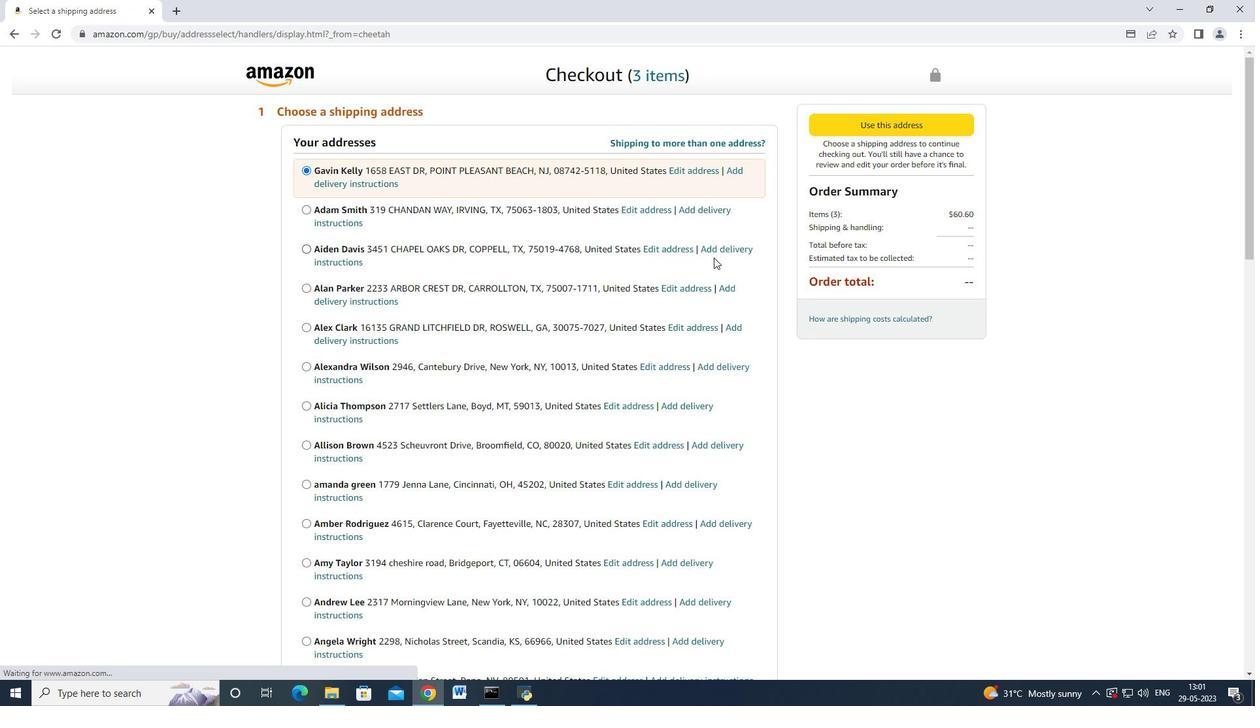
Action: Mouse moved to (507, 318)
Screenshot: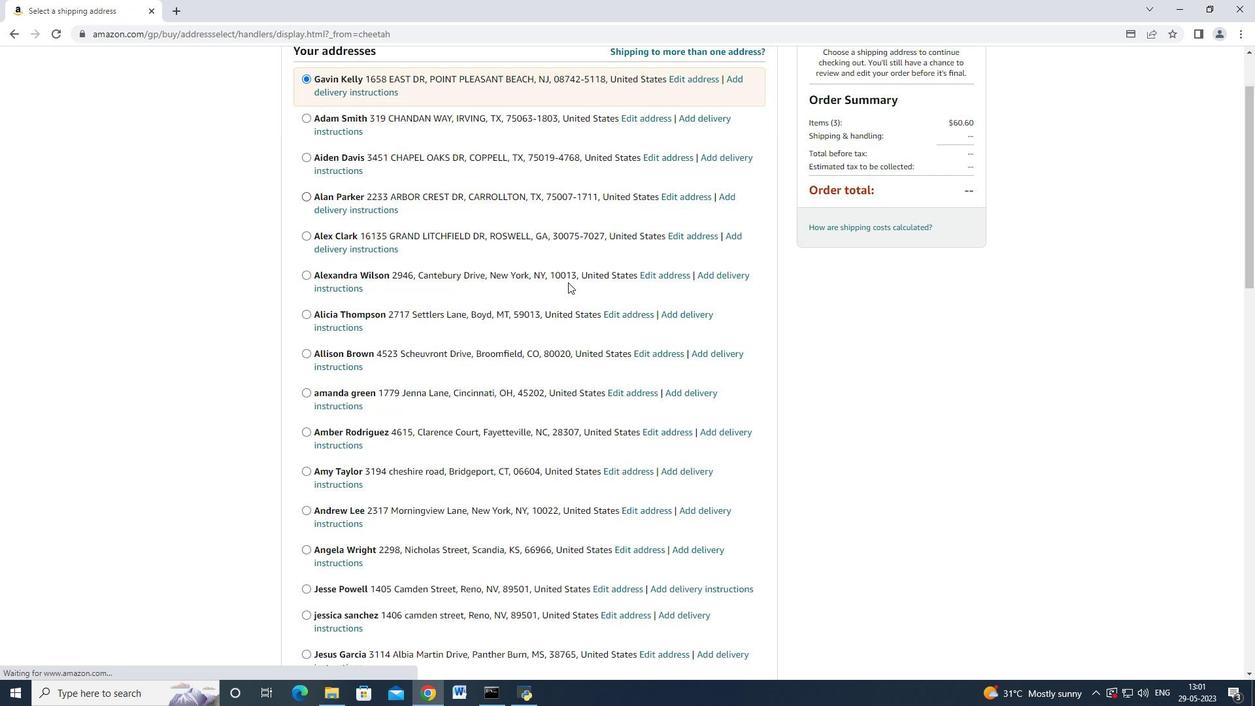 
Action: Mouse scrolled (507, 317) with delta (0, 0)
Screenshot: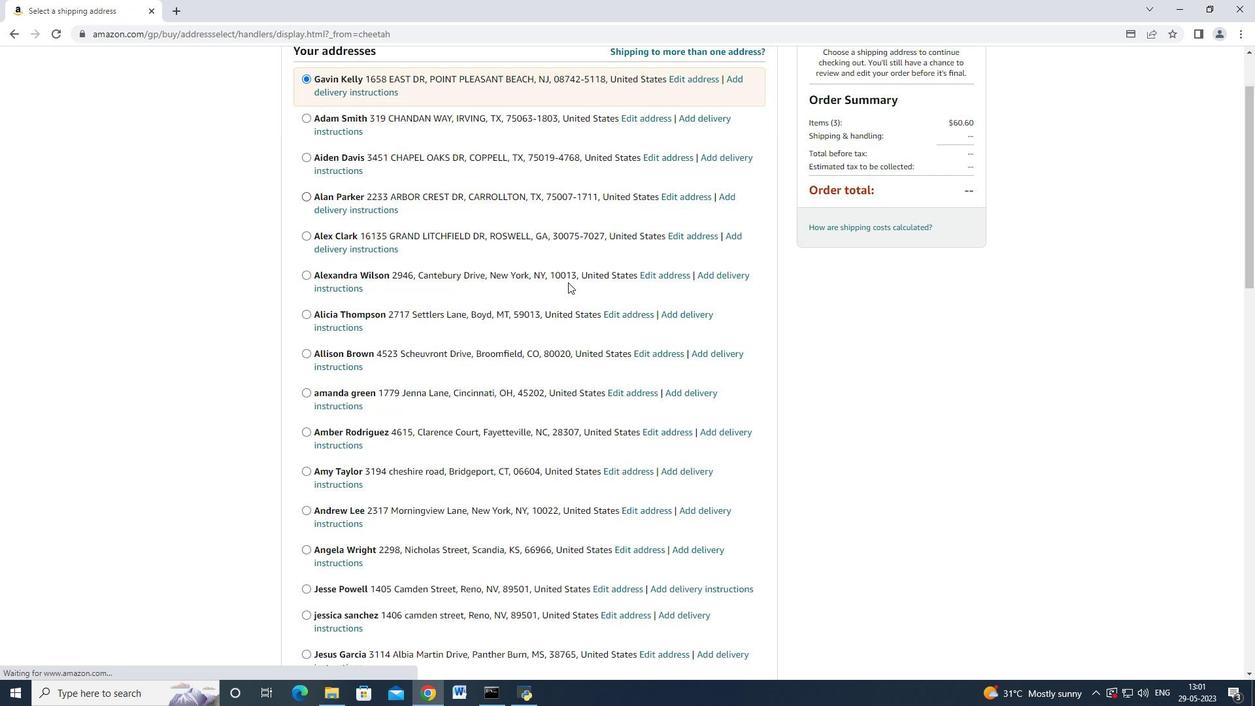 
Action: Mouse moved to (502, 322)
Screenshot: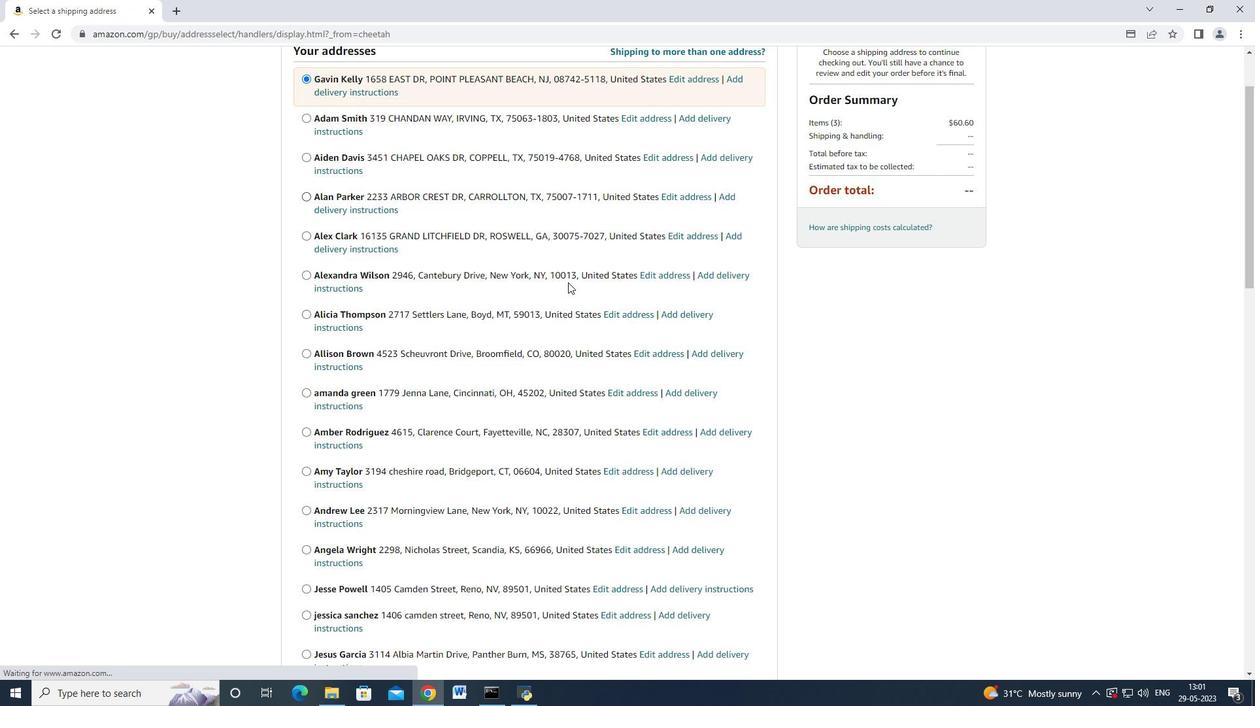 
Action: Mouse scrolled (504, 320) with delta (0, 0)
Screenshot: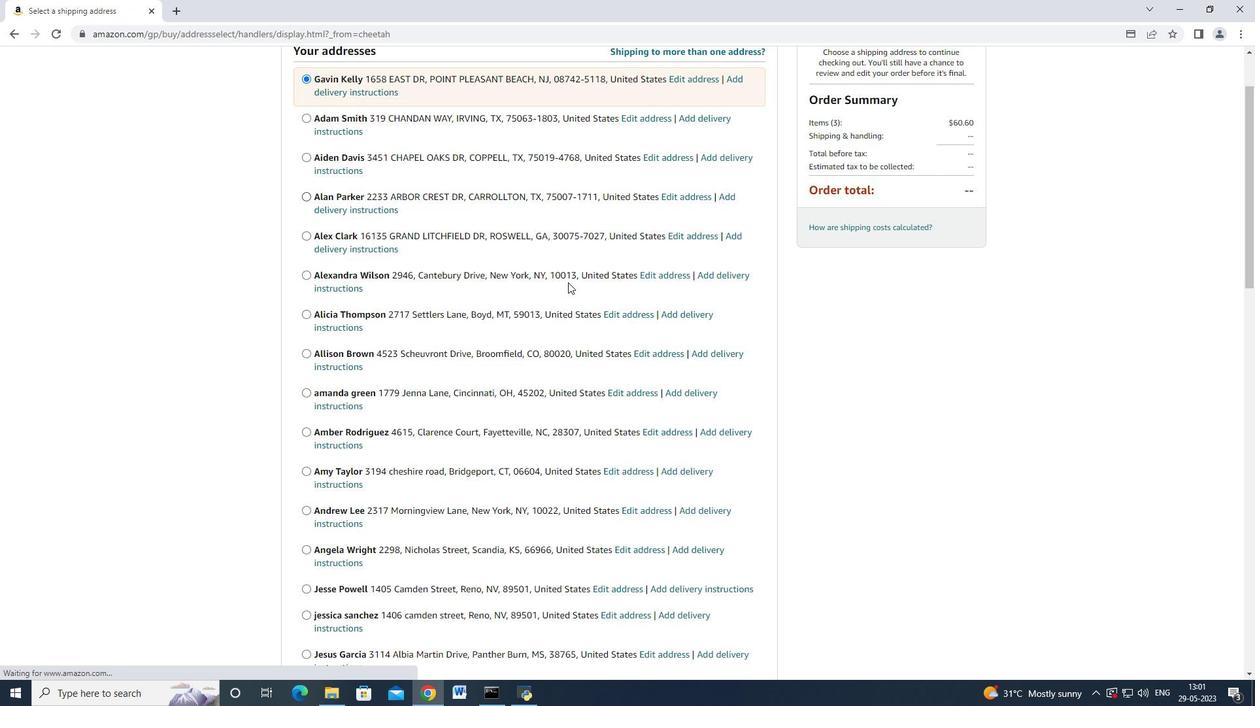 
Action: Mouse moved to (501, 324)
Screenshot: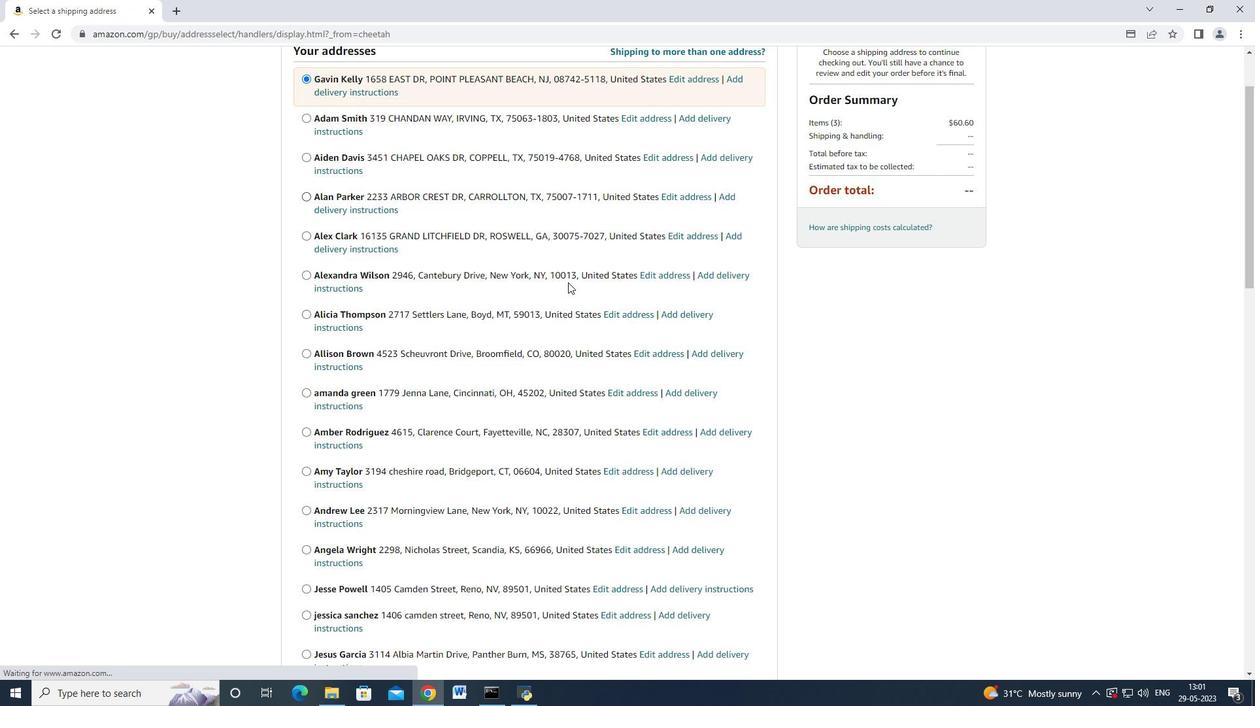 
Action: Mouse scrolled (502, 322) with delta (0, 0)
Screenshot: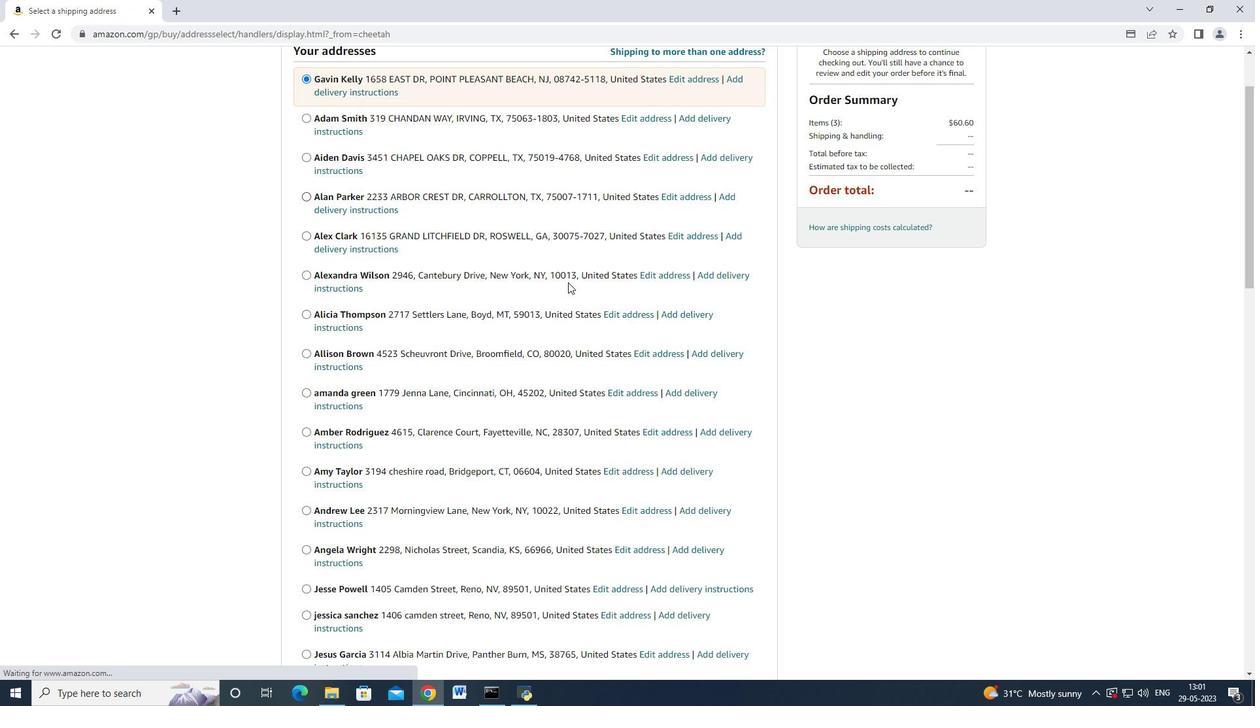 
Action: Mouse moved to (500, 325)
Screenshot: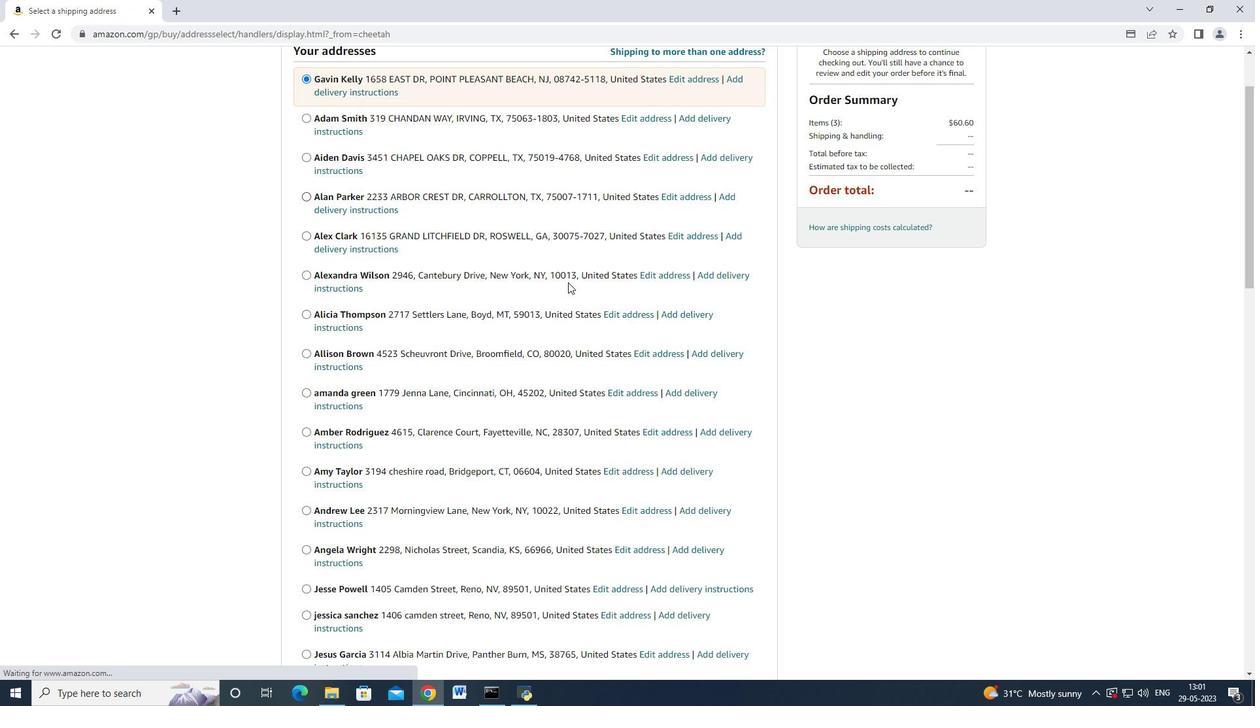 
Action: Mouse scrolled (501, 323) with delta (0, 0)
Screenshot: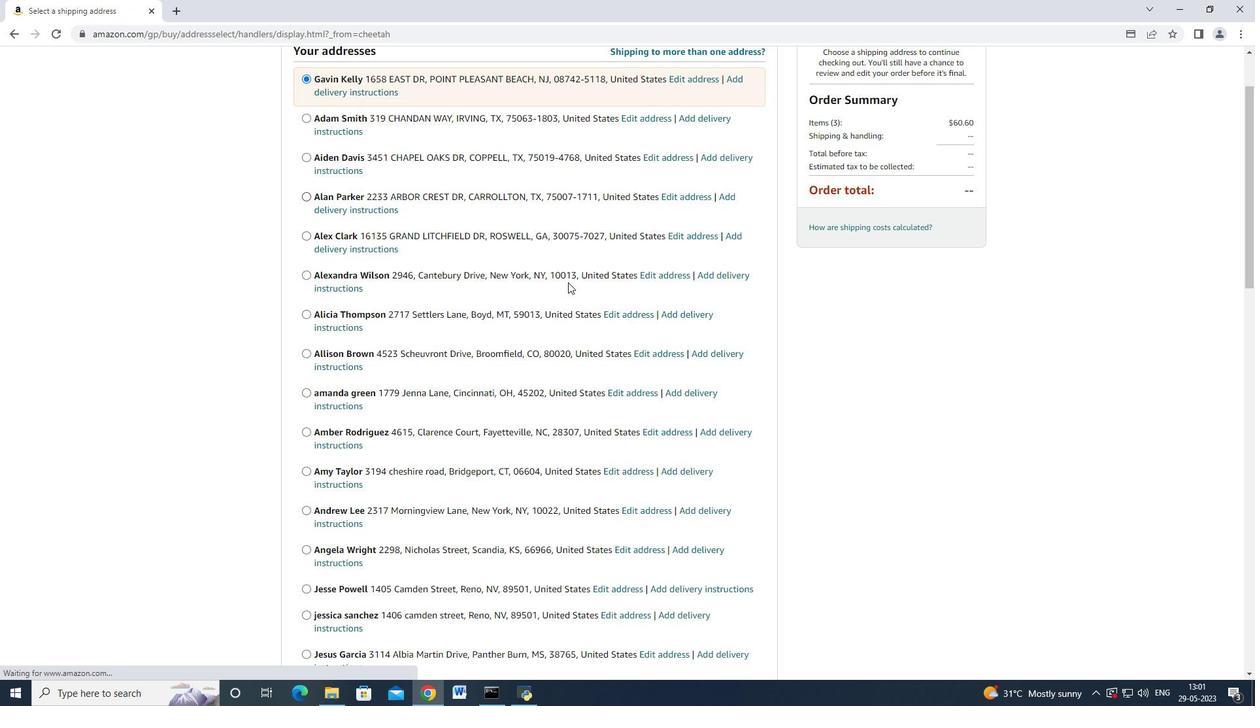 
Action: Mouse moved to (496, 333)
Screenshot: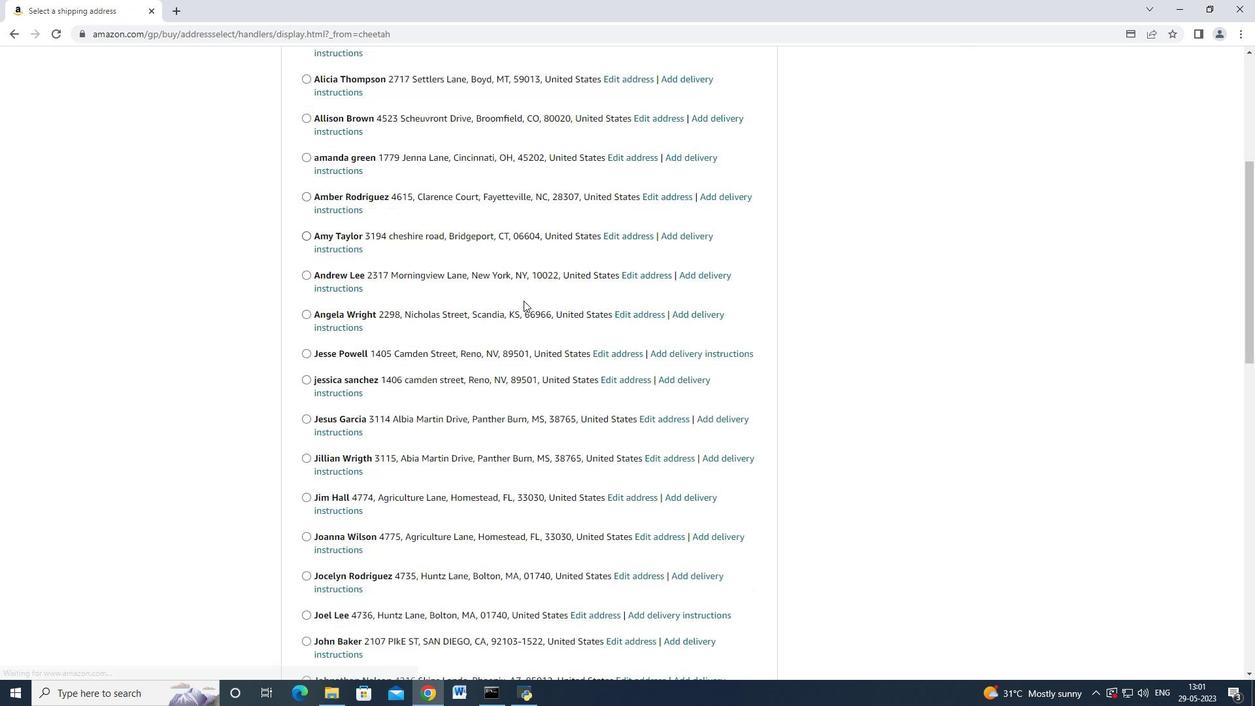 
Action: Mouse scrolled (499, 326) with delta (0, 0)
Screenshot: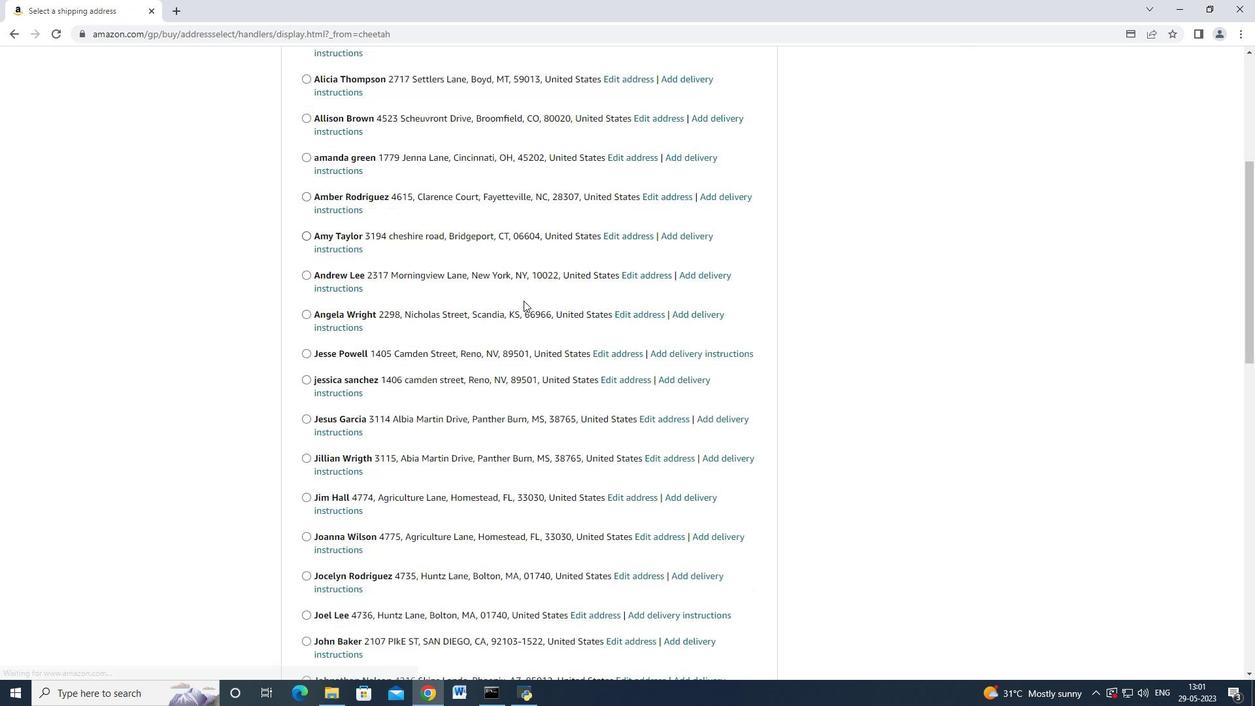 
Action: Mouse moved to (412, 395)
Screenshot: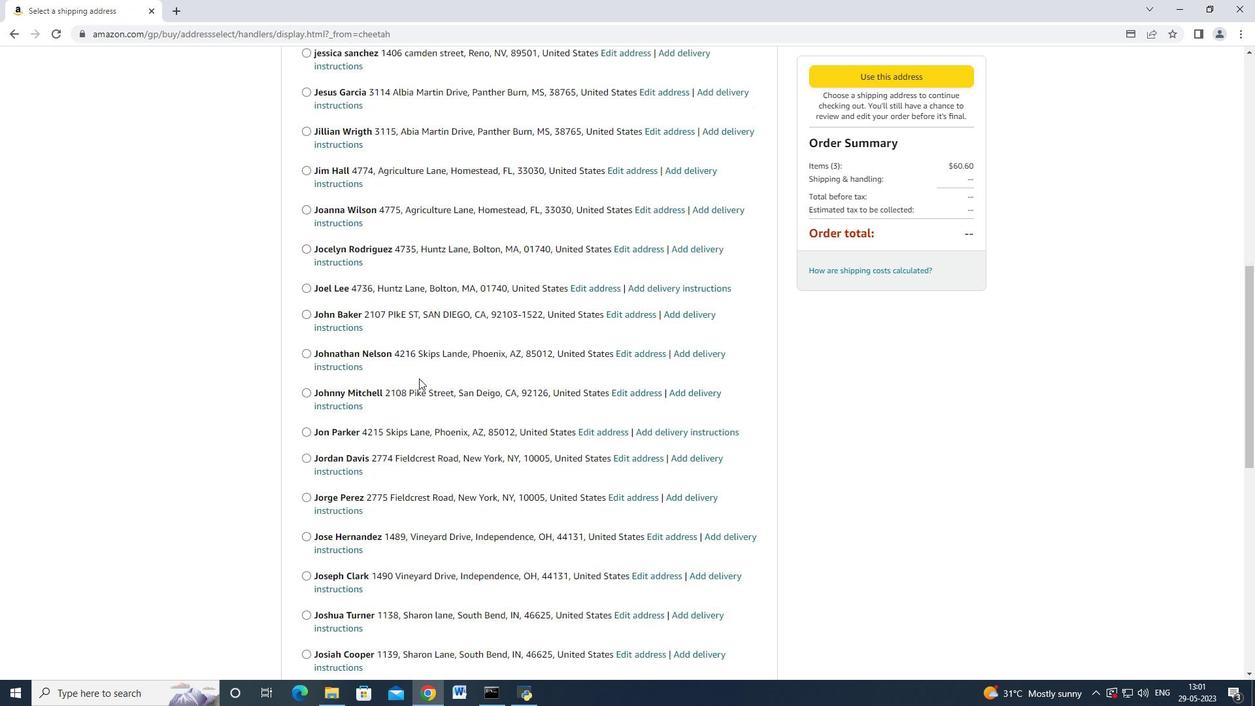 
Action: Mouse scrolled (412, 395) with delta (0, 0)
Screenshot: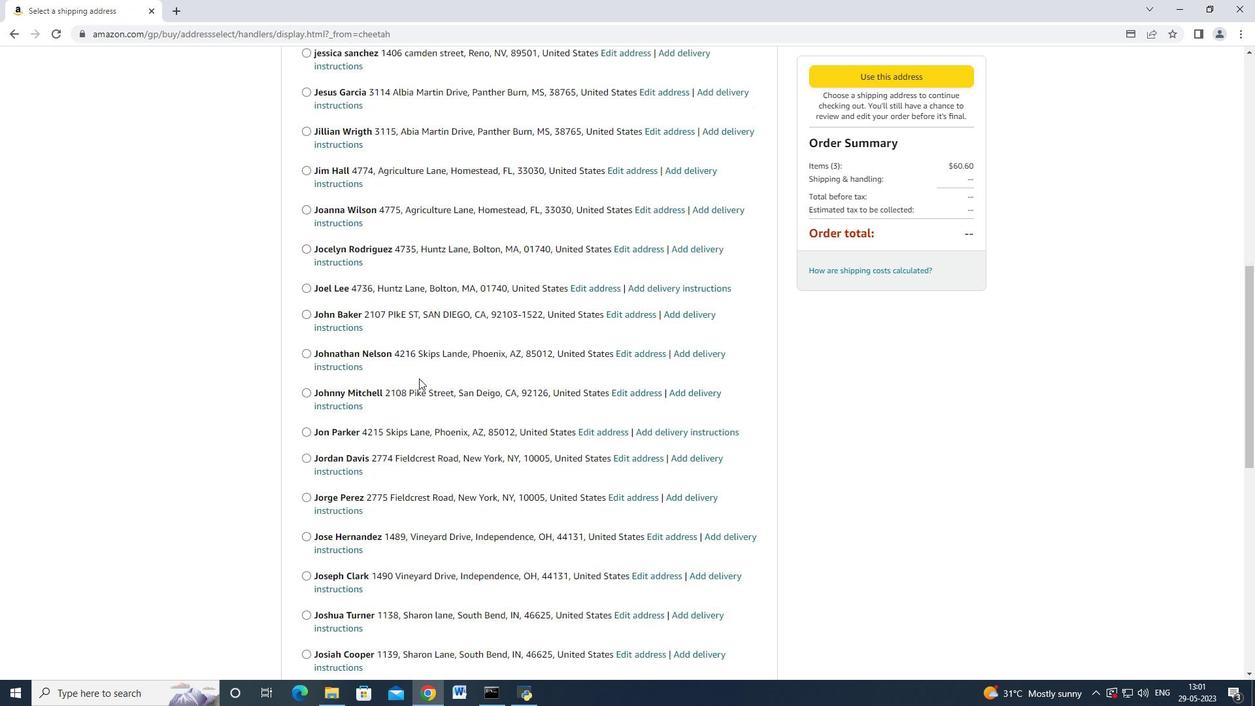 
Action: Mouse moved to (410, 398)
Screenshot: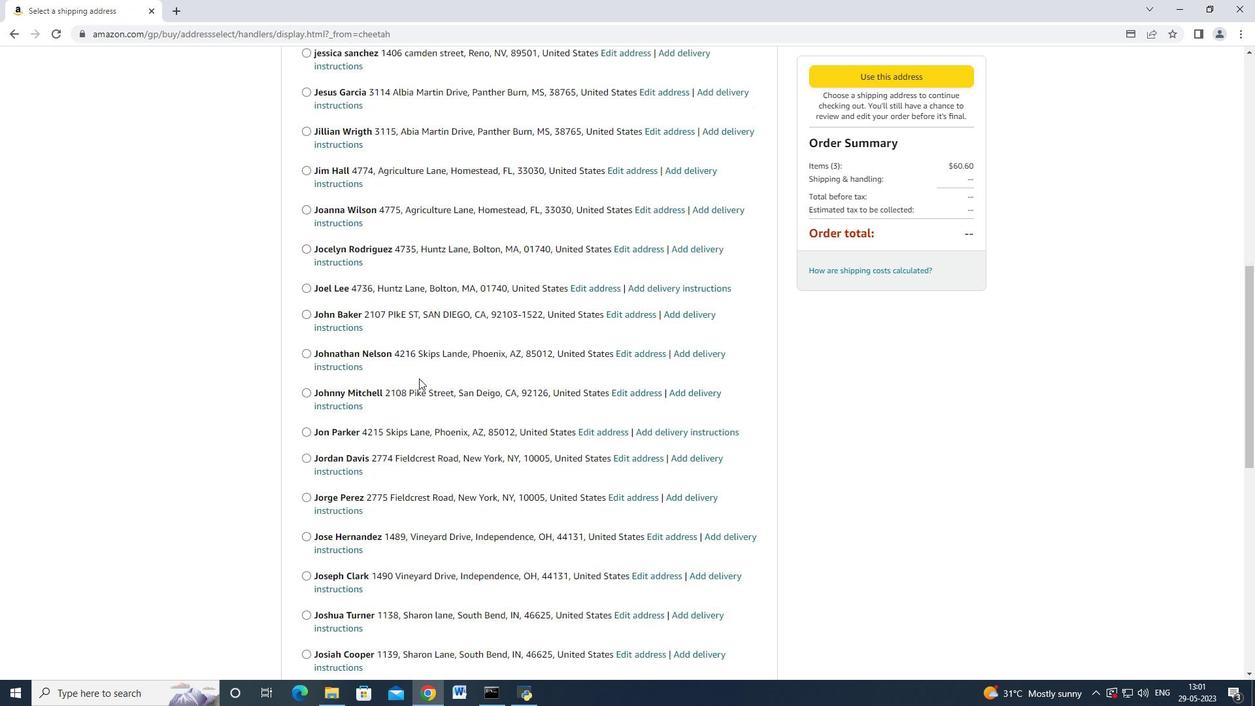 
Action: Mouse scrolled (410, 397) with delta (0, 0)
Screenshot: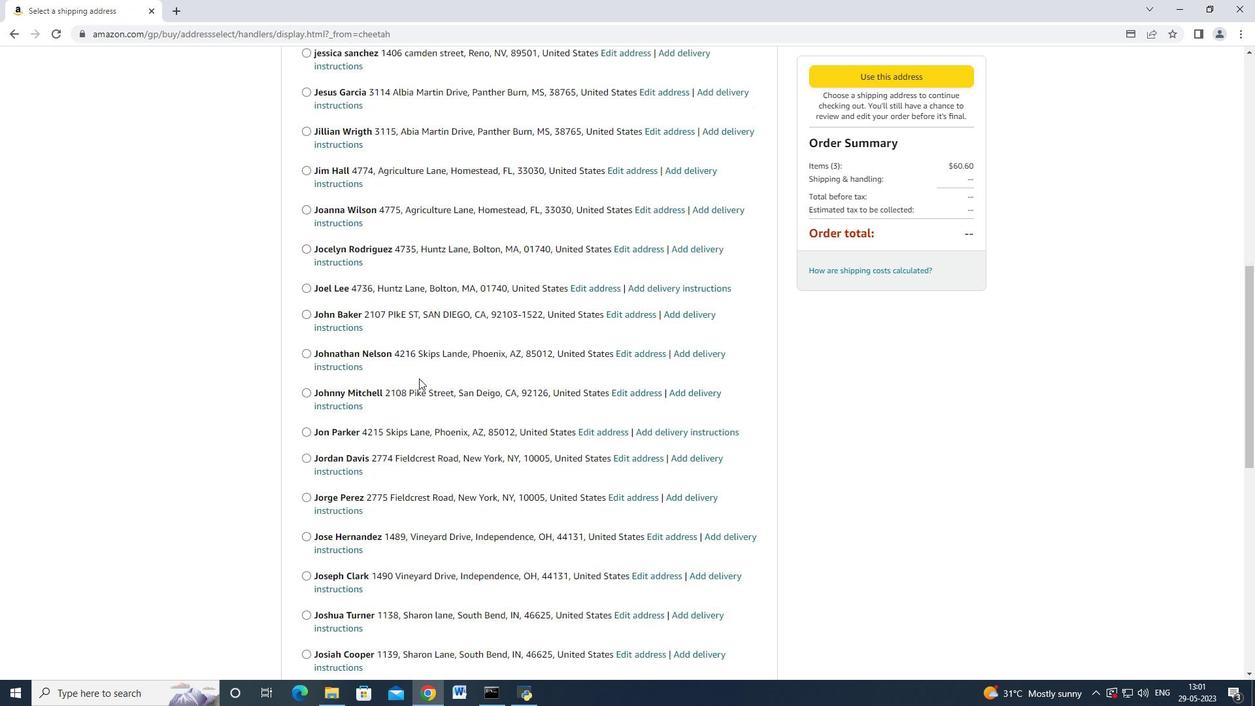 
Action: Mouse moved to (406, 400)
Screenshot: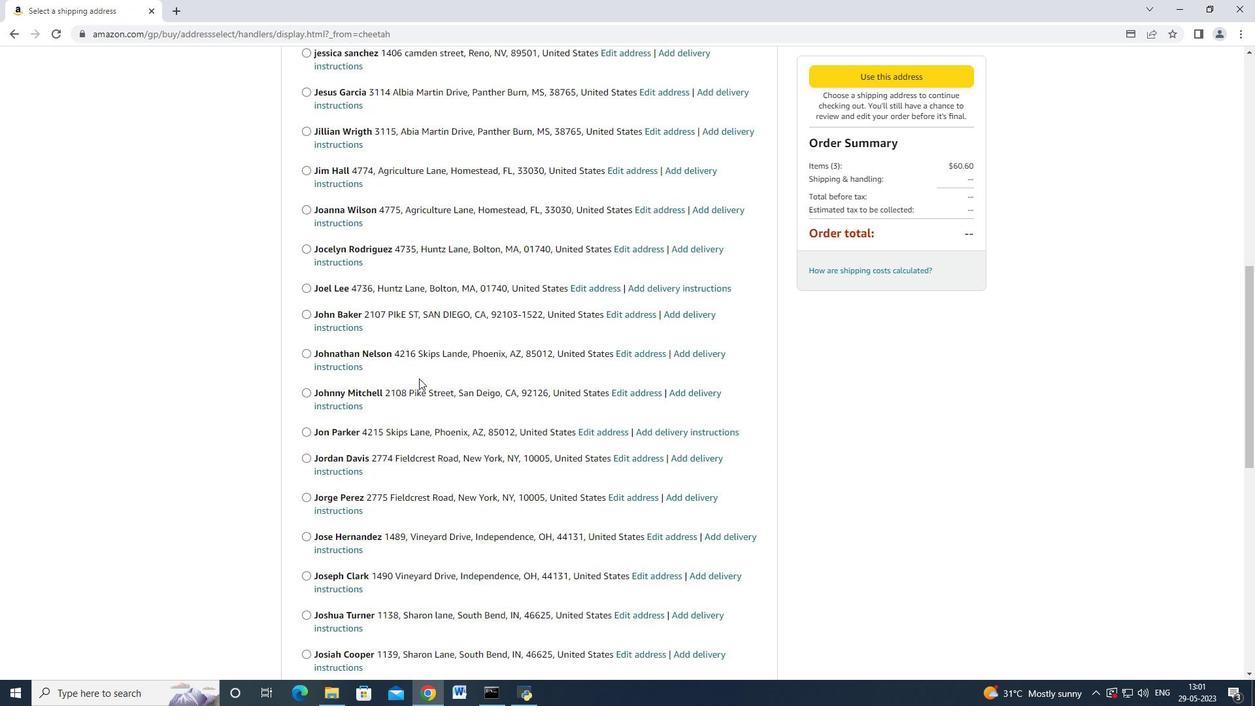 
Action: Mouse scrolled (407, 399) with delta (0, 0)
Screenshot: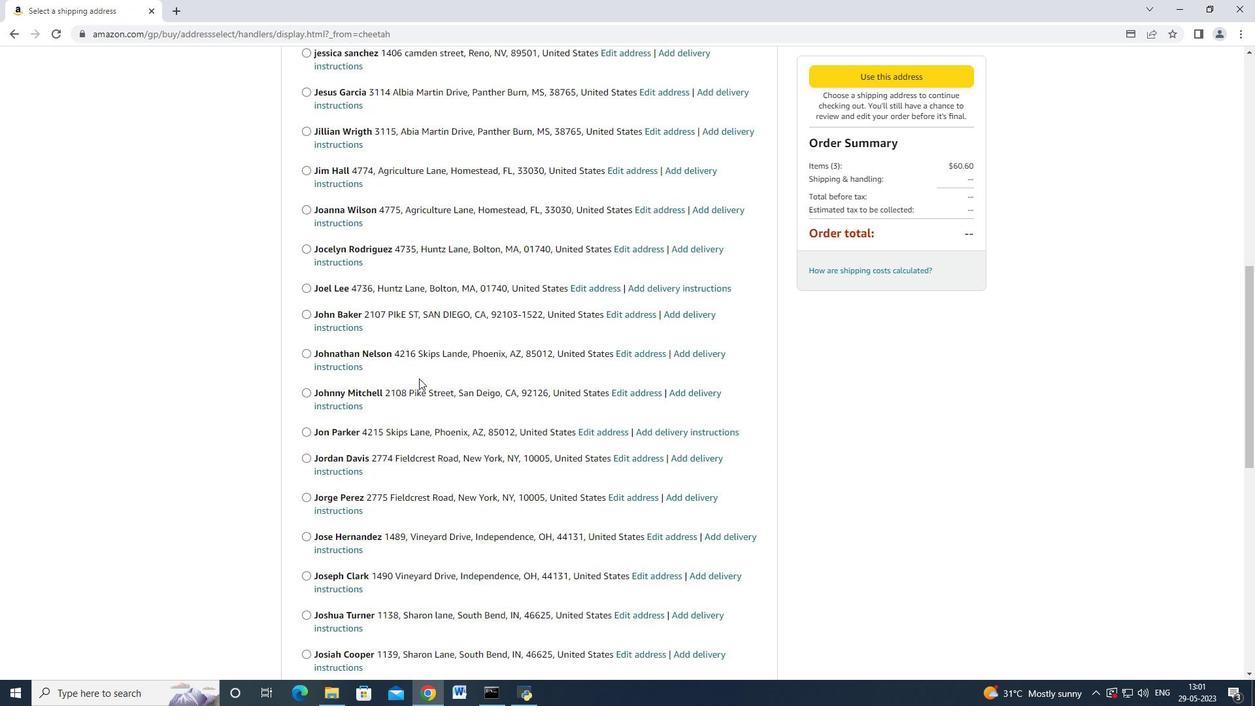 
Action: Mouse moved to (406, 403)
Screenshot: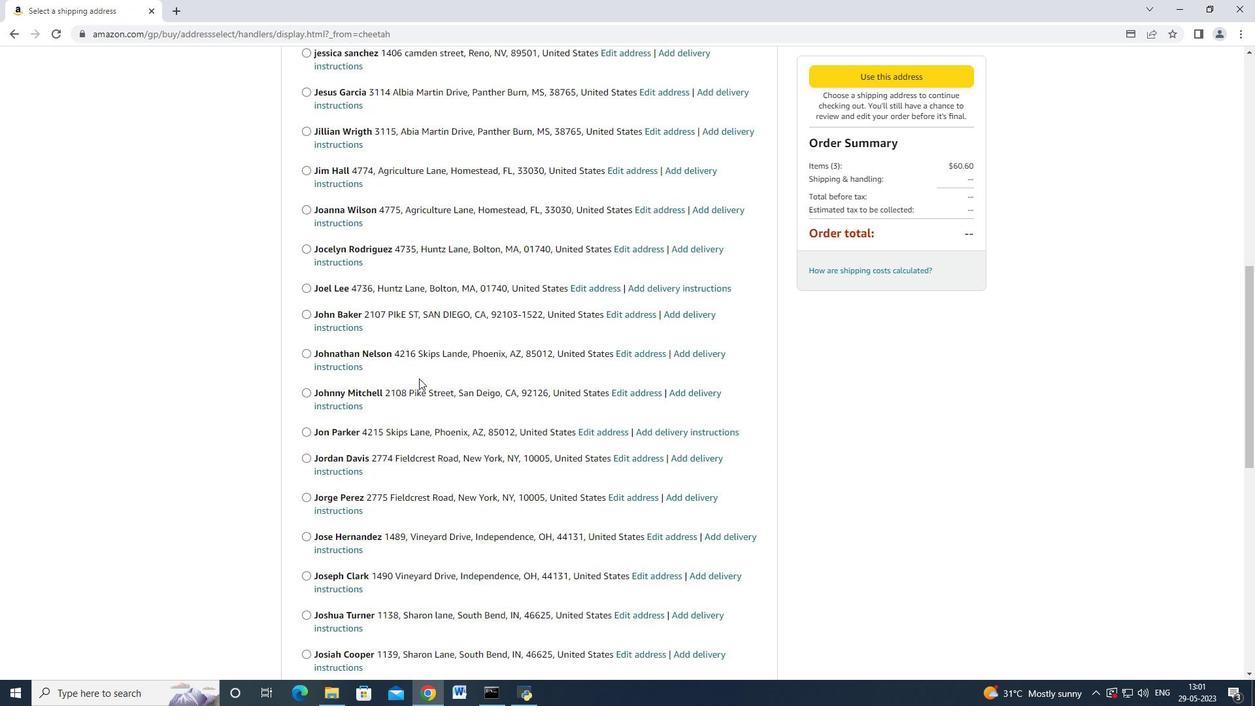 
Action: Mouse scrolled (406, 401) with delta (0, 0)
Screenshot: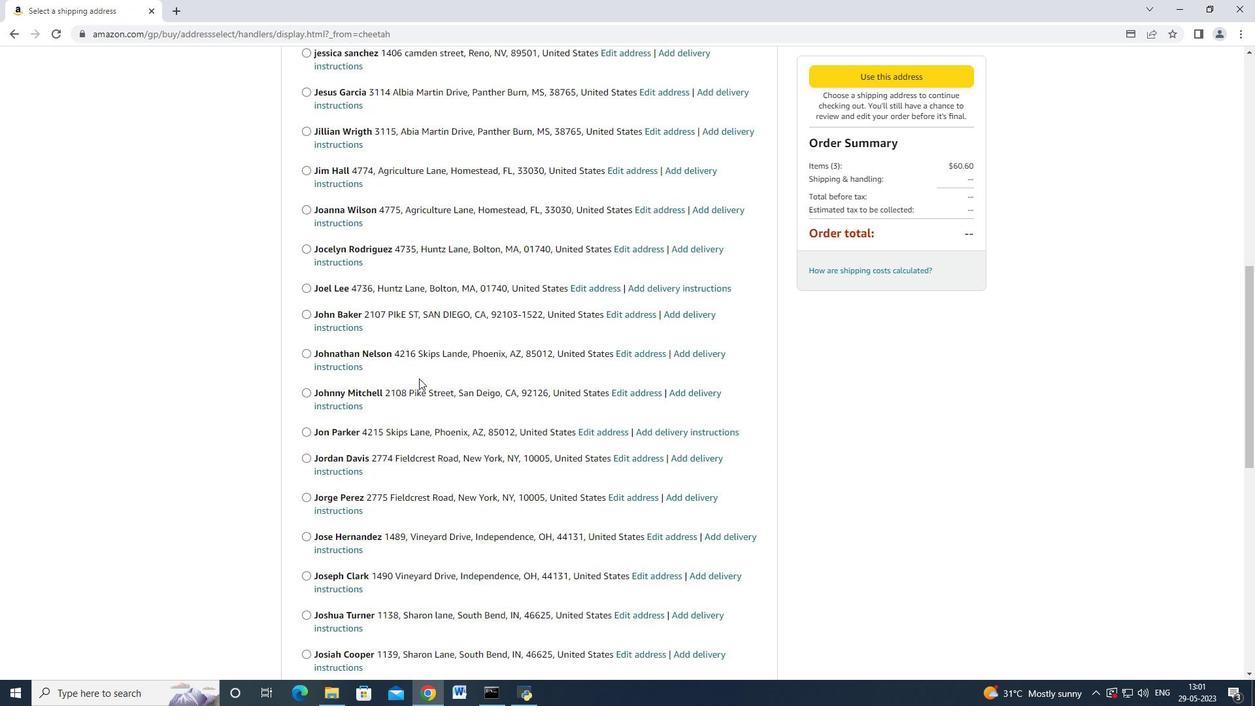 
Action: Mouse moved to (404, 408)
Screenshot: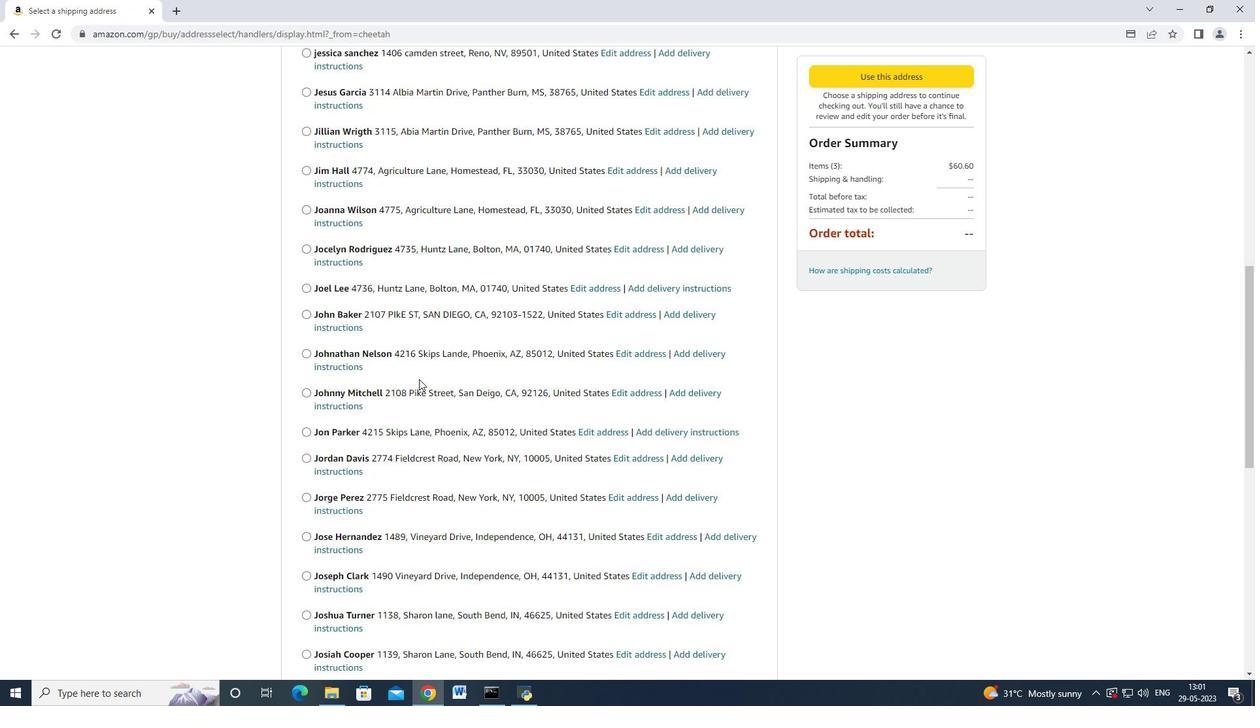 
Action: Mouse scrolled (405, 405) with delta (0, 0)
Screenshot: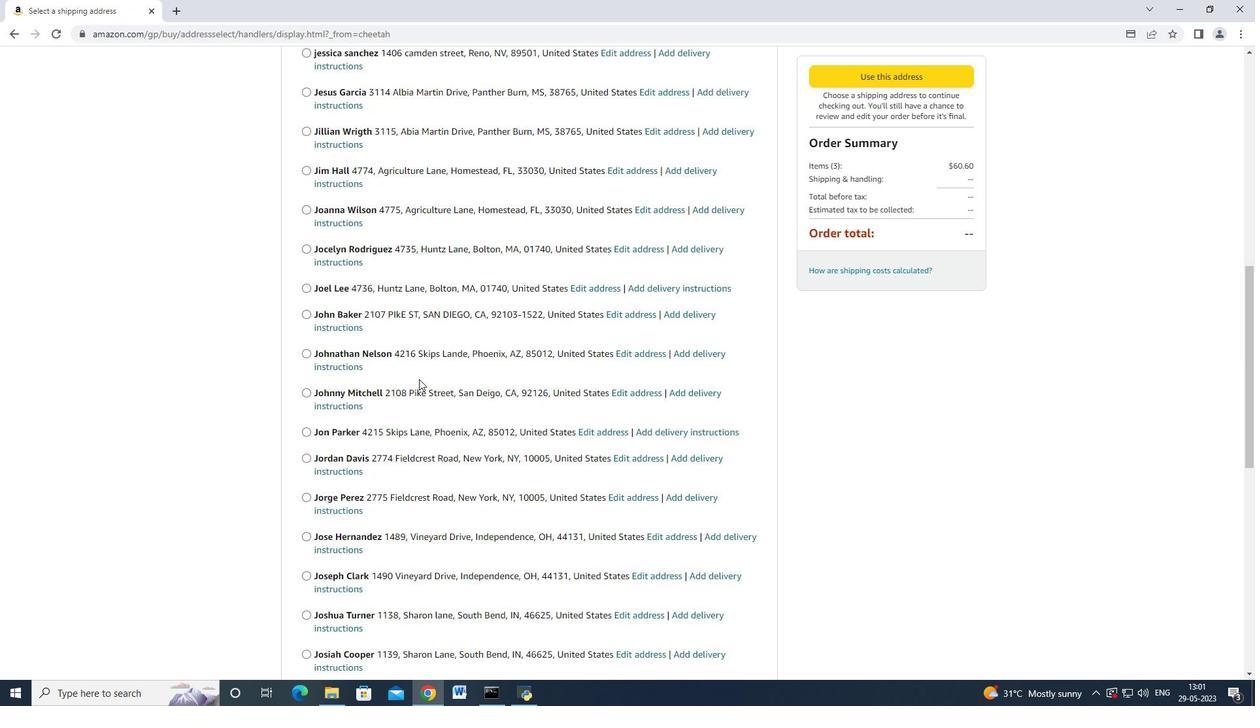 
Action: Mouse moved to (408, 412)
Screenshot: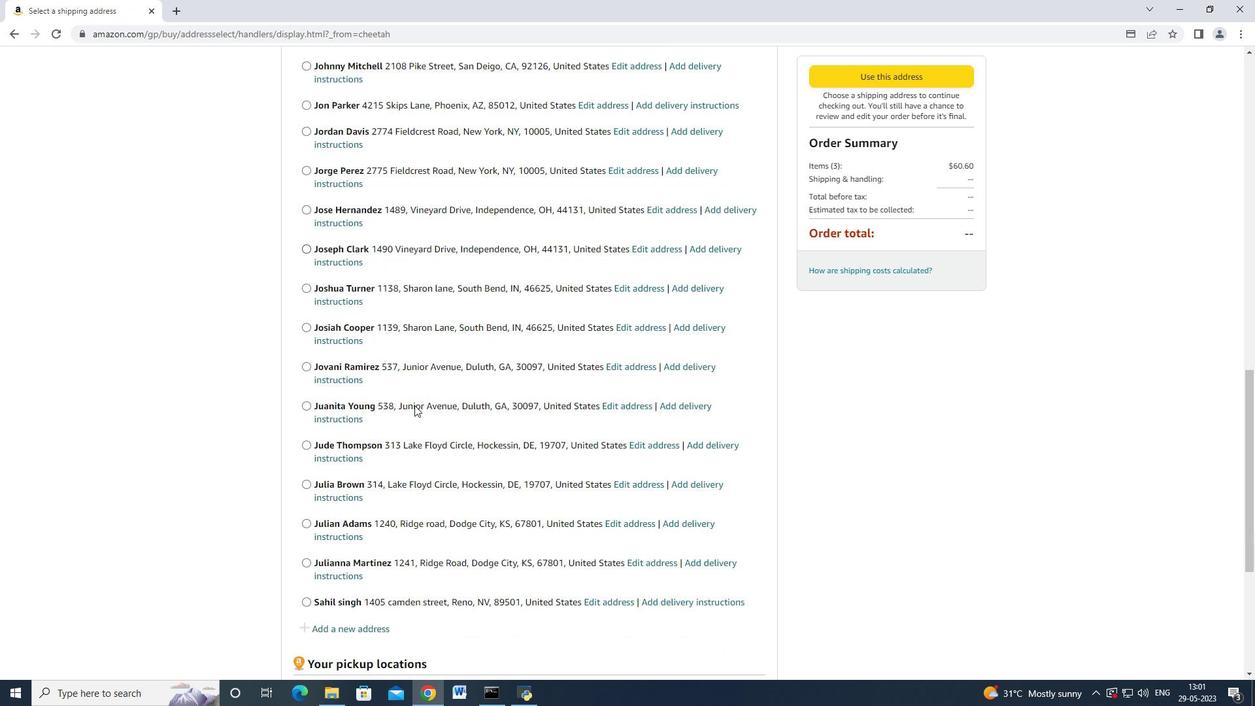 
Action: Mouse scrolled (408, 411) with delta (0, 0)
Screenshot: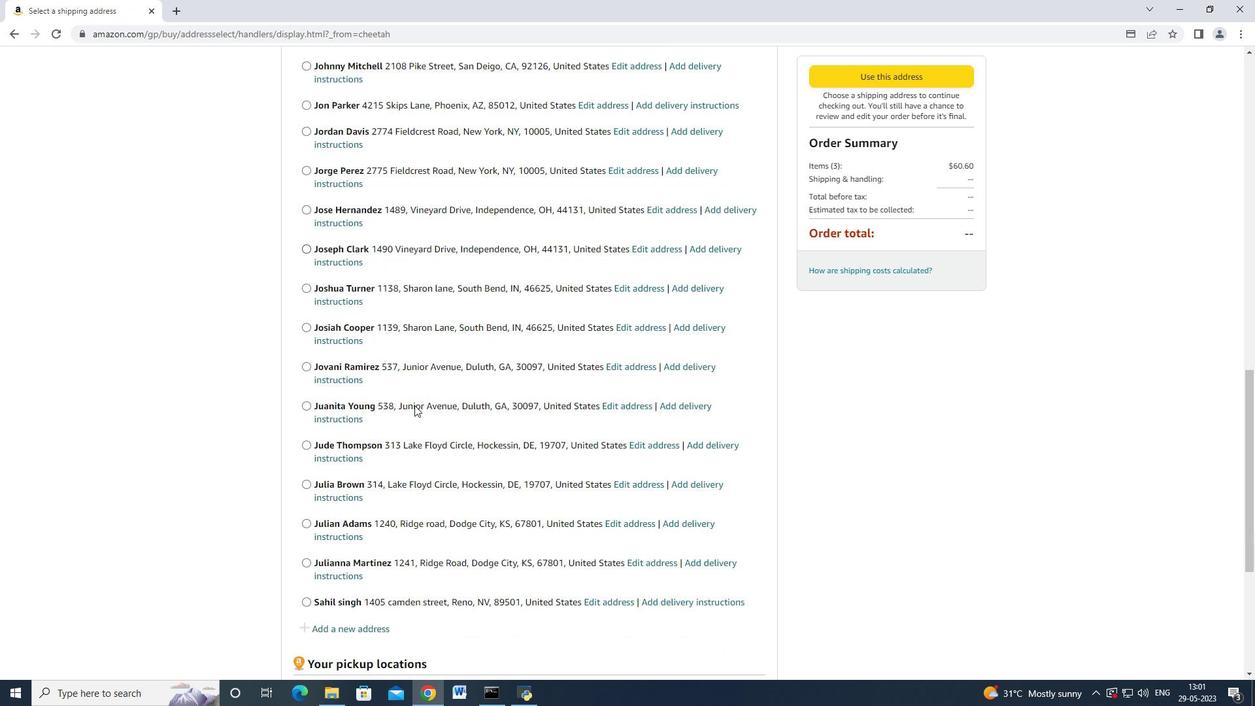 
Action: Mouse moved to (405, 416)
Screenshot: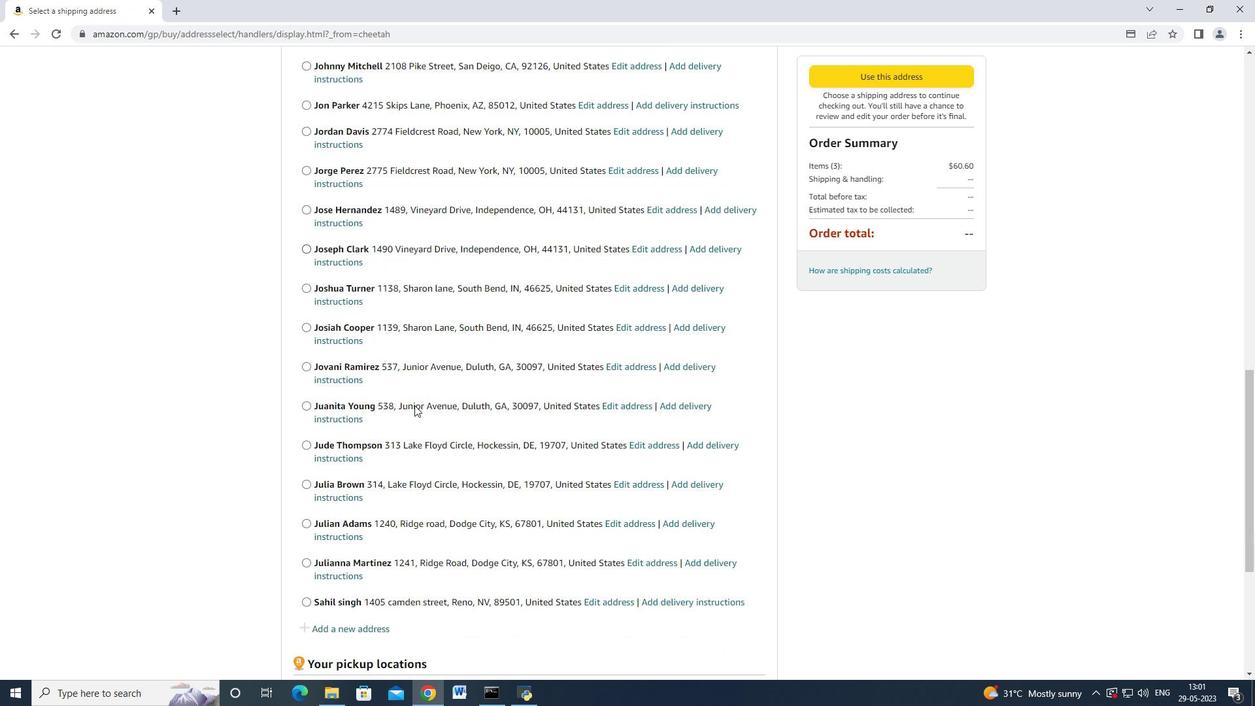 
Action: Mouse scrolled (406, 413) with delta (0, 0)
Screenshot: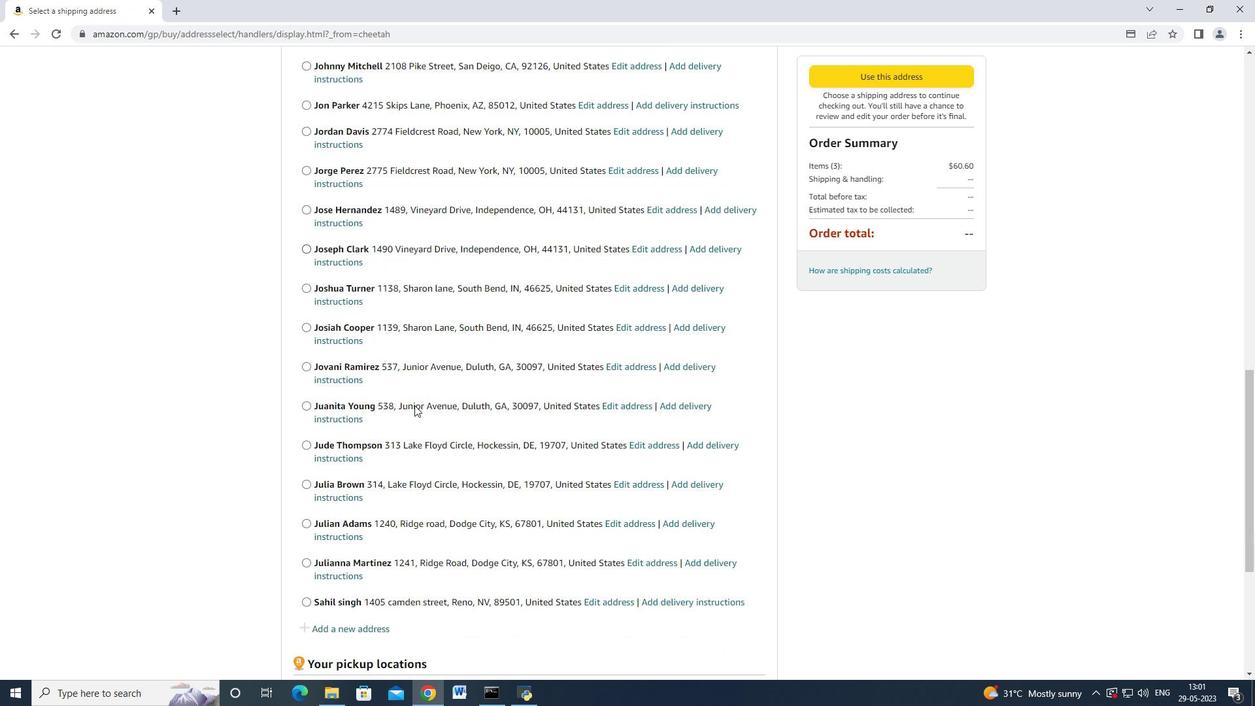 
Action: Mouse moved to (403, 417)
Screenshot: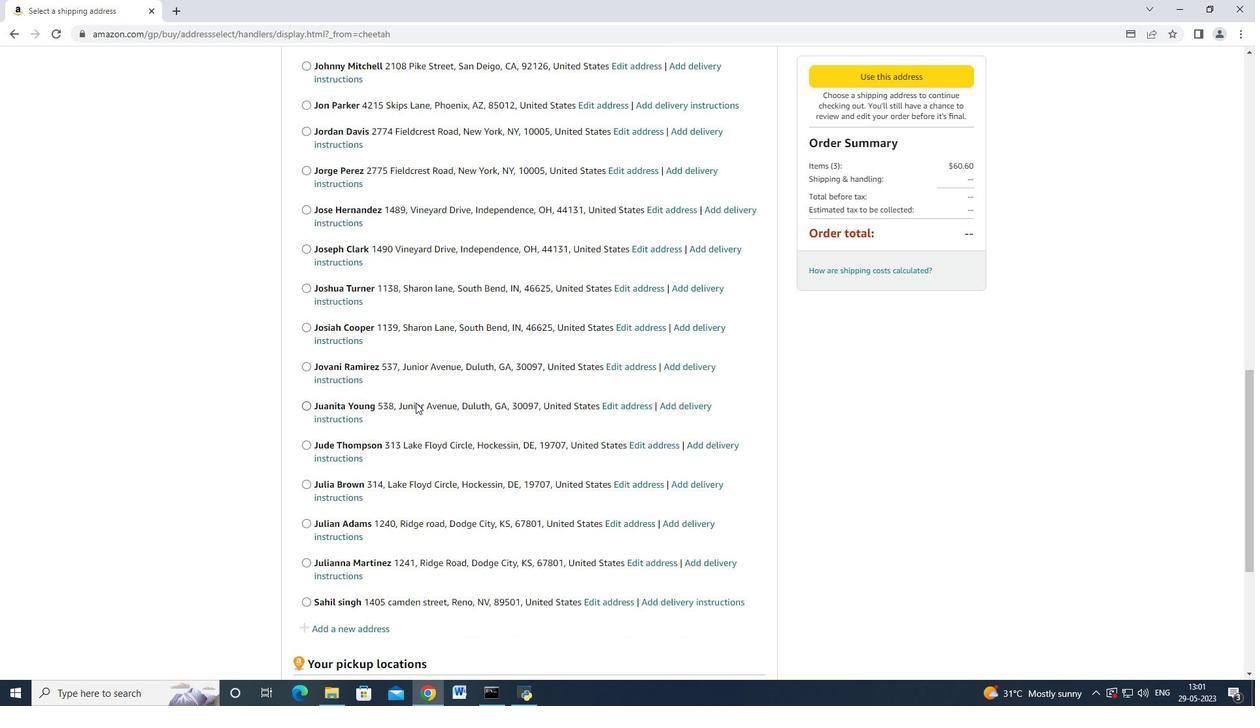 
Action: Mouse scrolled (404, 416) with delta (0, 0)
Screenshot: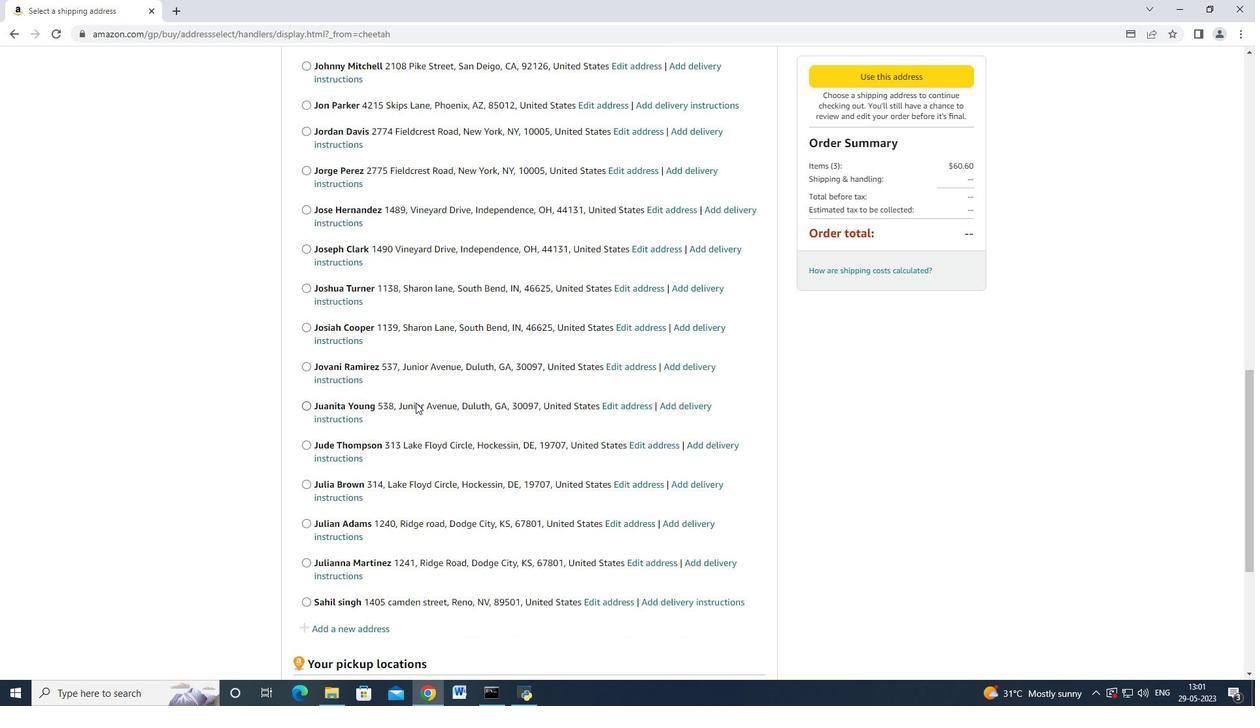 
Action: Mouse moved to (403, 419)
Screenshot: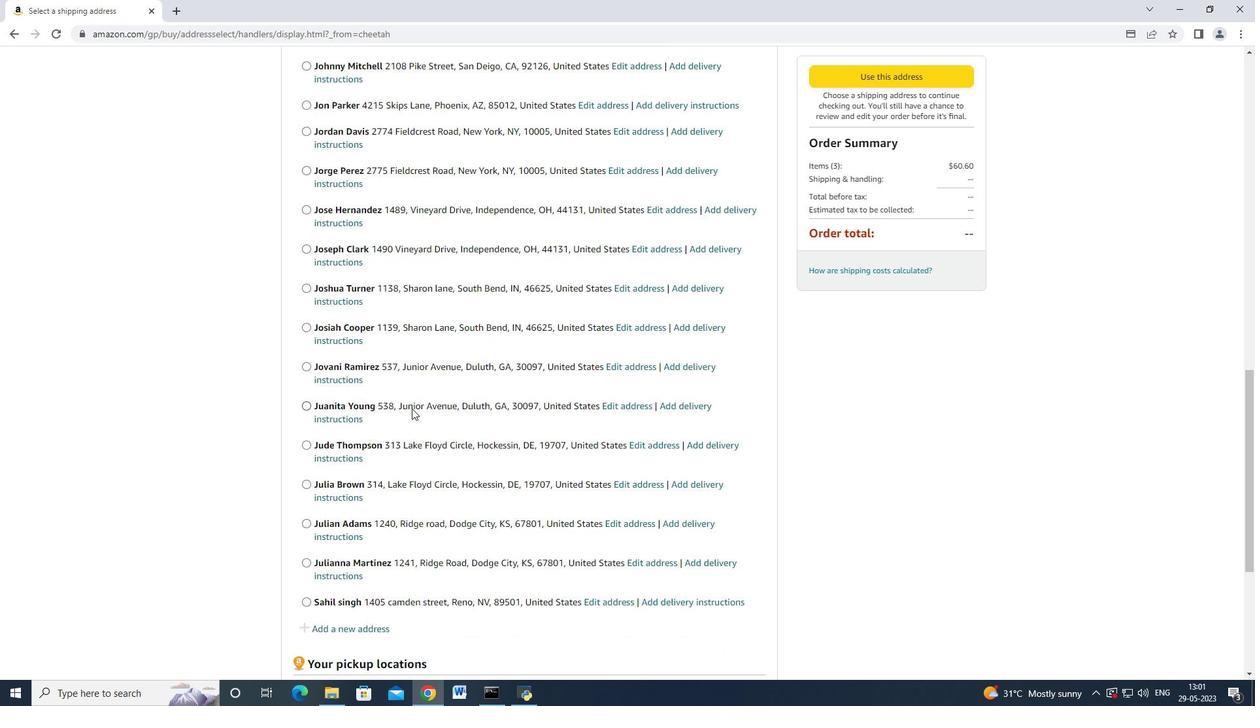 
Action: Mouse scrolled (403, 417) with delta (0, 0)
Screenshot: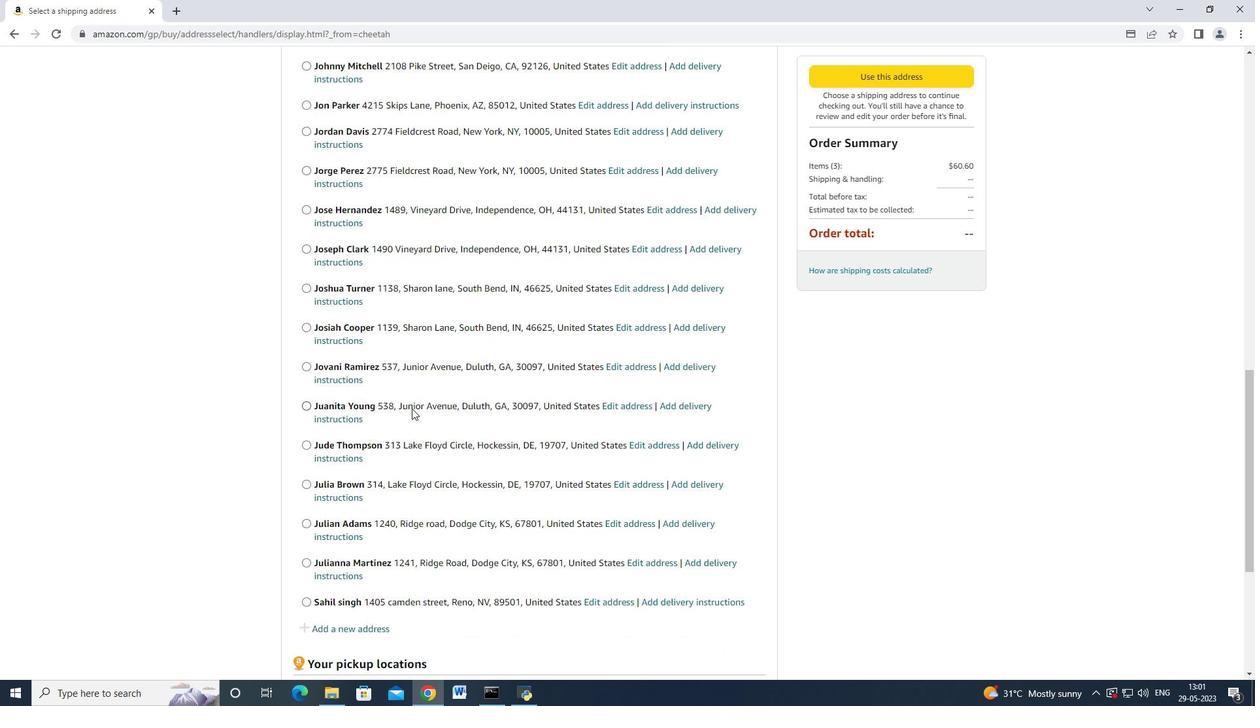 
Action: Mouse moved to (402, 421)
Screenshot: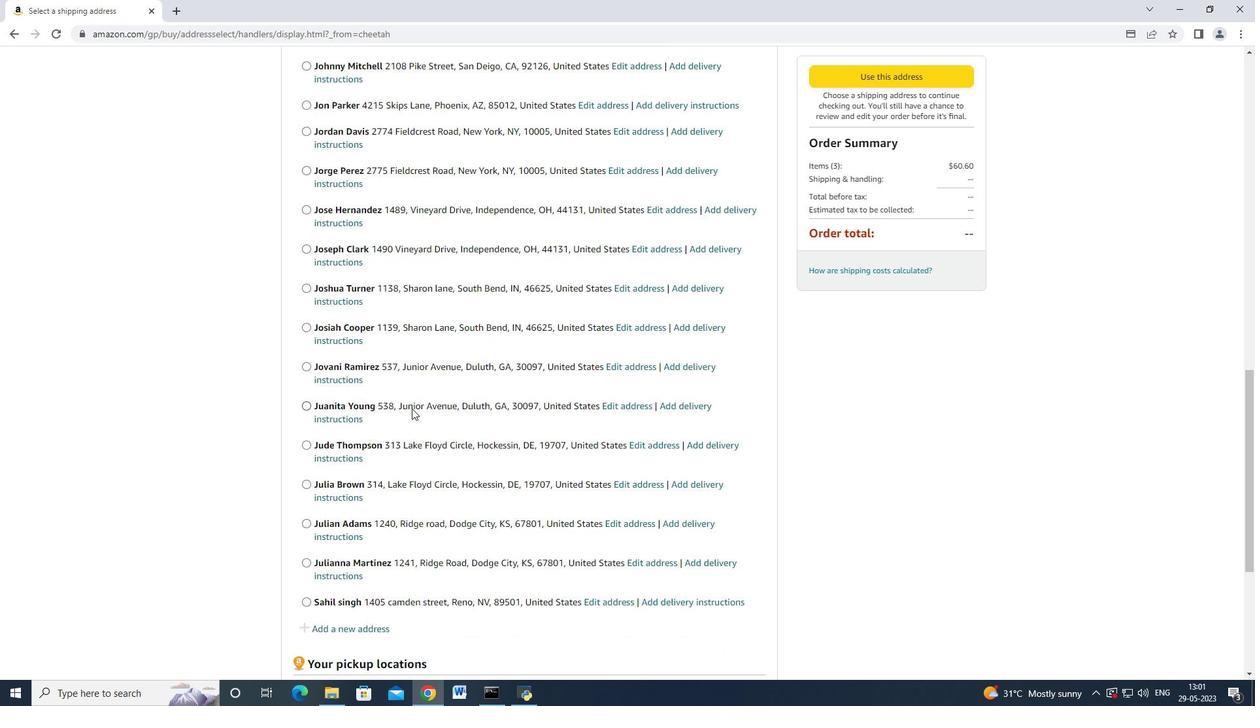 
Action: Mouse scrolled (403, 418) with delta (0, 0)
Screenshot: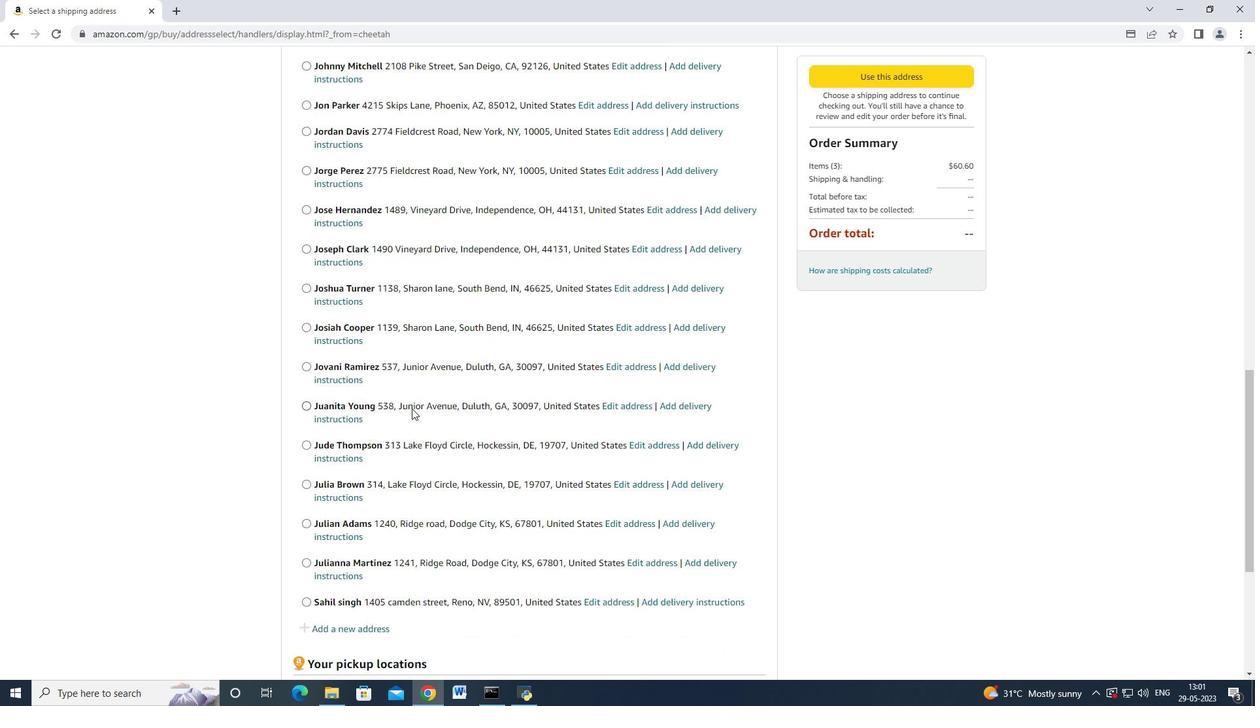 
Action: Mouse moved to (338, 326)
Screenshot: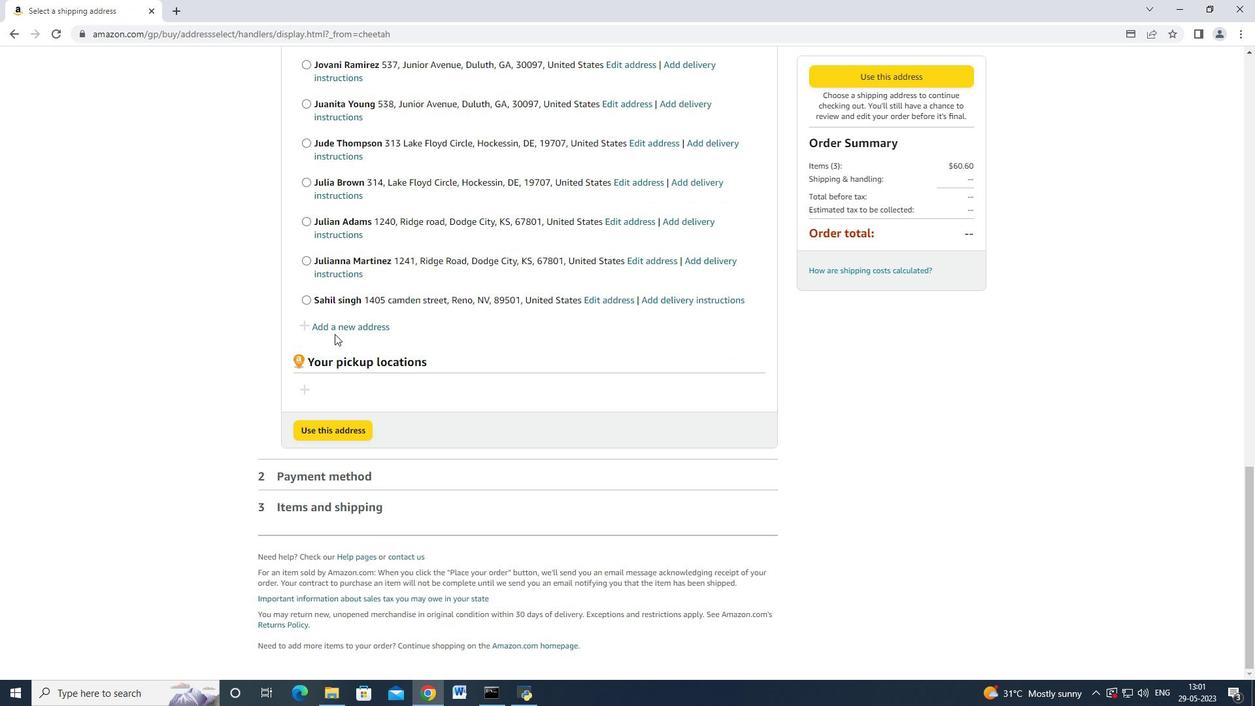 
Action: Mouse pressed left at (338, 326)
Screenshot: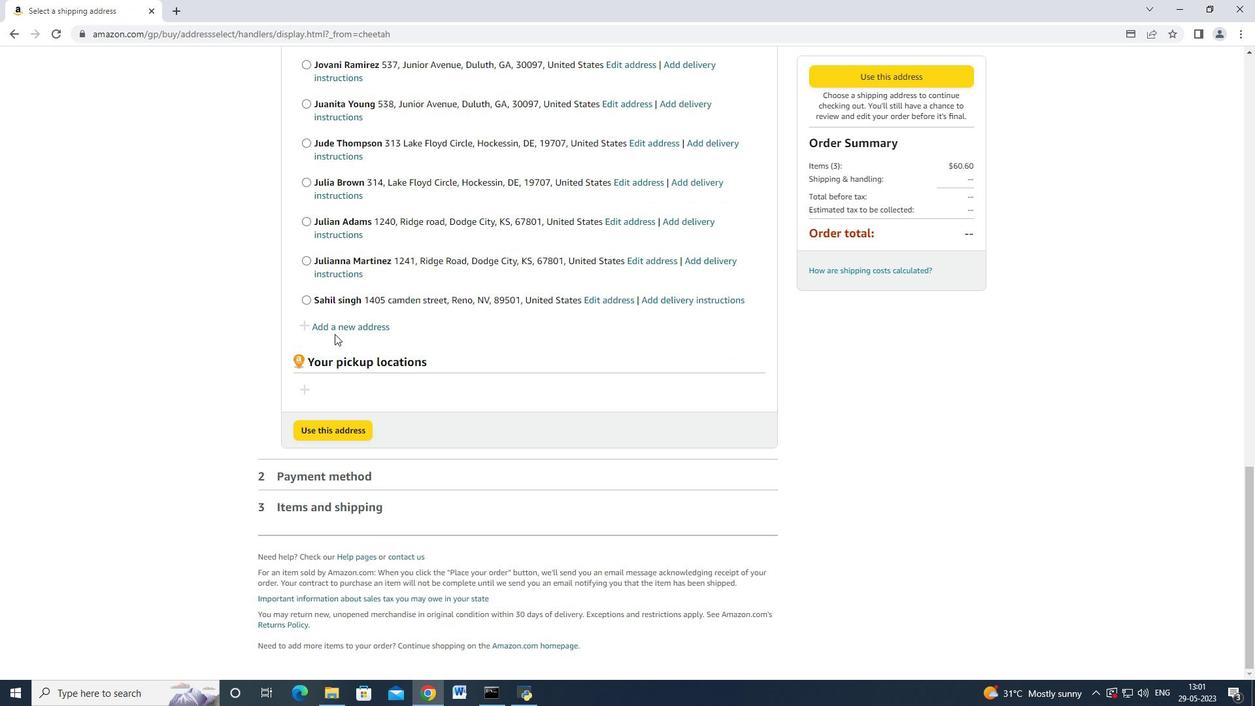 
Action: Mouse moved to (428, 314)
Screenshot: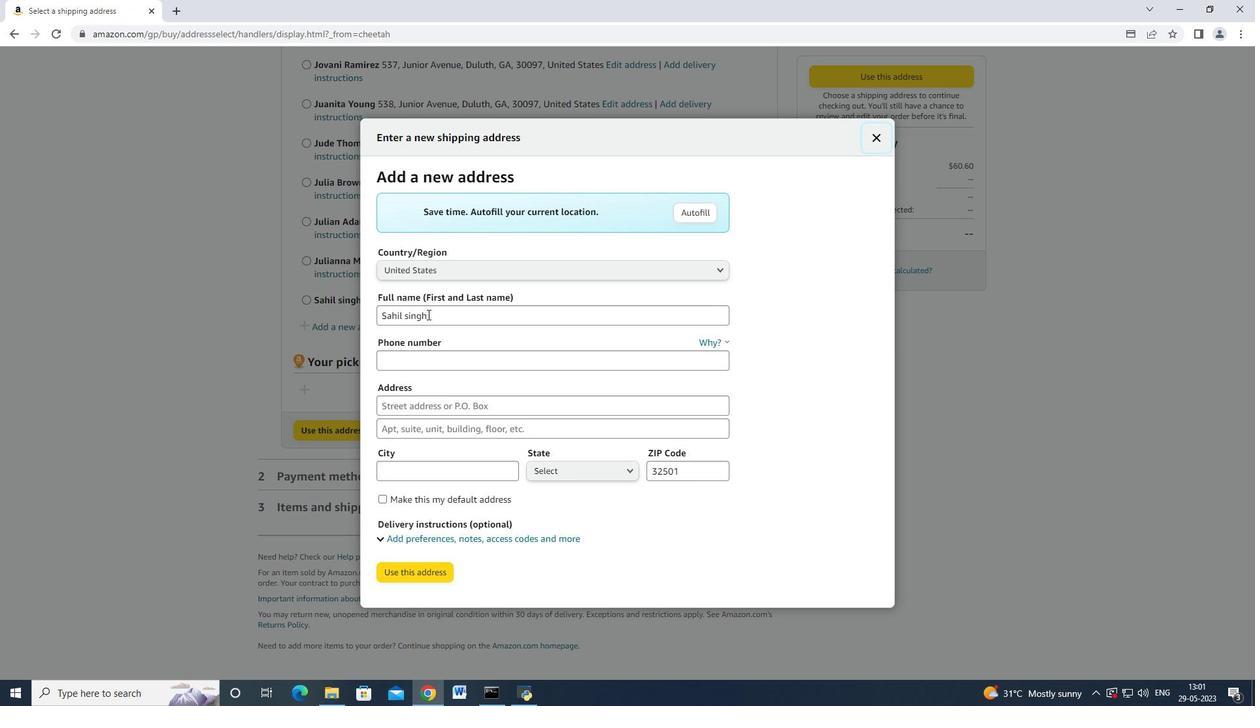 
Action: Mouse pressed left at (428, 314)
Screenshot: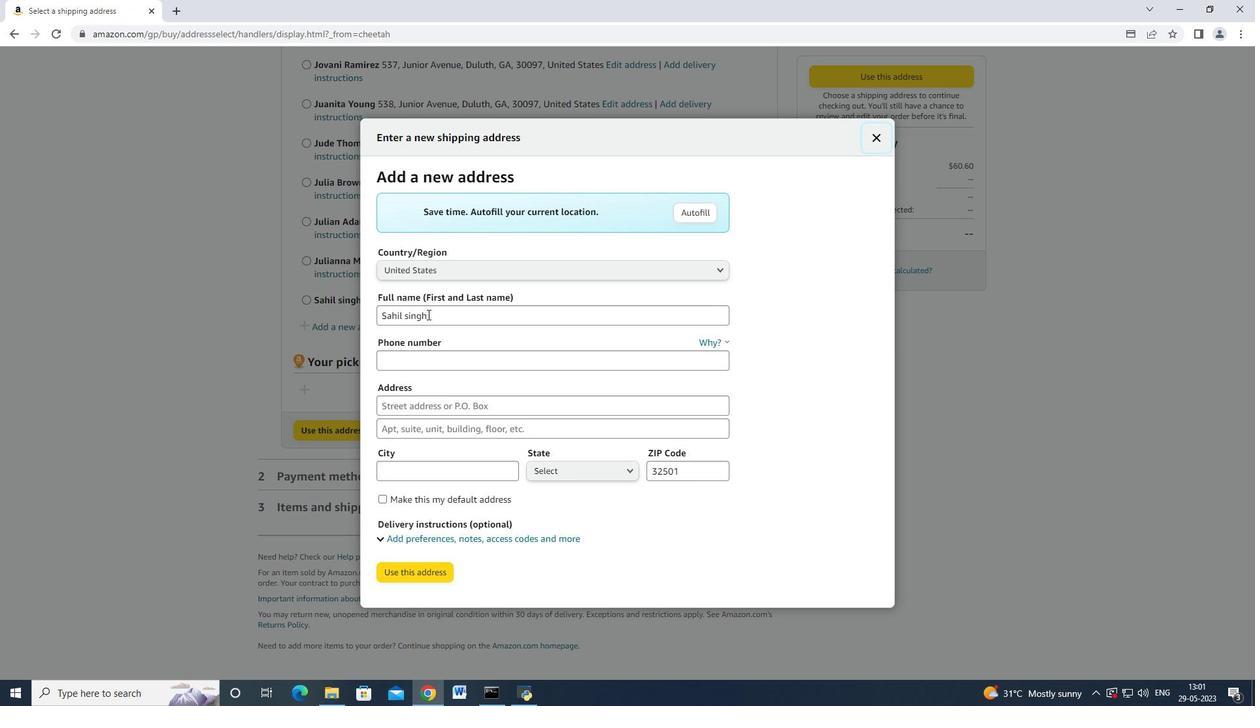 
Action: Mouse moved to (461, 317)
Screenshot: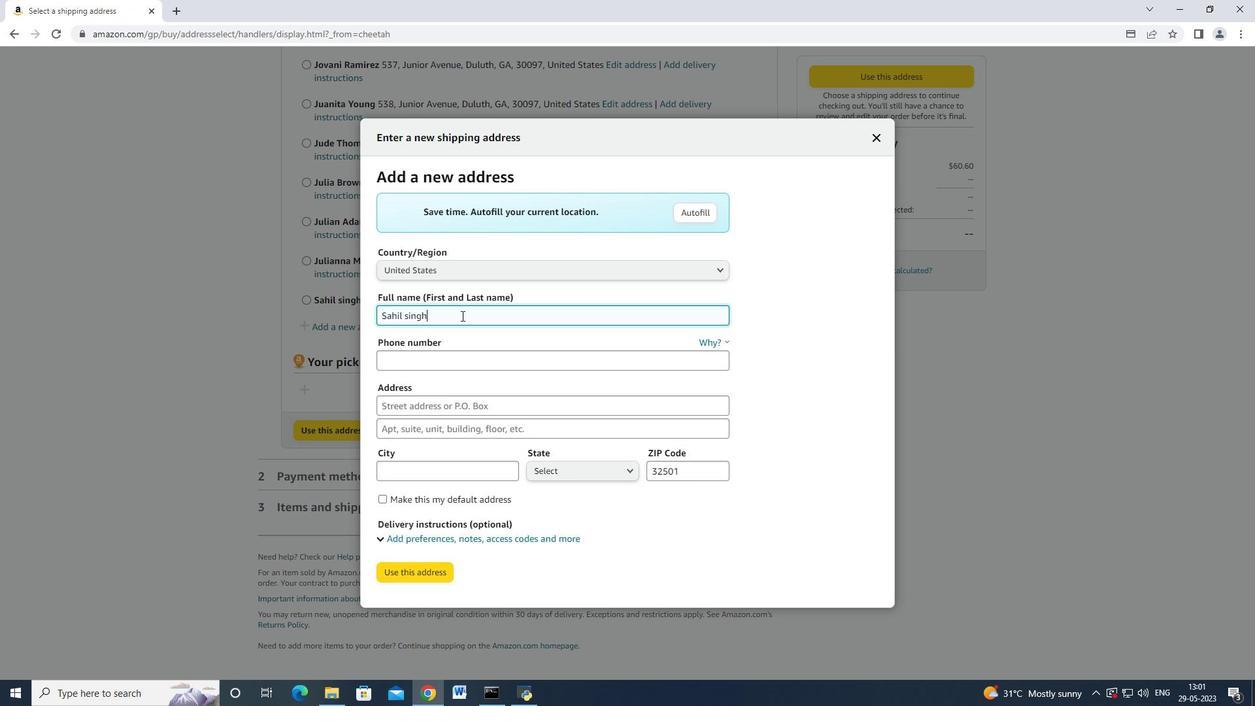 
Action: Key pressed <Key.backspace><Key.backspace><Key.backspace><Key.backspace><Key.backspace><Key.backspace><Key.backspace><Key.backspace><Key.backspace><Key.backspace><Key.backspace><Key.backspace><Key.backspace><Key.shift_r>Anna<Key.space><Key.shift_r><Key.shift_r><Key.shift_r><Key.shift_r><Key.shift_r><Key.shift_r><Key.shift_r><Key.shift_r><Key.shift_r>Garcia<Key.tab><Key.tab>8028188313<Key.tab>149<Key.space><Key.shift><Key.shift><Key.shift><Key.shift><Key.shift><Key.shift><Key.shift><Key.shift><Key.shift>Hardman<Key.space><Key.shift>Road,<Key.space><Key.shift><Key.shift><Key.shift><Key.shift><Key.shift><Key.shift><Key.shift>Brattleboro<Key.tab><Key.tab><Key.shift_r><Key.shift_r><Key.shift_r><Key.shift_r><Key.shift>Brattleboro
Screenshot: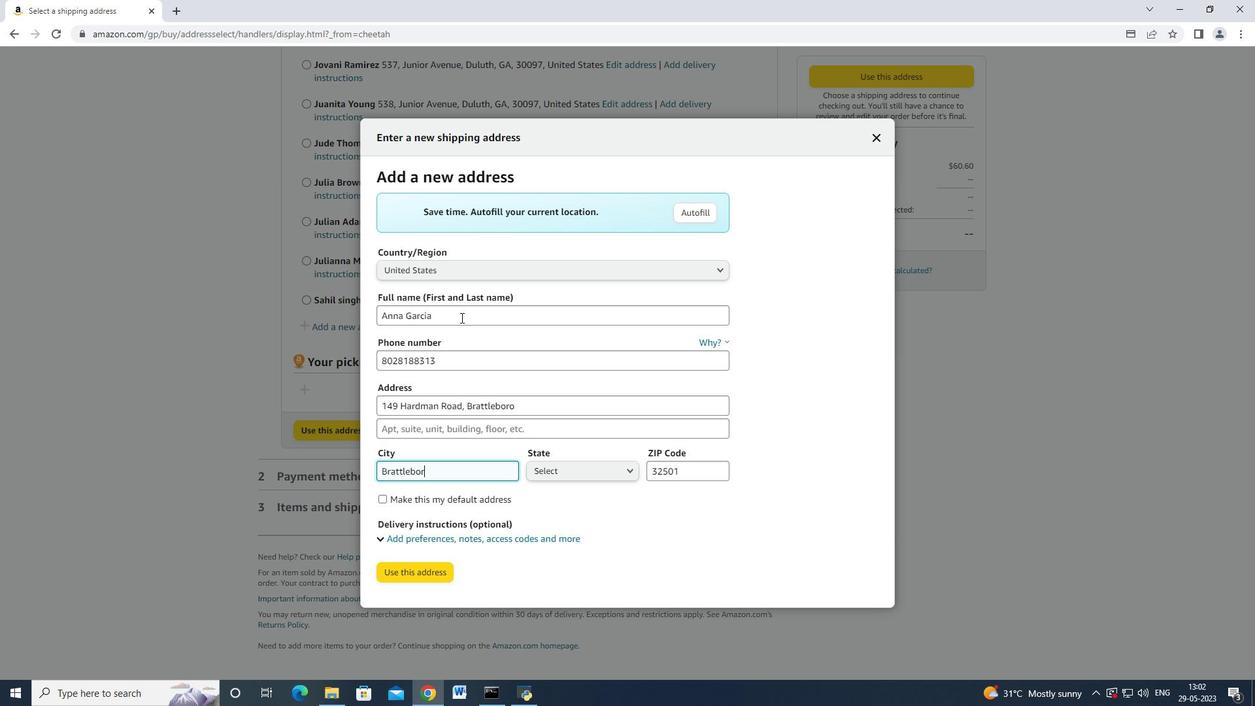 
Action: Mouse moved to (536, 404)
Screenshot: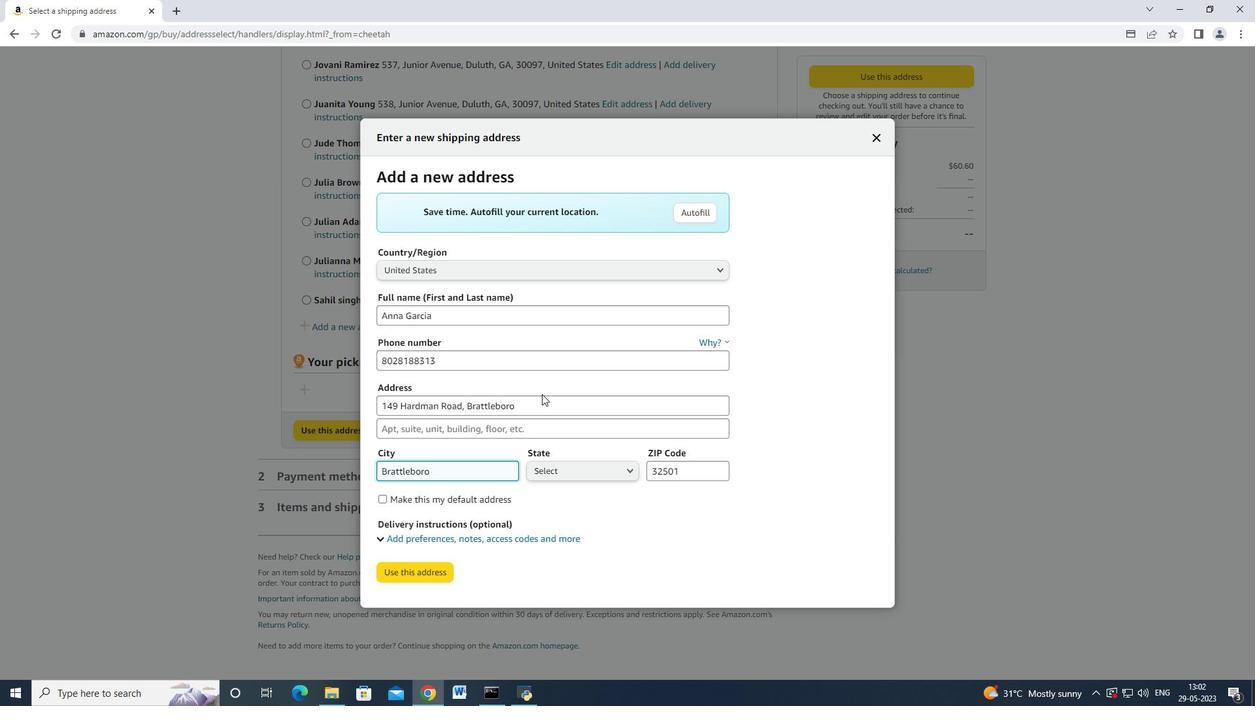 
Action: Mouse pressed left at (536, 404)
Screenshot: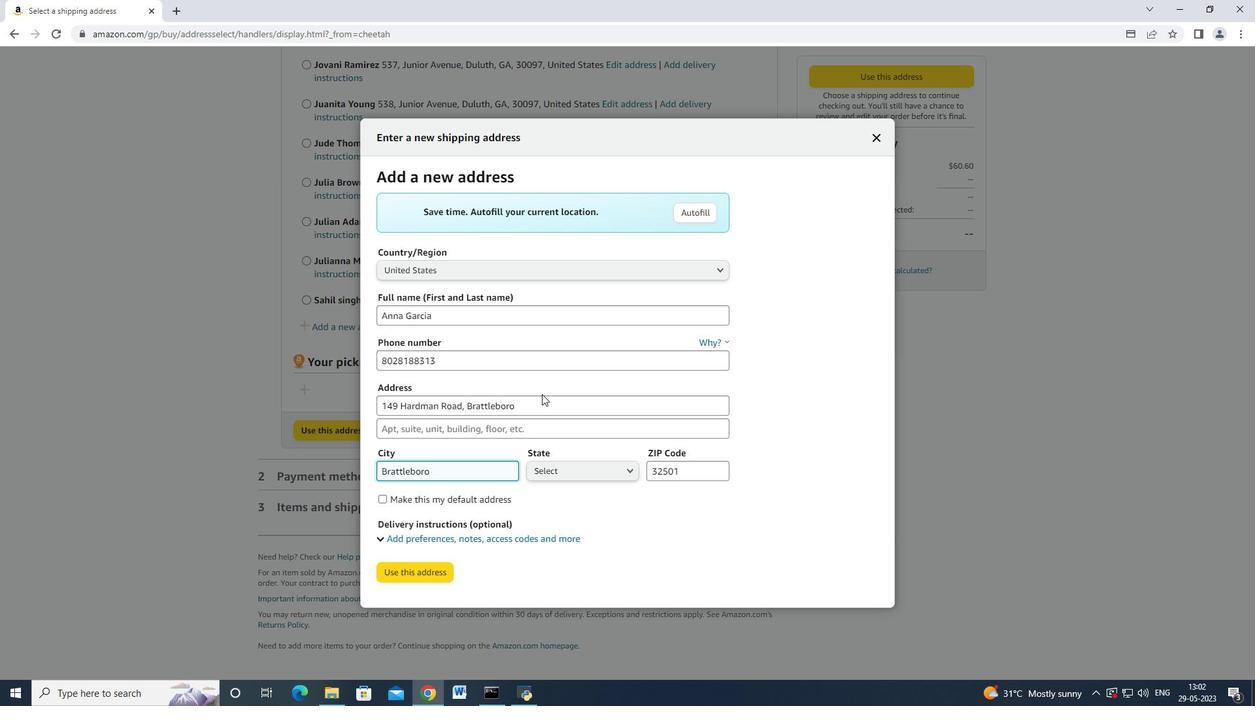 
Action: Mouse moved to (534, 406)
Screenshot: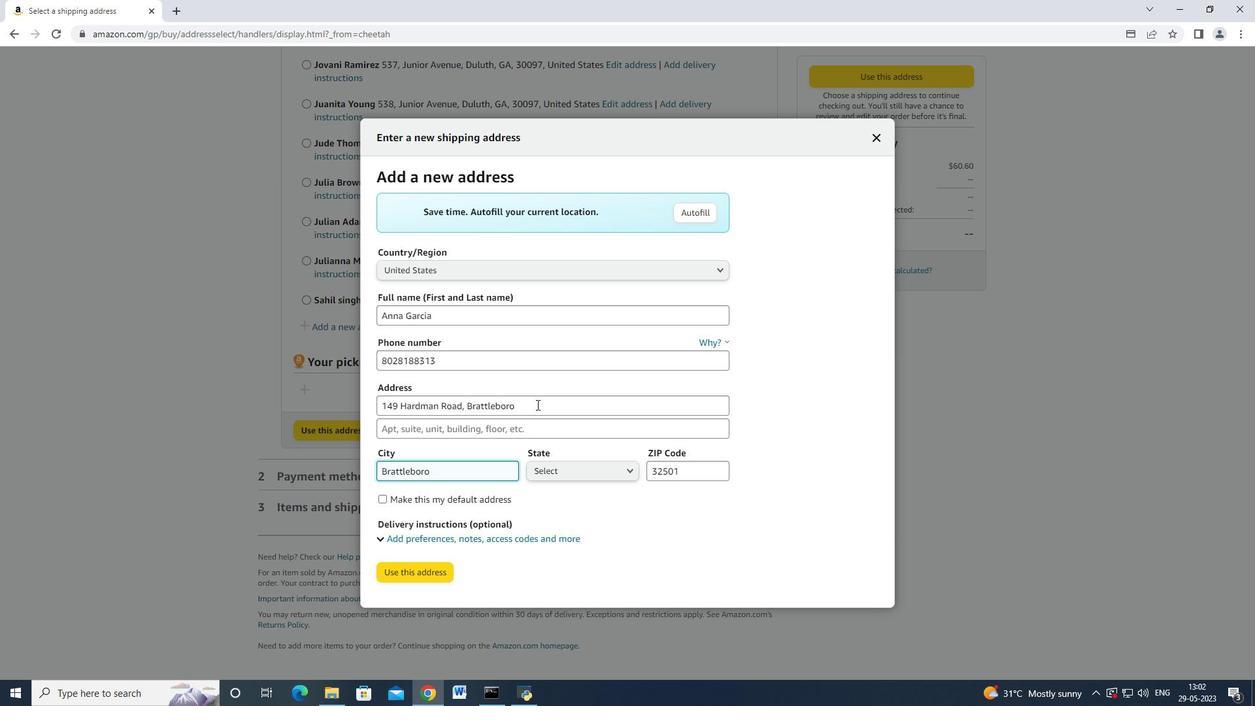 
Action: Key pressed <Key.backspace><Key.backspace><Key.backspace><Key.backspace><Key.backspace><Key.backspace><Key.backspace><Key.backspace><Key.backspace><Key.backspace><Key.backspace><Key.backspace><Key.backspace><Key.tab><Key.tab><Key.tab>
Screenshot: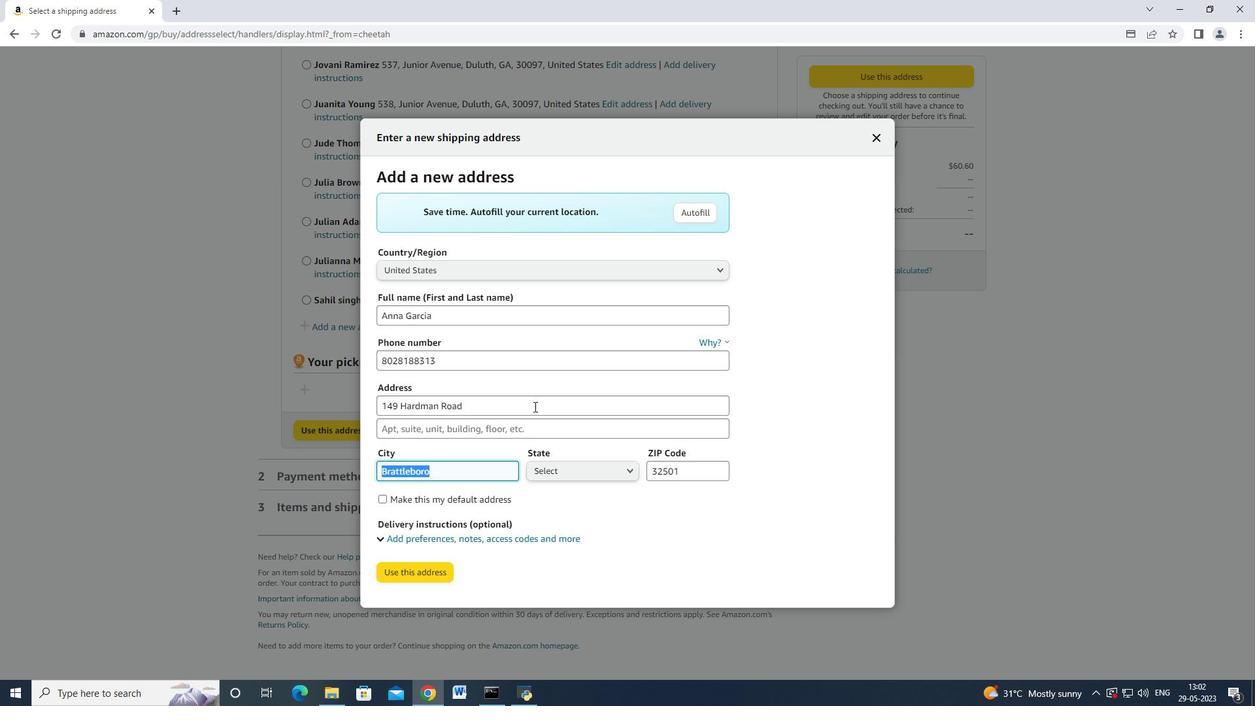 
Action: Mouse moved to (564, 478)
Screenshot: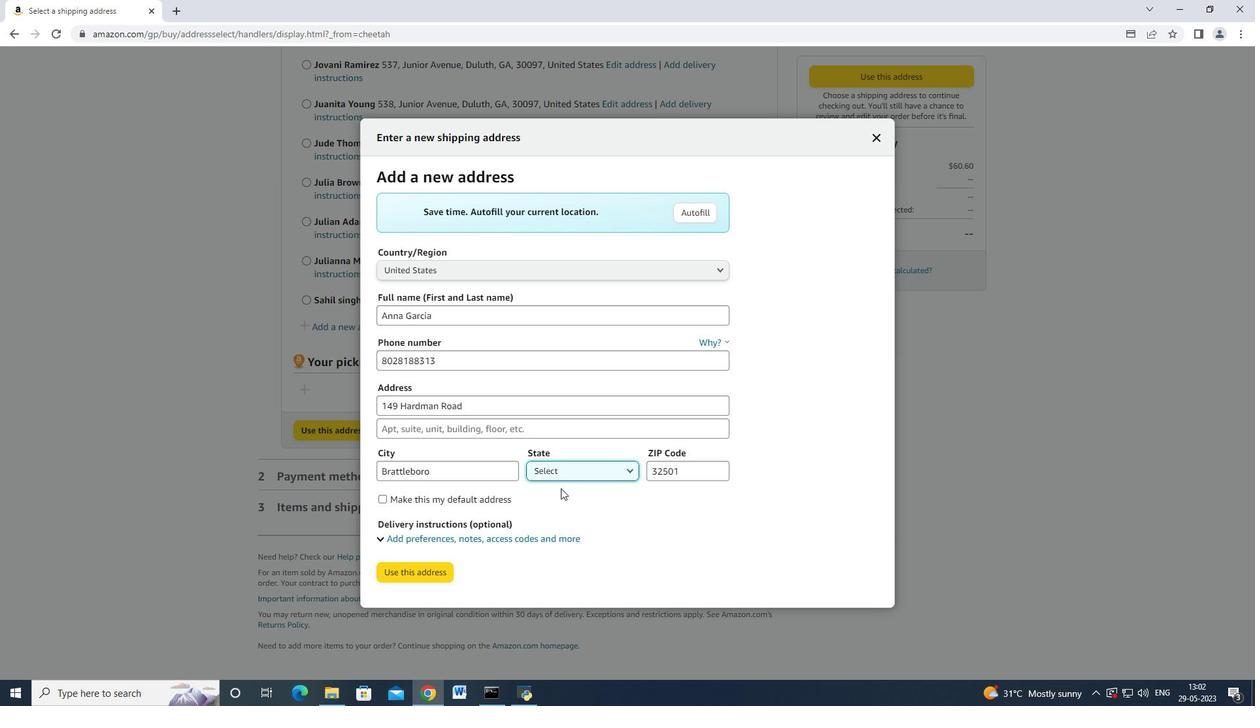 
Action: Mouse pressed left at (564, 478)
Screenshot: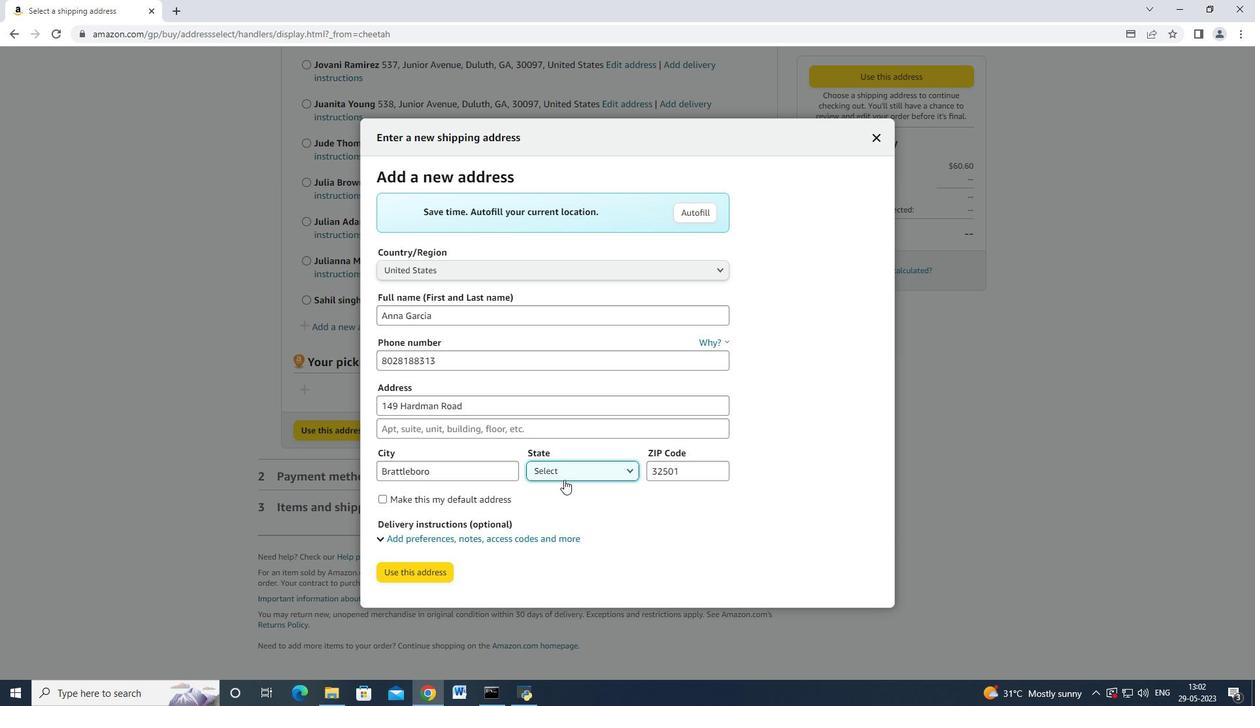 
Action: Mouse moved to (584, 419)
Screenshot: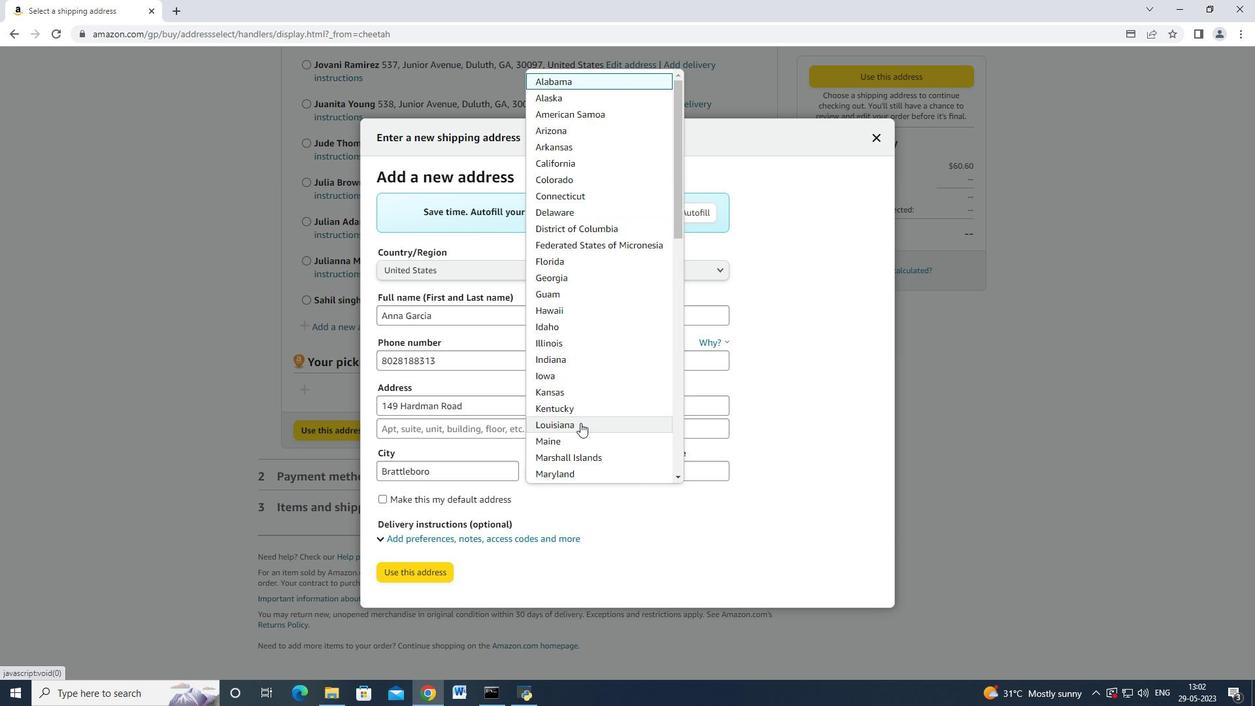 
Action: Mouse scrolled (584, 419) with delta (0, 0)
Screenshot: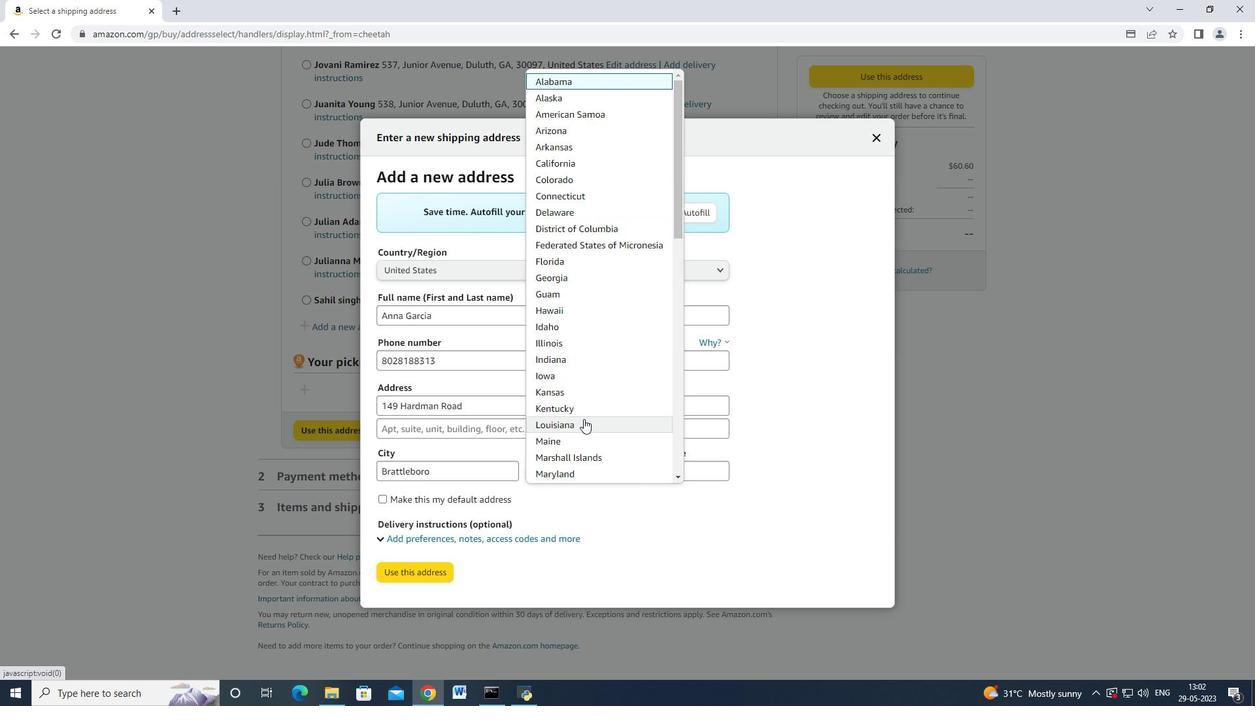 
Action: Mouse moved to (585, 419)
Screenshot: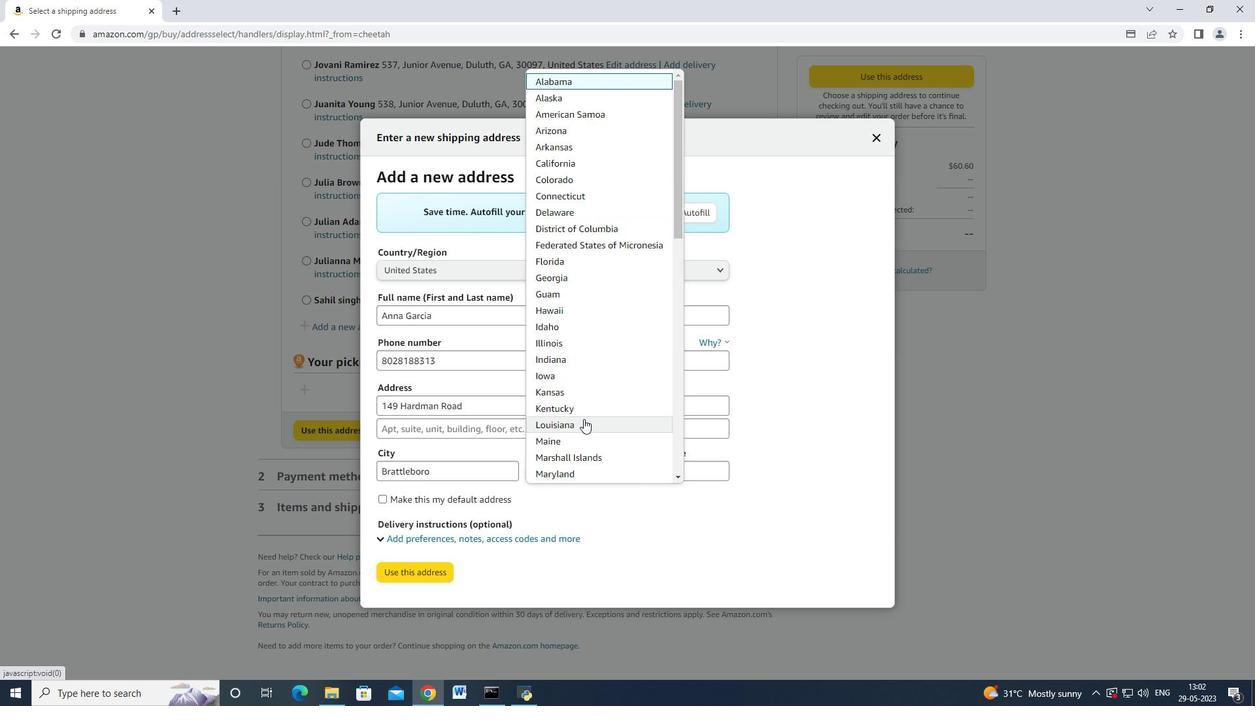 
Action: Mouse scrolled (585, 419) with delta (0, 0)
Screenshot: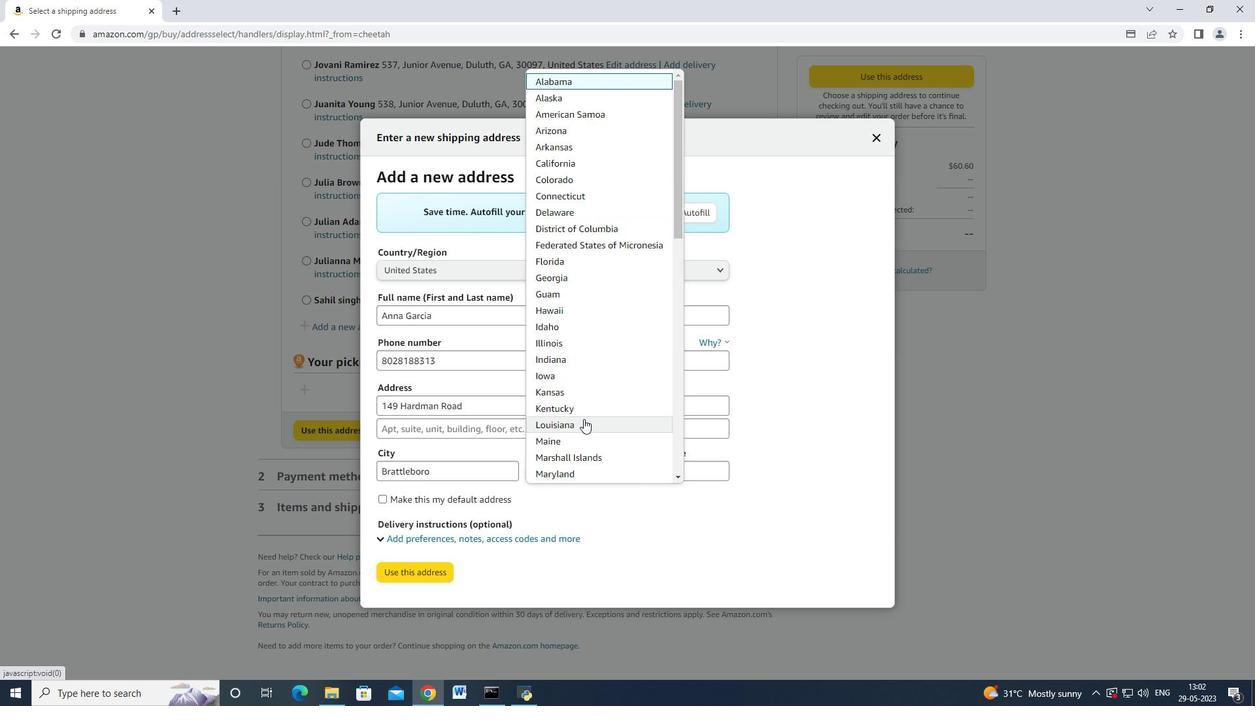
Action: Mouse scrolled (585, 419) with delta (0, 0)
Screenshot: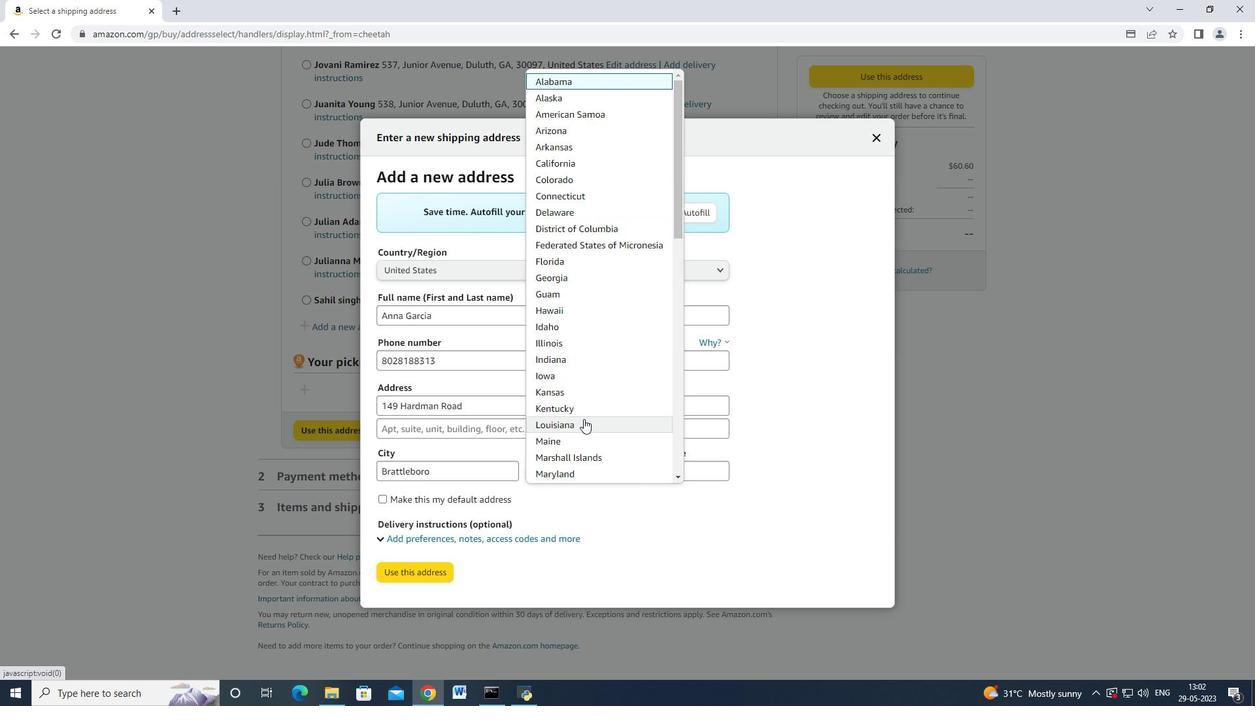 
Action: Mouse scrolled (585, 419) with delta (0, 0)
Screenshot: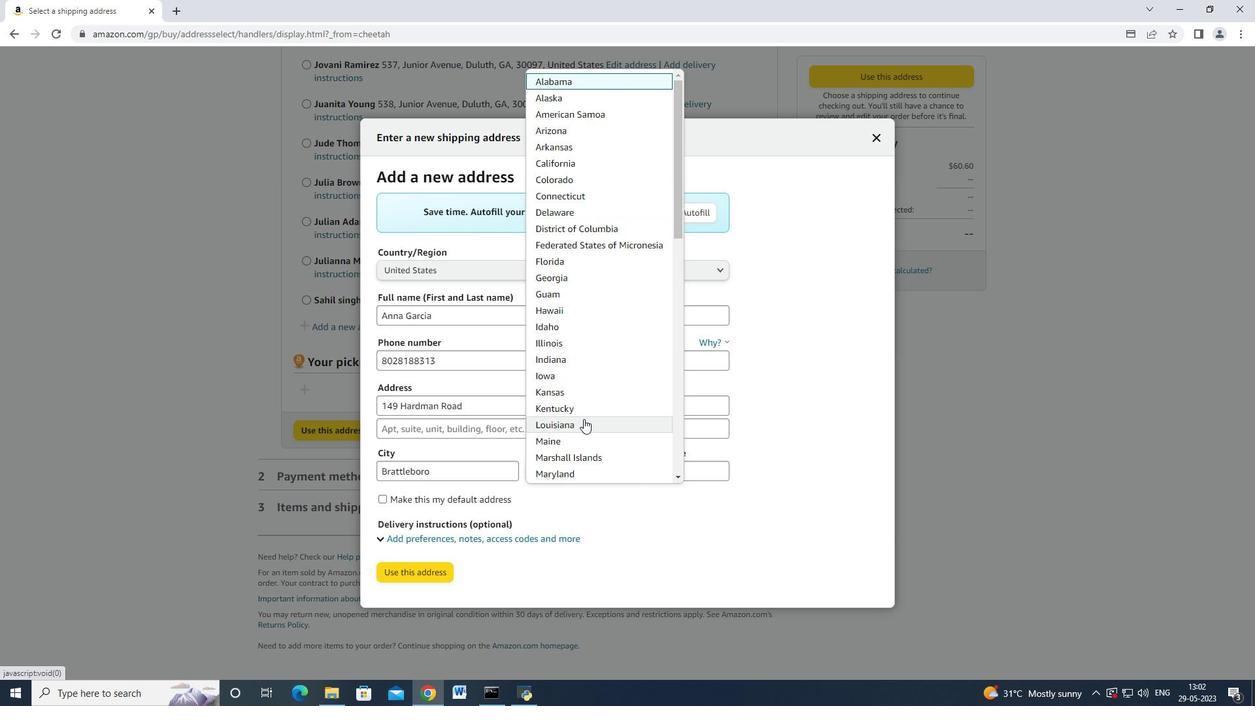 
Action: Mouse scrolled (585, 419) with delta (0, 0)
Screenshot: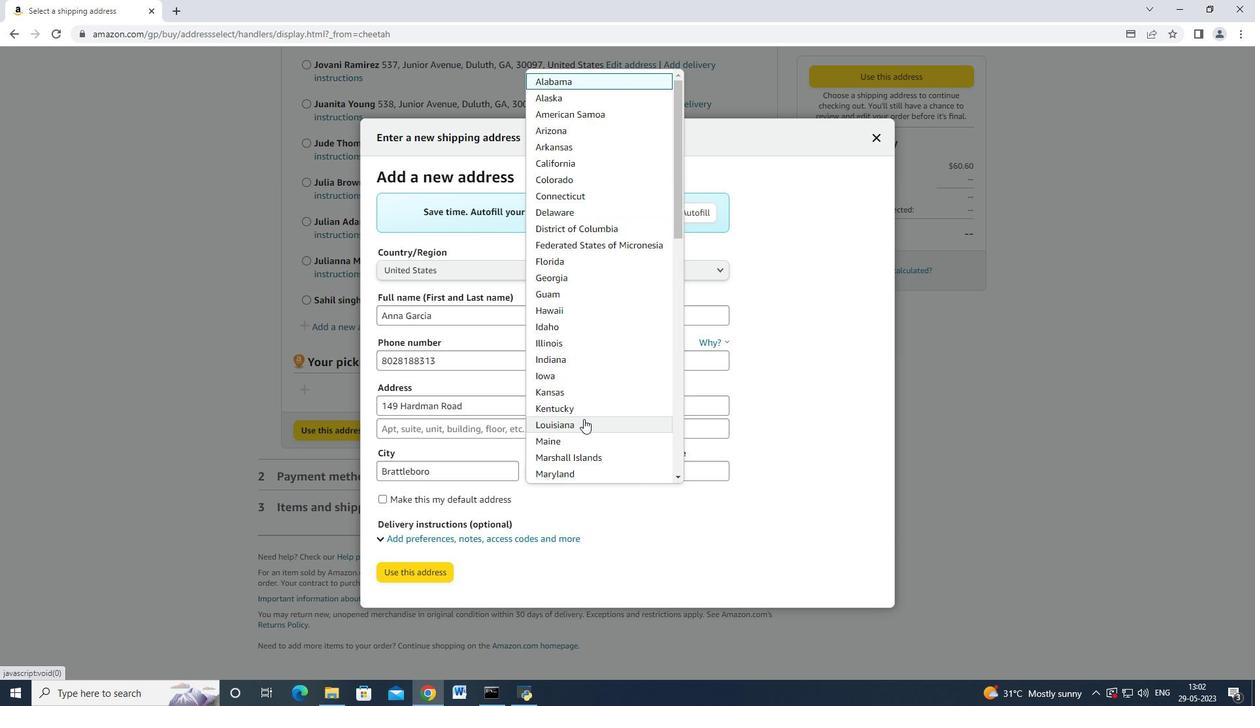 
Action: Mouse scrolled (585, 419) with delta (0, 0)
Screenshot: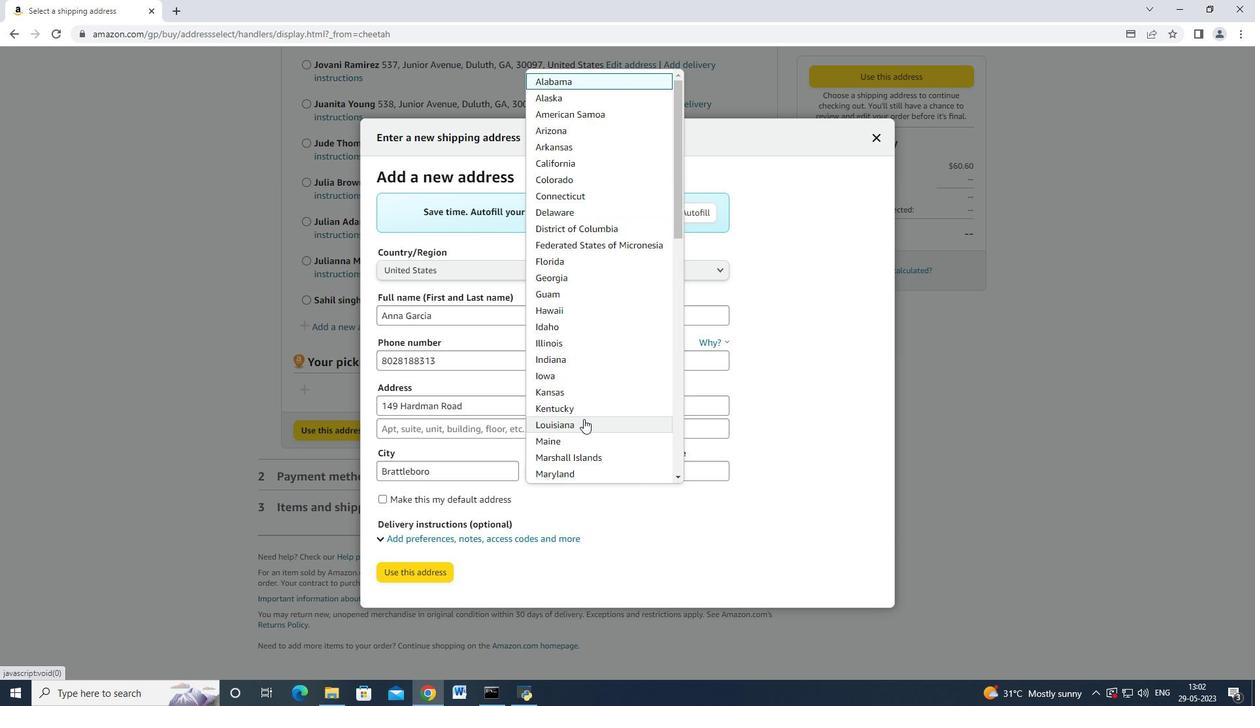 
Action: Mouse moved to (583, 419)
Screenshot: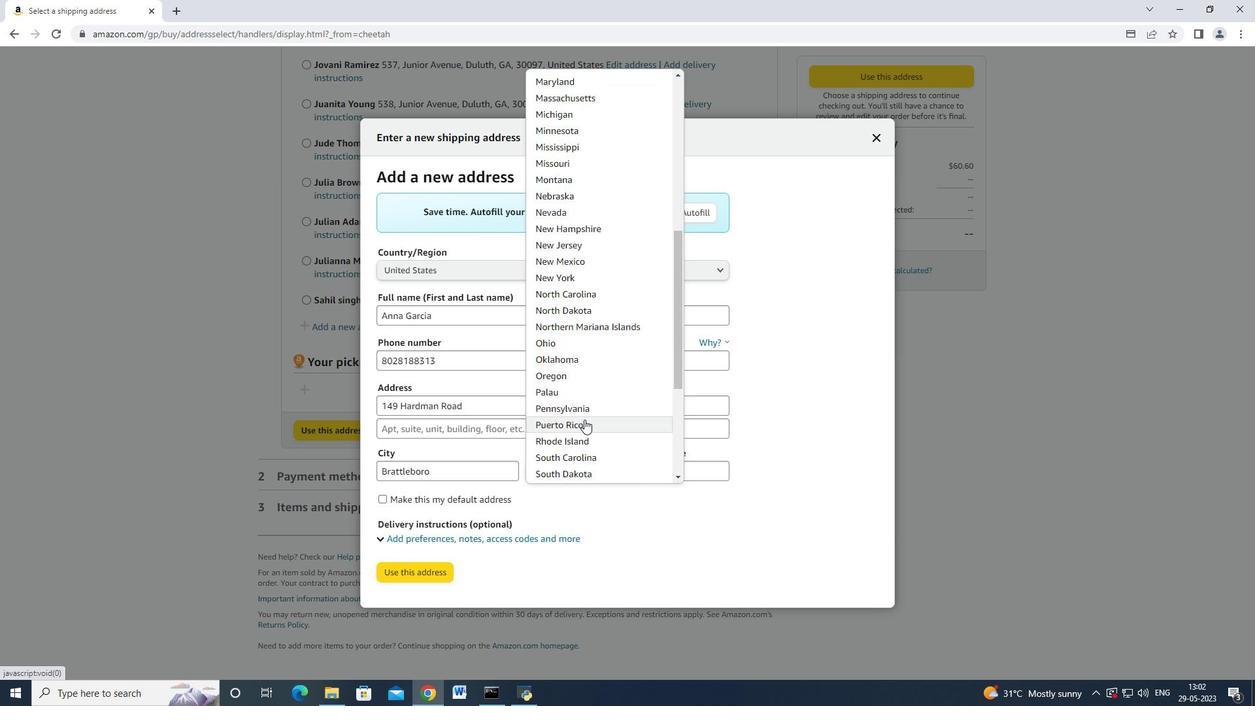 
Action: Mouse scrolled (583, 419) with delta (0, 0)
Screenshot: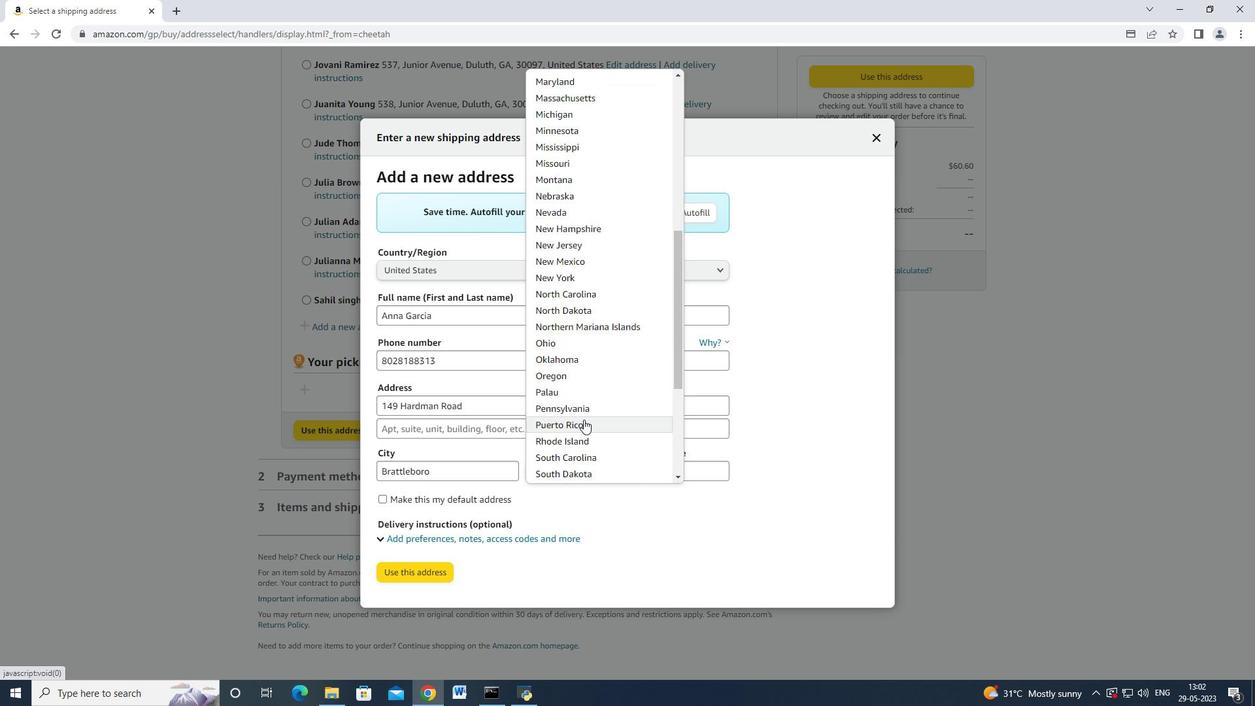 
Action: Mouse scrolled (583, 419) with delta (0, 0)
Screenshot: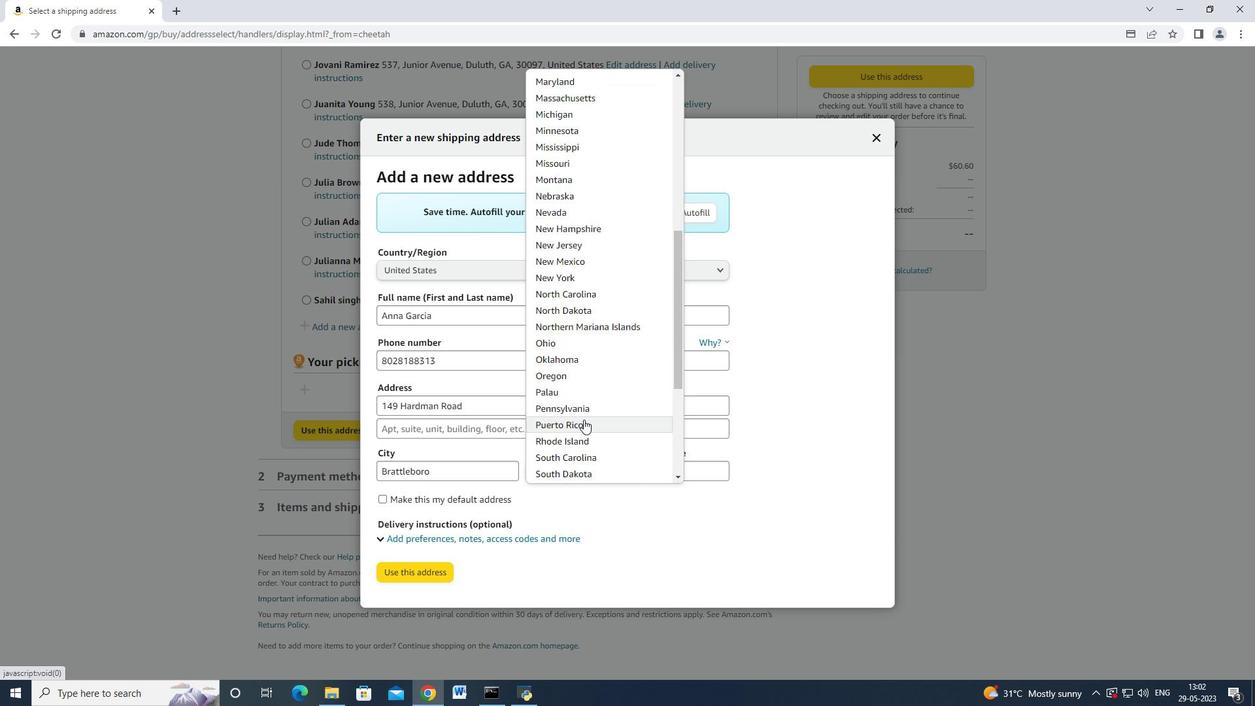 
Action: Mouse moved to (583, 419)
Screenshot: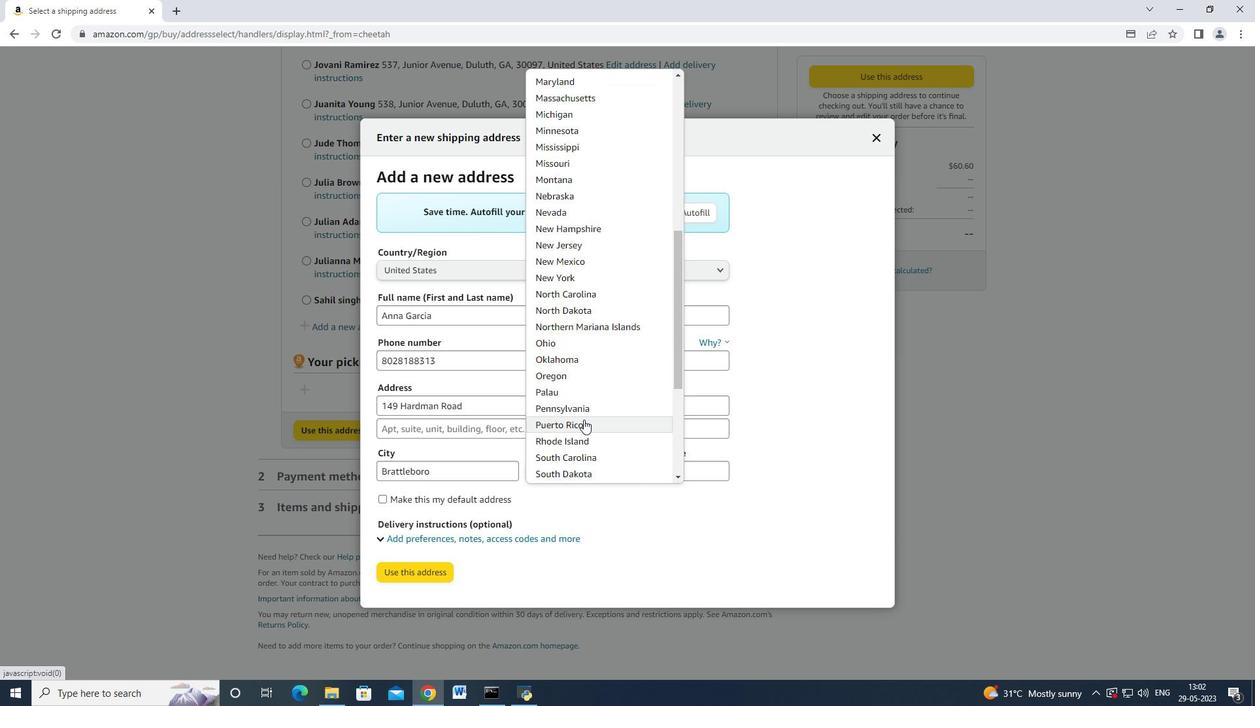 
Action: Mouse scrolled (583, 419) with delta (0, 0)
Screenshot: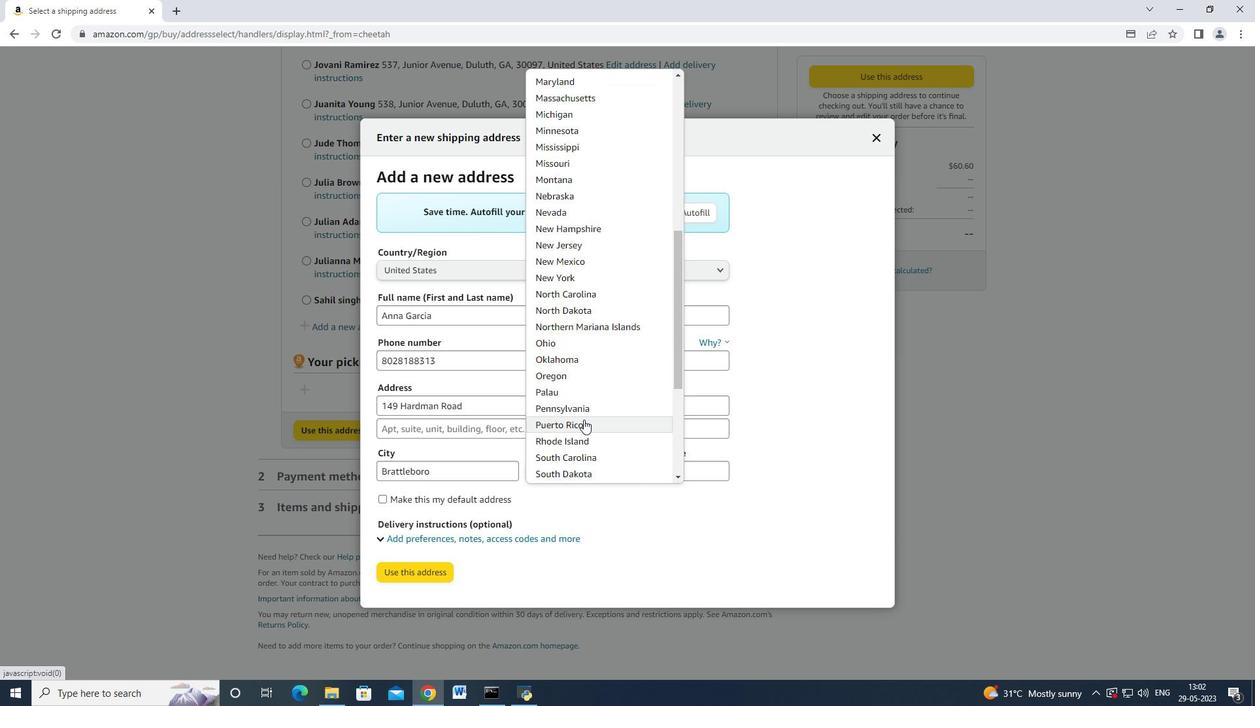 
Action: Mouse scrolled (583, 419) with delta (0, 0)
Screenshot: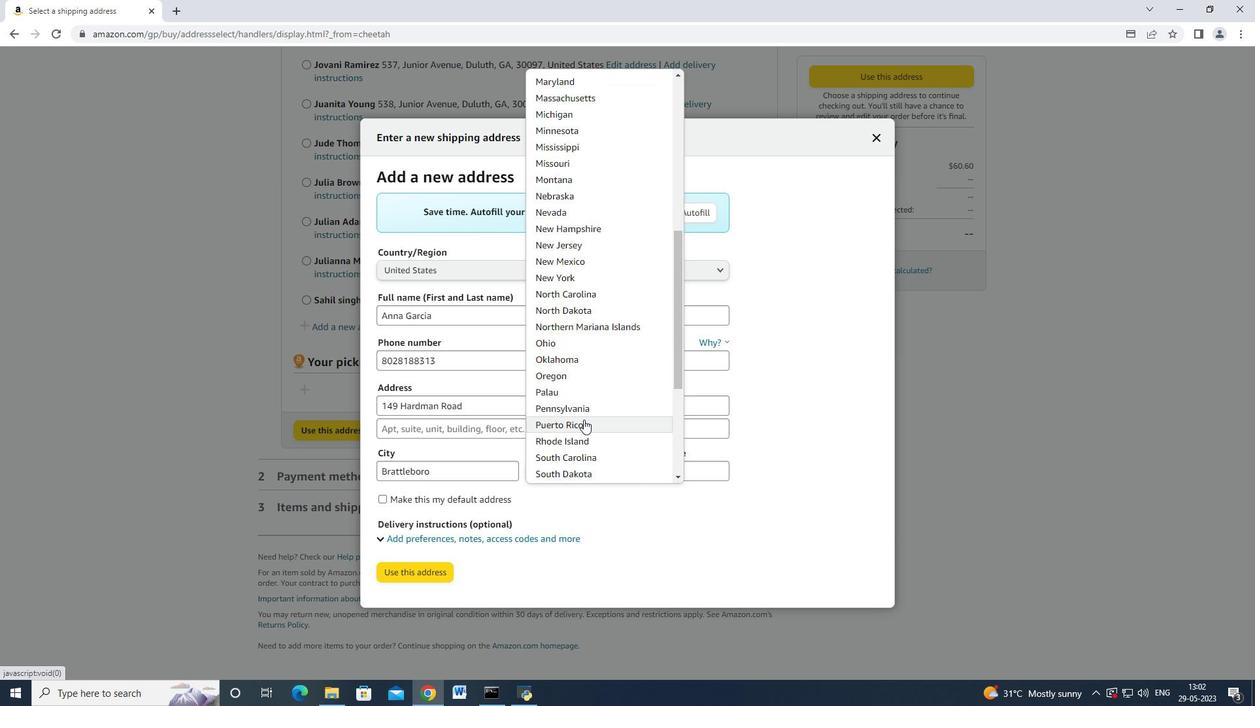 
Action: Mouse scrolled (583, 419) with delta (0, 0)
Screenshot: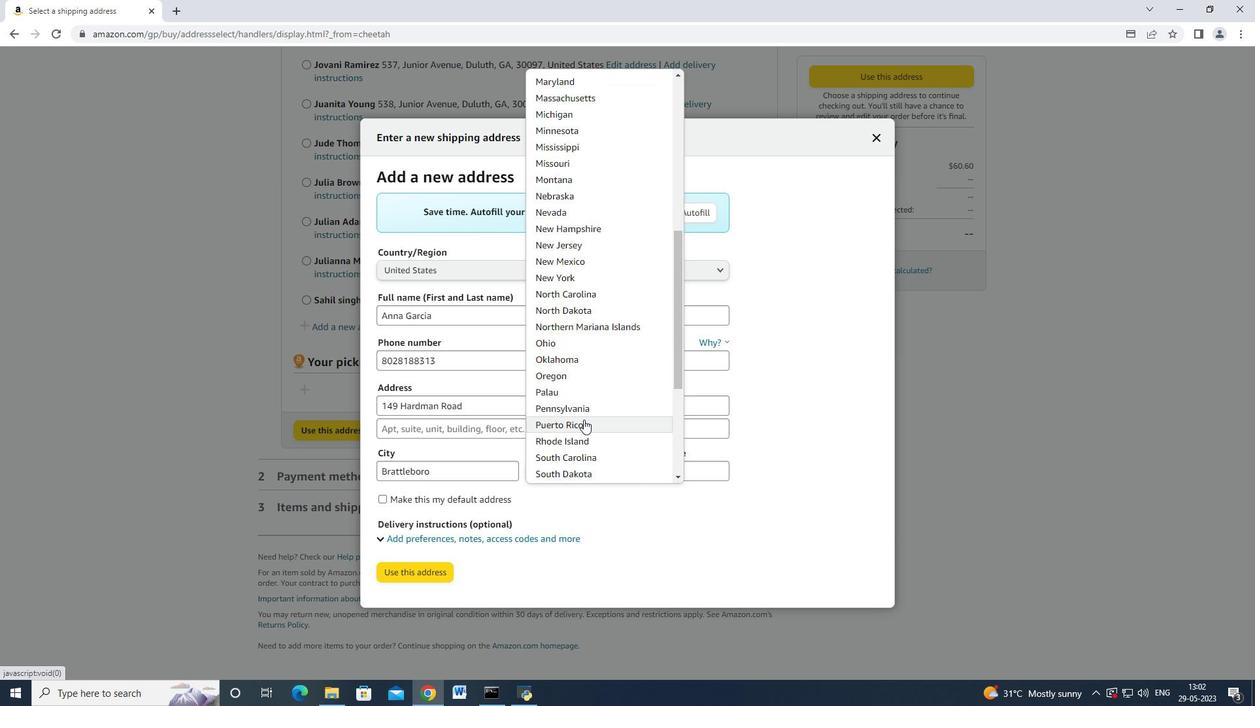 
Action: Mouse moved to (583, 419)
Screenshot: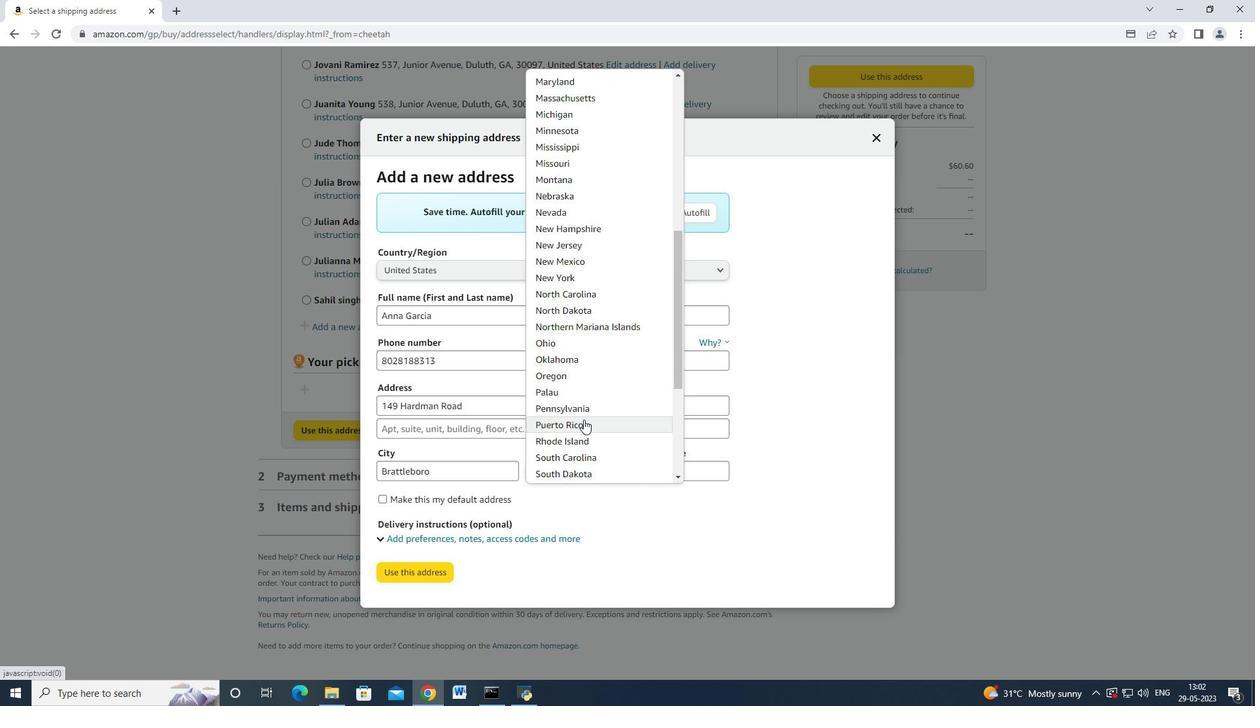 
Action: Mouse scrolled (583, 419) with delta (0, 0)
Screenshot: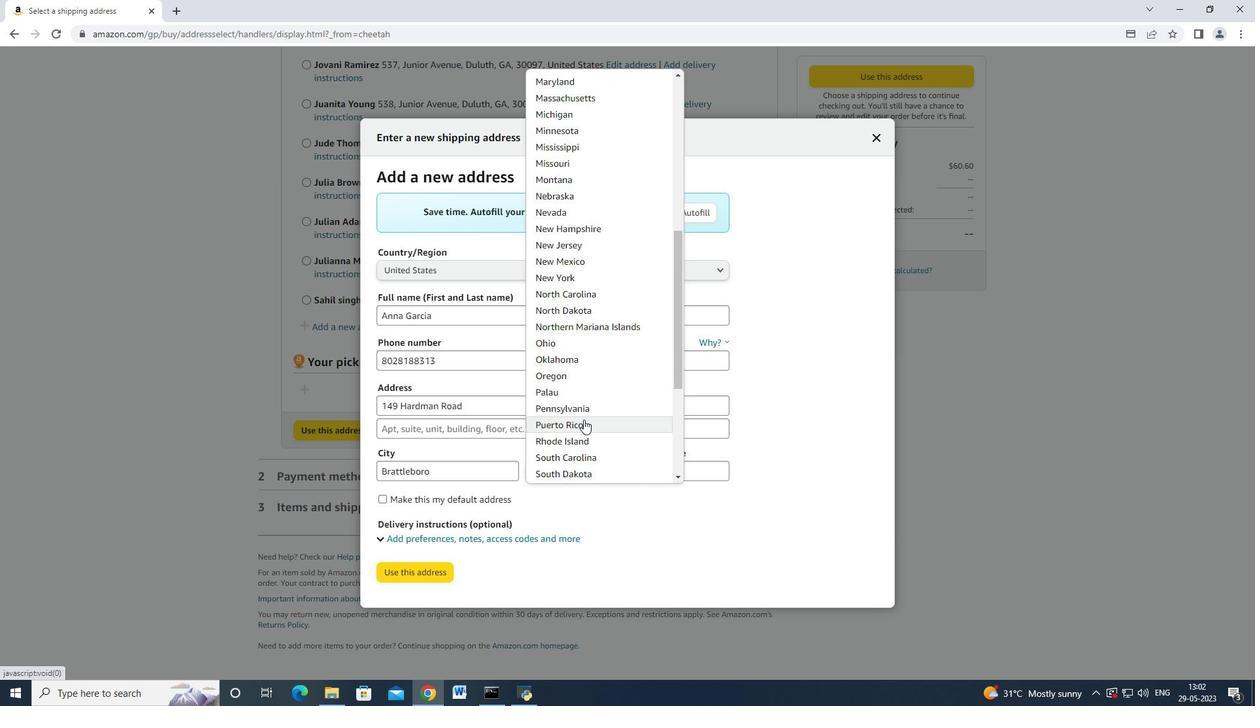 
Action: Mouse moved to (579, 326)
Screenshot: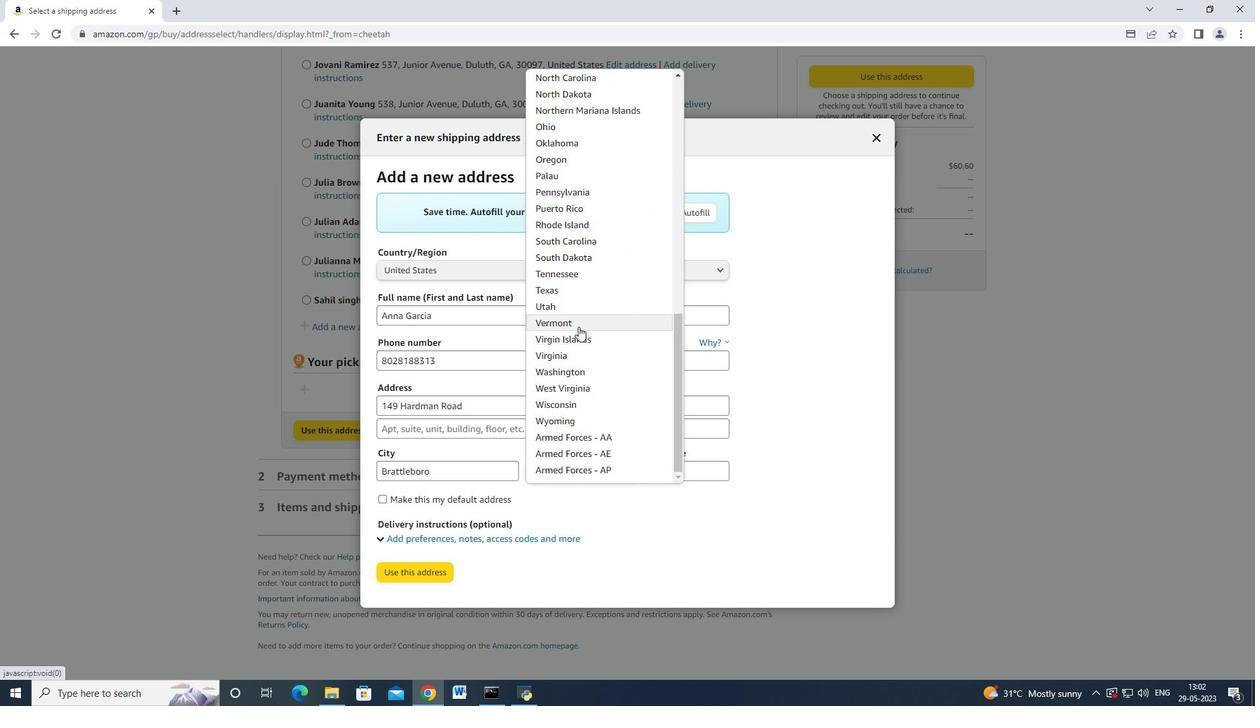 
Action: Mouse pressed left at (579, 326)
Screenshot: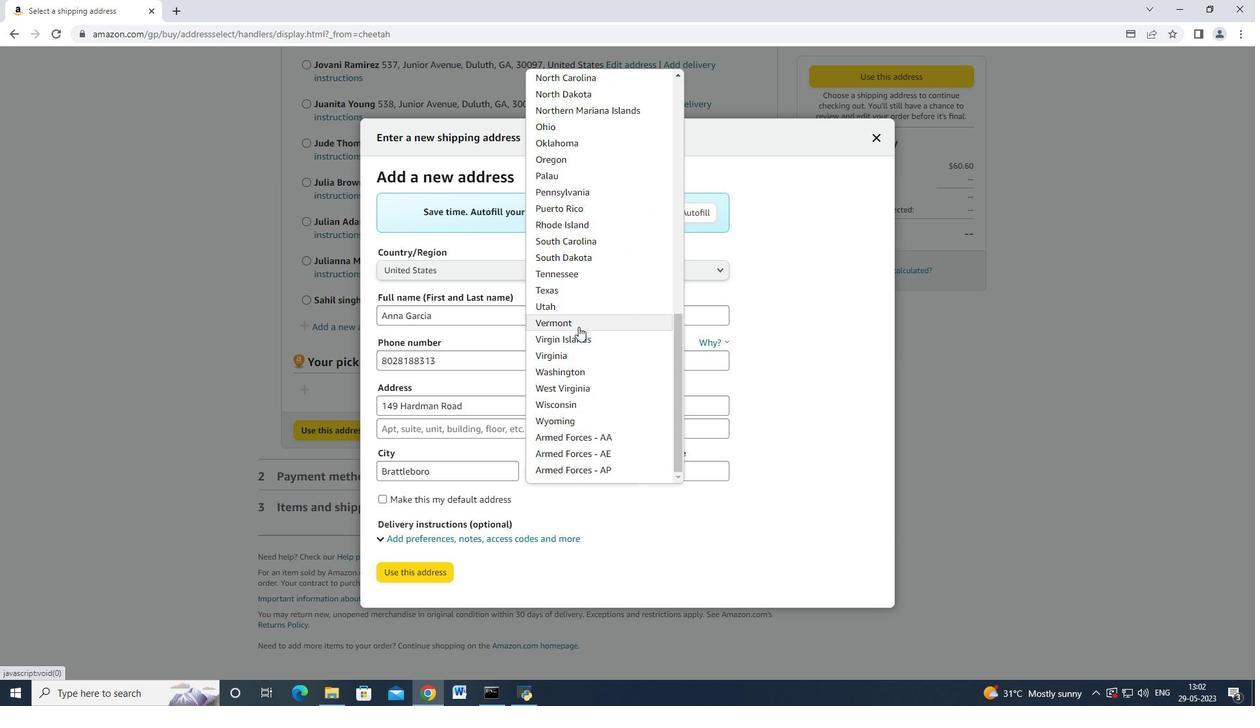 
Action: Mouse moved to (670, 473)
Screenshot: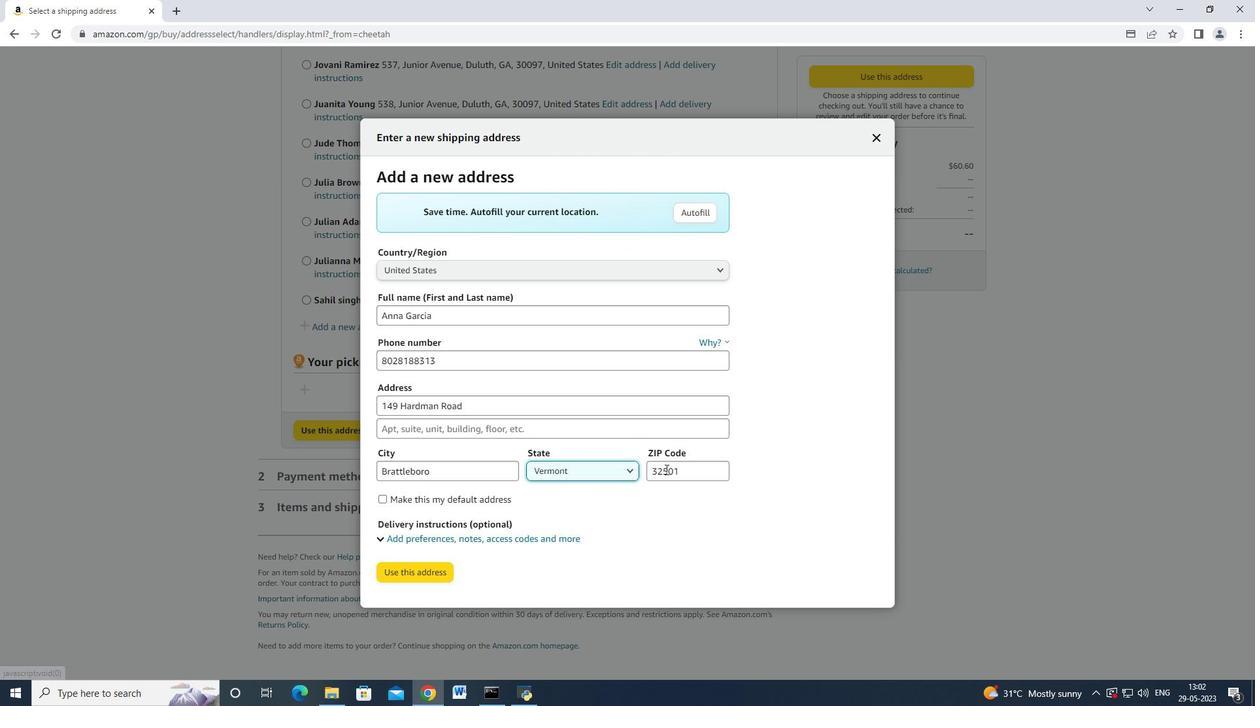 
Action: Mouse pressed left at (670, 473)
Screenshot: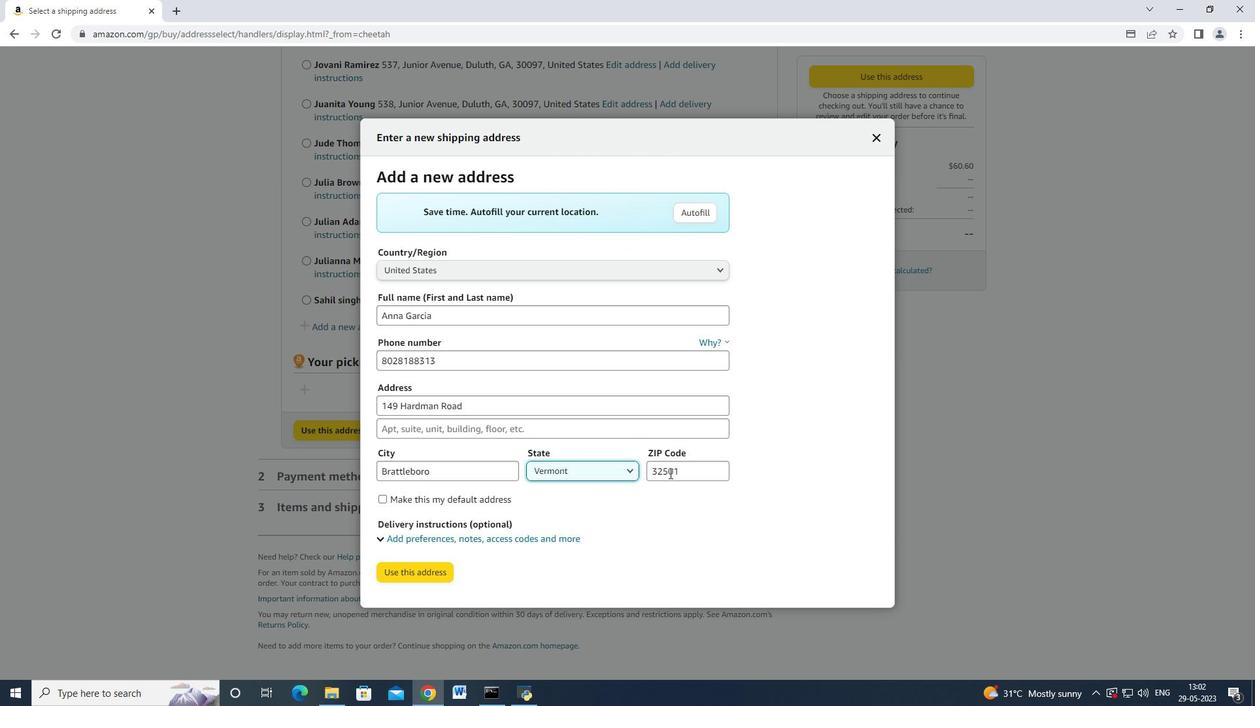 
Action: Mouse moved to (691, 471)
Screenshot: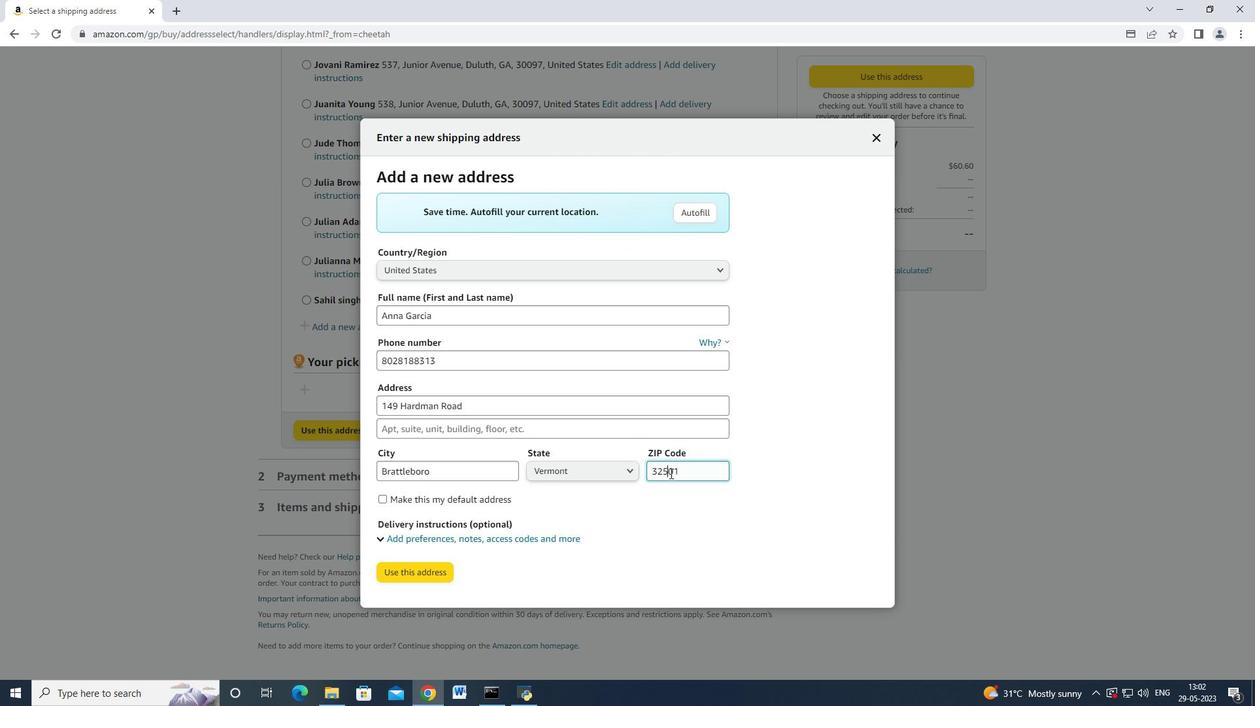 
Action: Mouse pressed left at (691, 471)
Screenshot: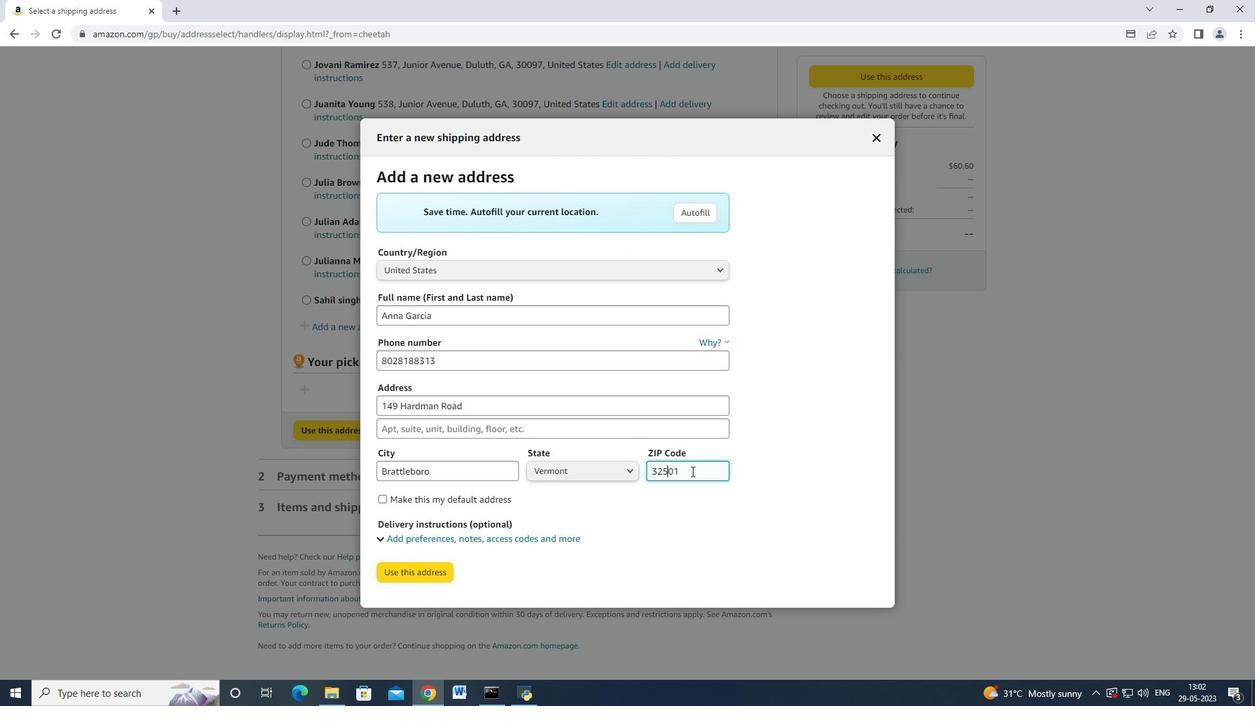 
Action: Mouse moved to (694, 474)
Screenshot: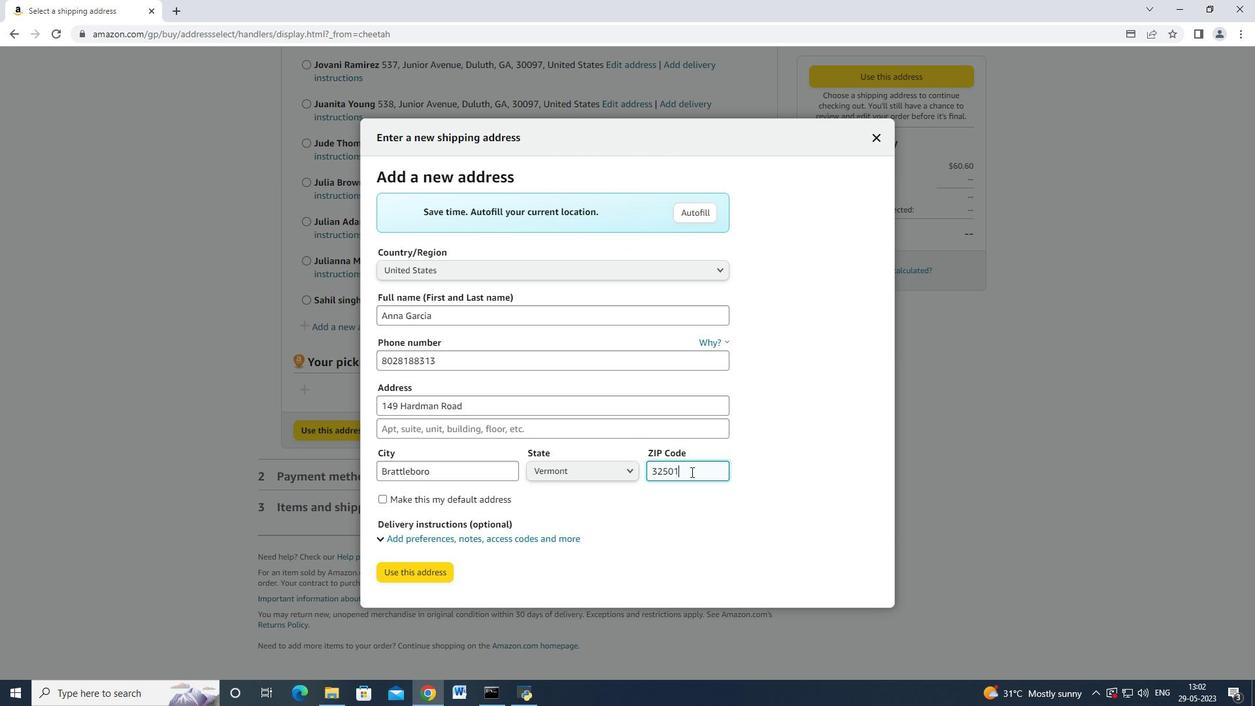 
Action: Key pressed <Key.backspace><Key.backspace><Key.backspace><Key.backspace><Key.backspace><Key.backspace><Key.backspace>05301
Screenshot: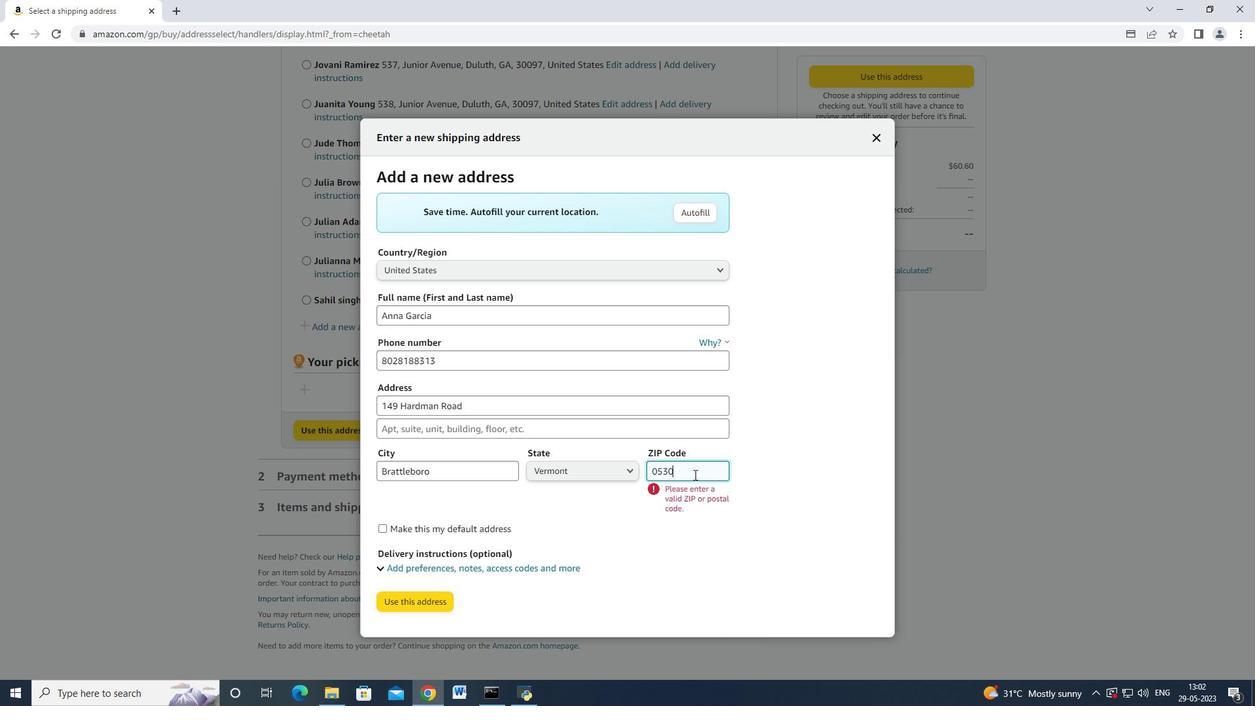 
Action: Mouse moved to (438, 574)
Screenshot: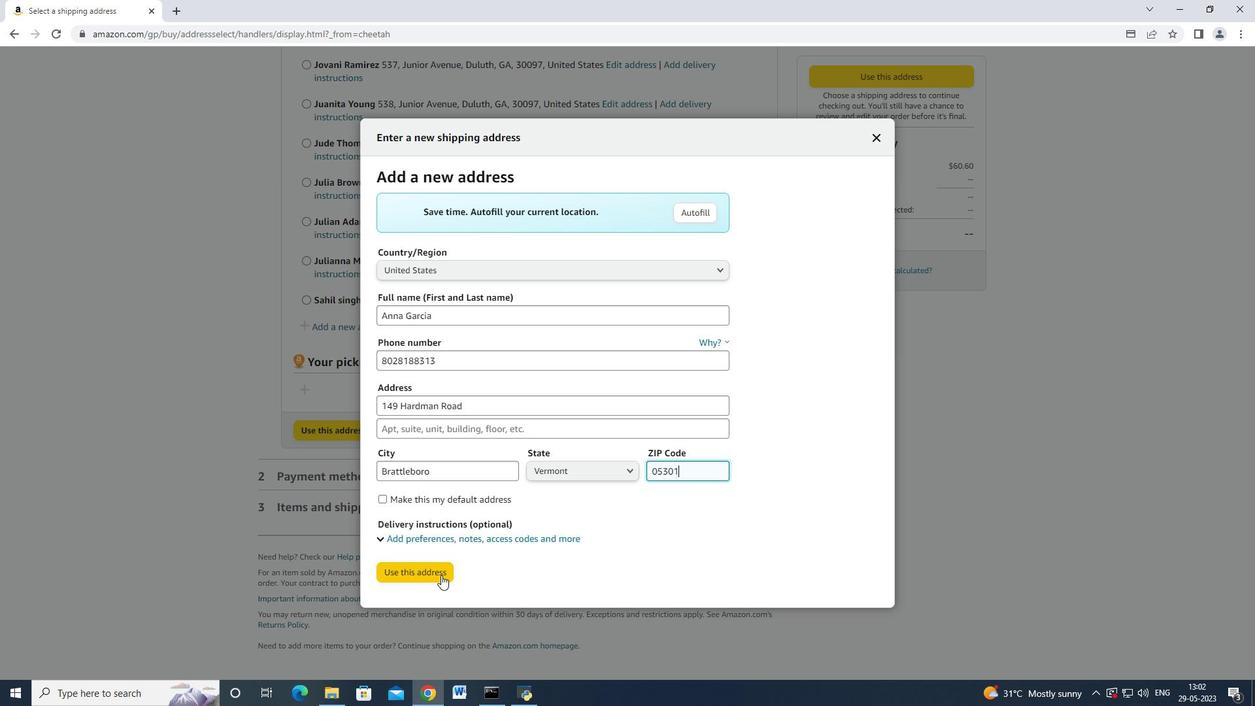 
Action: Mouse pressed left at (438, 574)
Screenshot: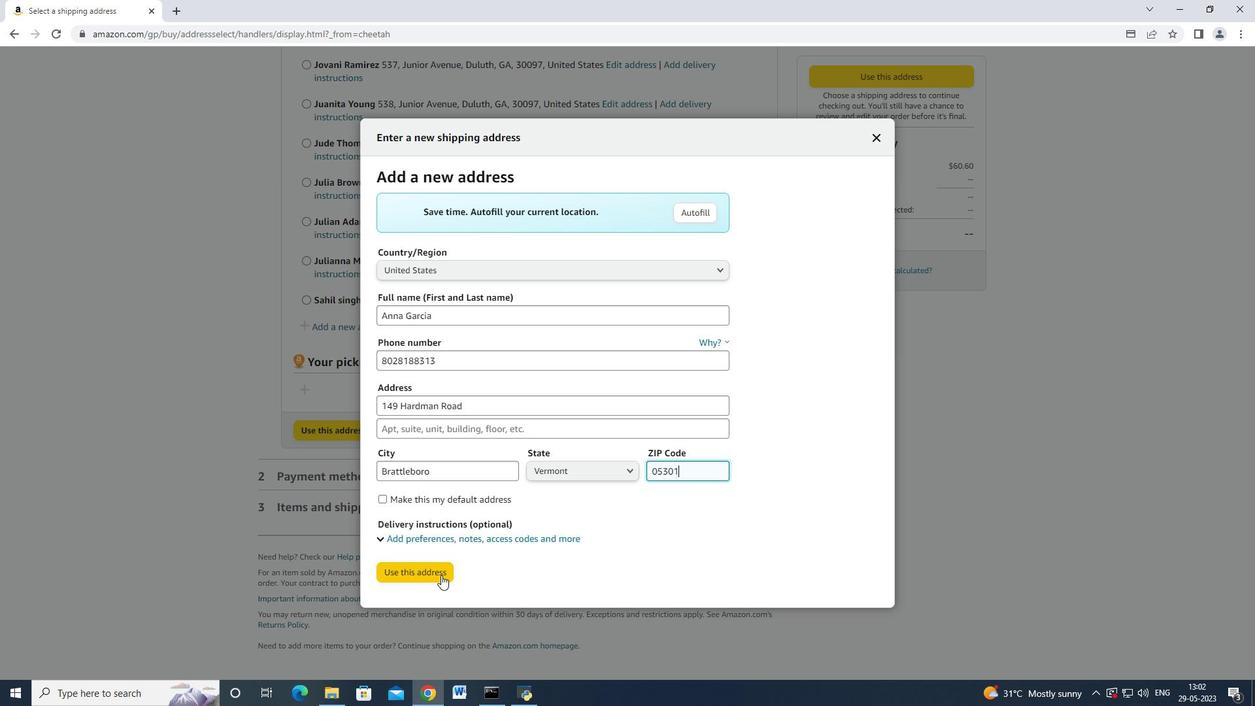 
Action: Mouse moved to (437, 572)
Screenshot: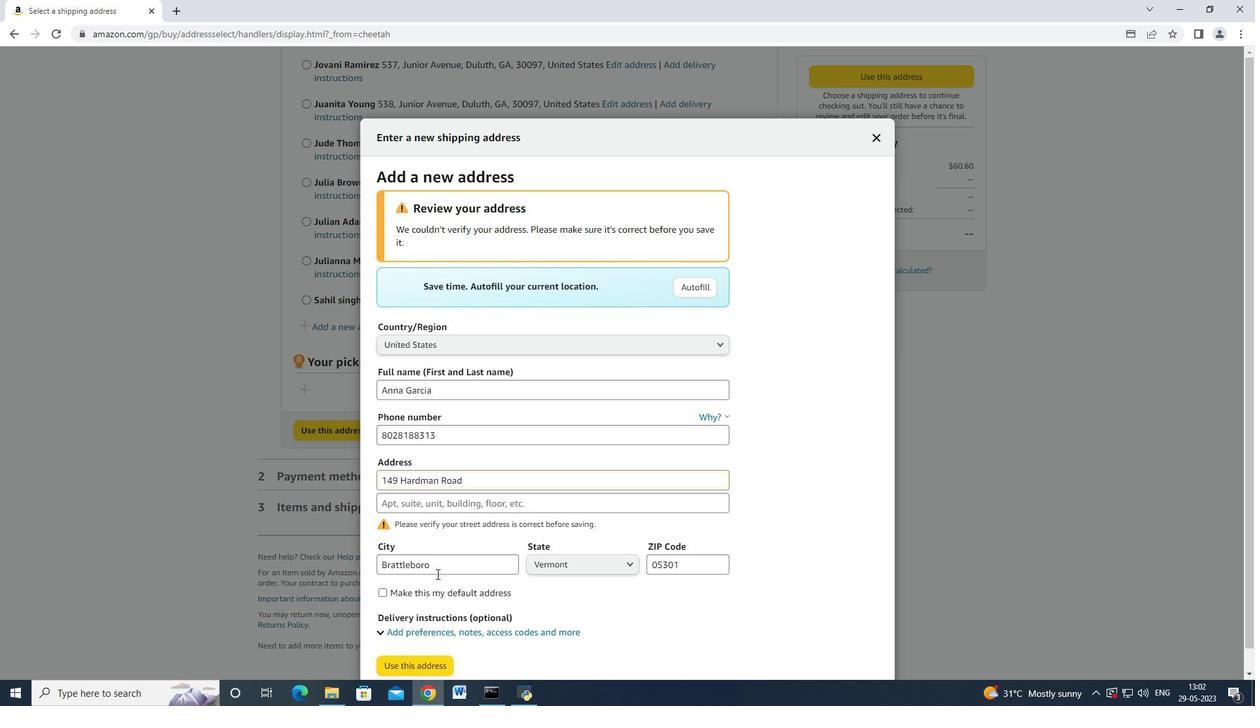
Action: Mouse scrolled (437, 571) with delta (0, 0)
Screenshot: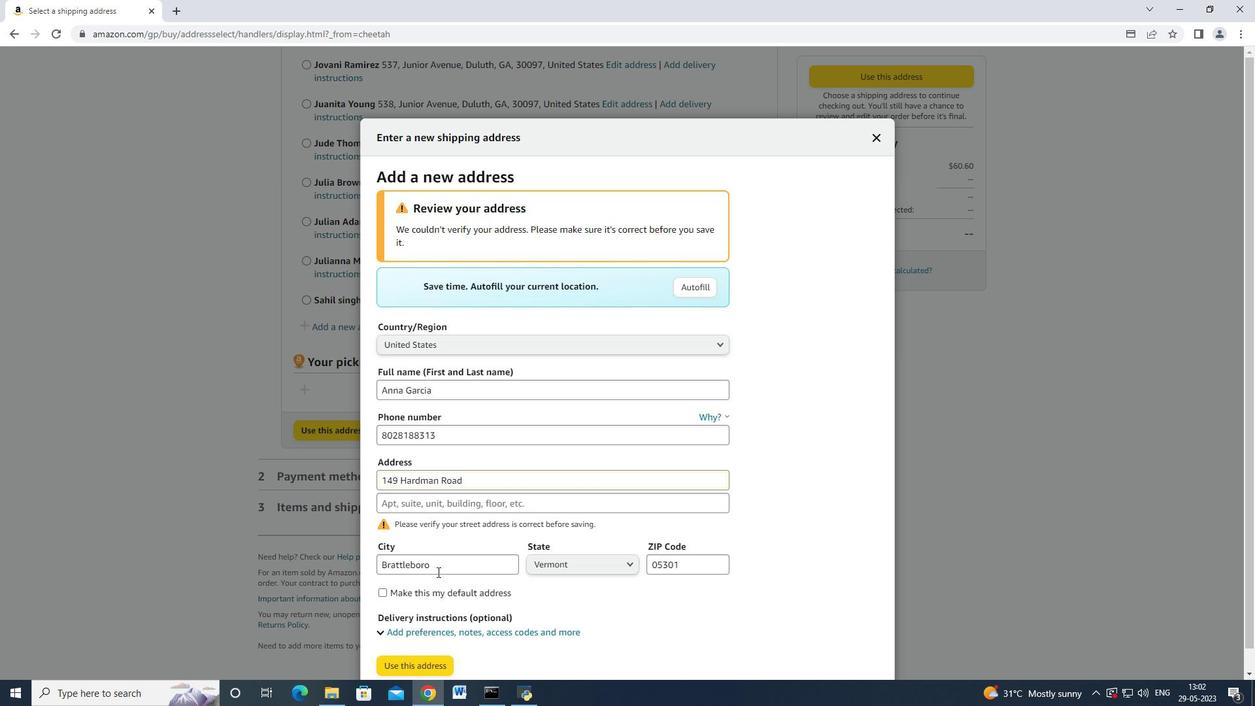 
Action: Mouse moved to (404, 641)
Screenshot: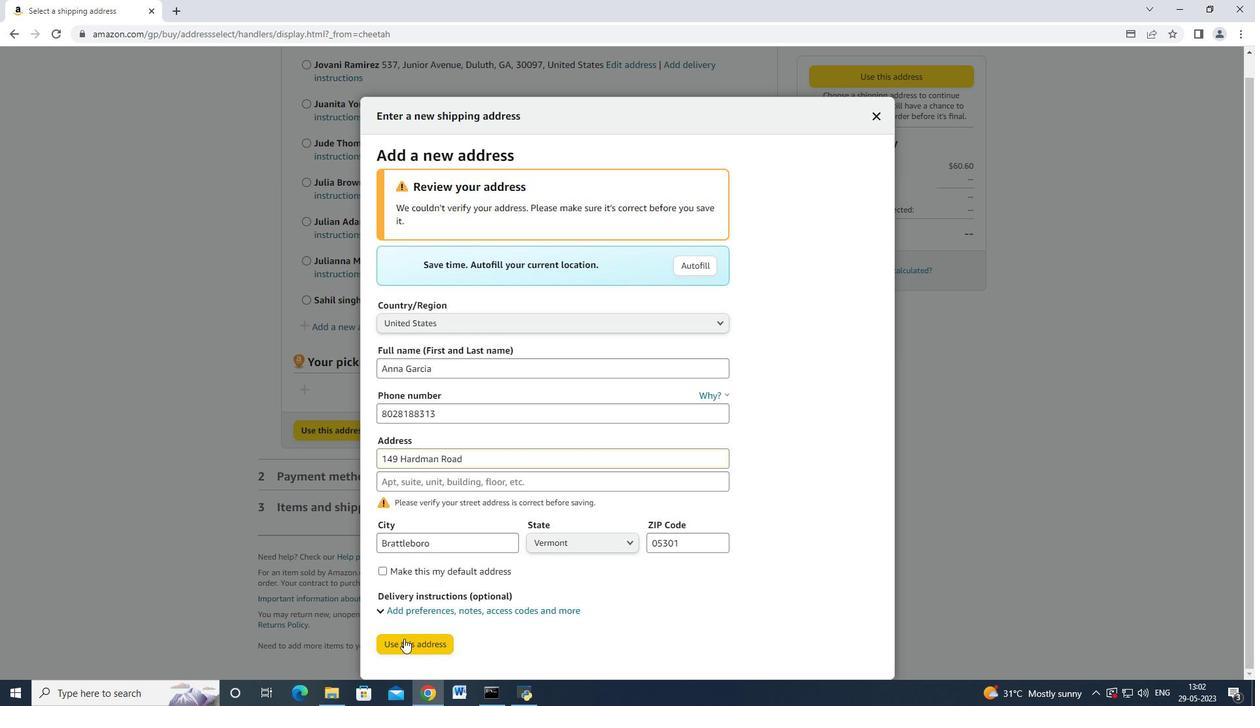 
Action: Mouse pressed left at (404, 641)
Screenshot: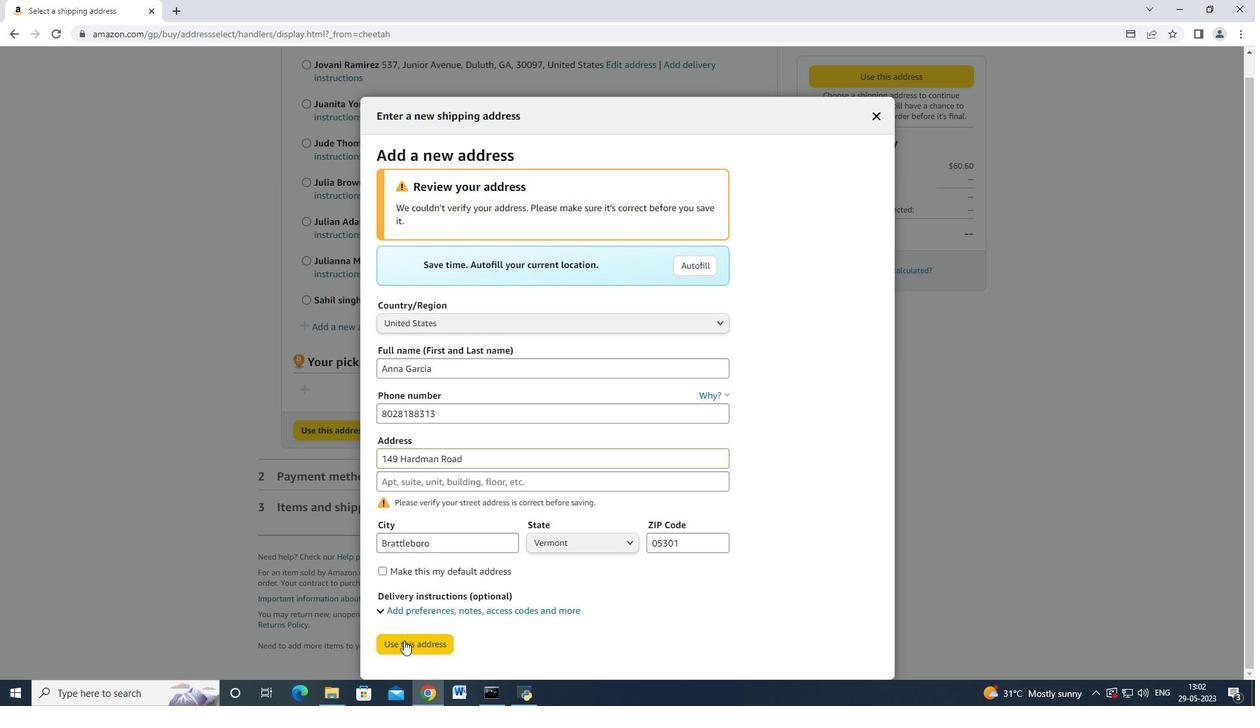 
Action: Mouse moved to (596, 295)
Screenshot: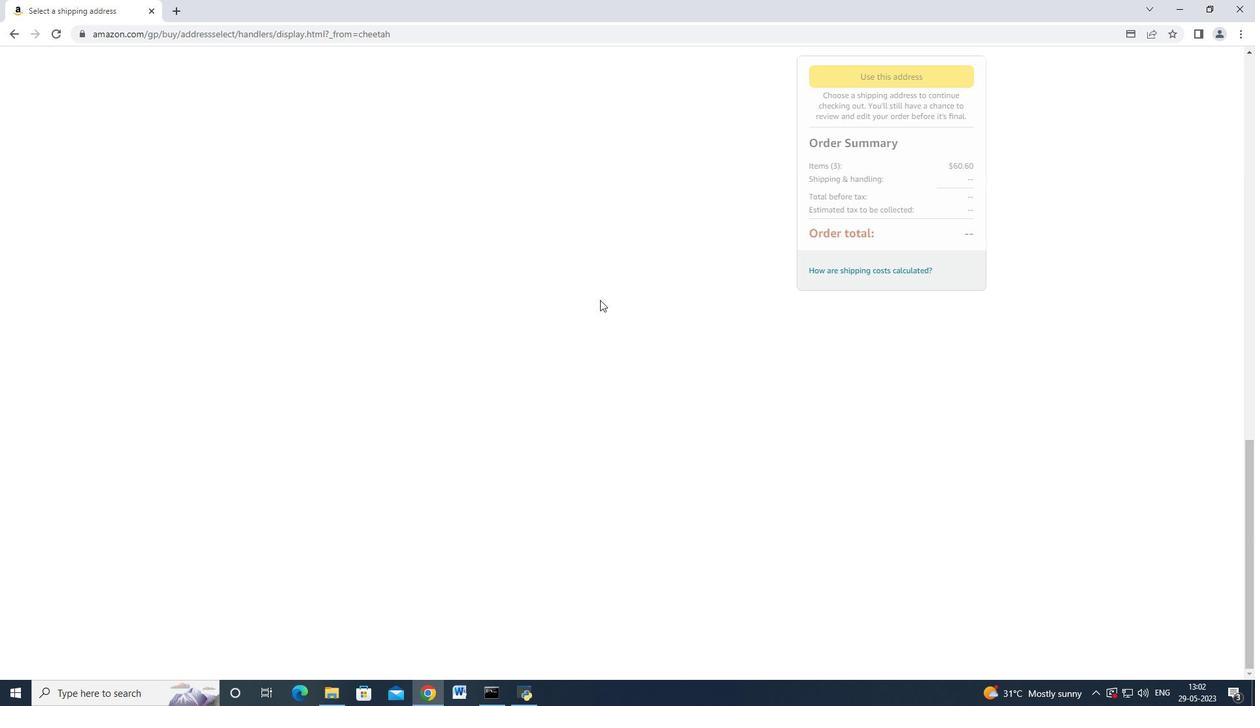 
Action: Mouse scrolled (596, 294) with delta (0, 0)
Screenshot: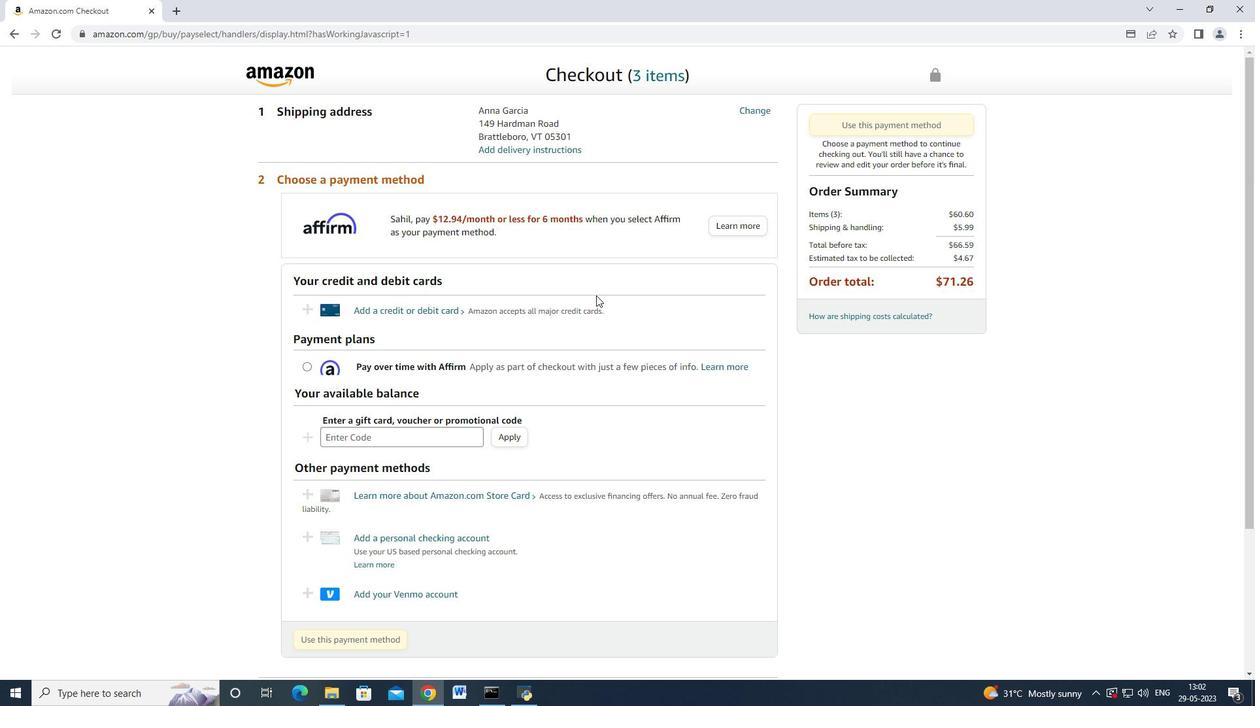 
Action: Mouse scrolled (596, 294) with delta (0, 0)
Screenshot: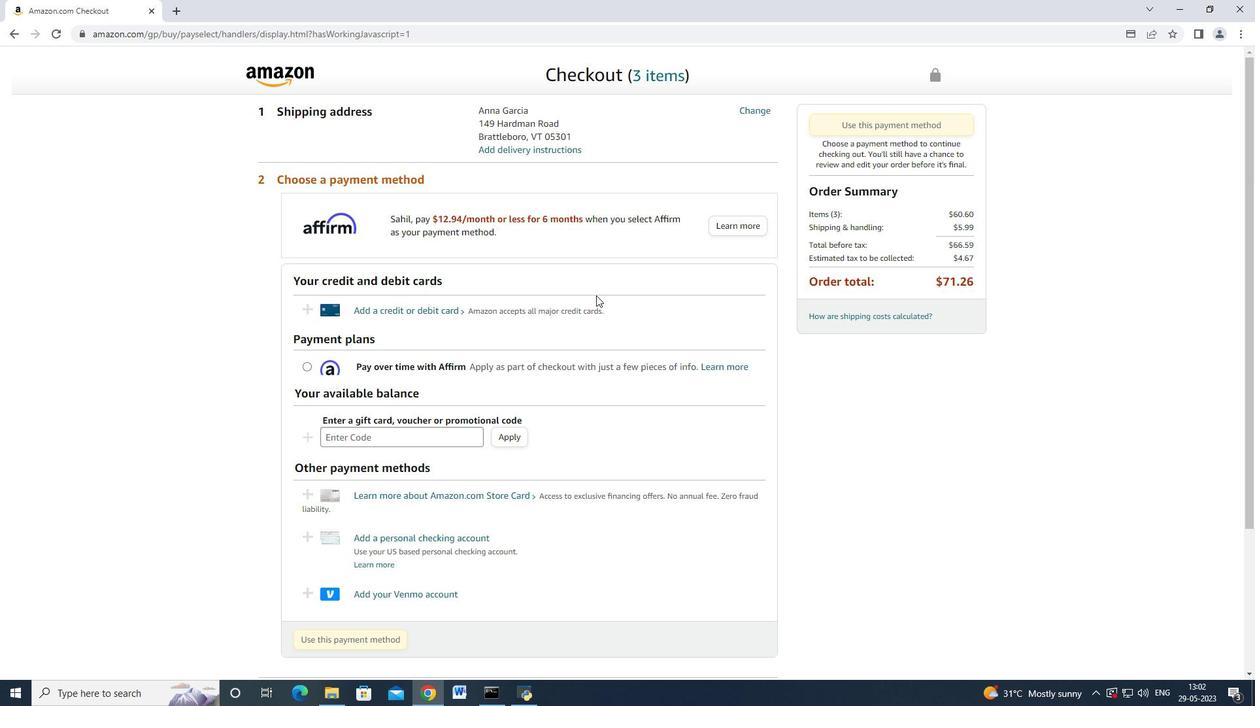 
Action: Mouse moved to (429, 177)
Screenshot: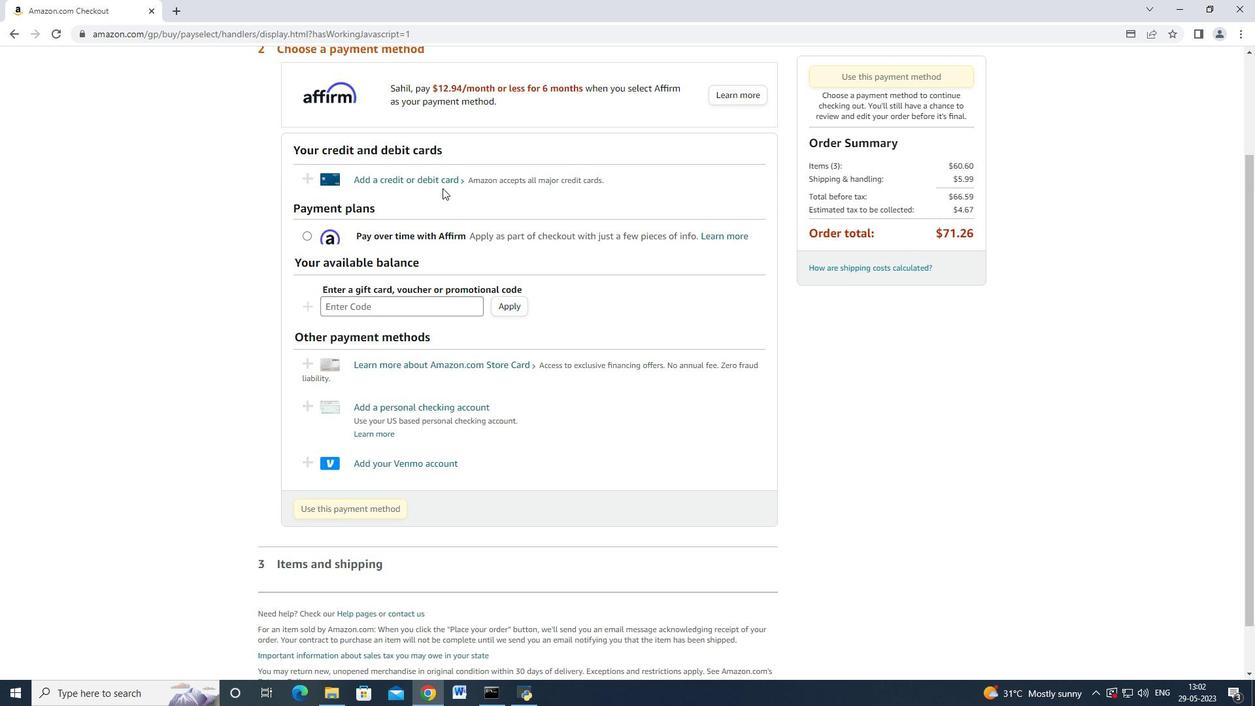 
Action: Mouse pressed left at (429, 177)
Screenshot: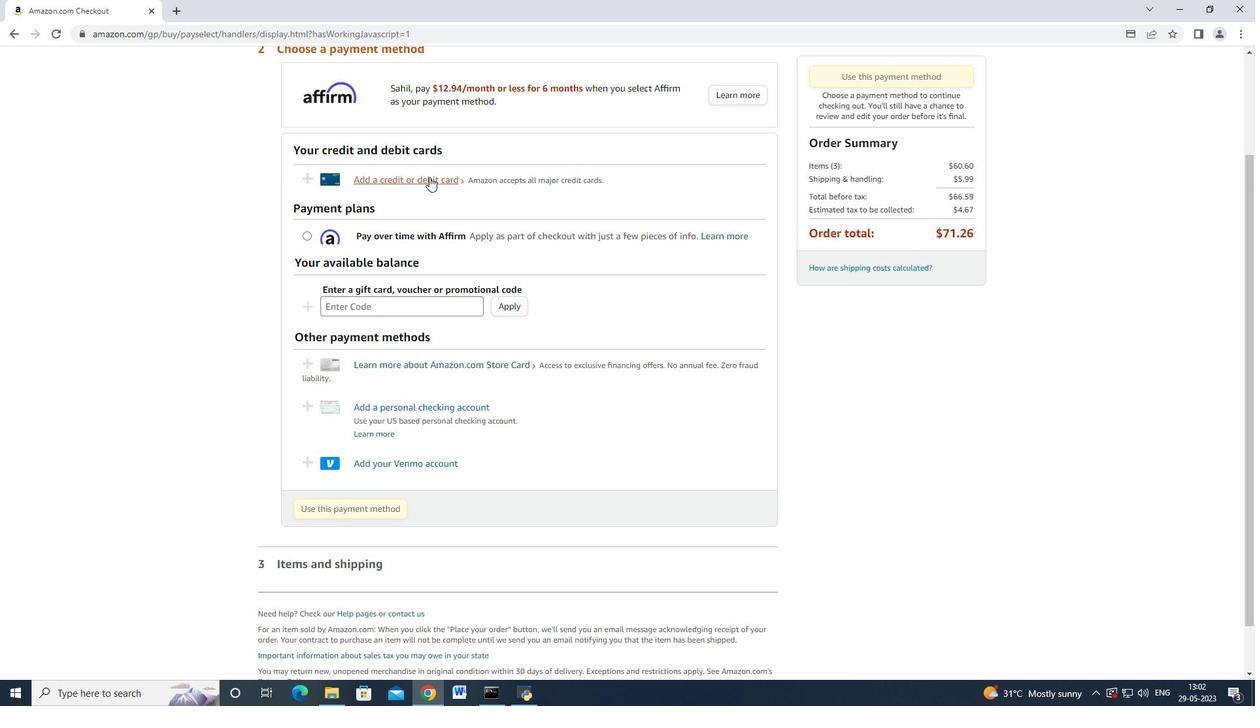 
Action: Mouse moved to (539, 298)
Screenshot: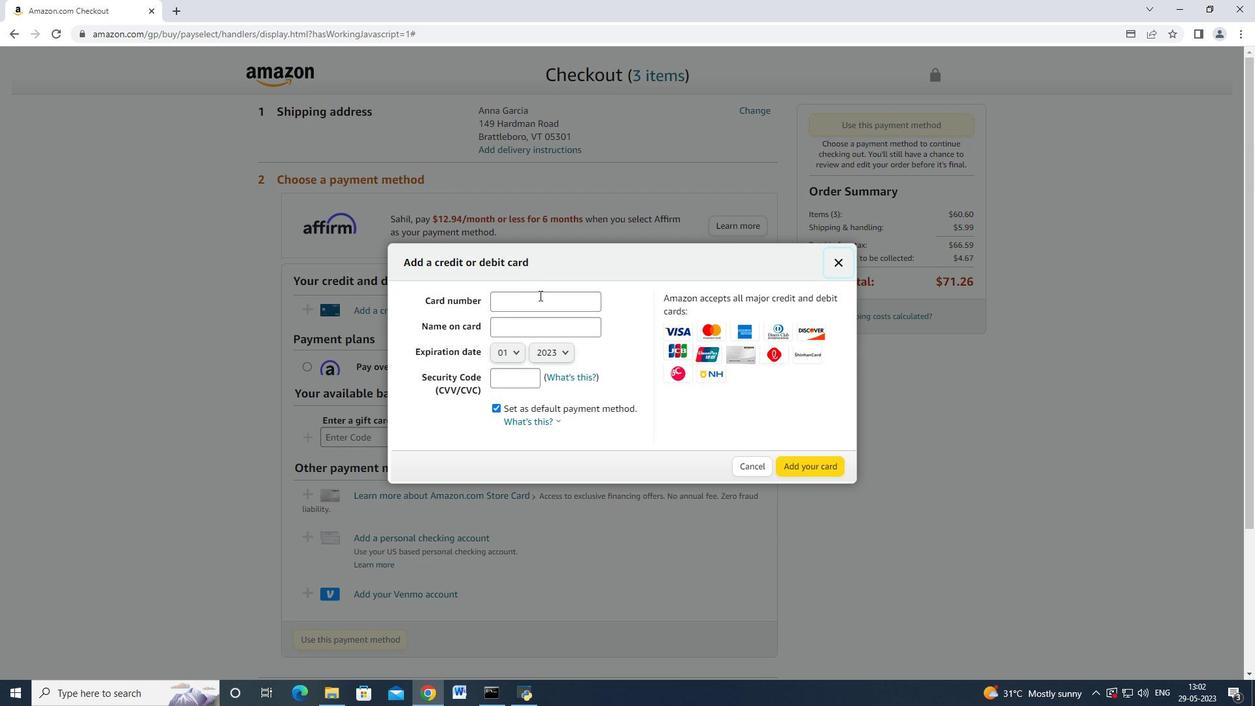
Action: Mouse pressed left at (539, 298)
Screenshot: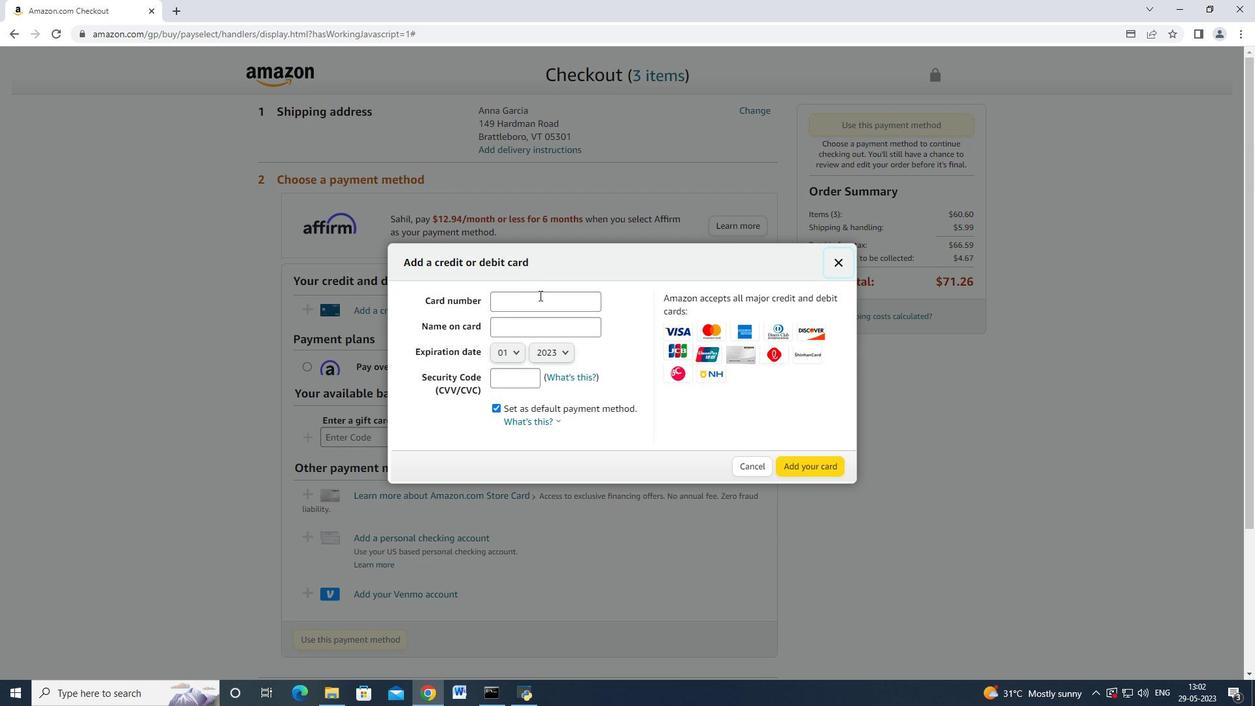 
Action: Mouse moved to (542, 300)
Screenshot: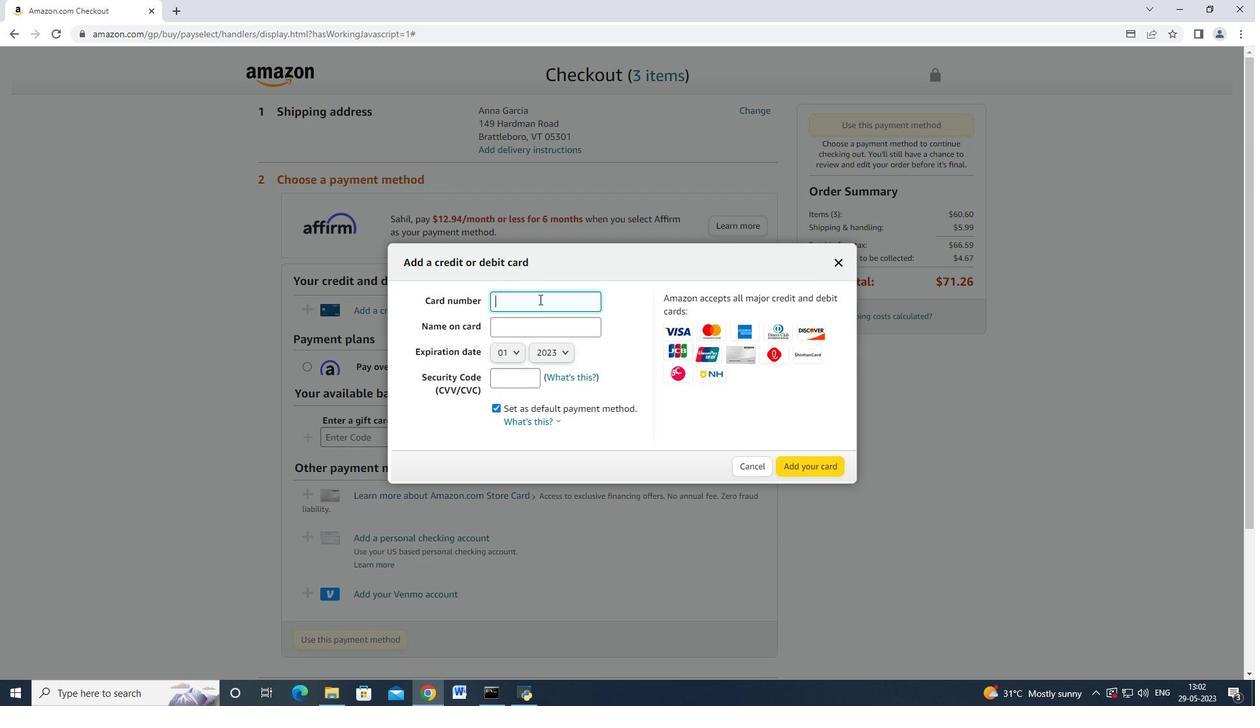
Action: Key pressed 4726664277526010<Key.tab><Key.shift>Mae<Key.backspace>rk<Key.space><Key.shift_r>Adams<Key.tab><Key.enter><Key.down><Key.down><Key.down><Key.enter><Key.tab><Key.enter><Key.down><Key.down><Key.enter><Key.tab><Key.tab>682
Screenshot: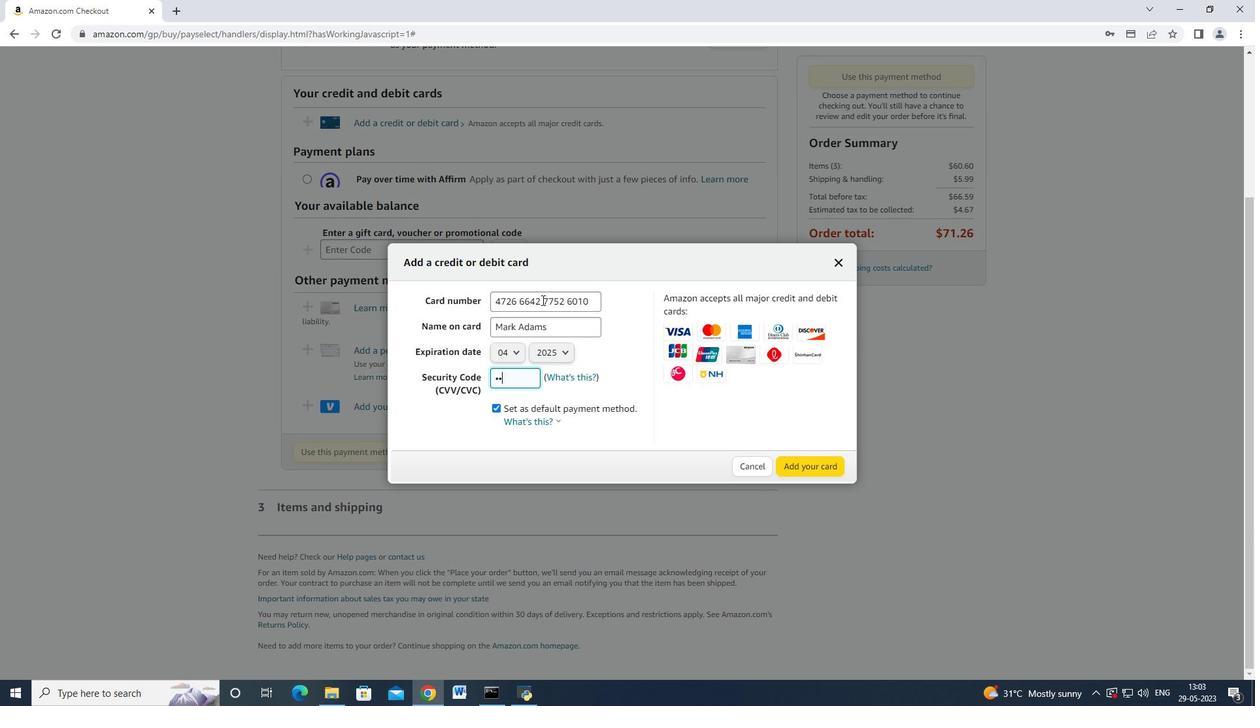 
Action: Mouse moved to (546, 294)
Screenshot: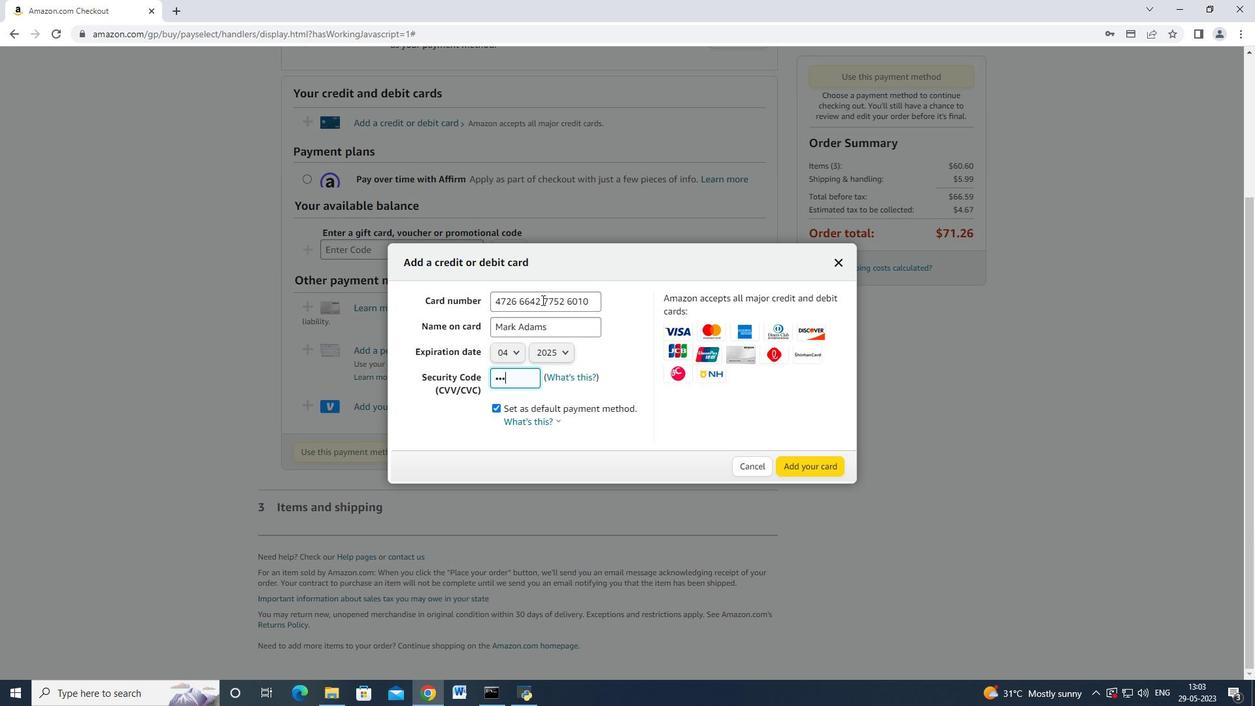 
